 Task: Find and compare the NEET coaching fees of different institutes.
Action: Mouse pressed left at (135, 57)
Screenshot: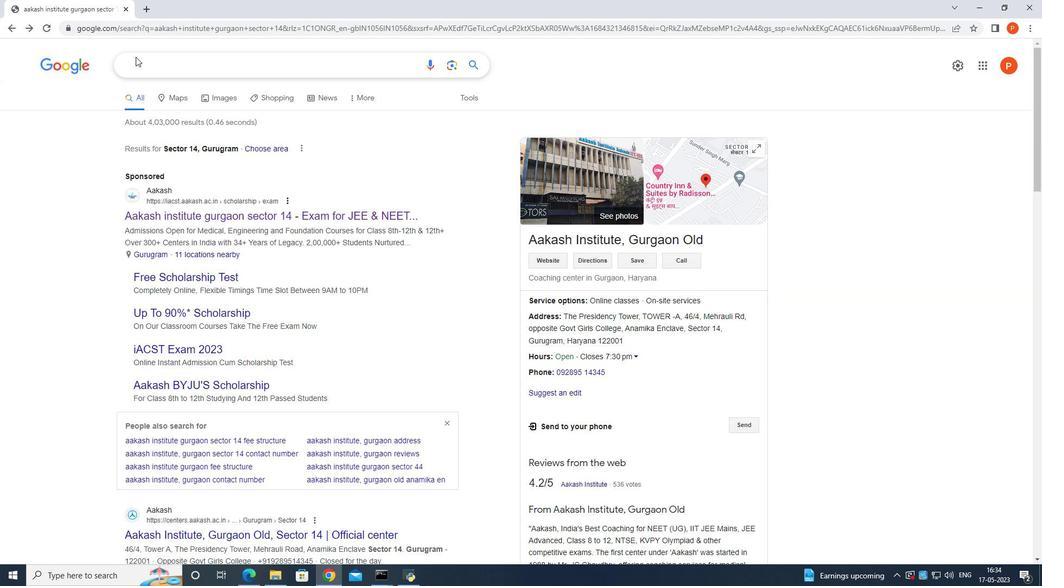 
Action: Mouse moved to (156, 59)
Screenshot: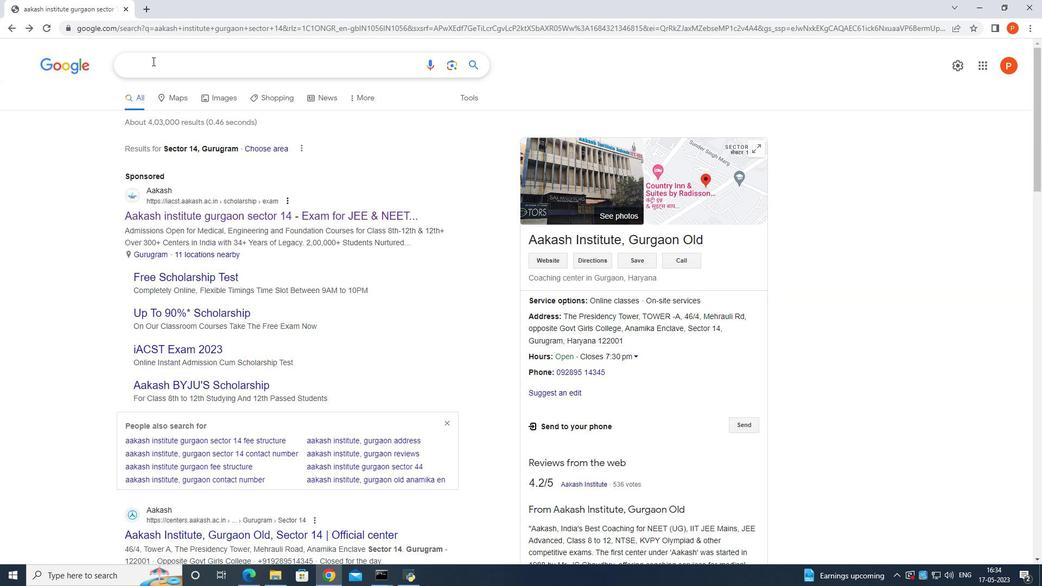 
Action: Mouse pressed left at (156, 59)
Screenshot: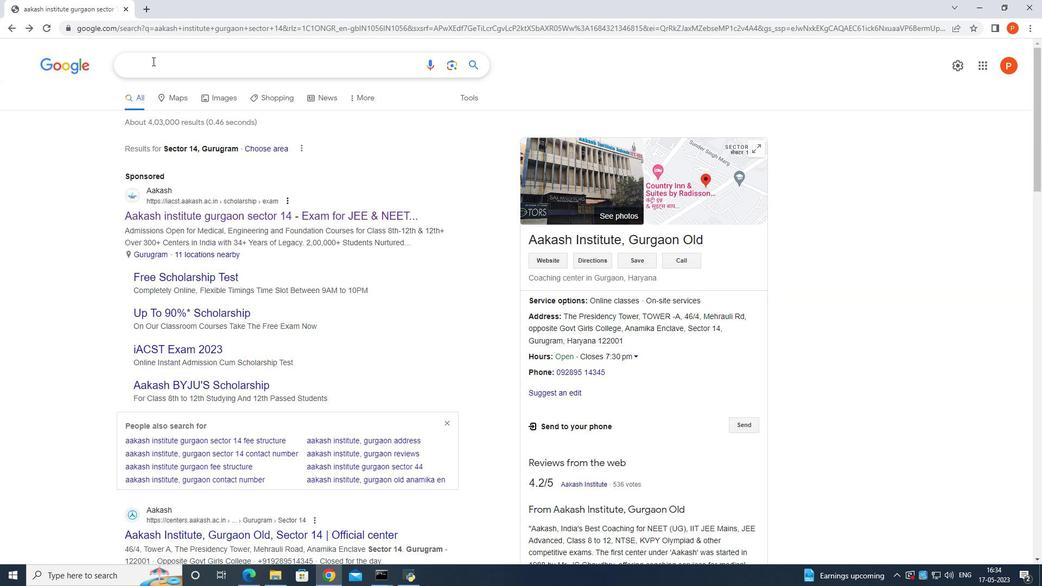 
Action: Mouse moved to (157, 59)
Screenshot: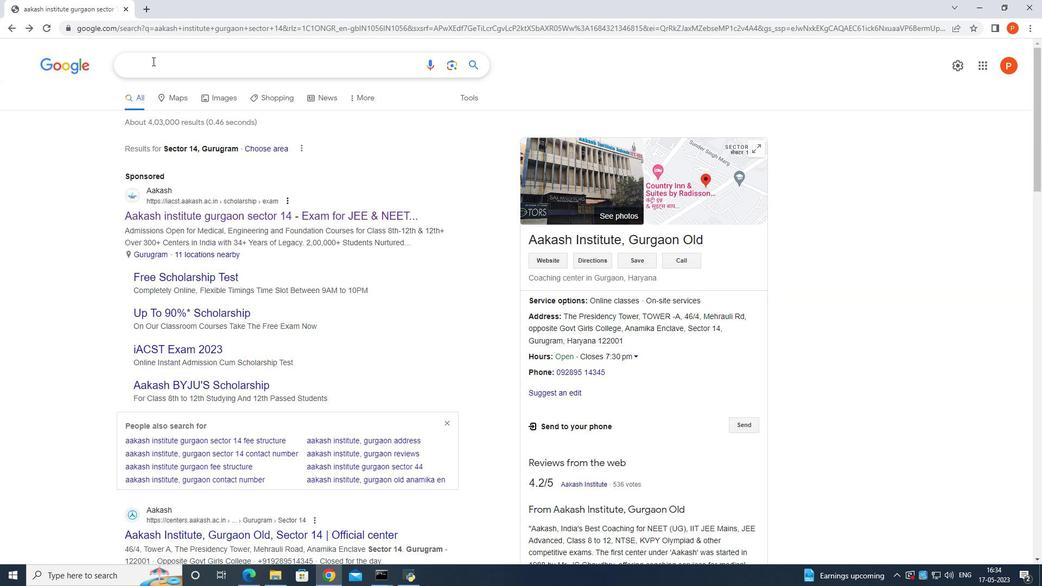 
Action: Key pressed <Key.shift>Aaksah<Key.backspace><Key.backspace><Key.backspace>ash<Key.space>institute<Key.space>neet<Key.space>fee<Key.enter>
Screenshot: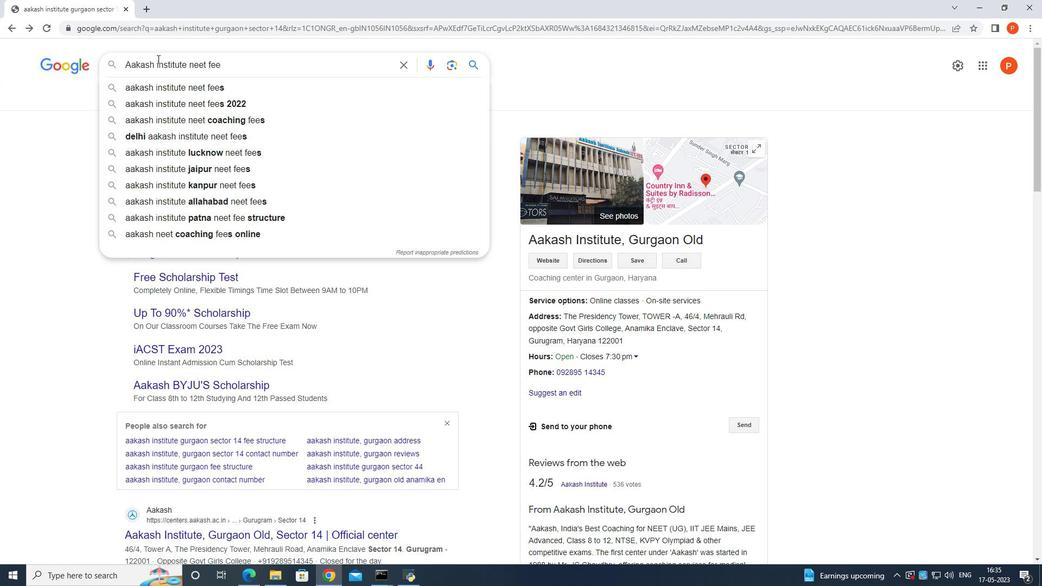 
Action: Mouse moved to (205, 178)
Screenshot: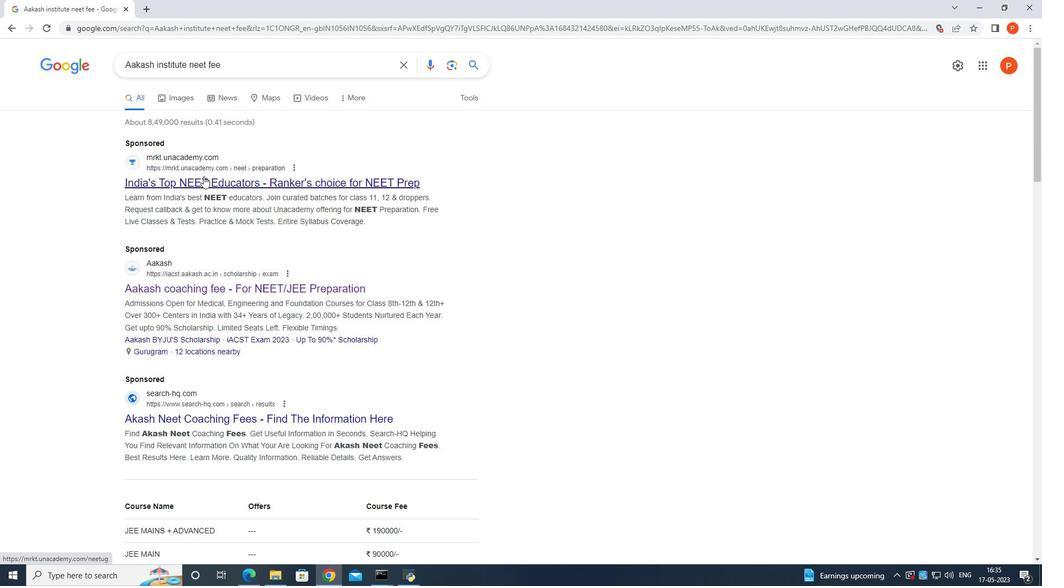 
Action: Mouse pressed left at (205, 178)
Screenshot: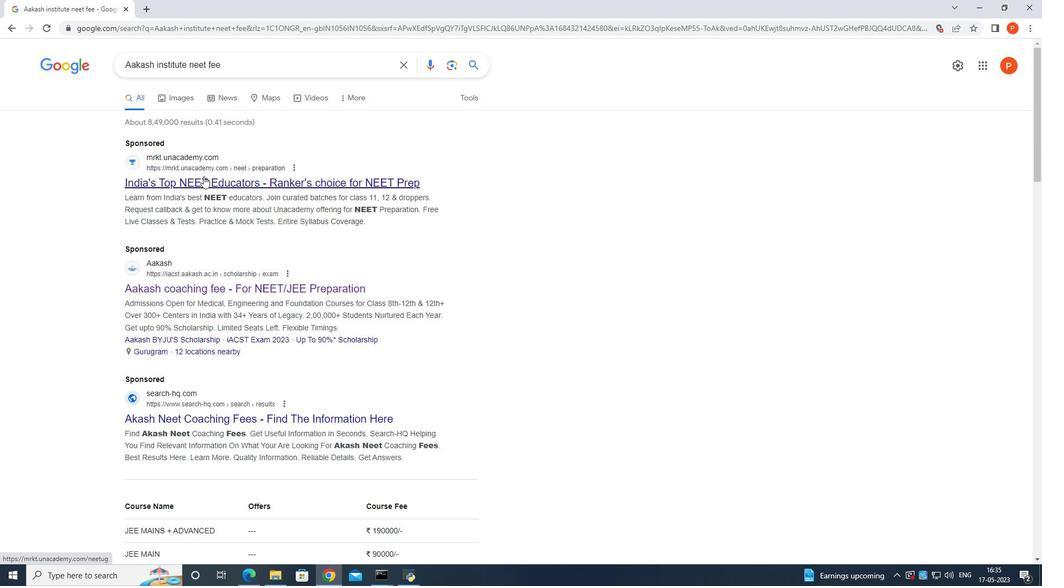 
Action: Mouse moved to (210, 183)
Screenshot: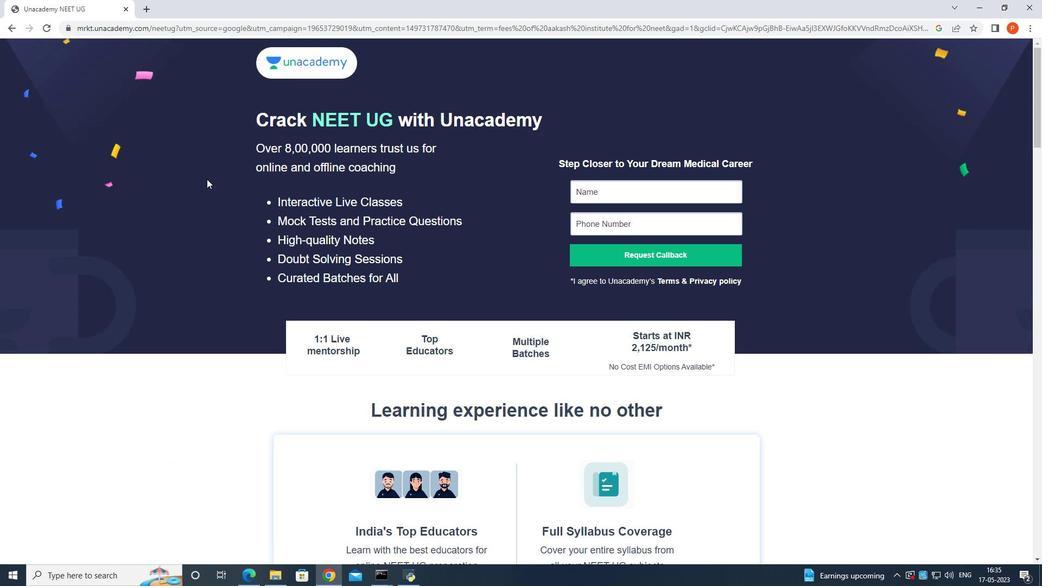 
Action: Mouse scrolled (210, 182) with delta (0, 0)
Screenshot: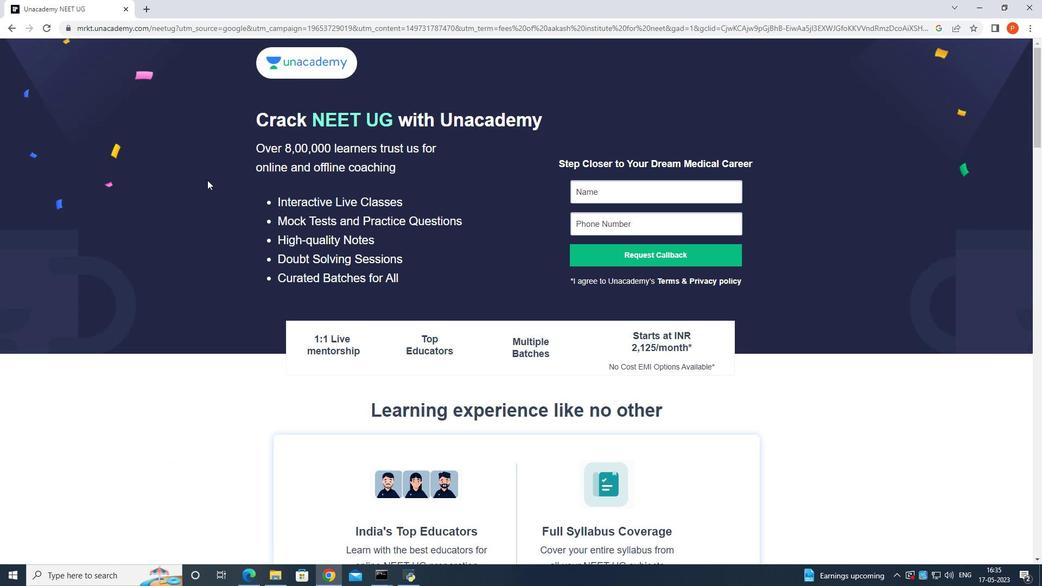 
Action: Mouse scrolled (210, 182) with delta (0, 0)
Screenshot: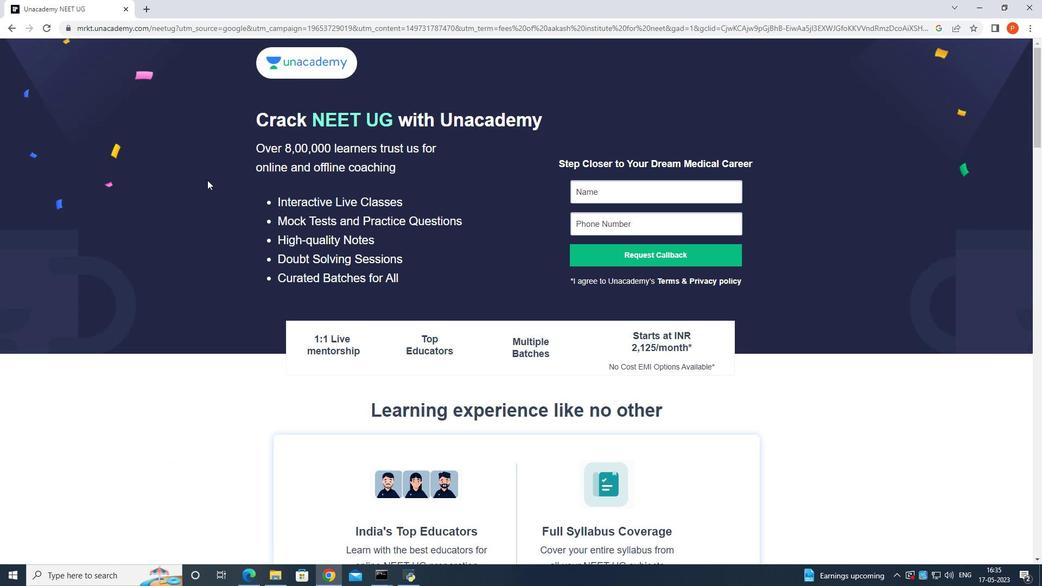 
Action: Mouse scrolled (210, 182) with delta (0, 0)
Screenshot: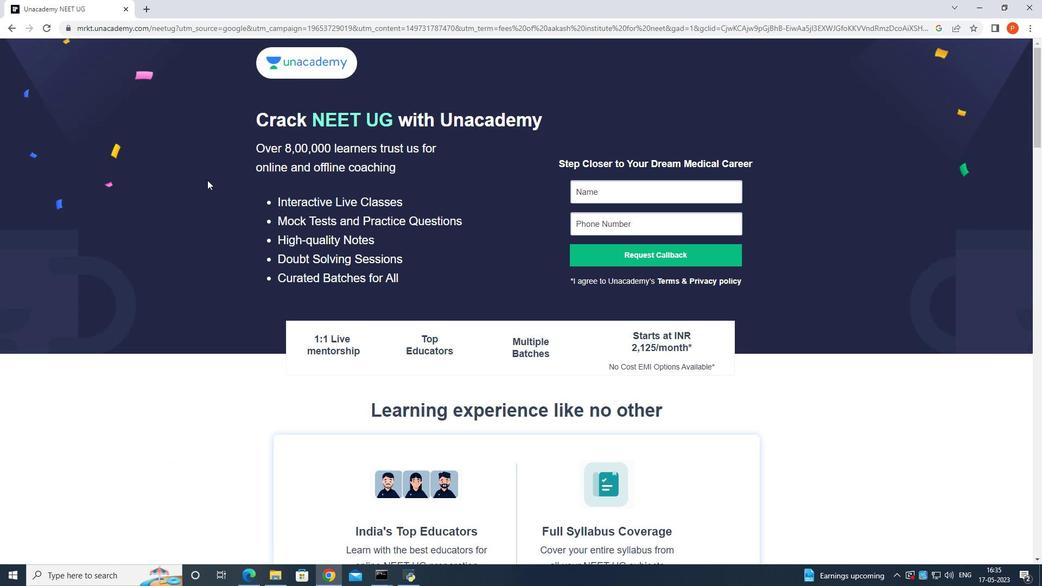 
Action: Mouse scrolled (210, 182) with delta (0, 0)
Screenshot: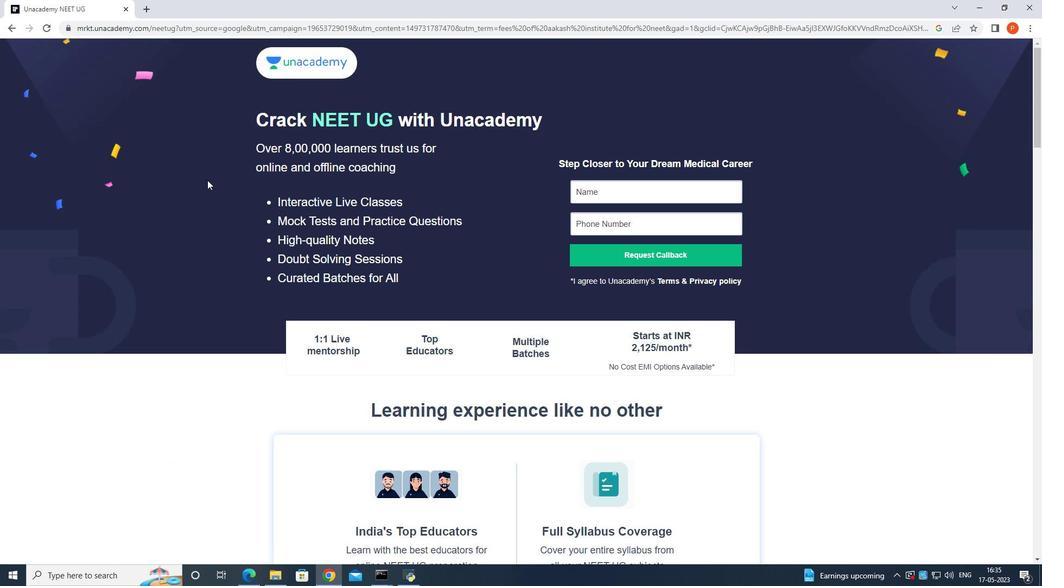 
Action: Mouse moved to (211, 183)
Screenshot: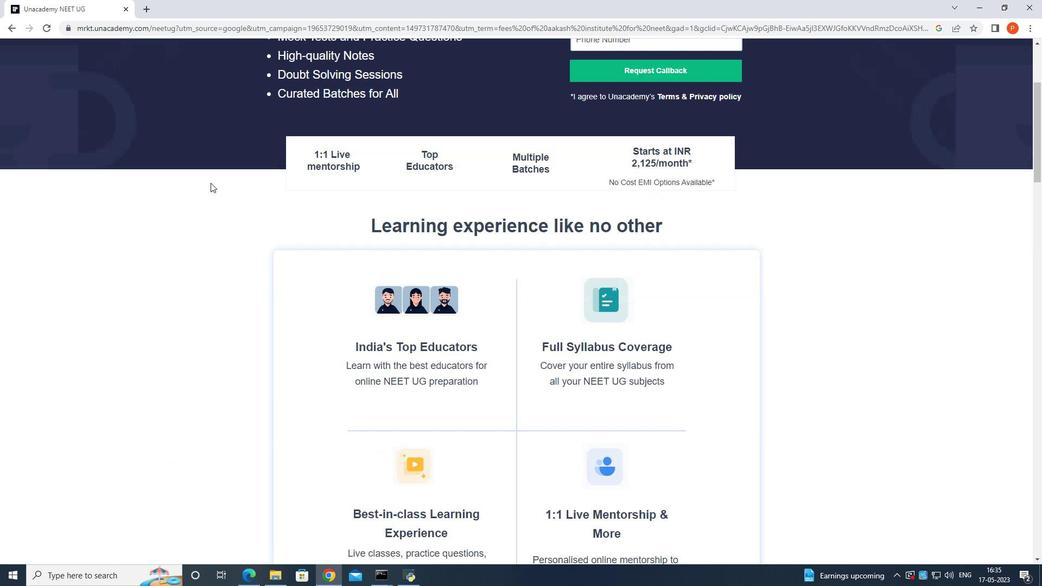 
Action: Mouse scrolled (211, 183) with delta (0, 0)
Screenshot: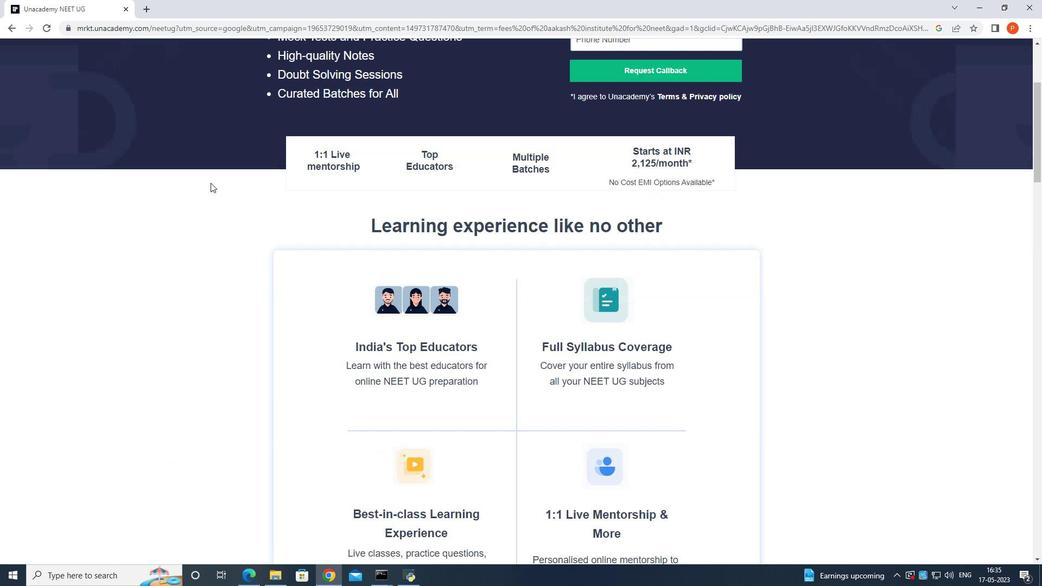 
Action: Mouse scrolled (211, 183) with delta (0, 0)
Screenshot: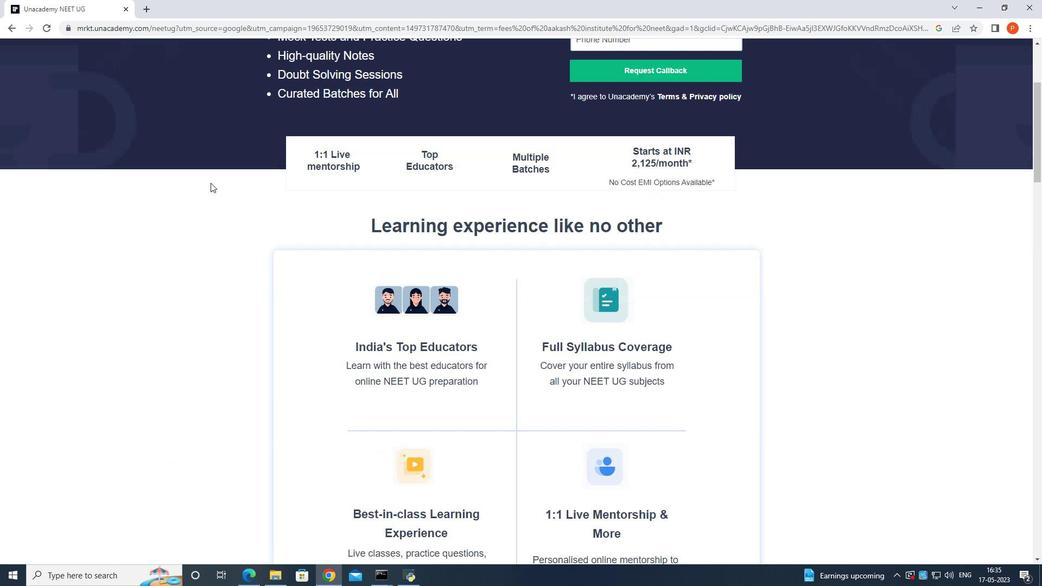 
Action: Mouse scrolled (211, 183) with delta (0, 0)
Screenshot: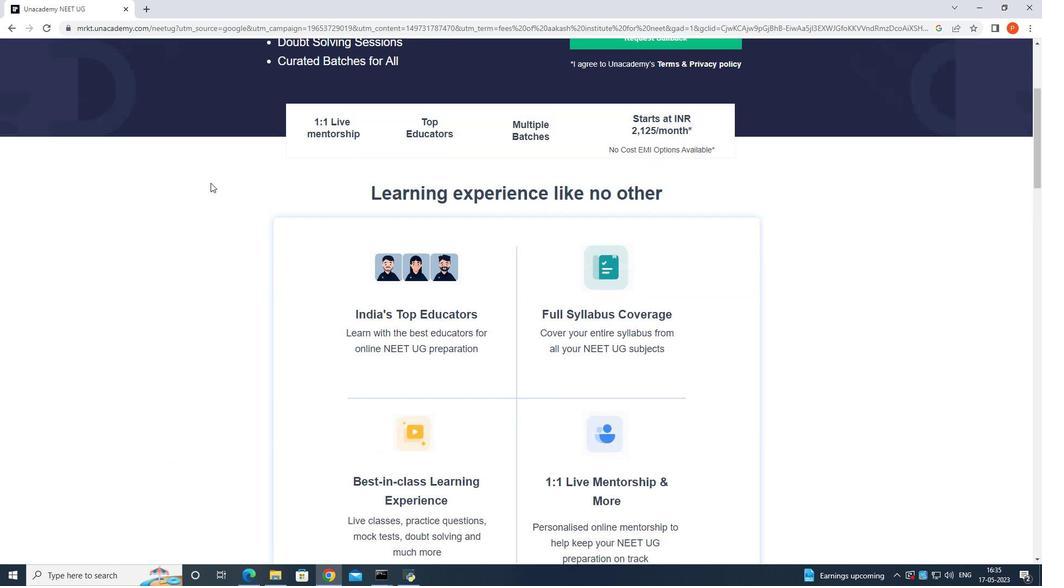 
Action: Mouse scrolled (211, 183) with delta (0, 0)
Screenshot: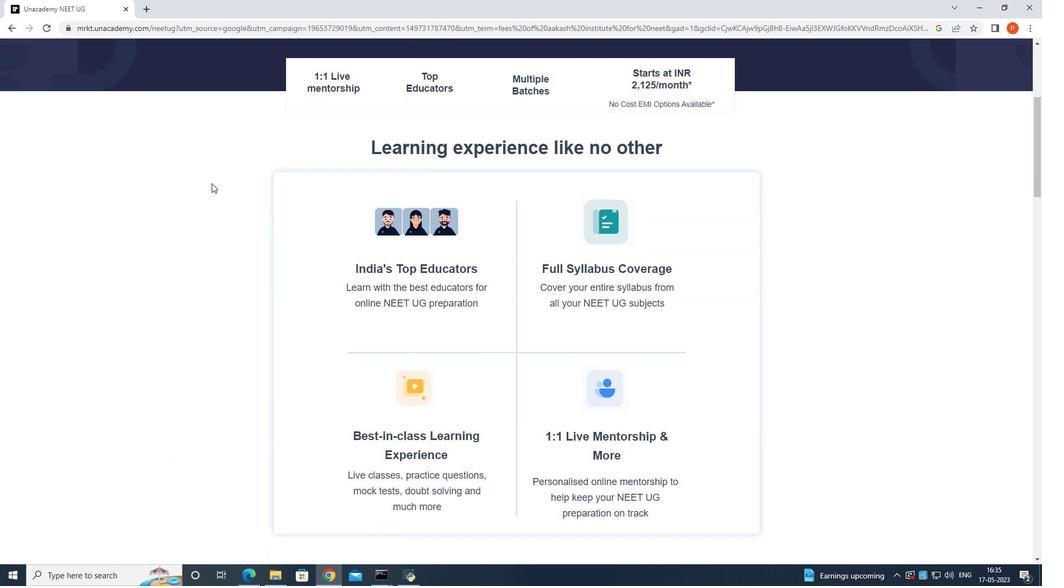
Action: Mouse scrolled (211, 183) with delta (0, 0)
Screenshot: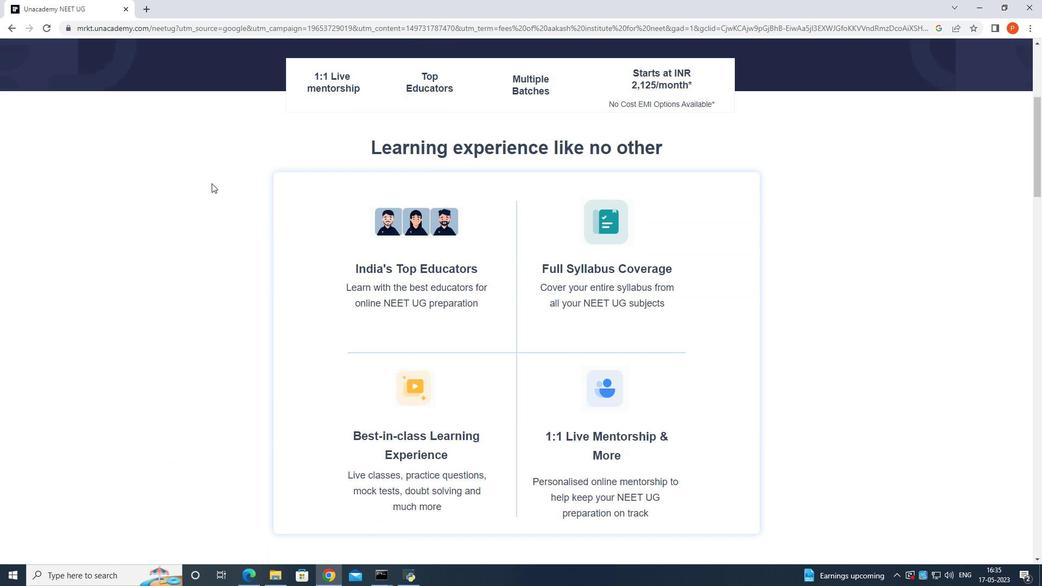
Action: Mouse scrolled (211, 183) with delta (0, 0)
Screenshot: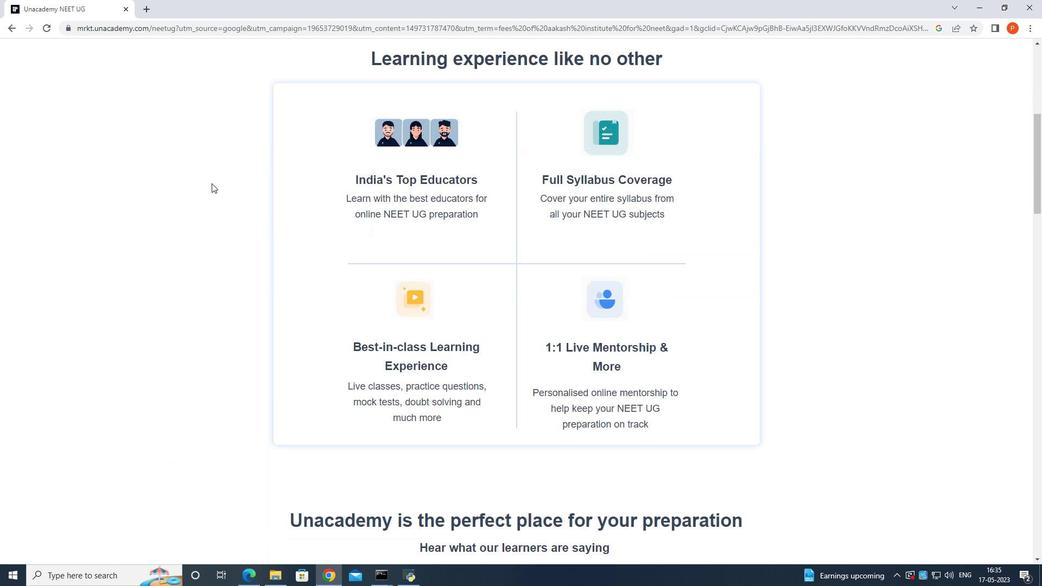 
Action: Mouse scrolled (211, 183) with delta (0, 0)
Screenshot: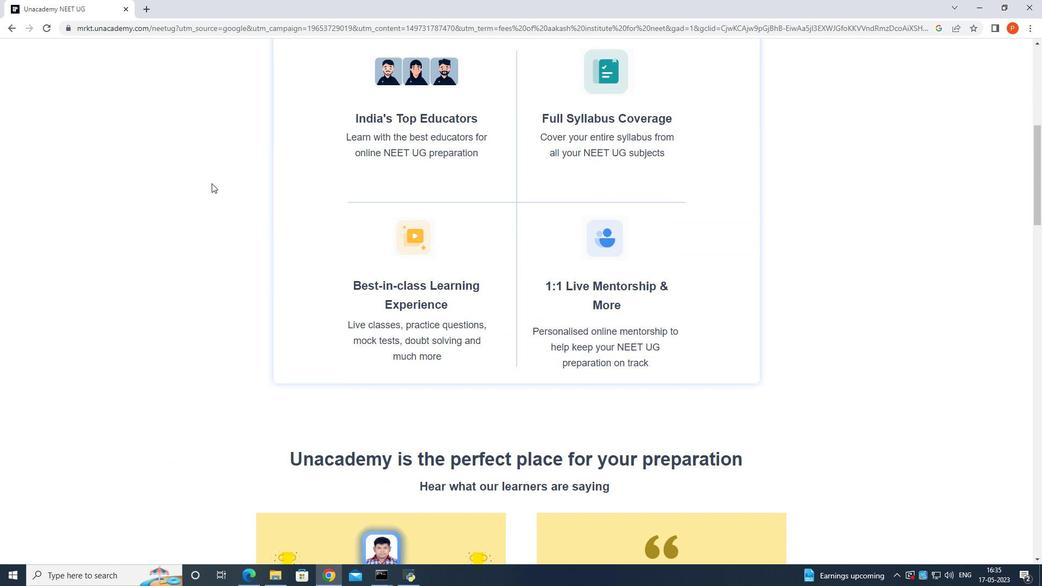 
Action: Mouse scrolled (211, 183) with delta (0, 0)
Screenshot: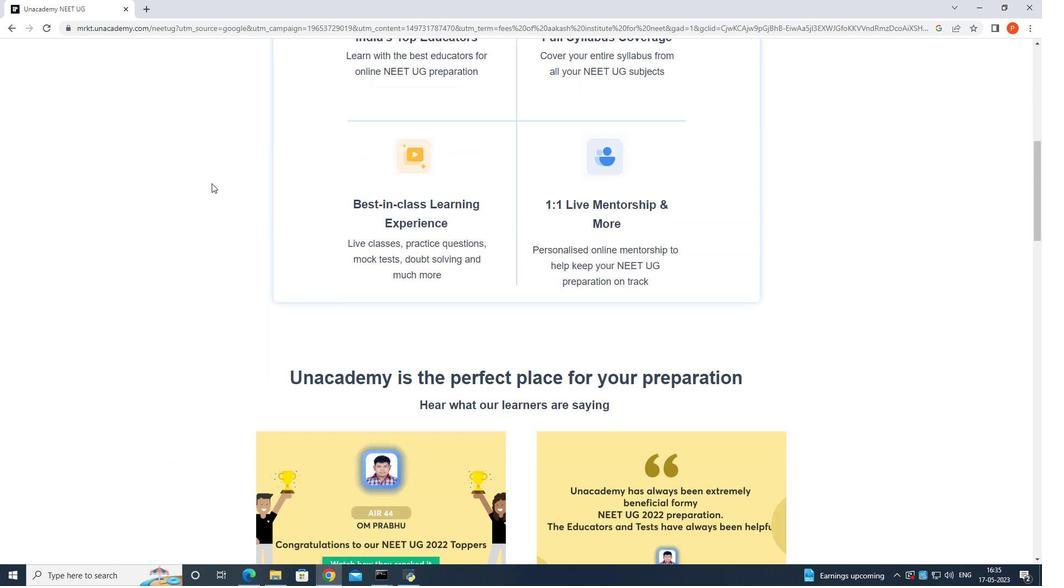 
Action: Mouse moved to (398, 223)
Screenshot: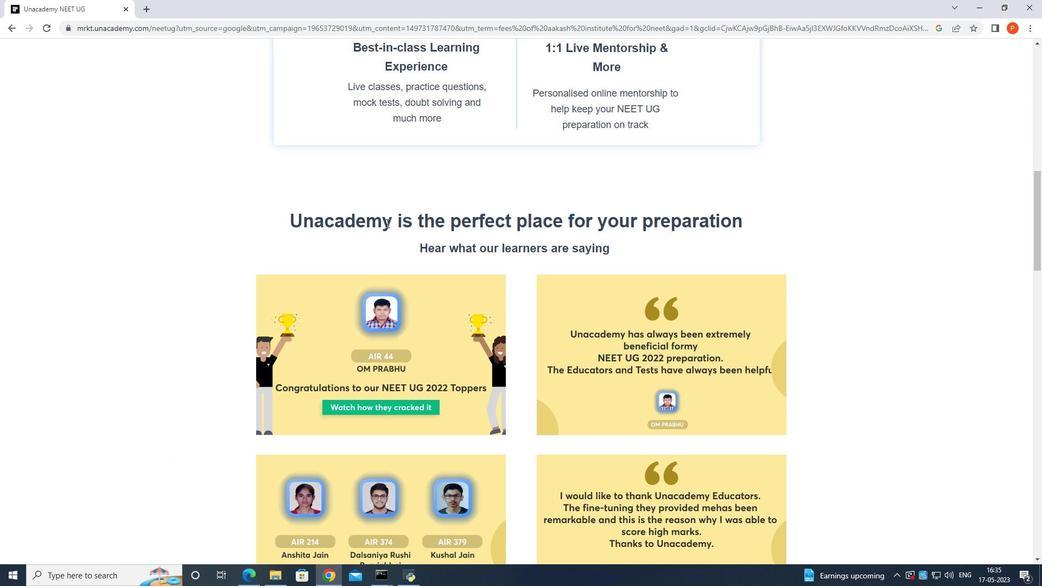 
Action: Mouse scrolled (398, 223) with delta (0, 0)
Screenshot: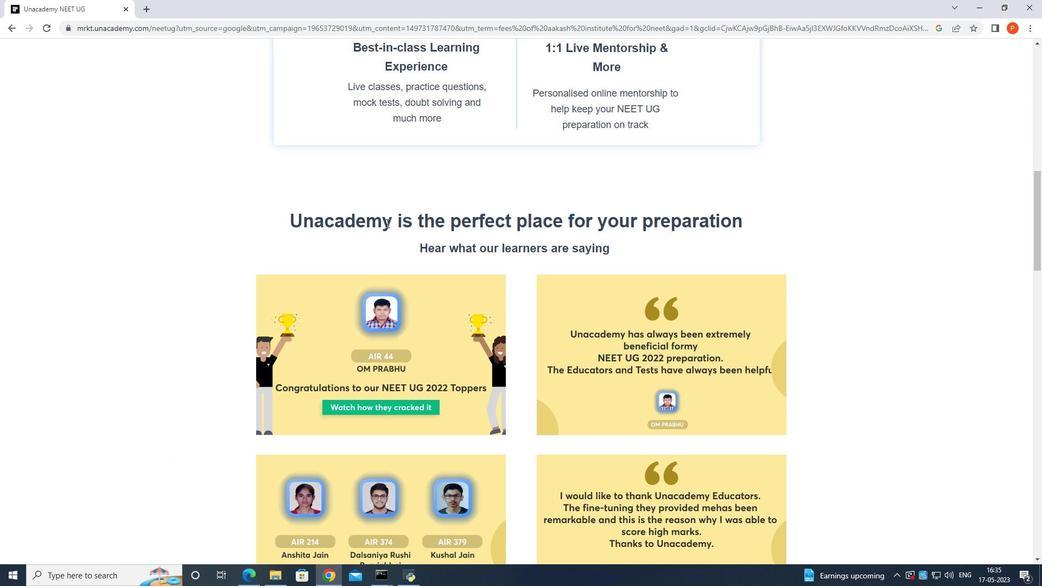 
Action: Mouse moved to (399, 223)
Screenshot: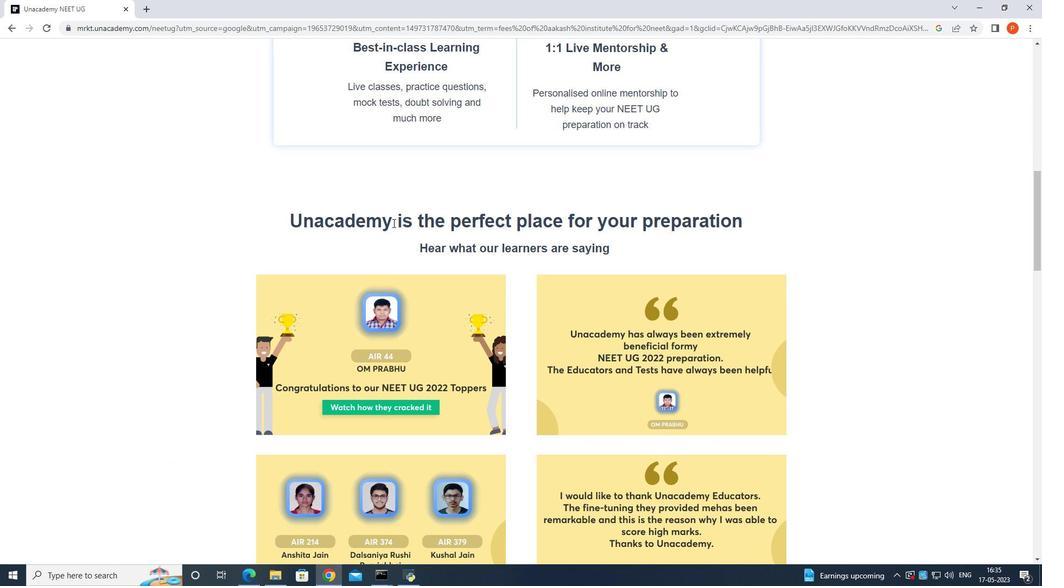 
Action: Mouse scrolled (399, 223) with delta (0, 0)
Screenshot: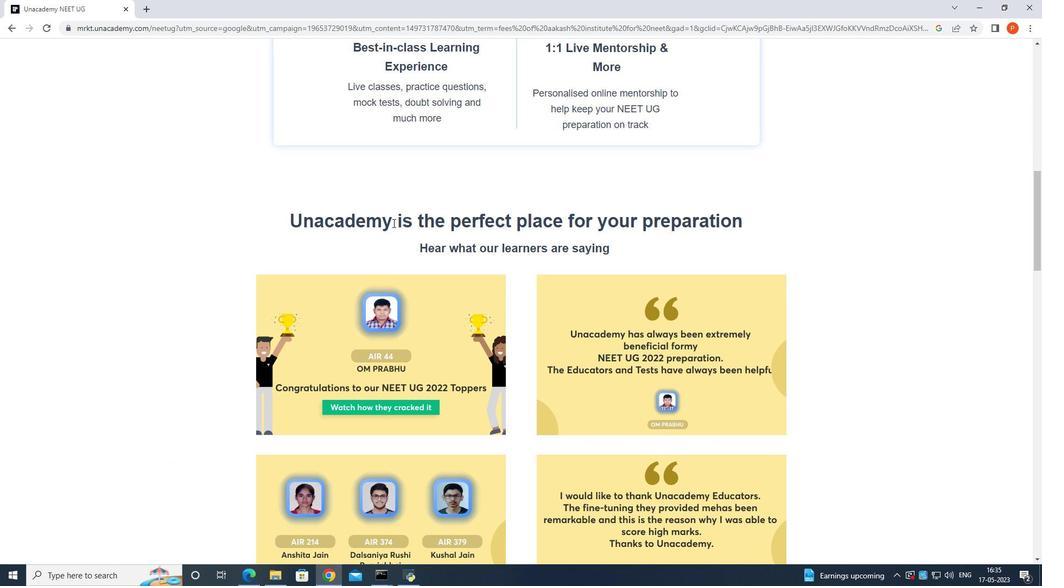 
Action: Mouse moved to (401, 222)
Screenshot: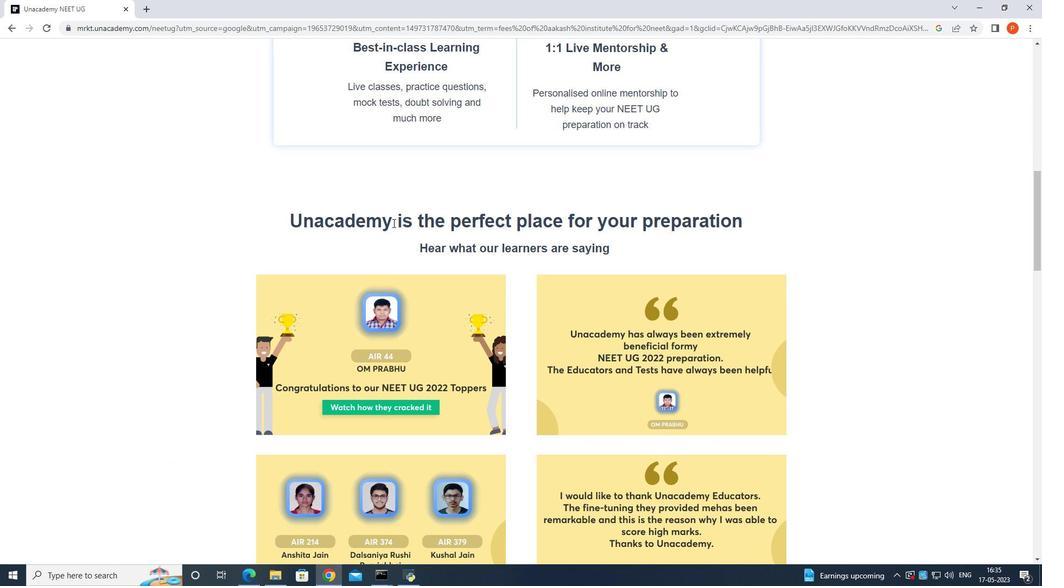 
Action: Mouse scrolled (401, 222) with delta (0, 0)
Screenshot: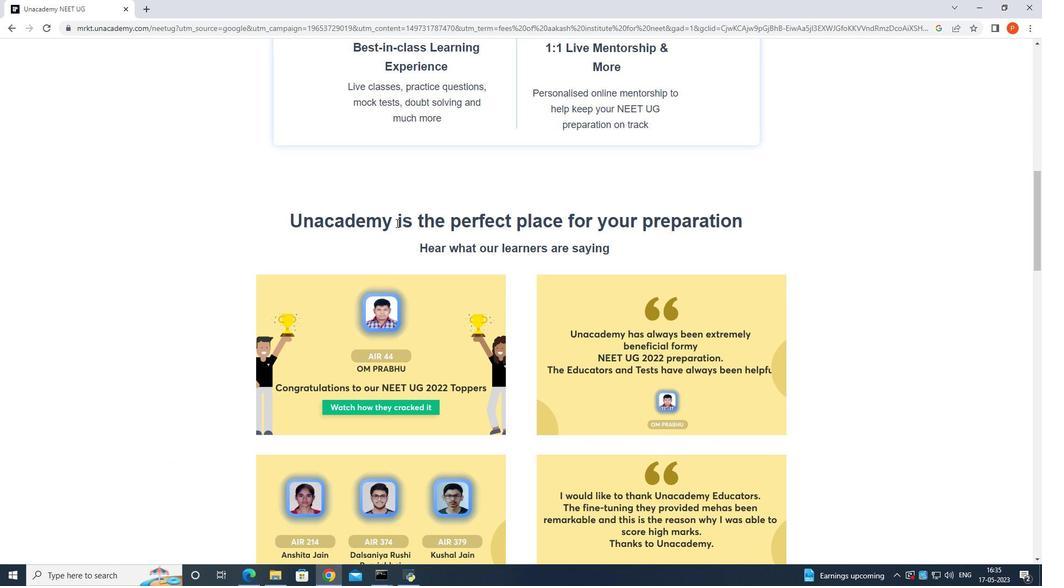 
Action: Mouse moved to (403, 221)
Screenshot: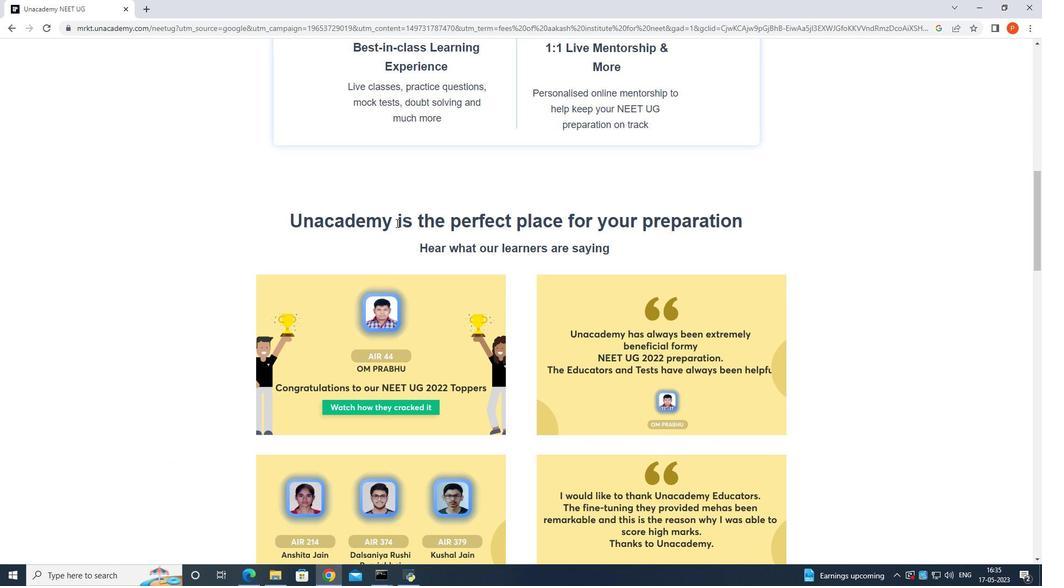 
Action: Mouse scrolled (402, 222) with delta (0, 0)
Screenshot: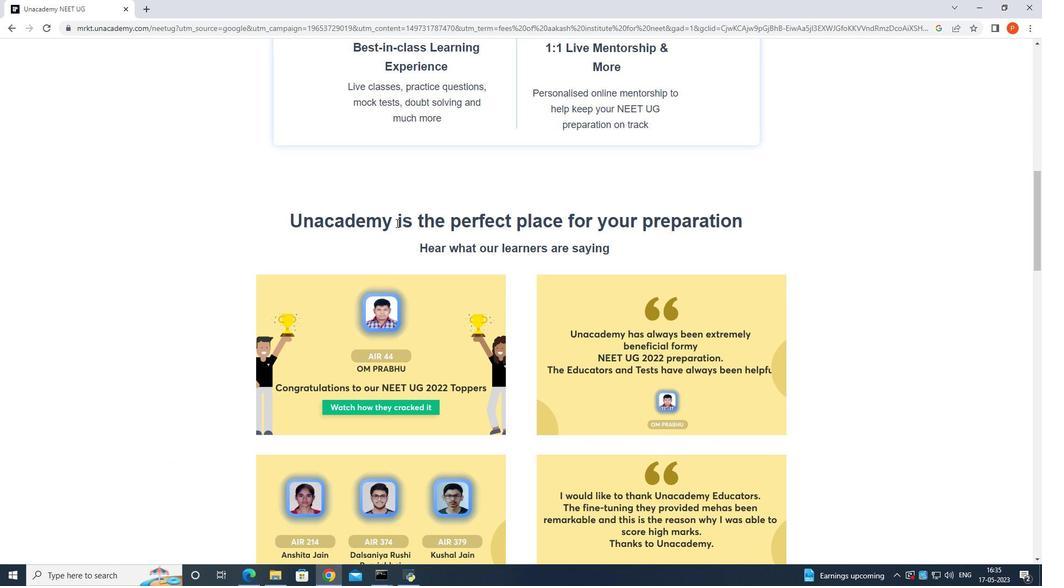 
Action: Mouse moved to (404, 221)
Screenshot: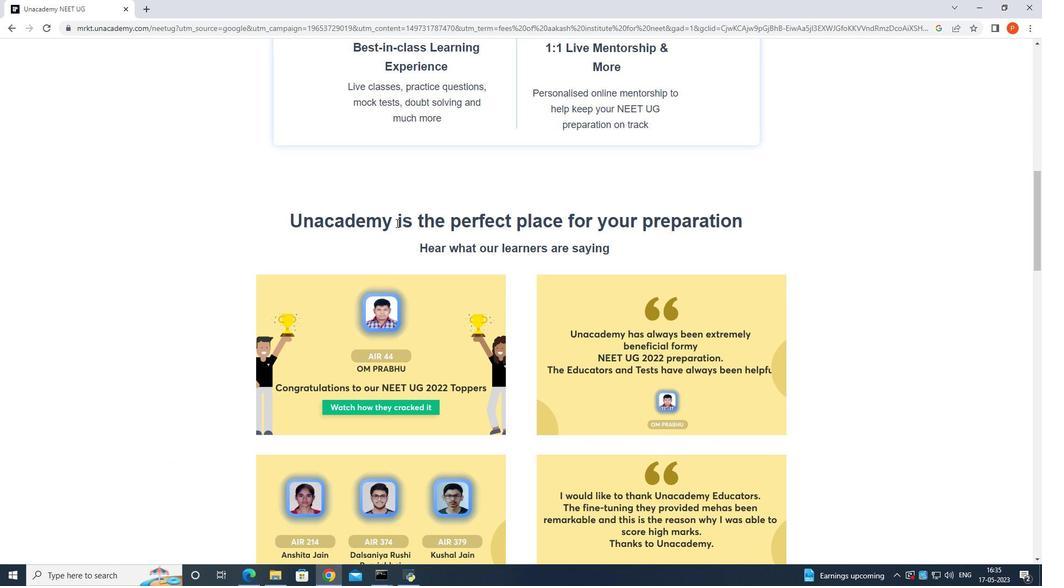 
Action: Mouse scrolled (404, 221) with delta (0, 0)
Screenshot: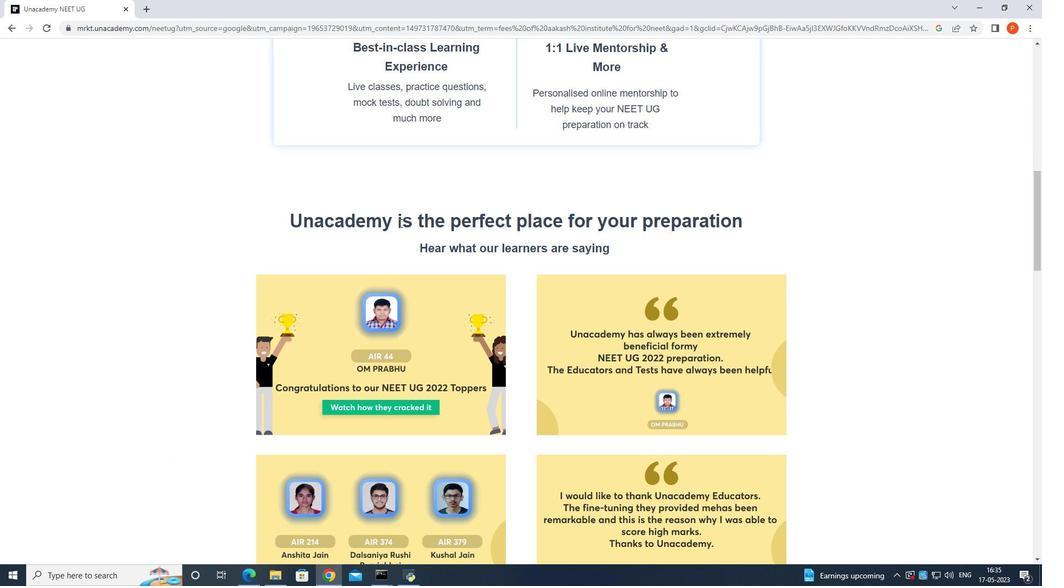 
Action: Mouse moved to (435, 133)
Screenshot: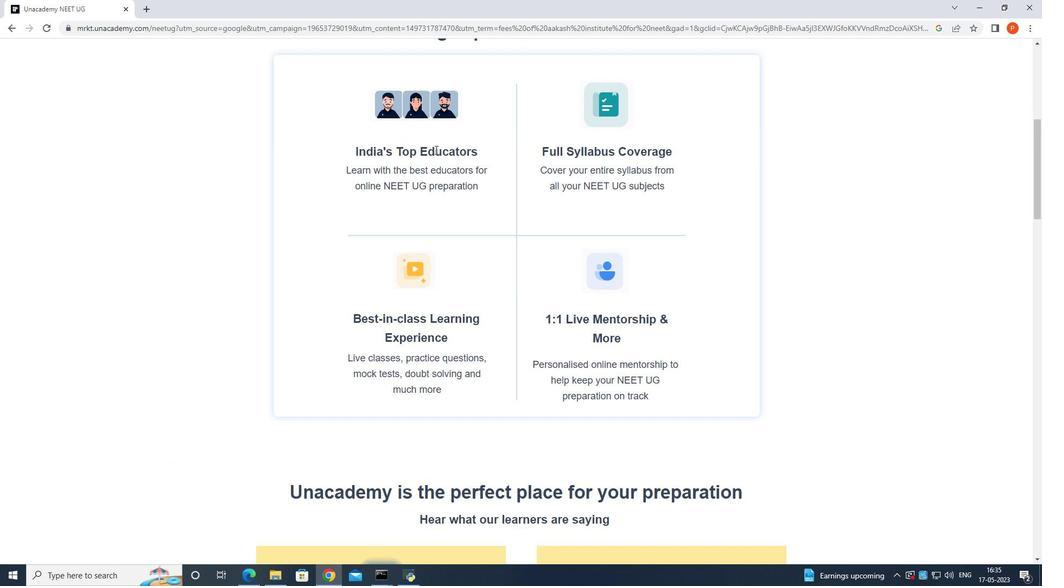 
Action: Mouse pressed left at (435, 133)
Screenshot: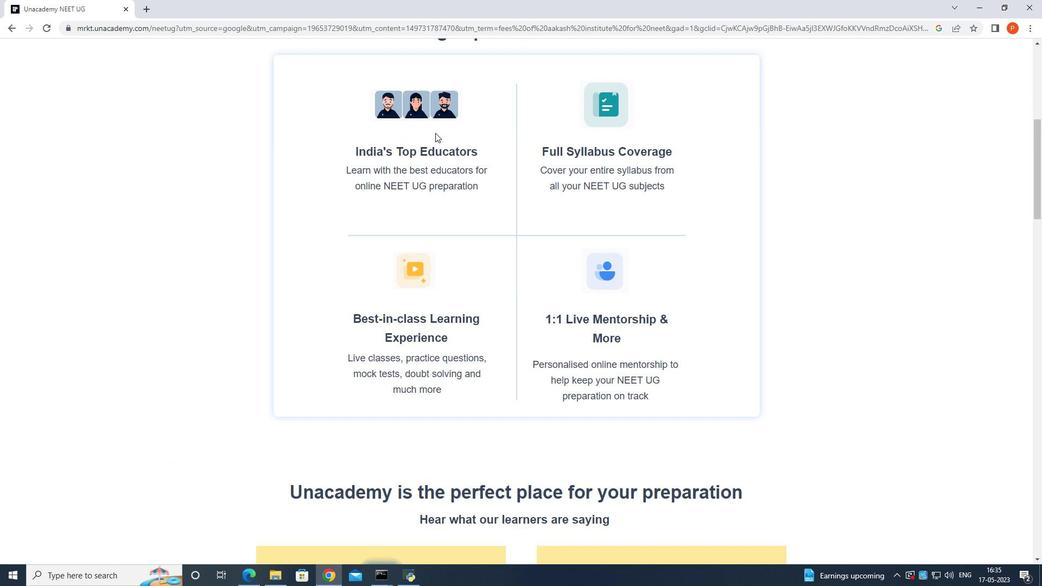 
Action: Mouse moved to (435, 131)
Screenshot: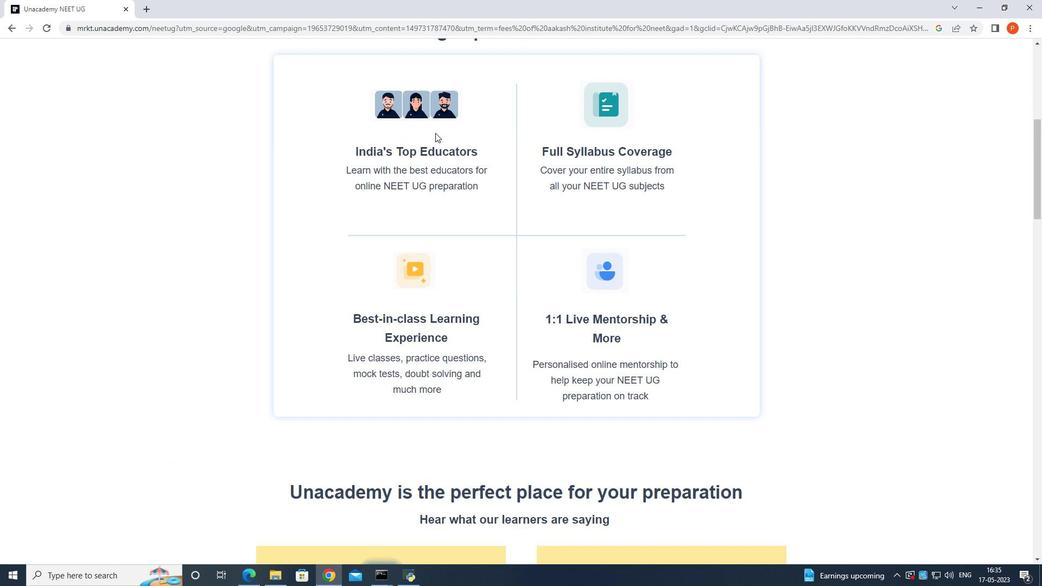 
Action: Mouse pressed left at (435, 131)
Screenshot: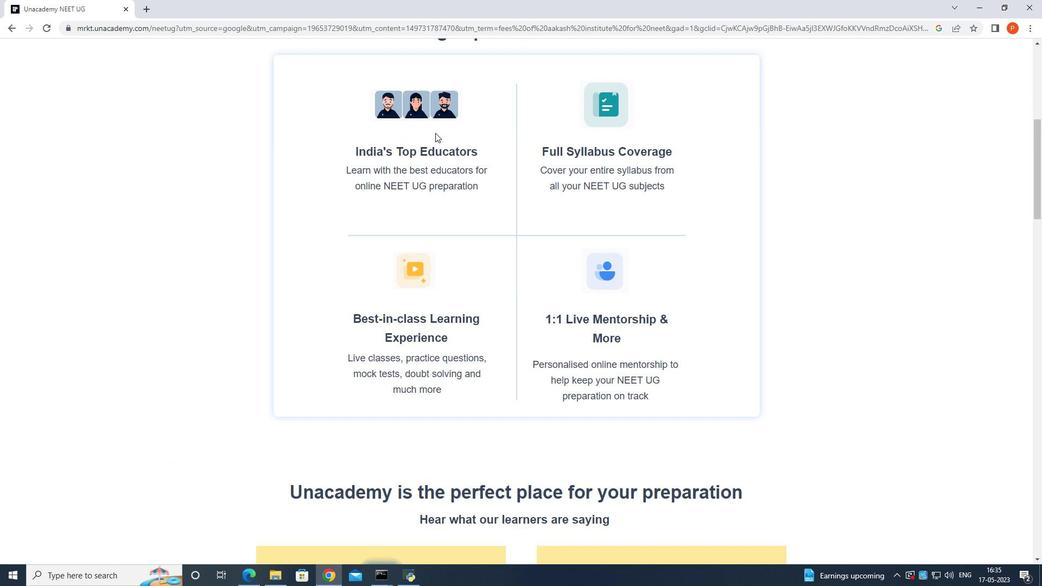
Action: Mouse moved to (438, 137)
Screenshot: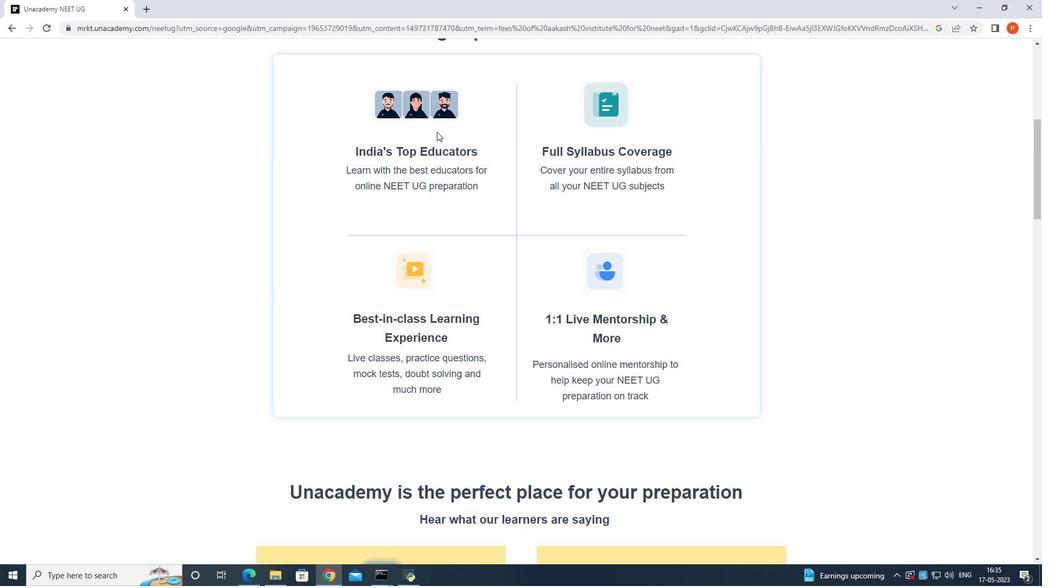 
Action: Mouse pressed left at (438, 137)
Screenshot: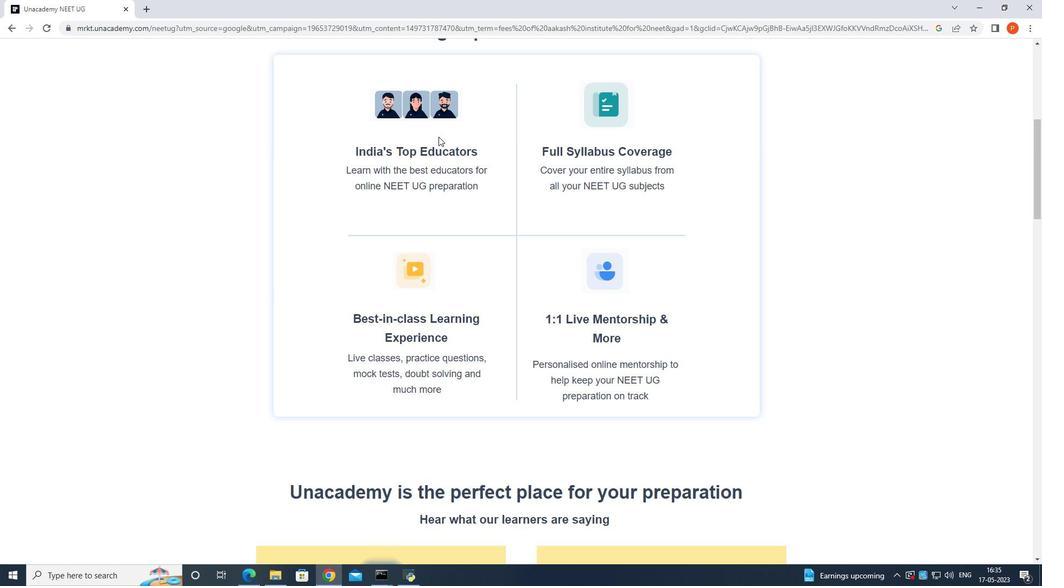 
Action: Mouse moved to (439, 137)
Screenshot: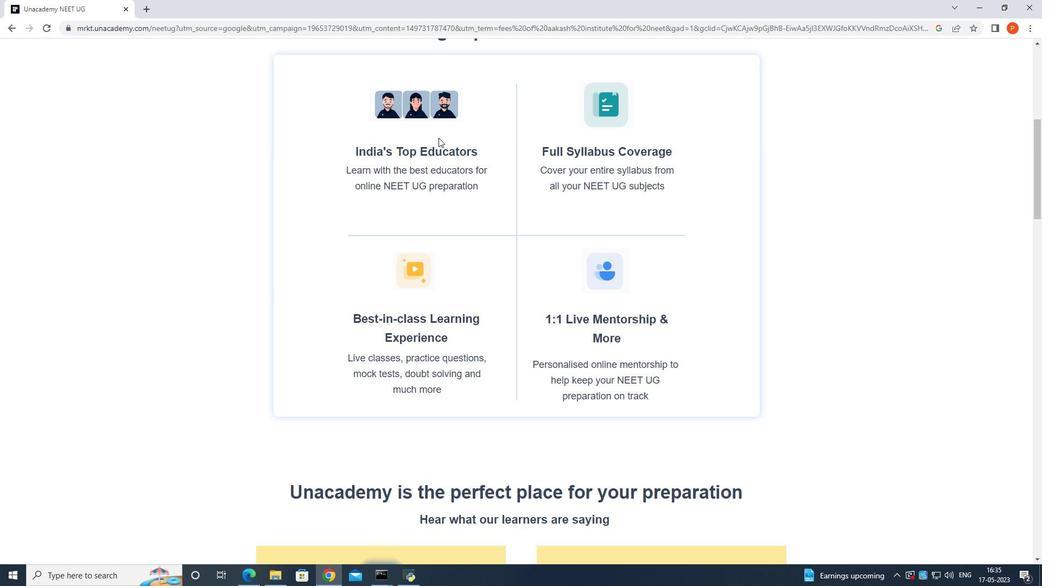 
Action: Mouse pressed left at (439, 137)
Screenshot: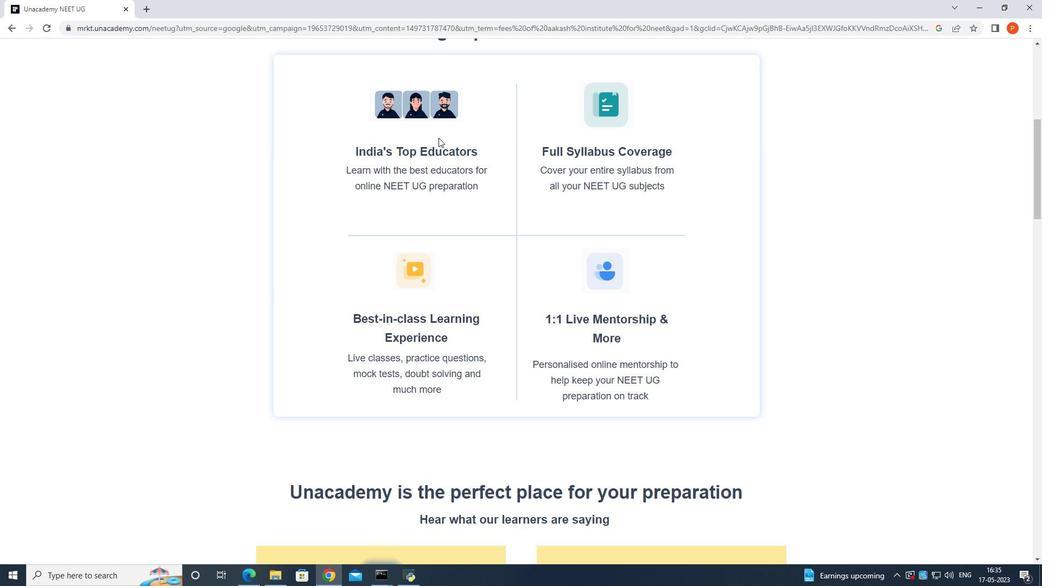 
Action: Mouse moved to (525, 312)
Screenshot: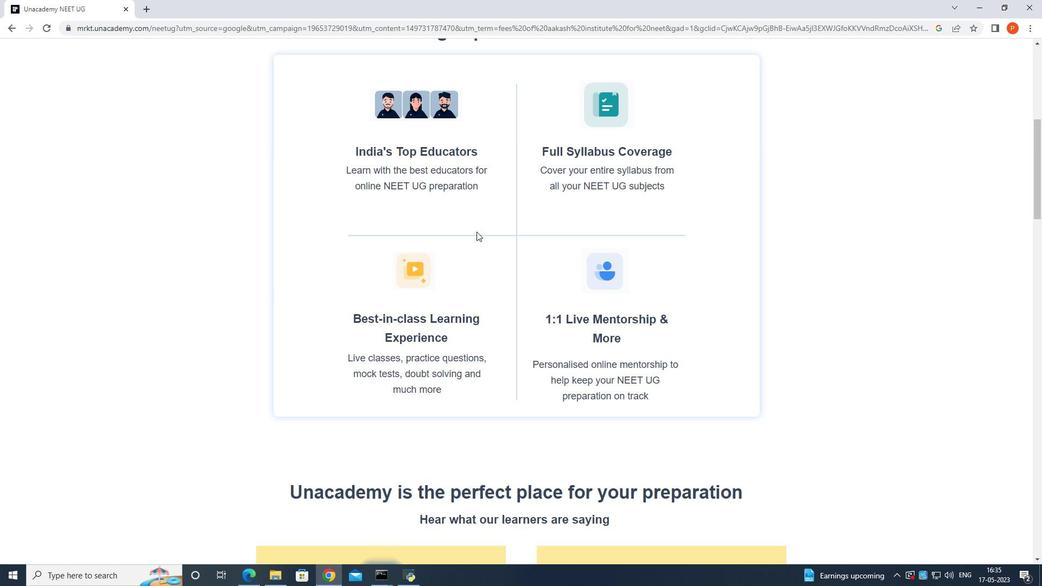 
Action: Mouse scrolled (525, 312) with delta (0, 0)
Screenshot: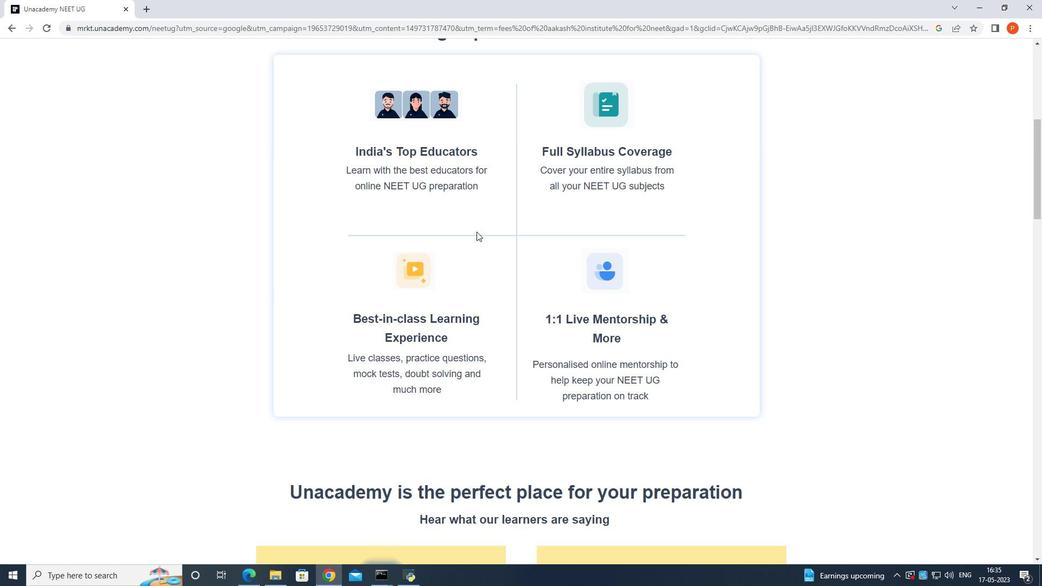 
Action: Mouse moved to (529, 318)
Screenshot: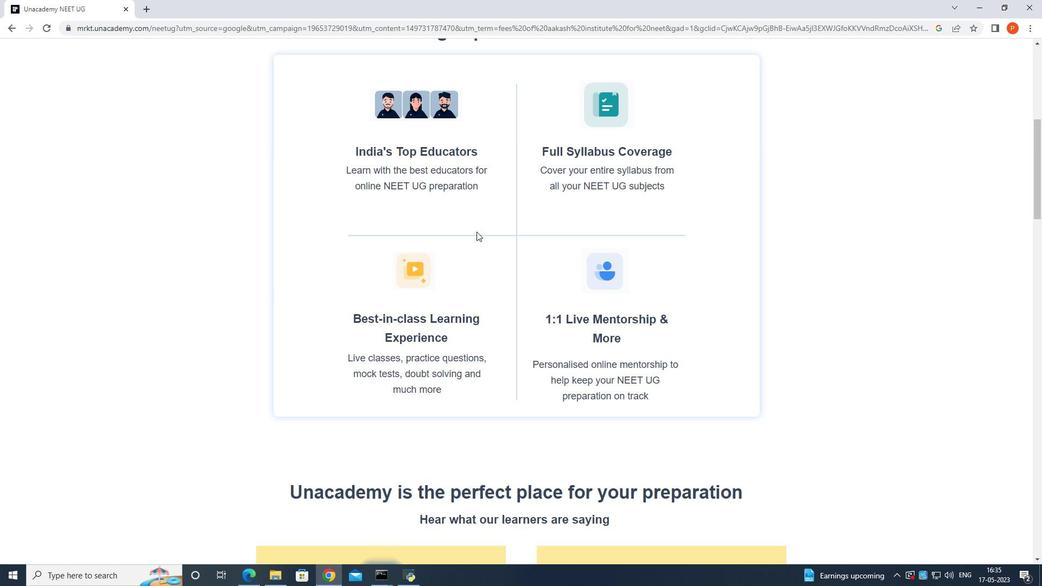 
Action: Mouse scrolled (529, 318) with delta (0, 0)
Screenshot: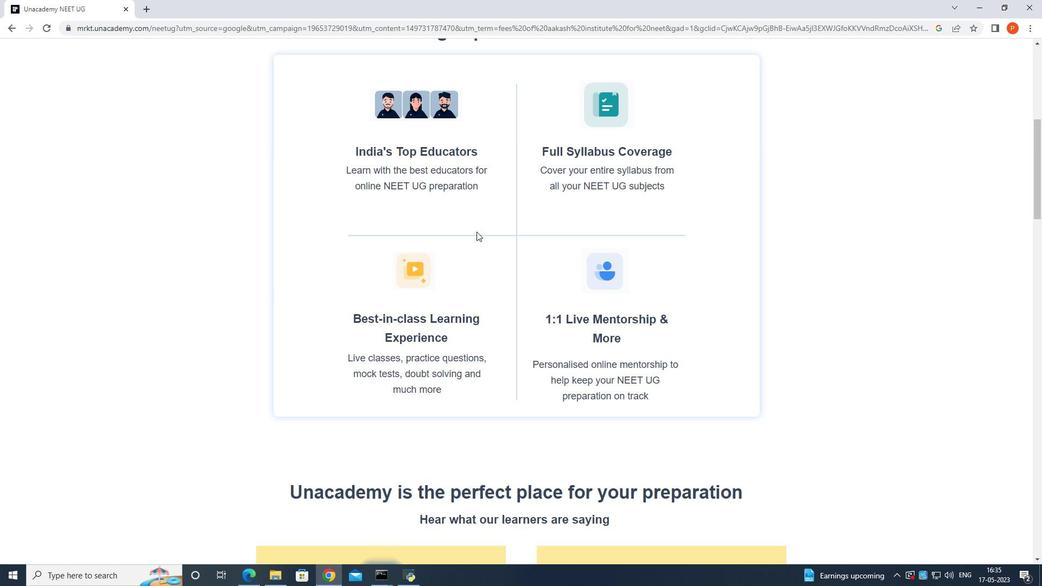 
Action: Mouse scrolled (529, 318) with delta (0, 0)
Screenshot: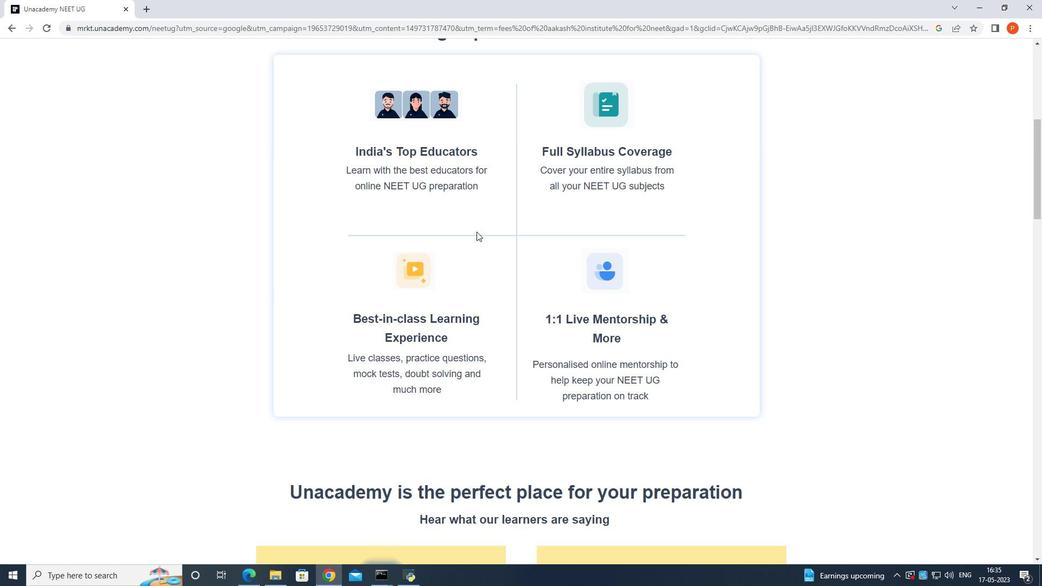 
Action: Mouse scrolled (529, 318) with delta (0, 0)
Screenshot: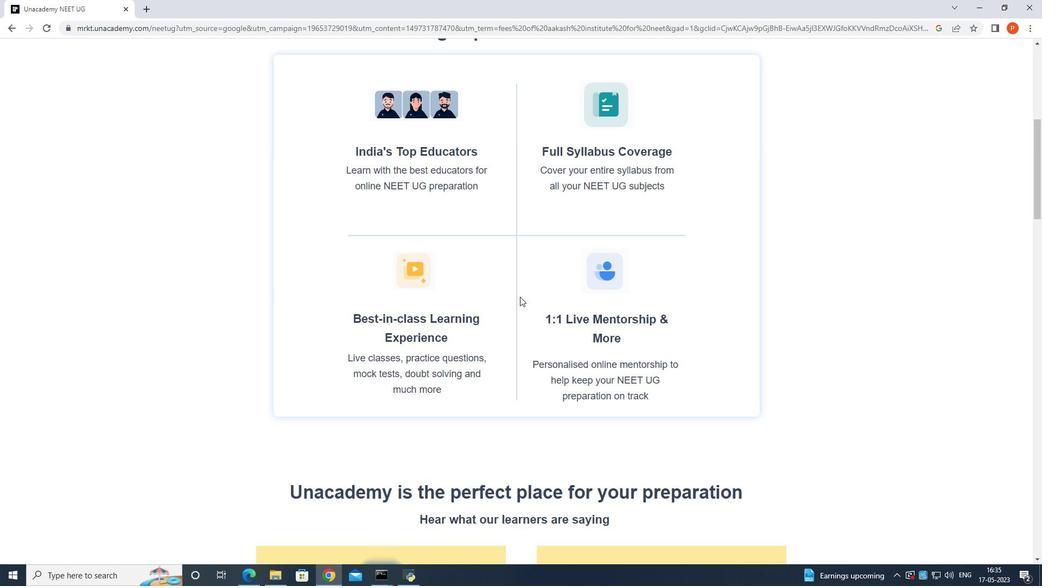 
Action: Mouse moved to (529, 319)
Screenshot: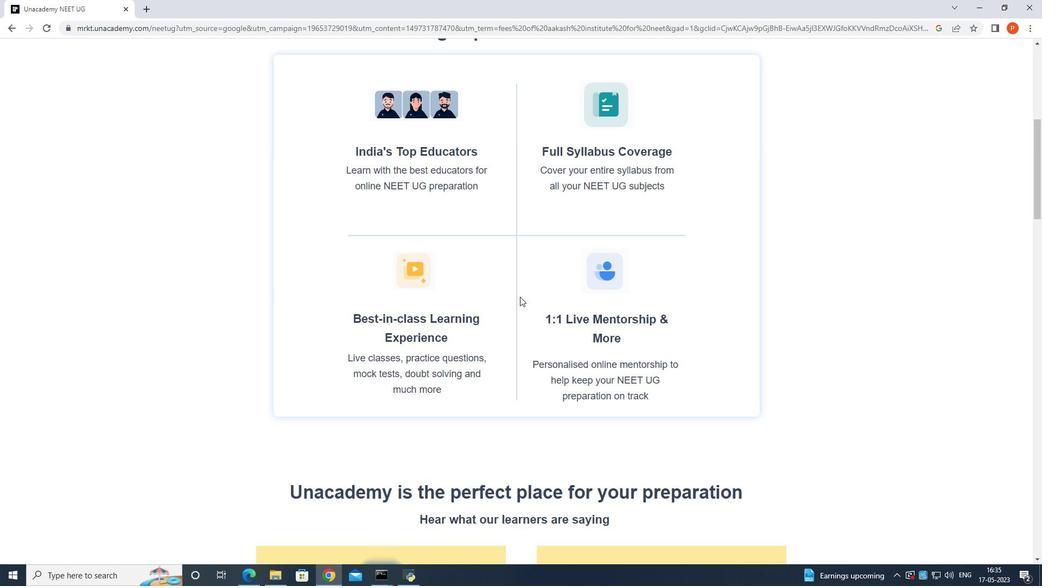 
Action: Mouse scrolled (529, 318) with delta (0, 0)
Screenshot: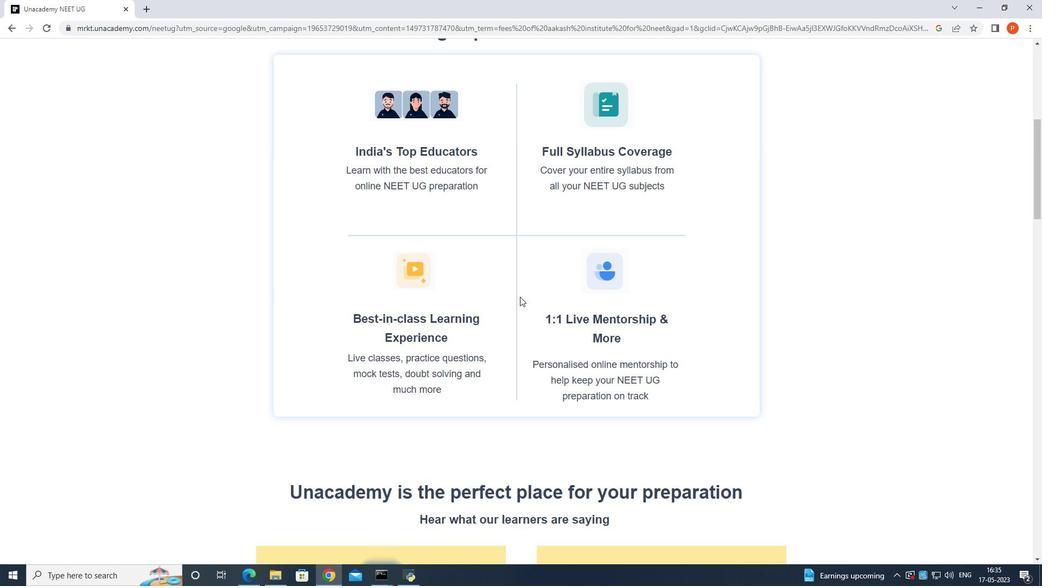 
Action: Mouse scrolled (529, 318) with delta (0, 0)
Screenshot: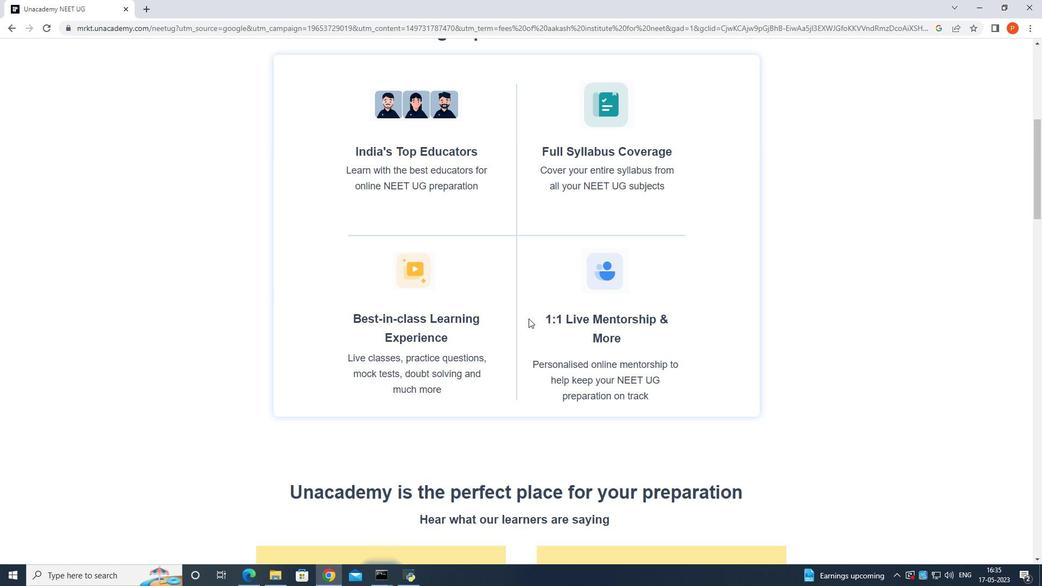 
Action: Mouse scrolled (529, 318) with delta (0, 0)
Screenshot: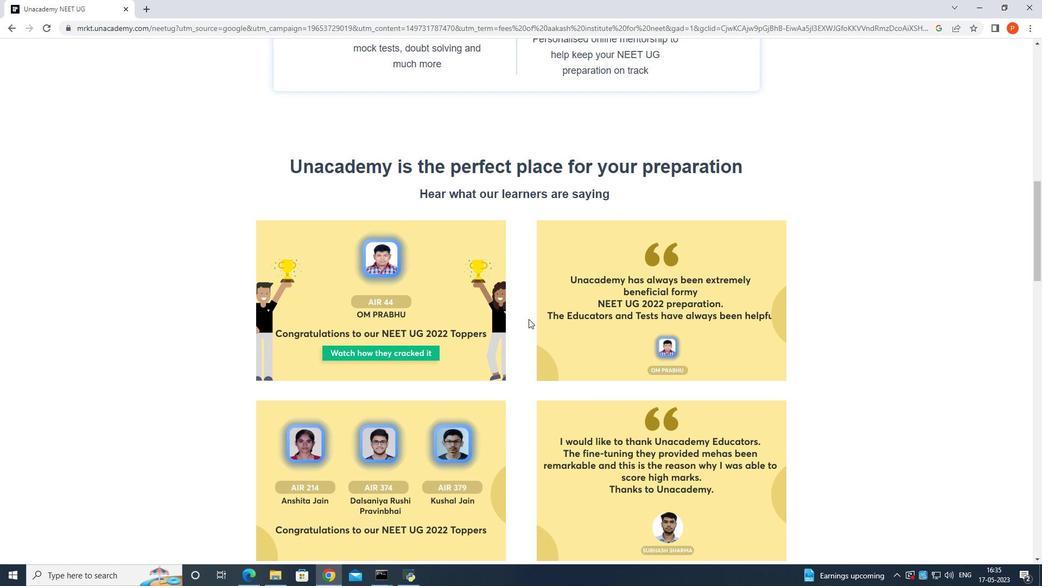 
Action: Mouse scrolled (529, 318) with delta (0, 0)
Screenshot: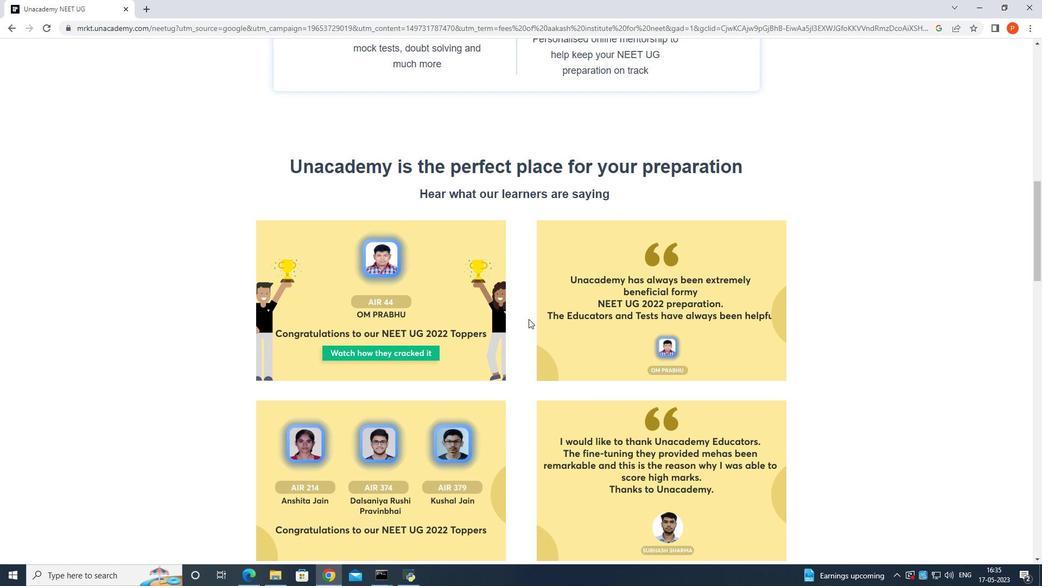 
Action: Mouse moved to (442, 269)
Screenshot: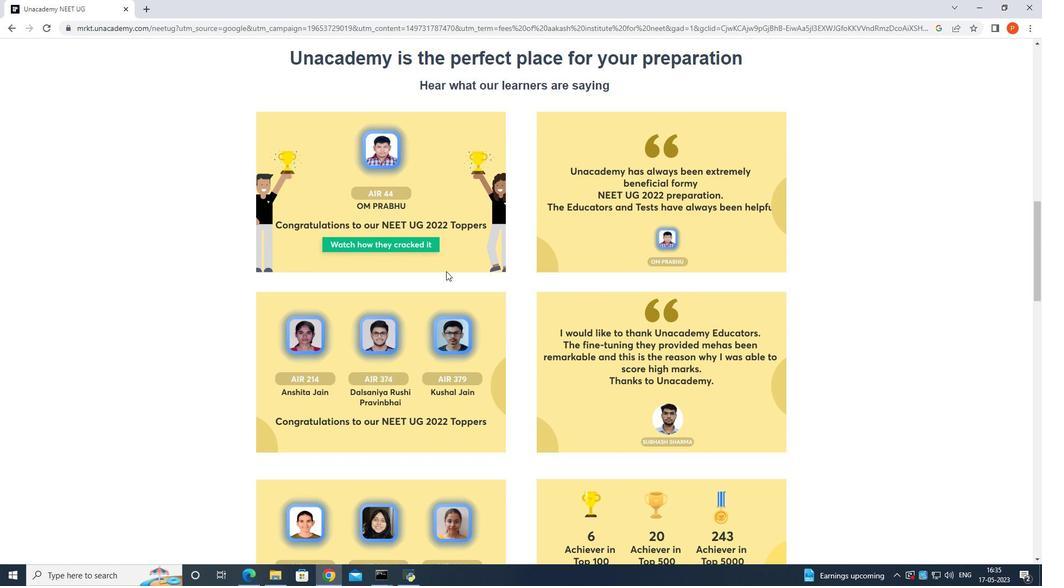 
Action: Mouse scrolled (442, 269) with delta (0, 0)
Screenshot: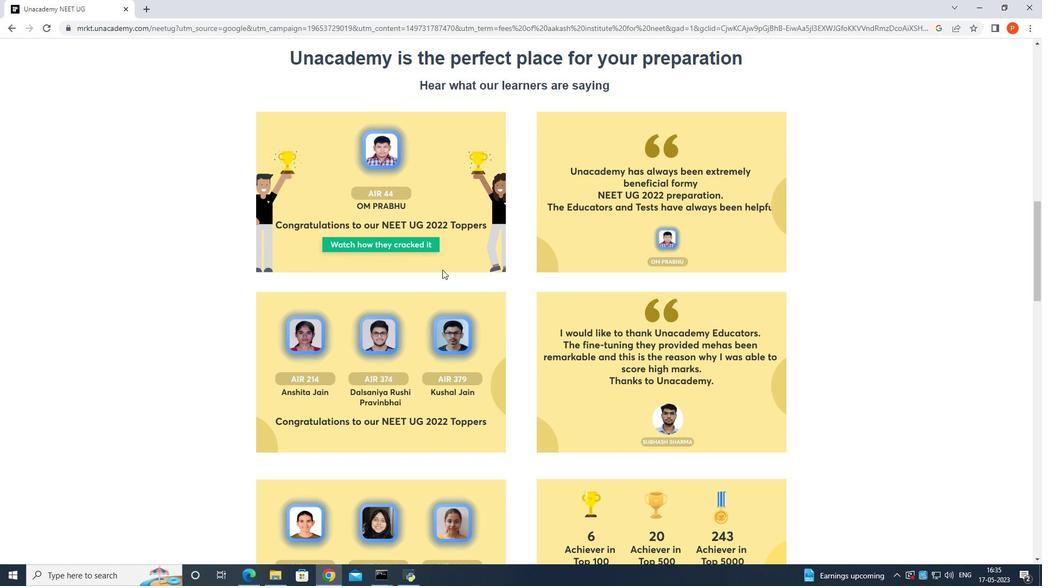 
Action: Mouse scrolled (442, 269) with delta (0, 0)
Screenshot: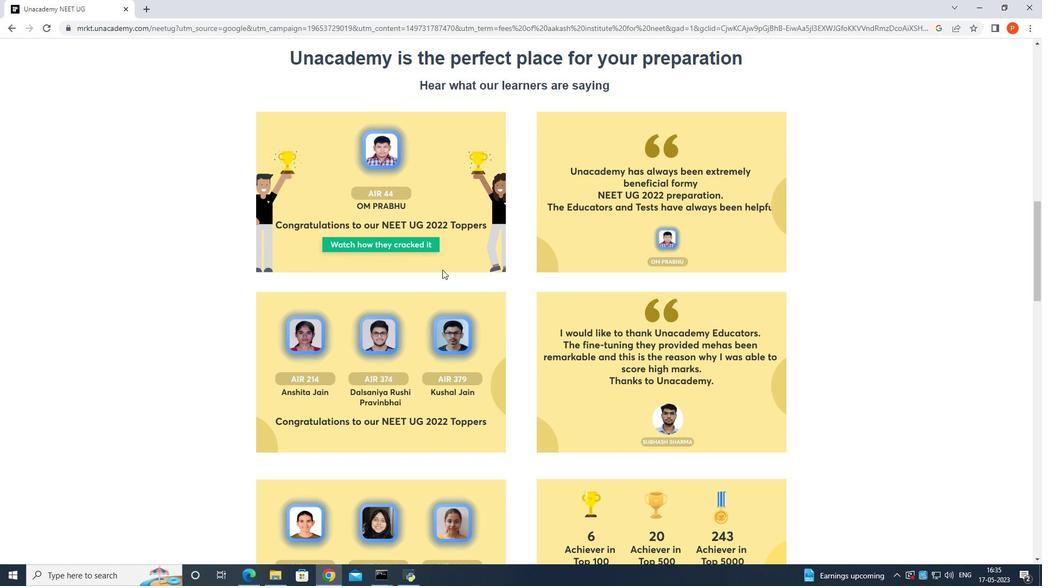 
Action: Mouse scrolled (442, 269) with delta (0, 0)
Screenshot: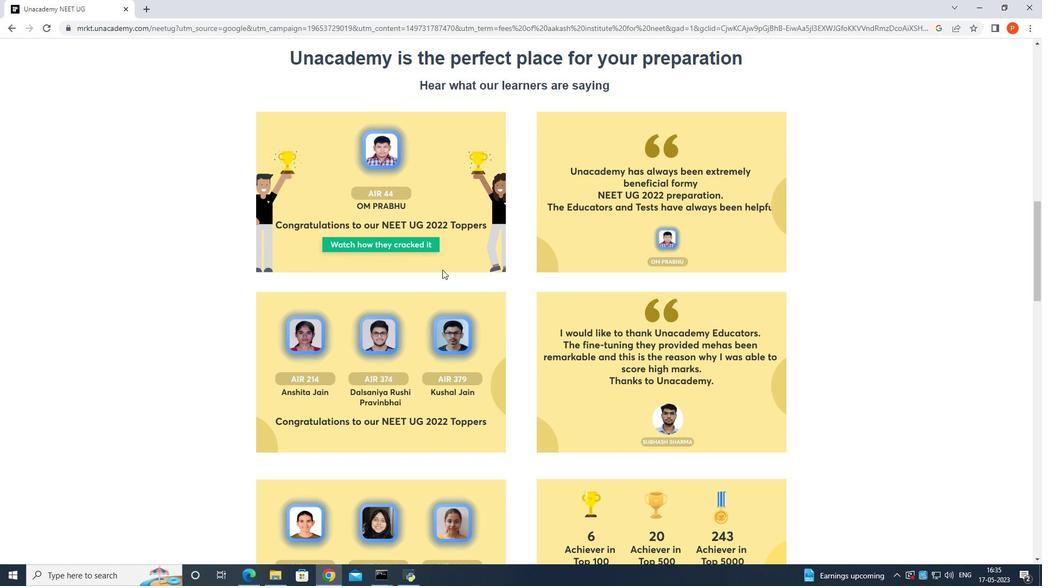 
Action: Mouse scrolled (442, 269) with delta (0, 0)
Screenshot: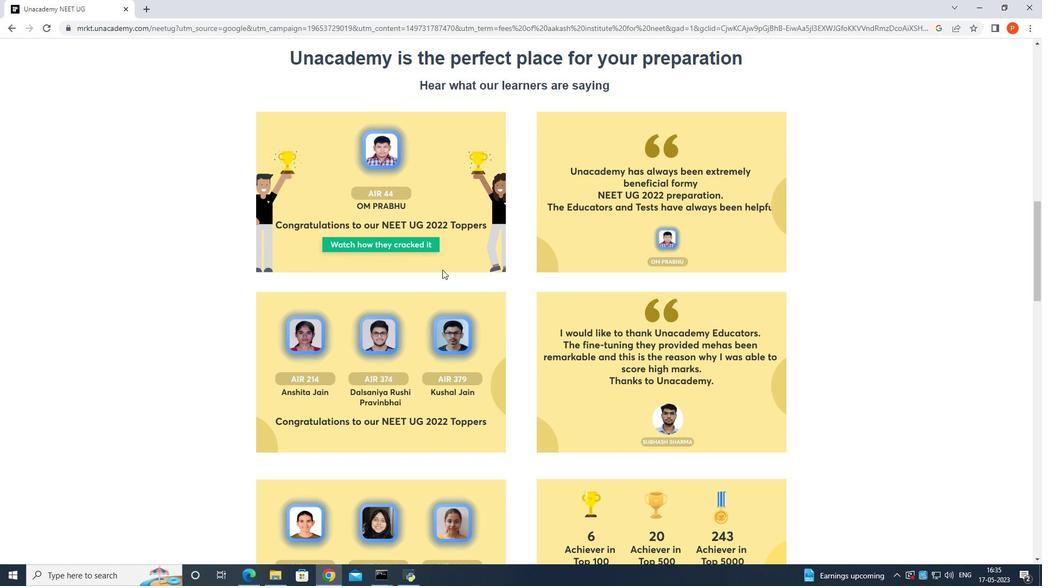 
Action: Mouse scrolled (442, 269) with delta (0, 0)
Screenshot: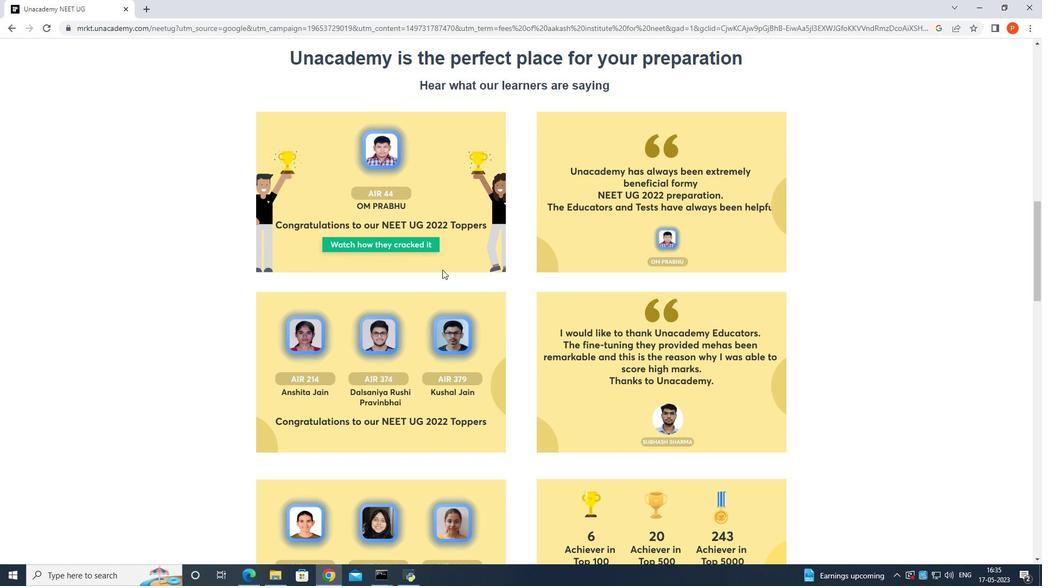 
Action: Mouse scrolled (442, 269) with delta (0, 0)
Screenshot: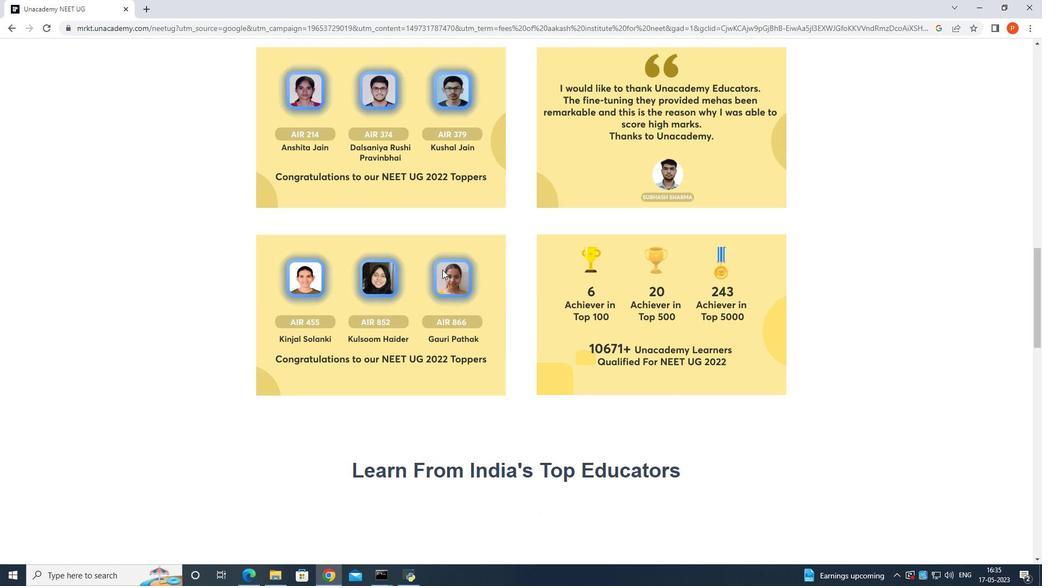 
Action: Mouse scrolled (442, 269) with delta (0, 0)
Screenshot: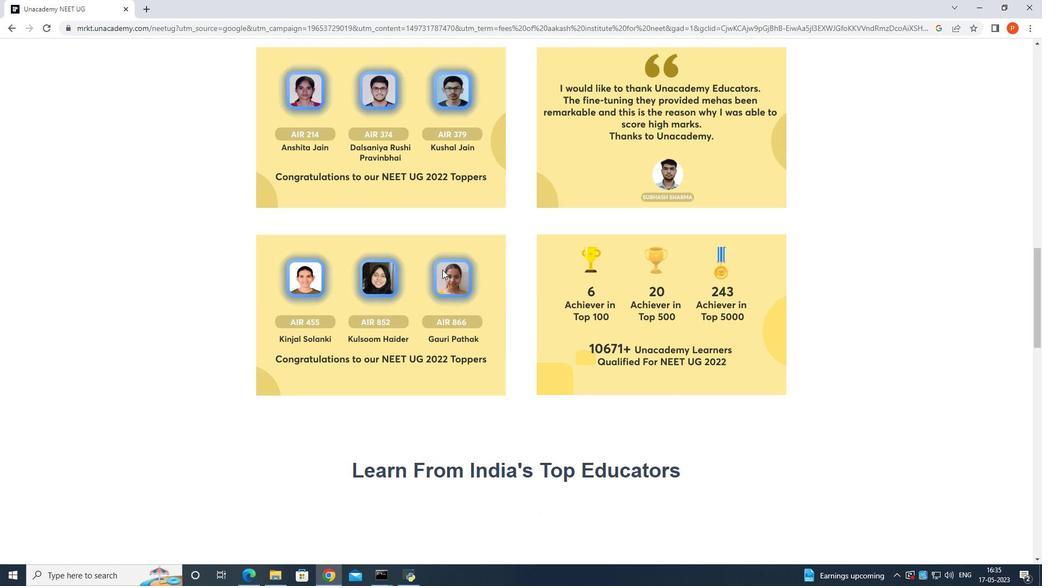 
Action: Mouse scrolled (442, 269) with delta (0, 0)
Screenshot: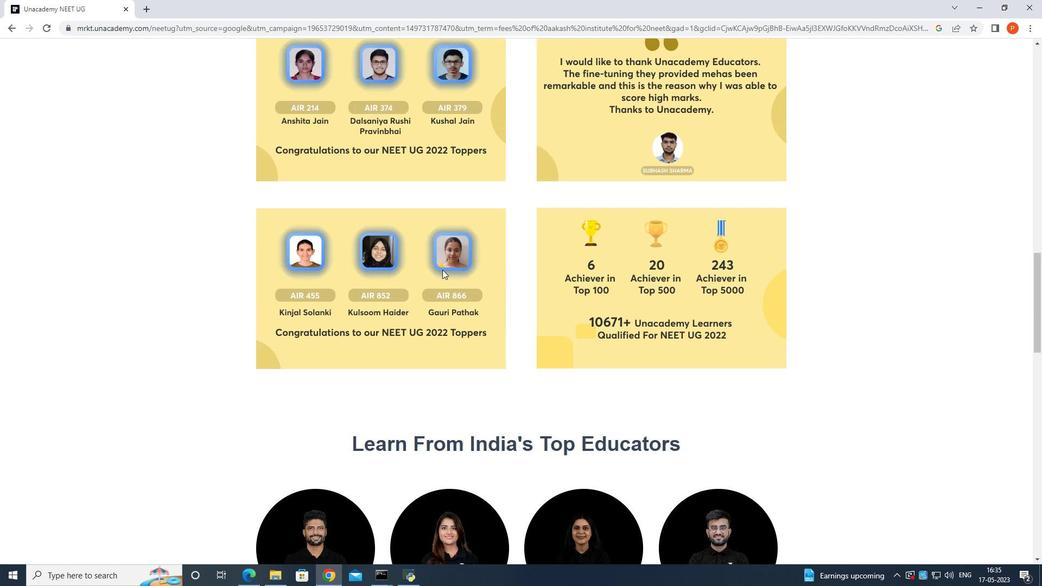 
Action: Mouse scrolled (442, 269) with delta (0, 0)
Screenshot: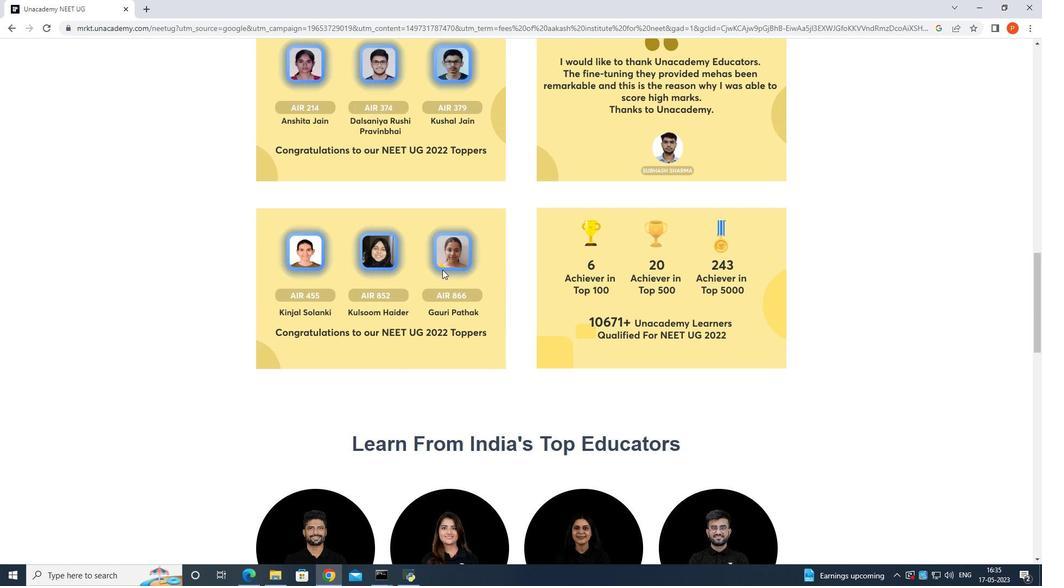 
Action: Mouse scrolled (442, 269) with delta (0, 0)
Screenshot: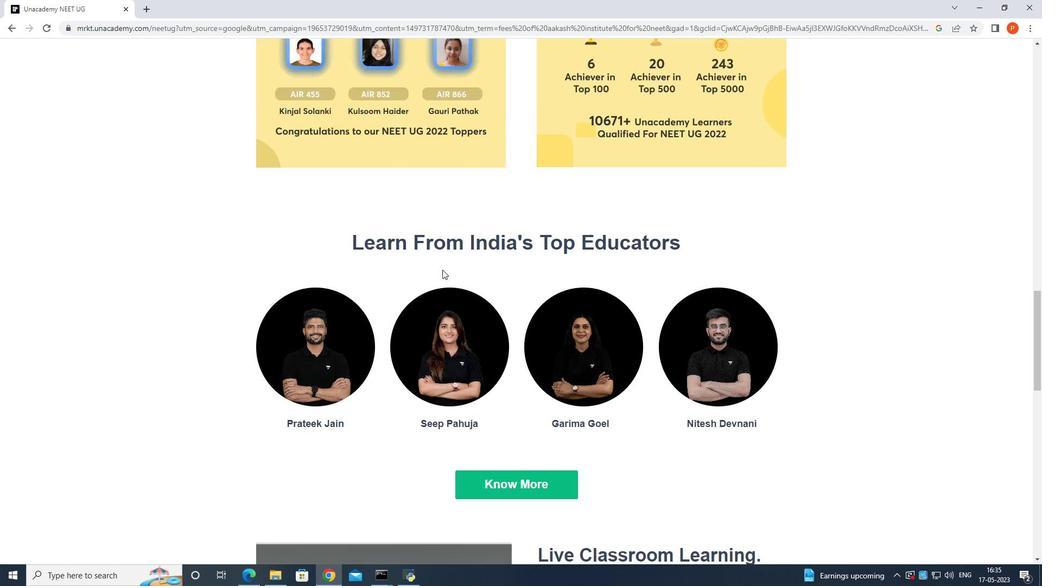 
Action: Mouse scrolled (442, 269) with delta (0, 0)
Screenshot: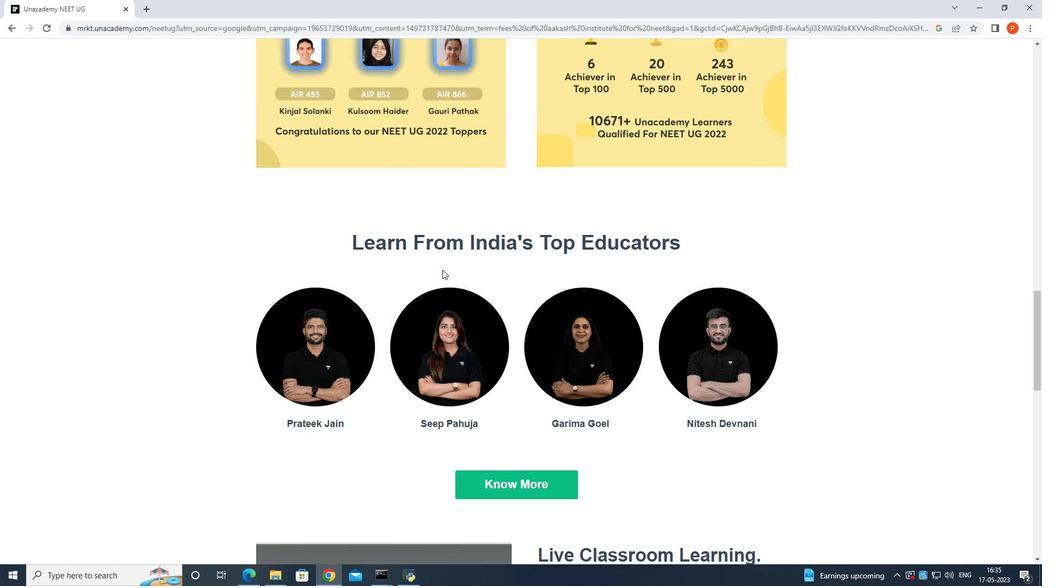 
Action: Mouse scrolled (442, 269) with delta (0, 0)
Screenshot: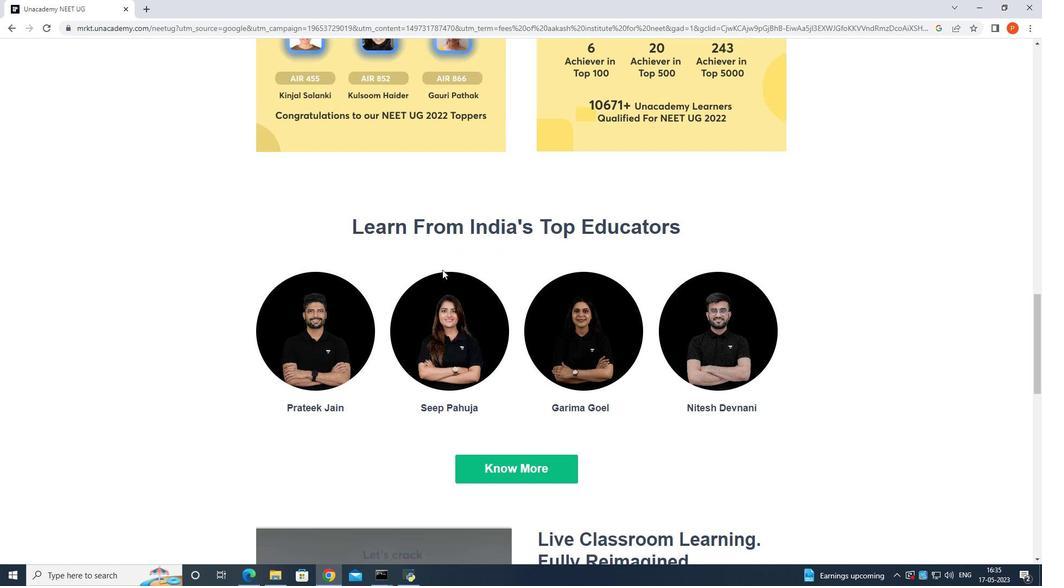 
Action: Mouse scrolled (442, 269) with delta (0, 0)
Screenshot: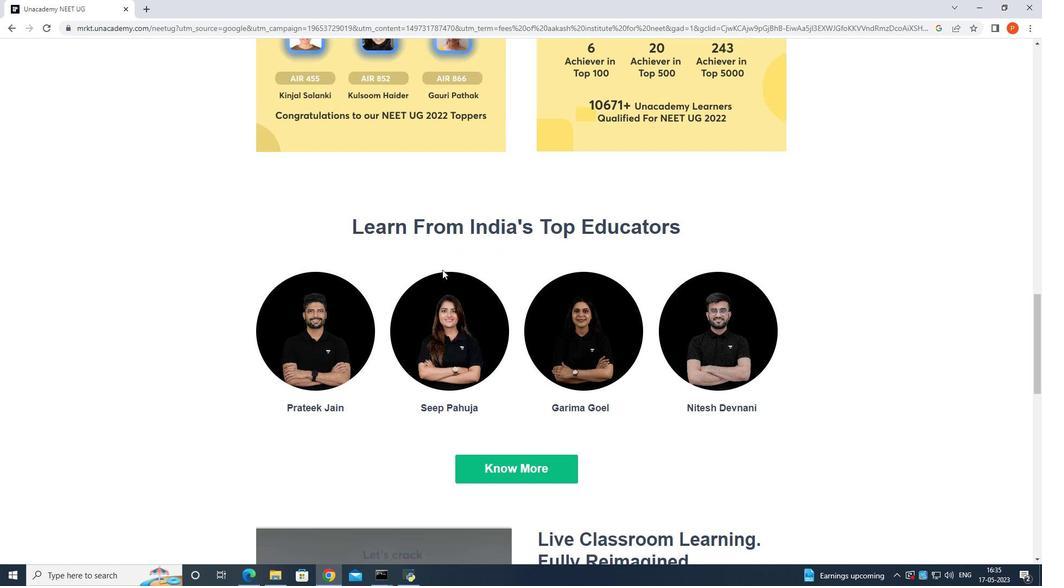 
Action: Mouse scrolled (442, 269) with delta (0, 0)
Screenshot: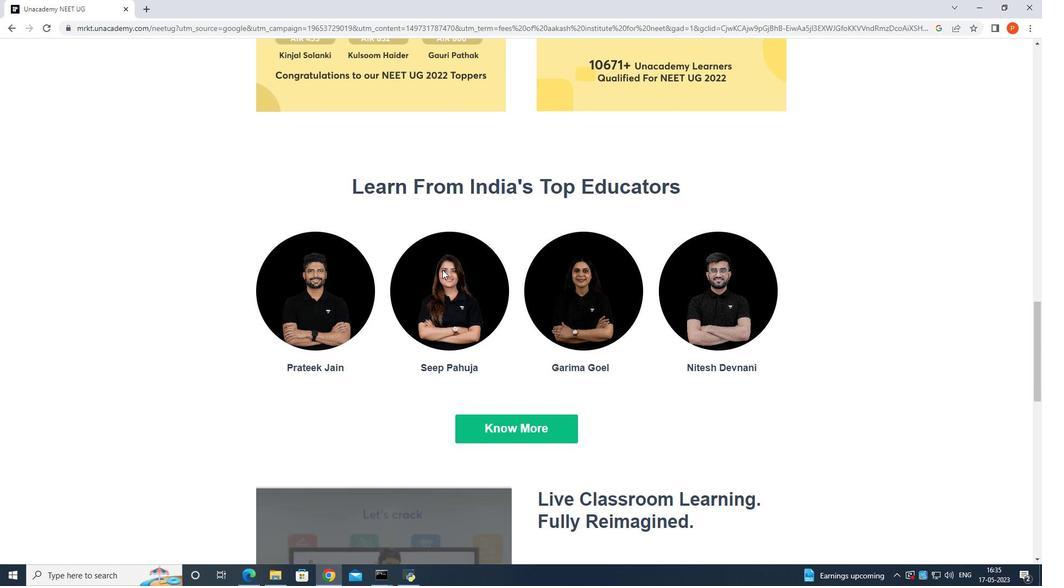 
Action: Mouse scrolled (442, 269) with delta (0, 0)
Screenshot: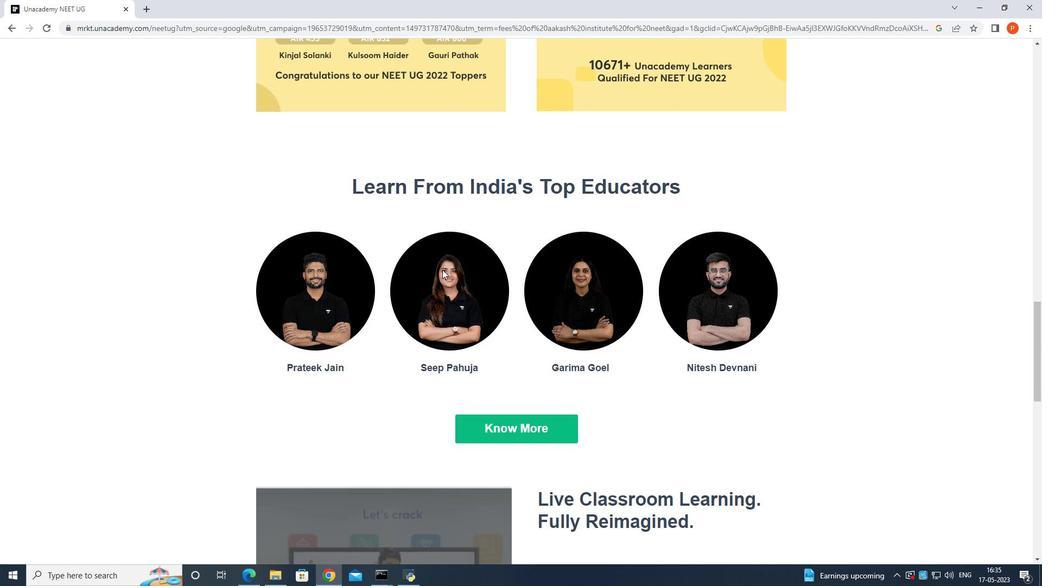 
Action: Mouse scrolled (442, 269) with delta (0, 0)
Screenshot: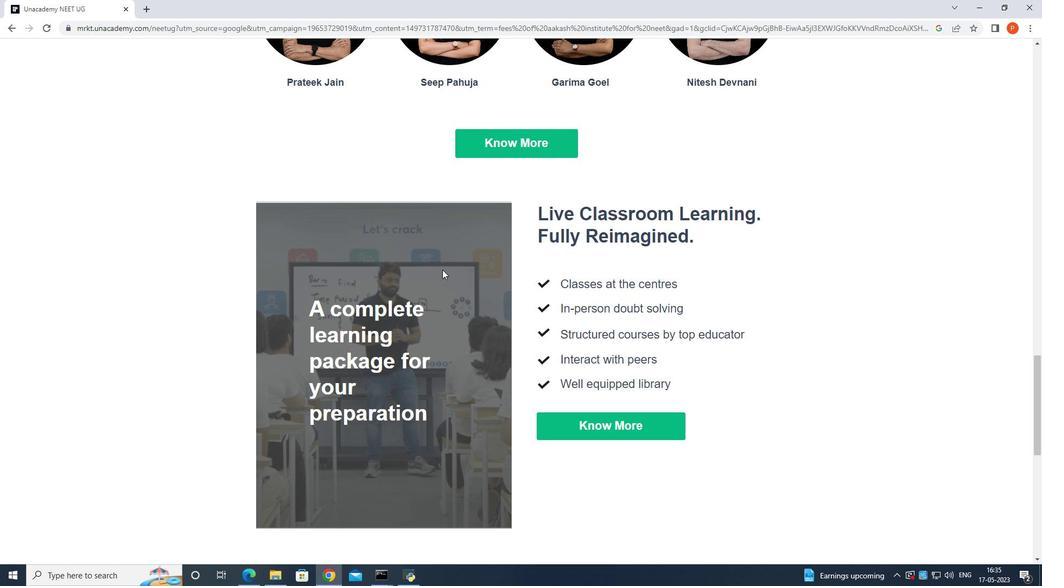 
Action: Mouse scrolled (442, 269) with delta (0, 0)
Screenshot: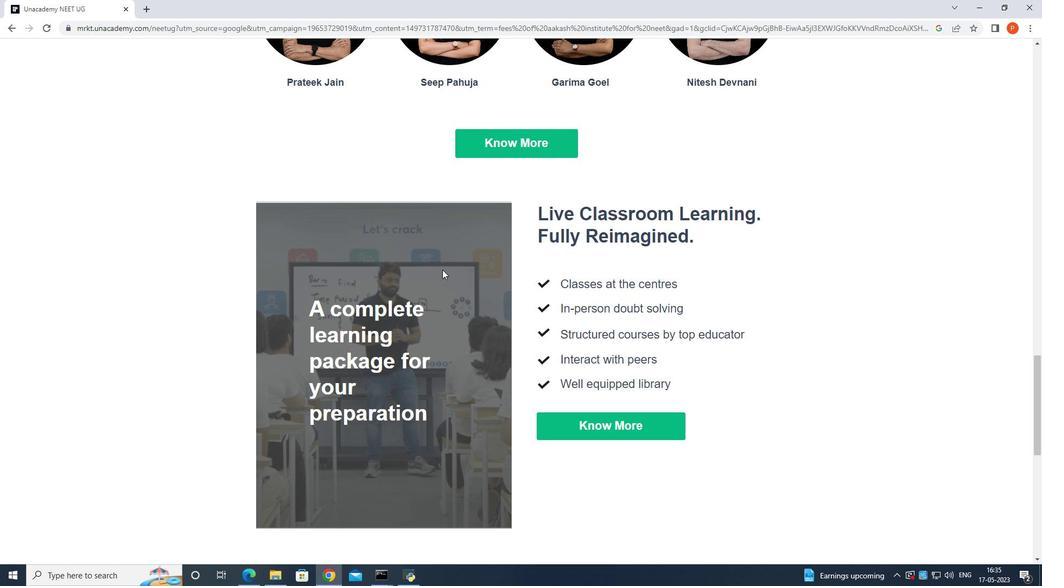 
Action: Mouse scrolled (442, 269) with delta (0, 0)
Screenshot: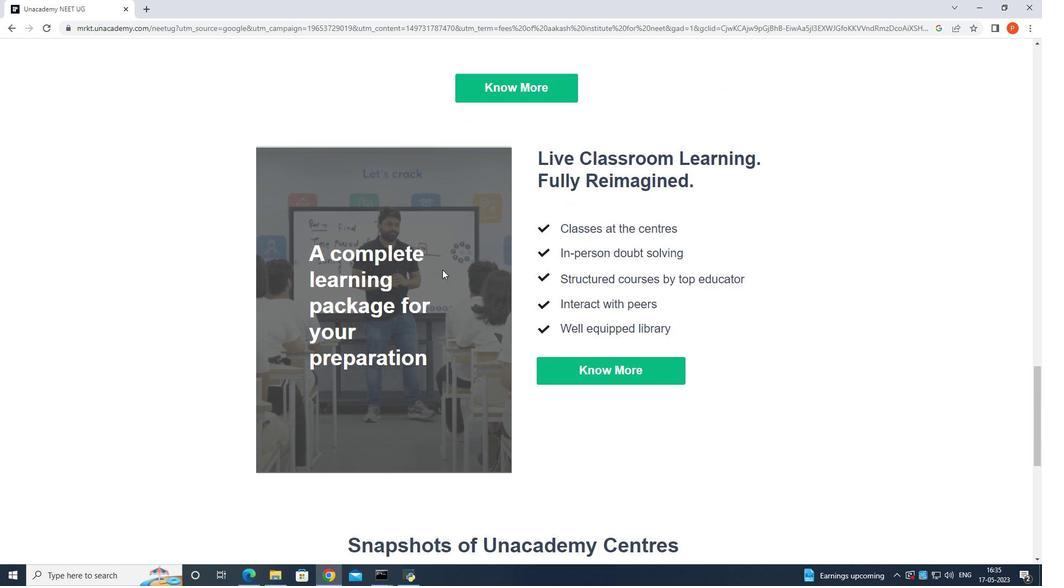 
Action: Mouse scrolled (442, 269) with delta (0, 0)
Screenshot: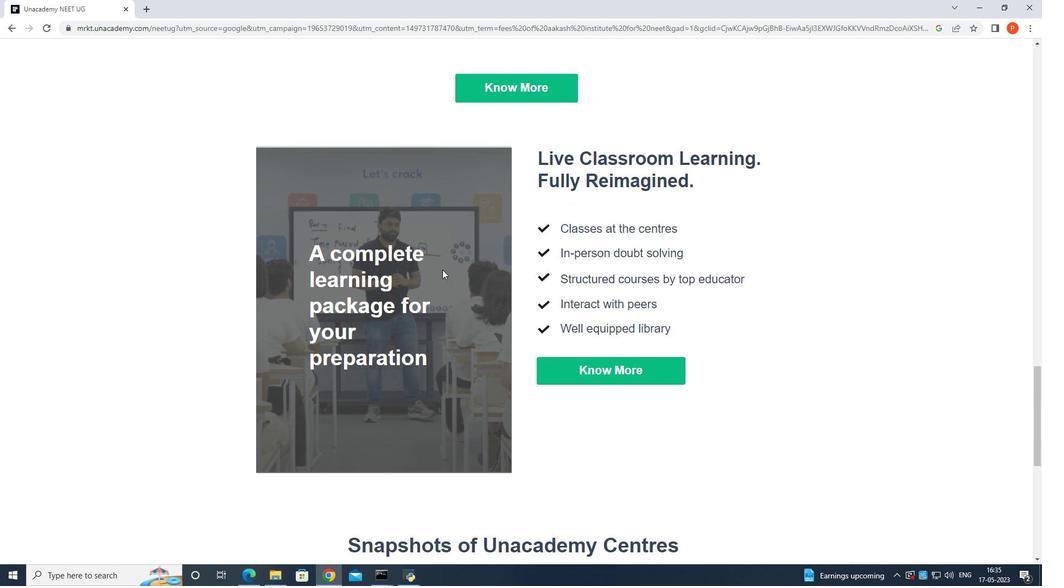 
Action: Mouse scrolled (442, 269) with delta (0, 0)
Screenshot: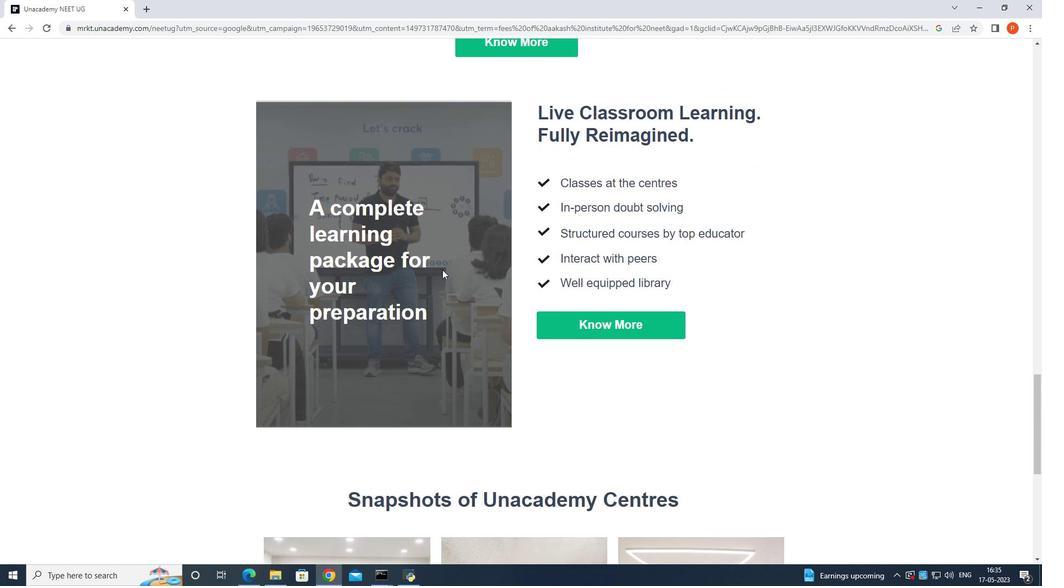 
Action: Mouse scrolled (442, 269) with delta (0, 0)
Screenshot: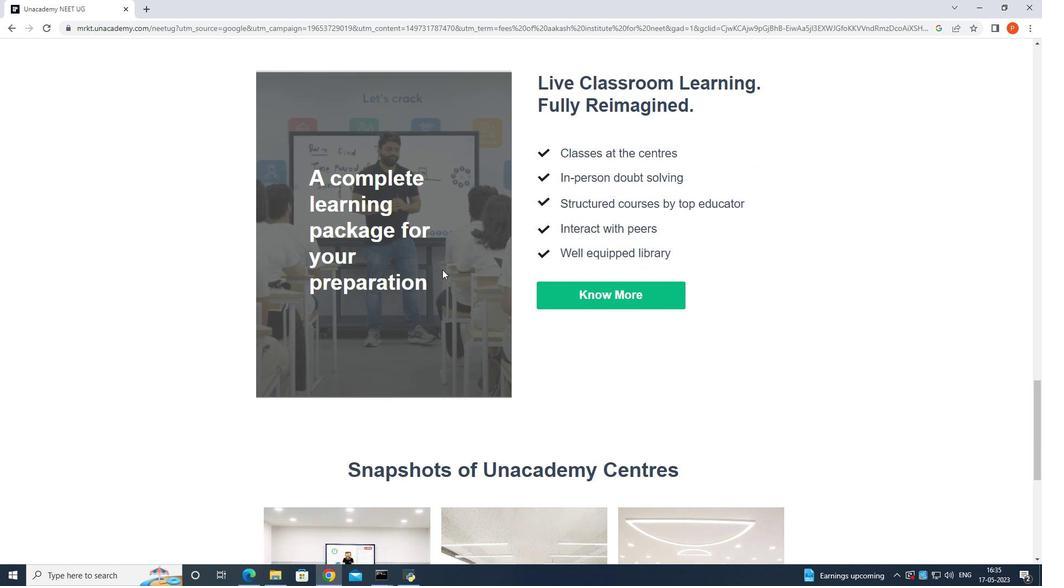 
Action: Mouse scrolled (442, 269) with delta (0, 0)
Screenshot: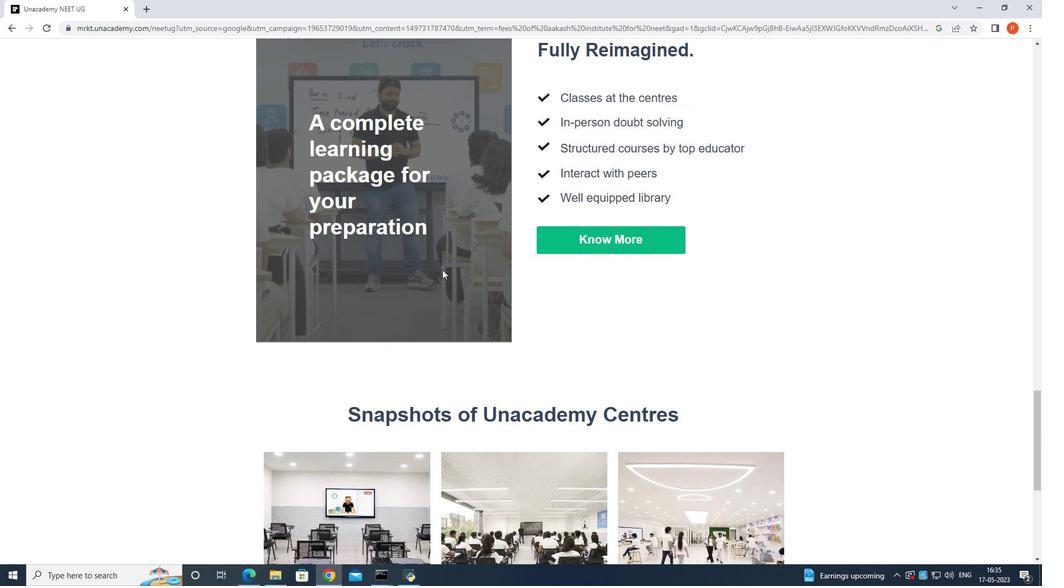 
Action: Mouse moved to (442, 269)
Screenshot: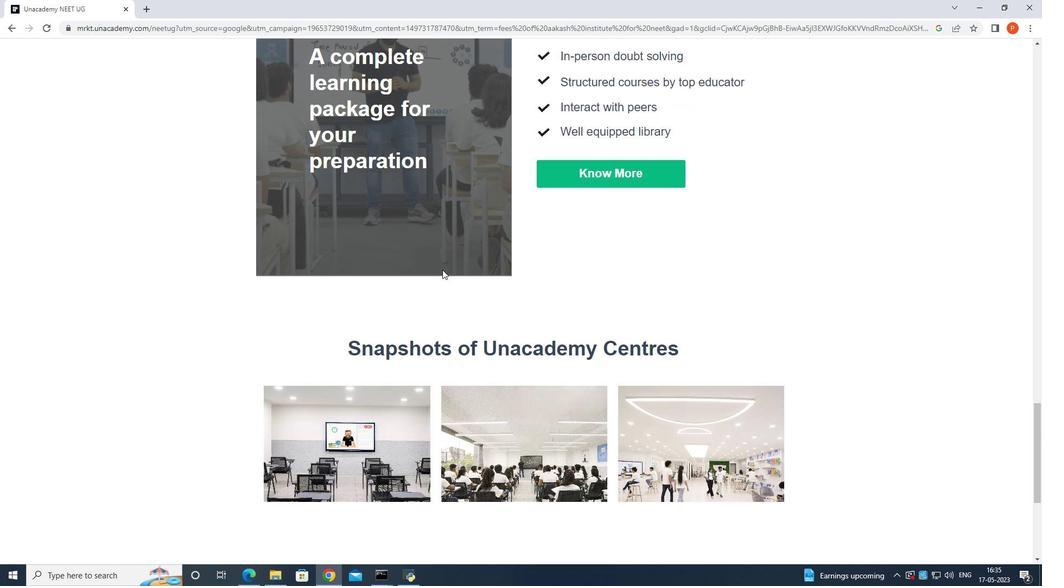 
Action: Mouse scrolled (442, 268) with delta (0, 0)
Screenshot: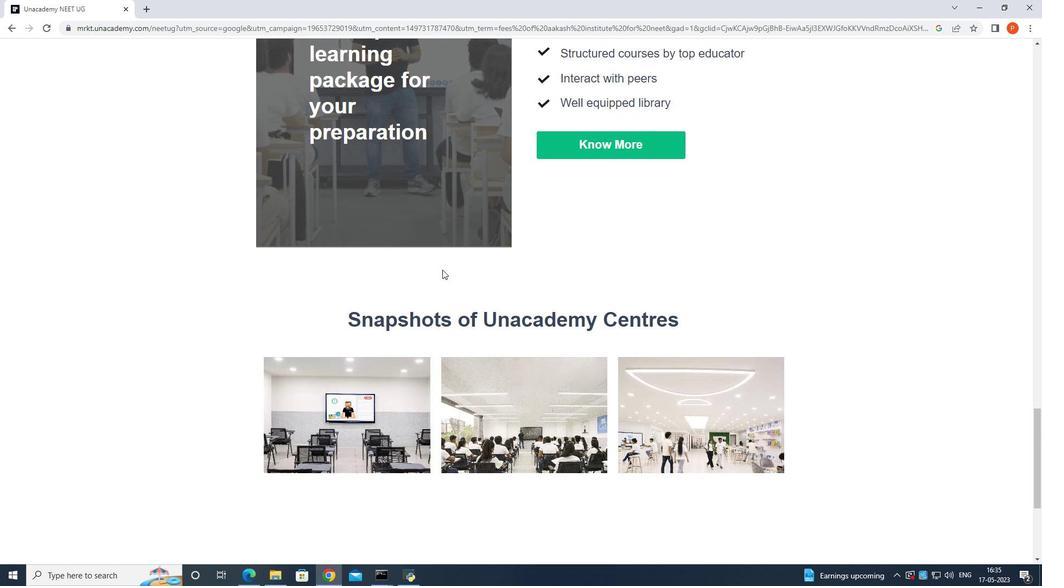 
Action: Mouse scrolled (442, 268) with delta (0, 0)
Screenshot: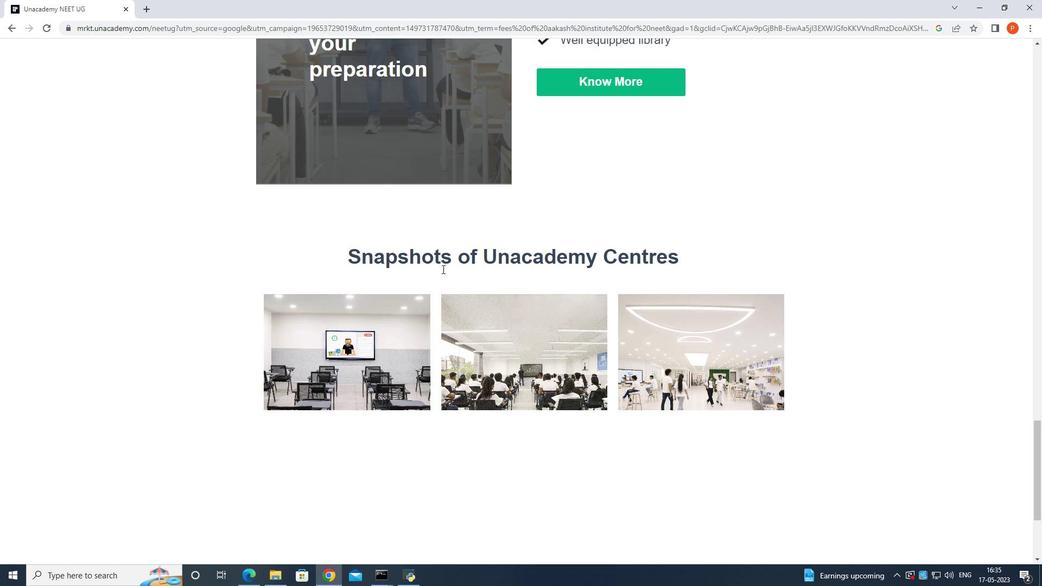 
Action: Mouse scrolled (442, 268) with delta (0, 0)
Screenshot: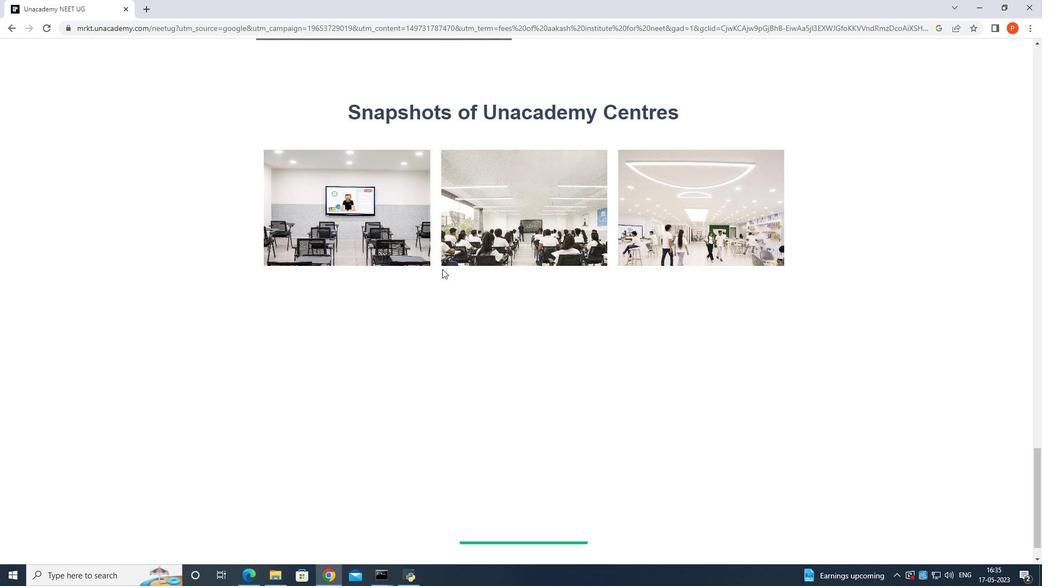 
Action: Mouse scrolled (442, 268) with delta (0, 0)
Screenshot: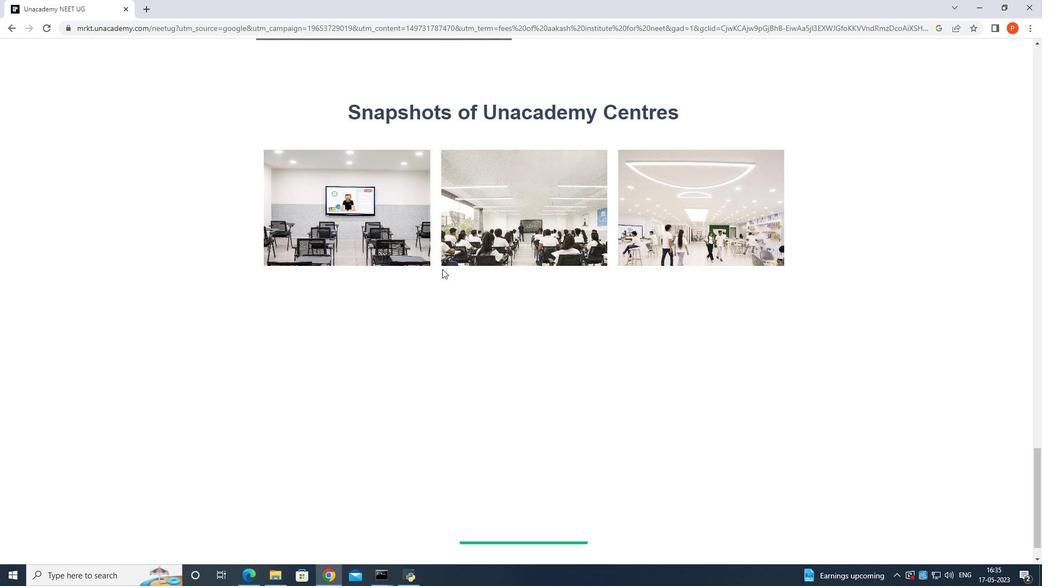 
Action: Mouse scrolled (442, 268) with delta (0, 0)
Screenshot: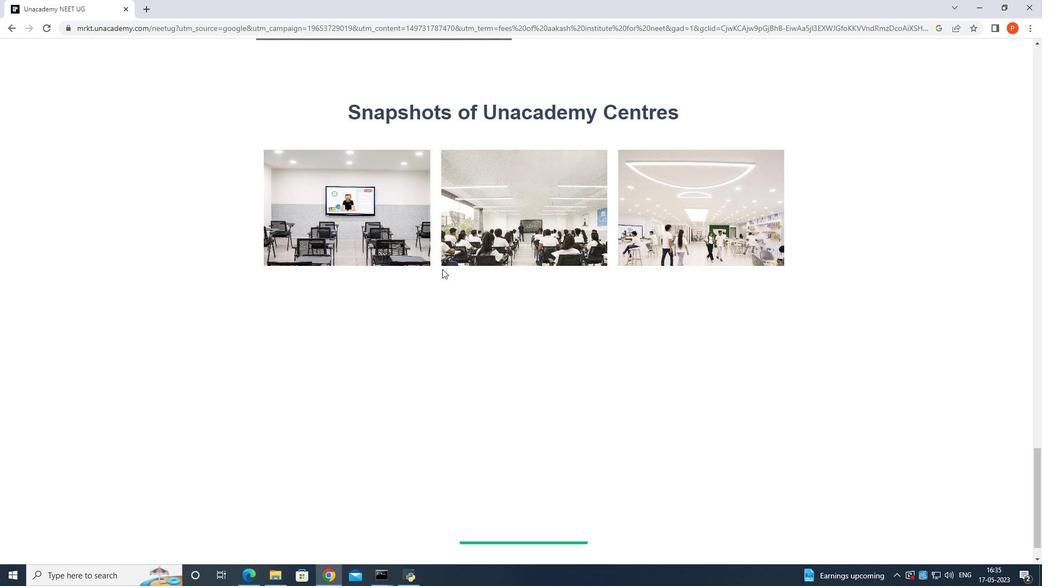 
Action: Mouse scrolled (442, 268) with delta (0, 0)
Screenshot: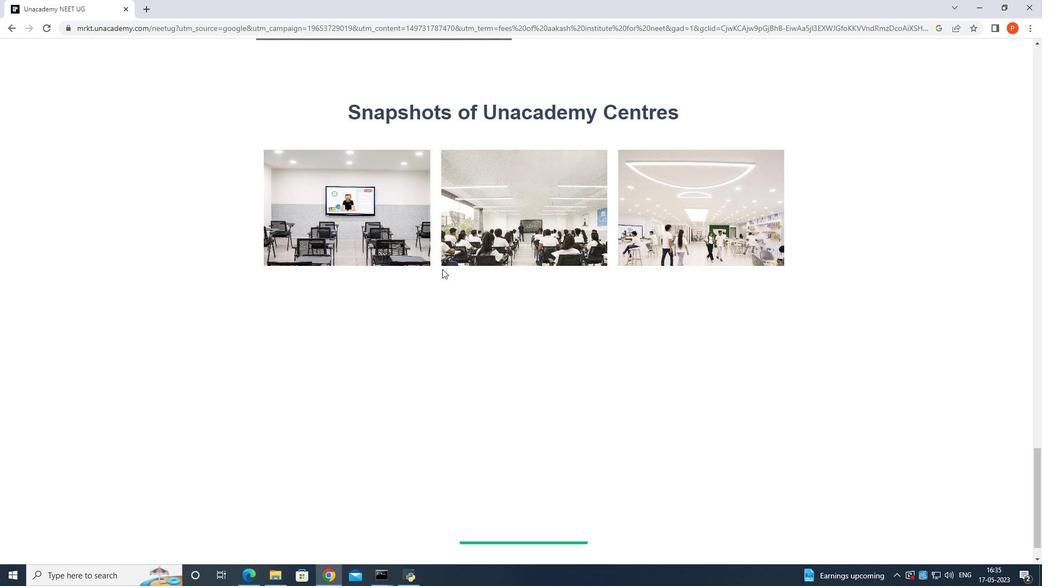 
Action: Mouse scrolled (442, 268) with delta (0, 0)
Screenshot: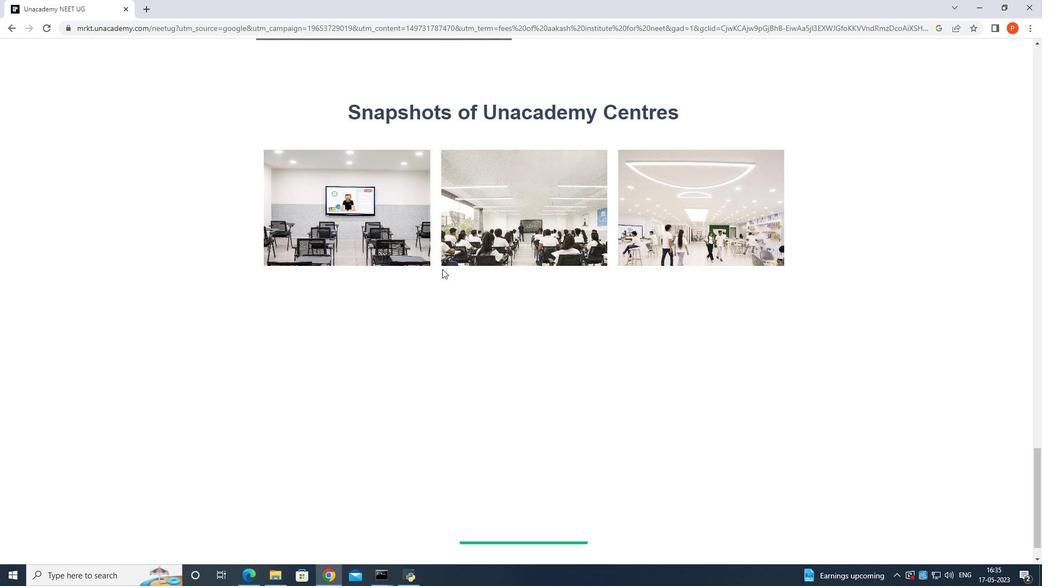 
Action: Mouse scrolled (442, 268) with delta (0, 0)
Screenshot: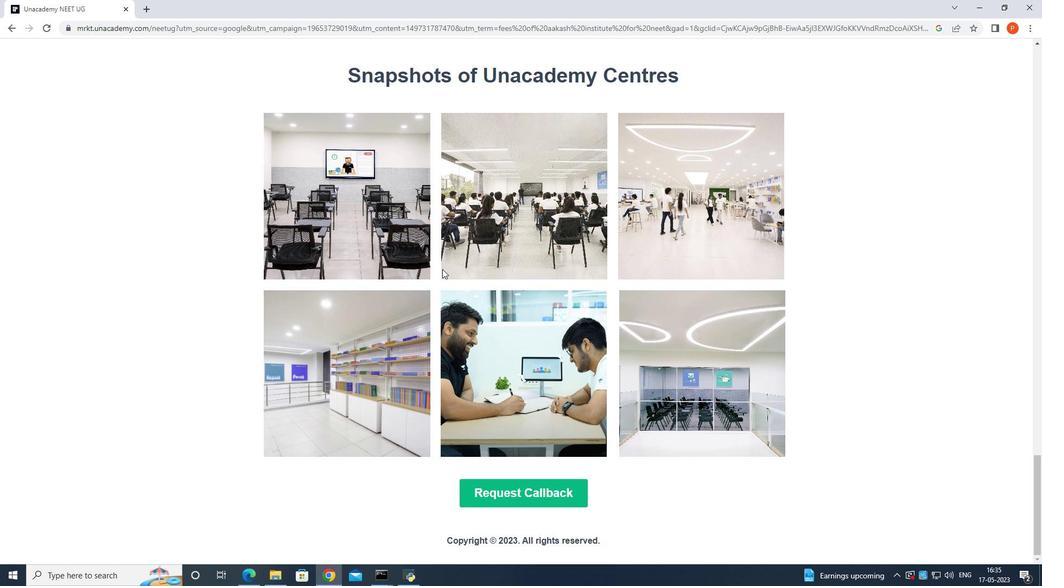 
Action: Mouse scrolled (442, 268) with delta (0, 0)
Screenshot: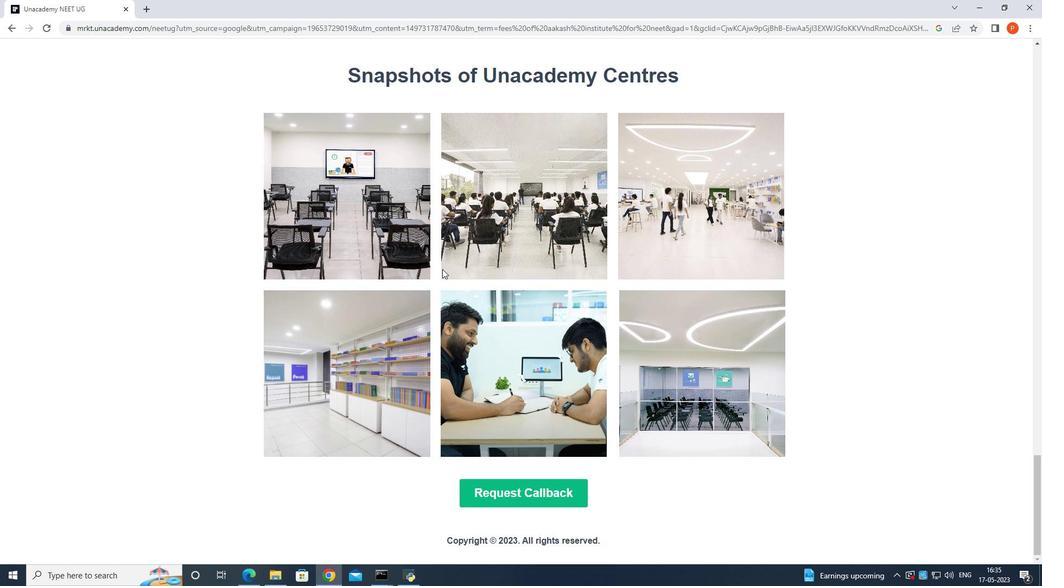 
Action: Mouse scrolled (442, 268) with delta (0, 0)
Screenshot: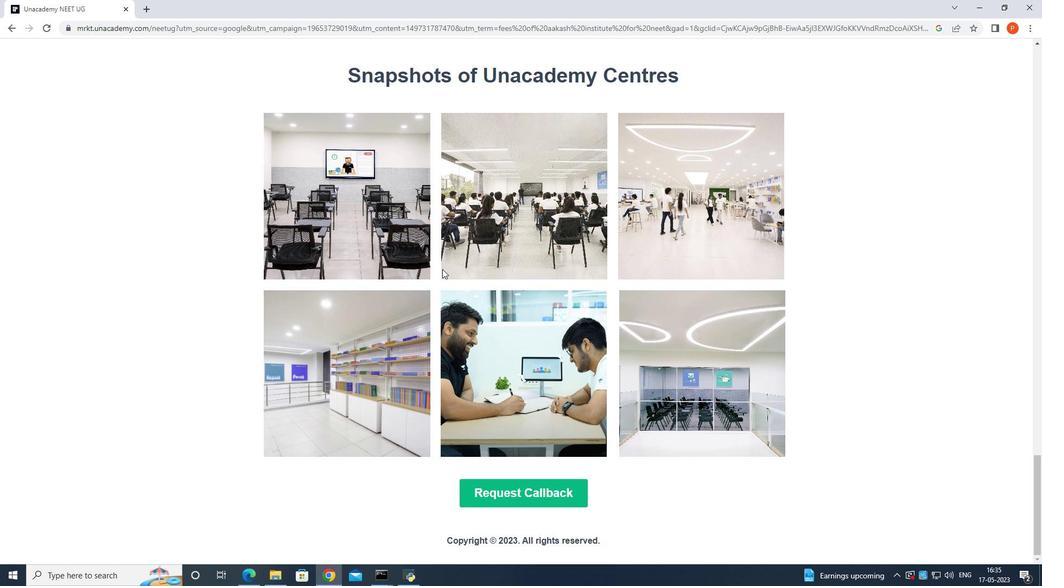 
Action: Mouse scrolled (442, 268) with delta (0, 0)
Screenshot: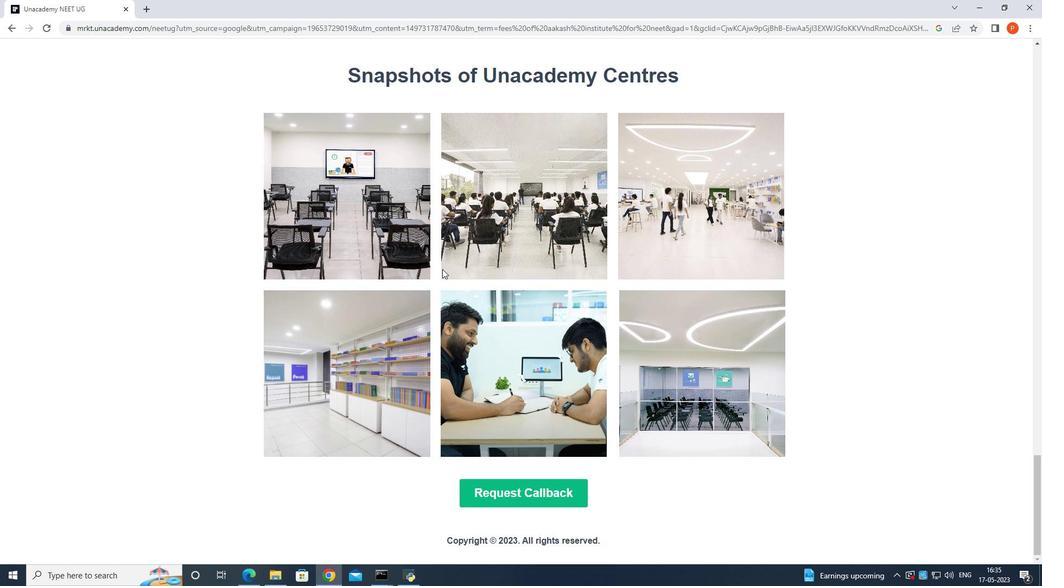 
Action: Mouse scrolled (442, 268) with delta (0, 0)
Screenshot: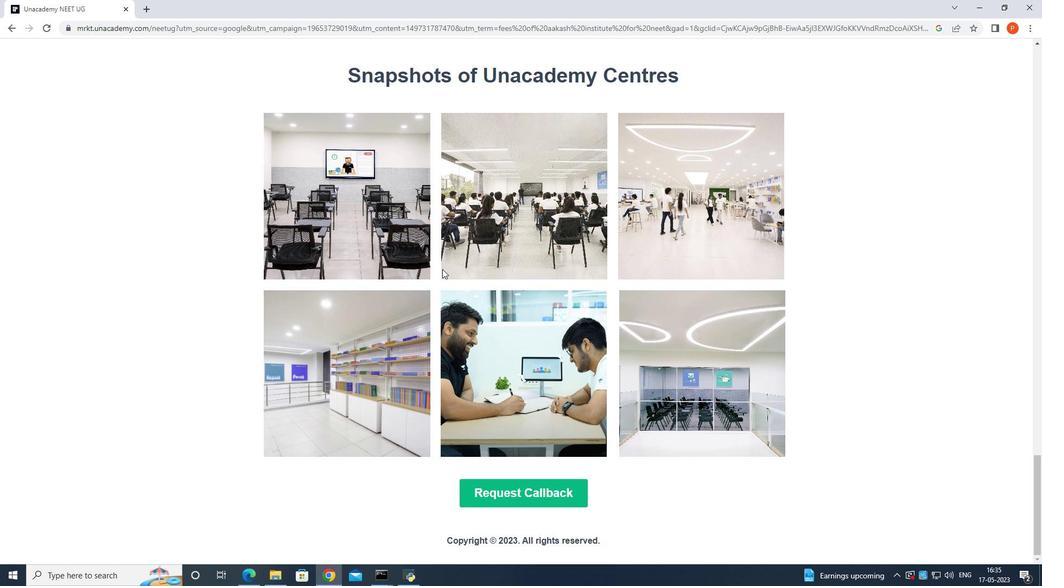 
Action: Mouse scrolled (442, 268) with delta (0, 0)
Screenshot: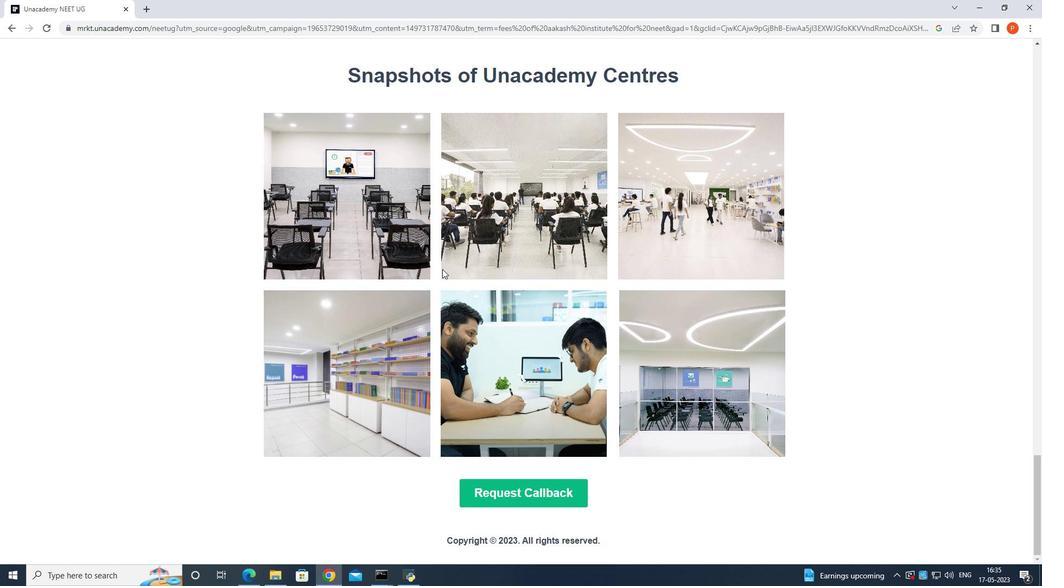 
Action: Mouse scrolled (442, 268) with delta (0, 0)
Screenshot: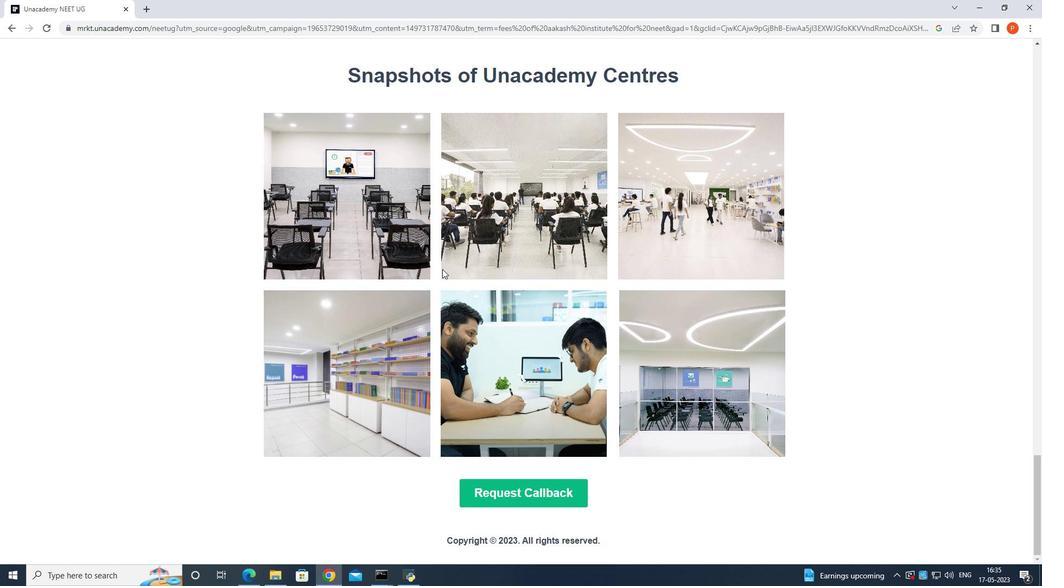 
Action: Mouse scrolled (442, 268) with delta (0, 0)
Screenshot: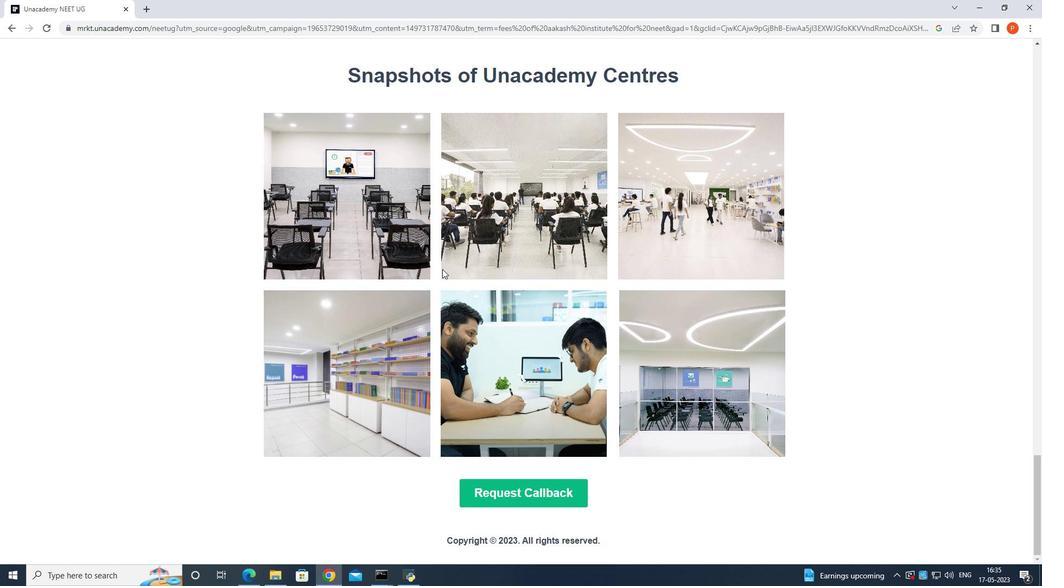 
Action: Mouse scrolled (442, 268) with delta (0, 0)
Screenshot: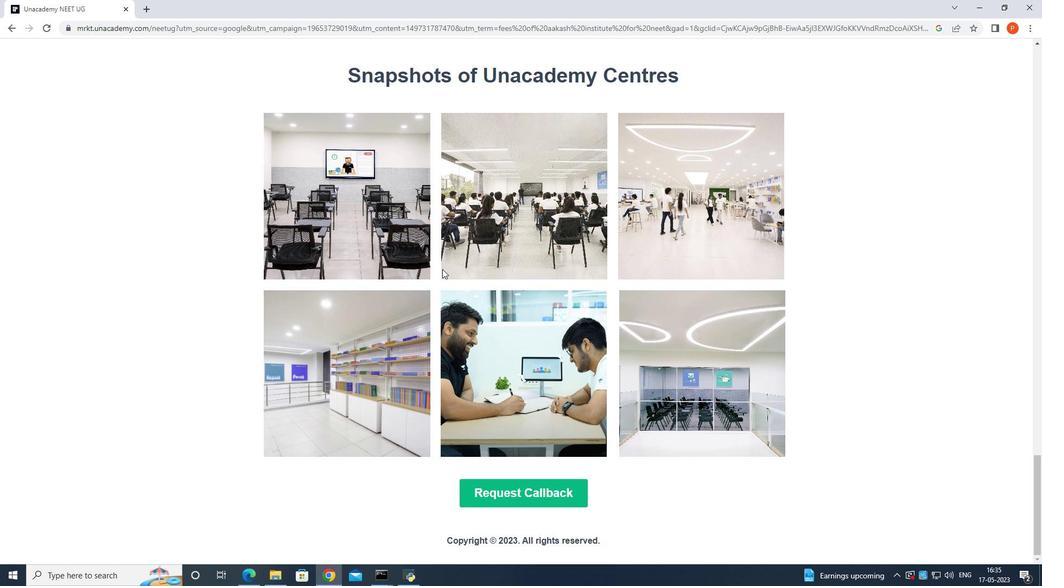 
Action: Mouse scrolled (442, 269) with delta (0, 0)
Screenshot: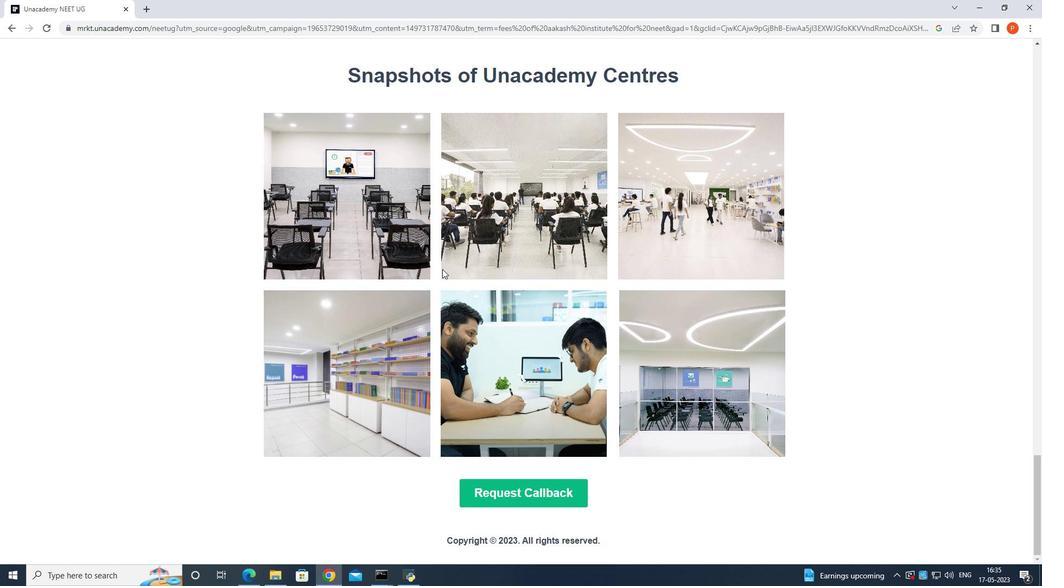 
Action: Mouse scrolled (442, 269) with delta (0, 0)
Screenshot: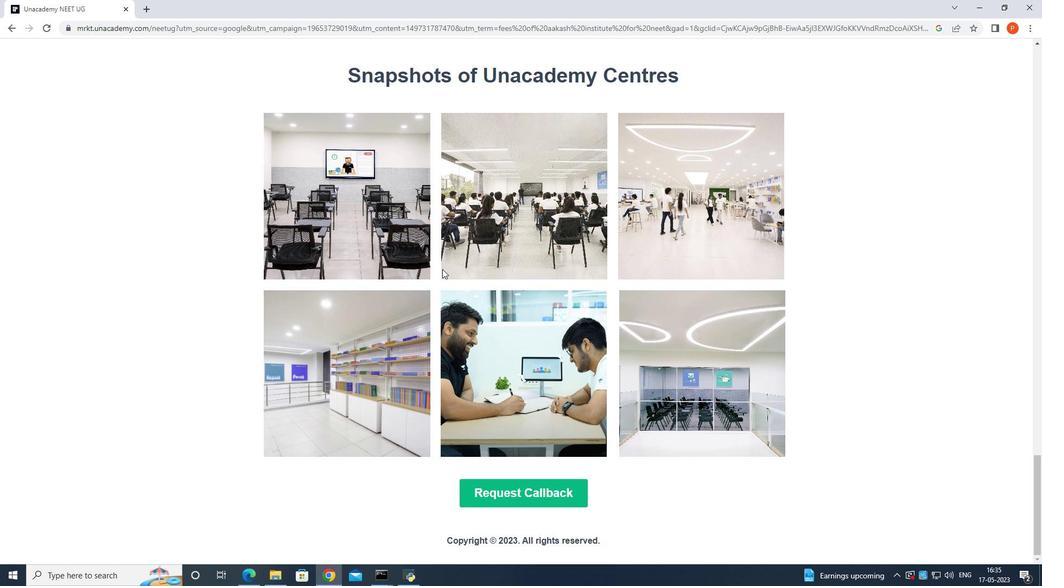 
Action: Mouse scrolled (442, 269) with delta (0, 0)
Screenshot: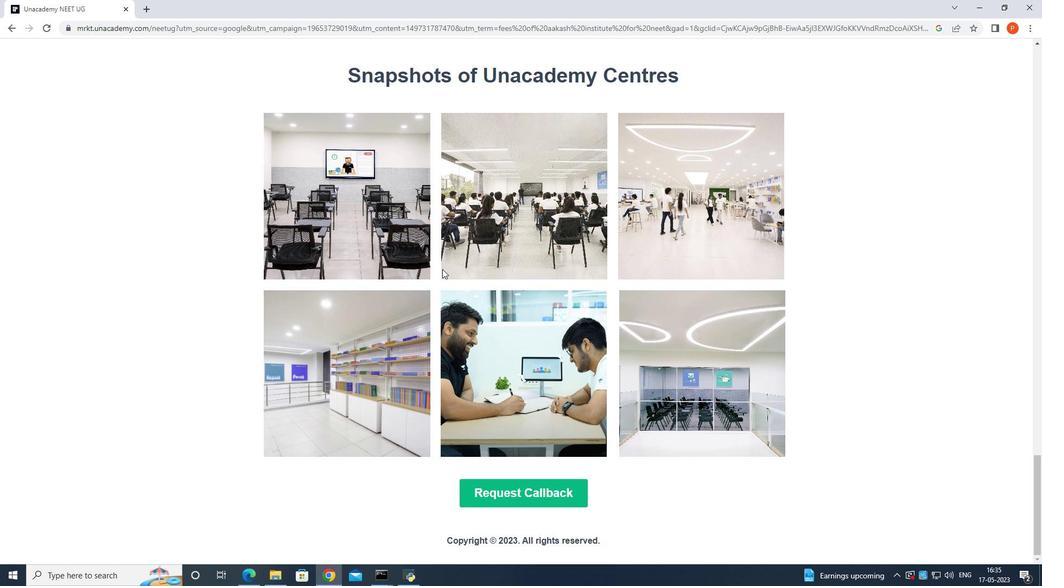 
Action: Mouse scrolled (442, 269) with delta (0, 0)
Screenshot: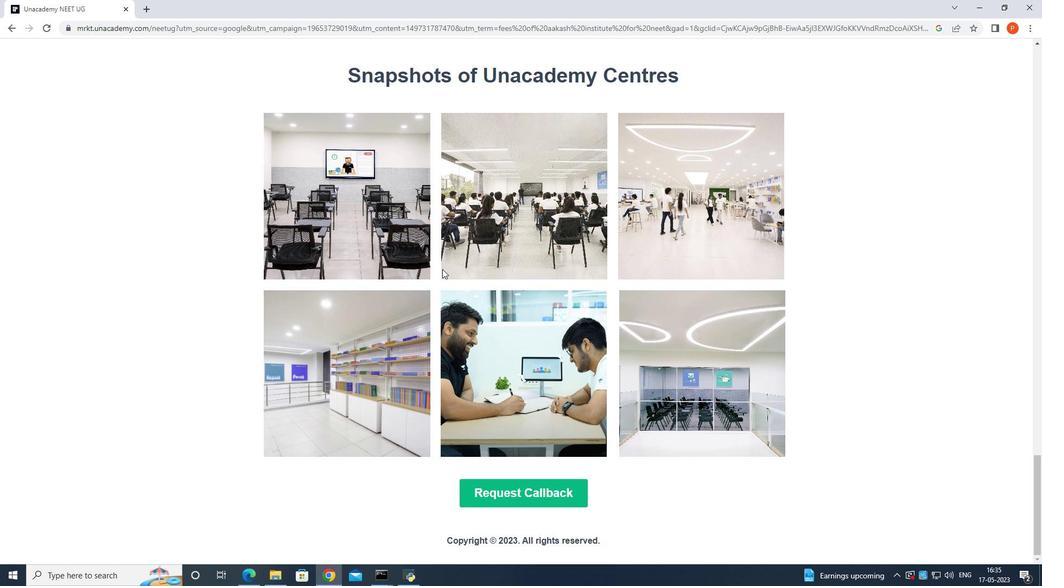 
Action: Mouse moved to (442, 268)
Screenshot: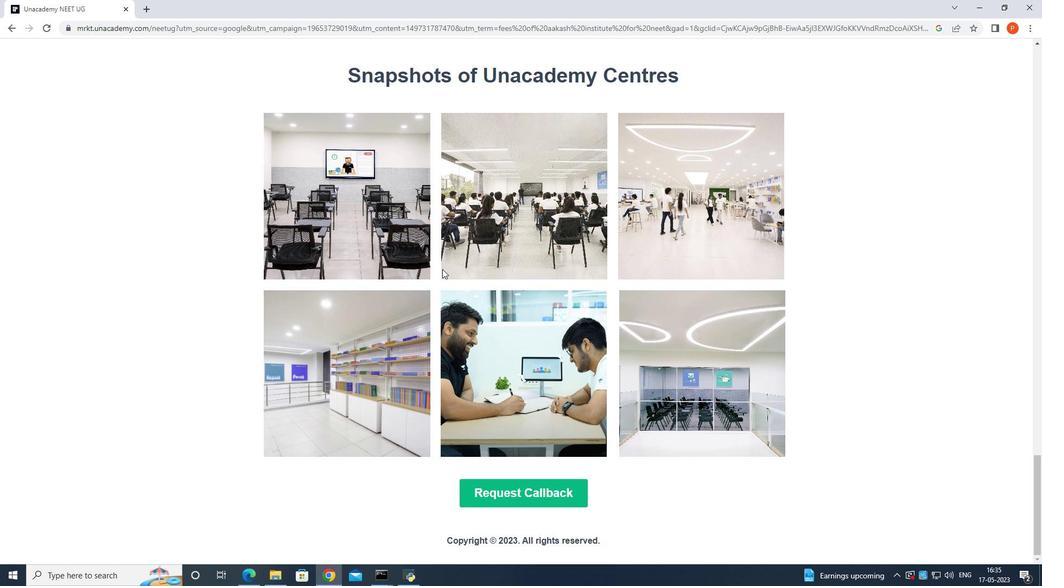
Action: Mouse scrolled (442, 268) with delta (0, 0)
Screenshot: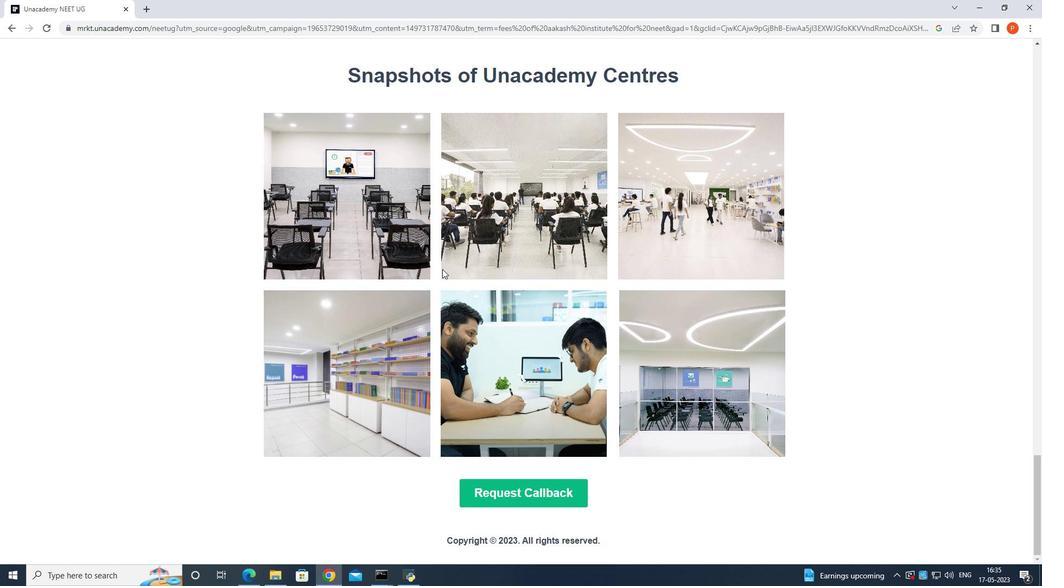 
Action: Mouse moved to (443, 268)
Screenshot: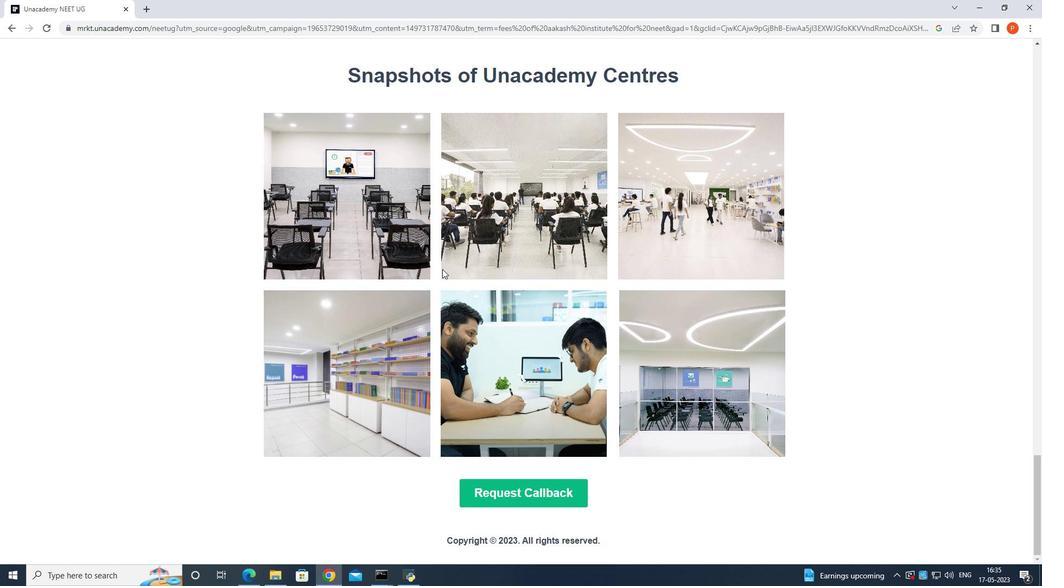 
Action: Mouse scrolled (443, 268) with delta (0, 0)
Screenshot: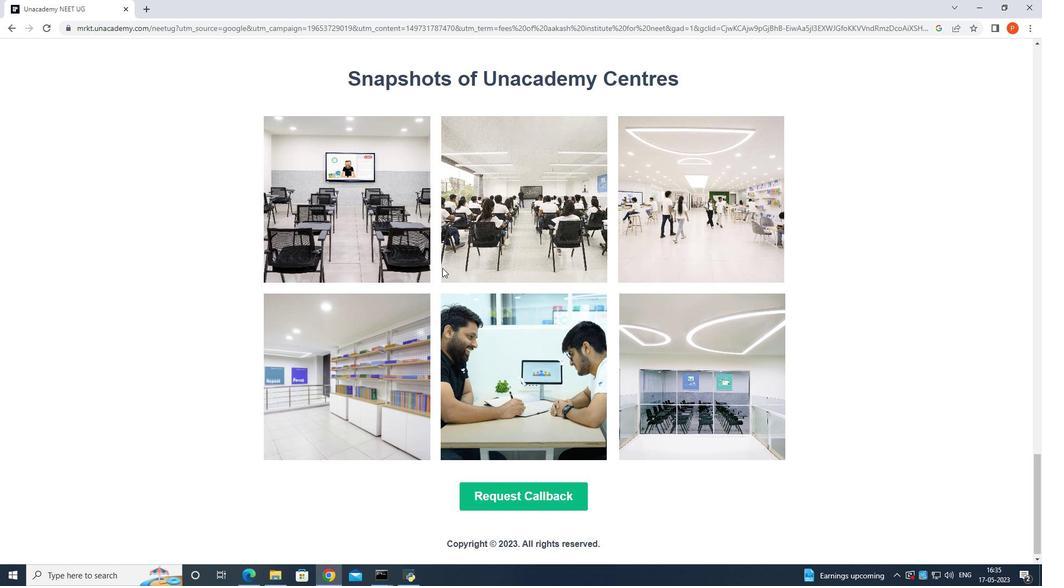 
Action: Mouse moved to (444, 267)
Screenshot: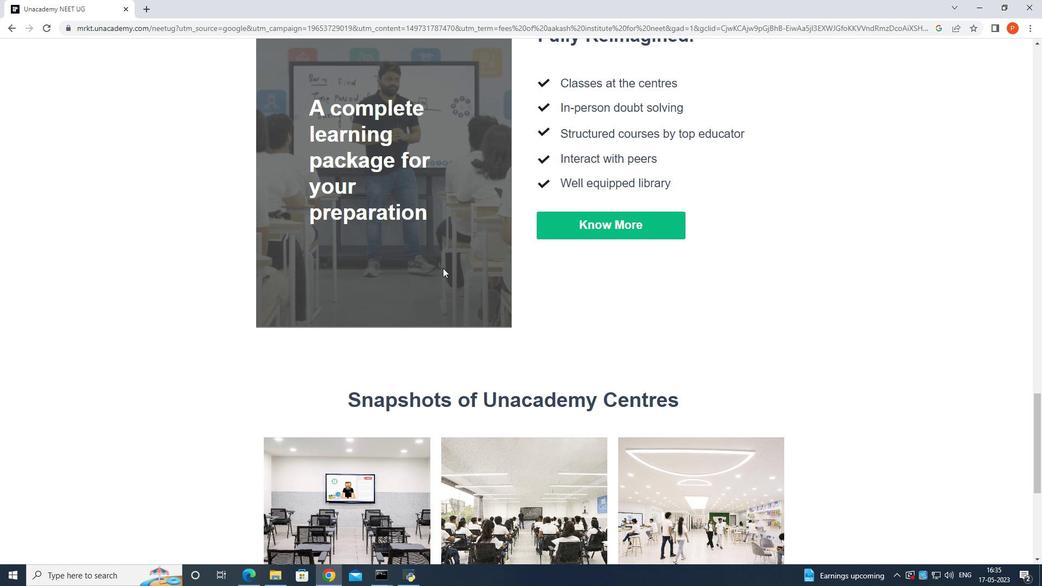 
Action: Mouse scrolled (444, 268) with delta (0, 0)
Screenshot: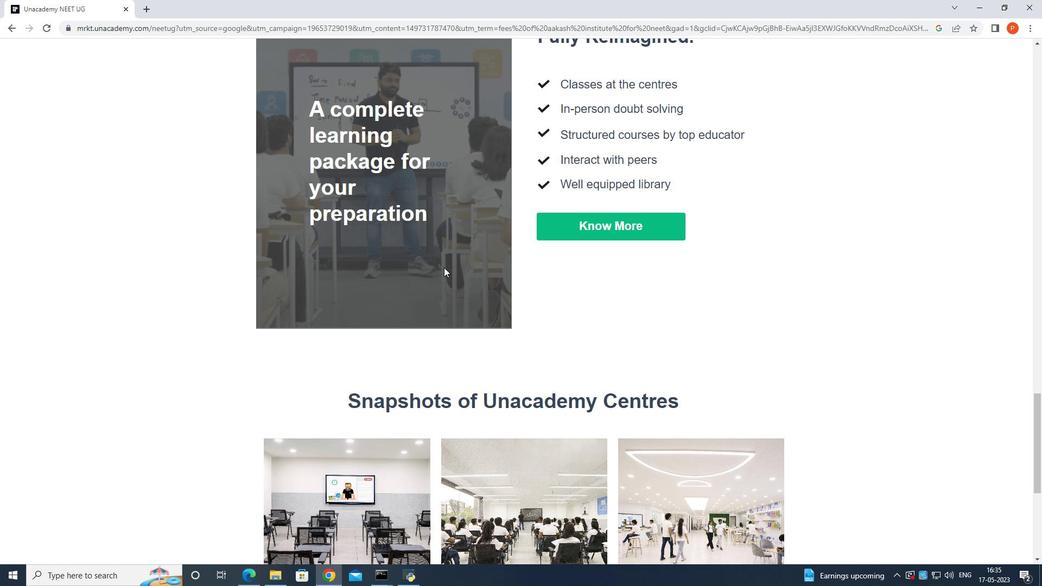 
Action: Mouse scrolled (444, 268) with delta (0, 0)
Screenshot: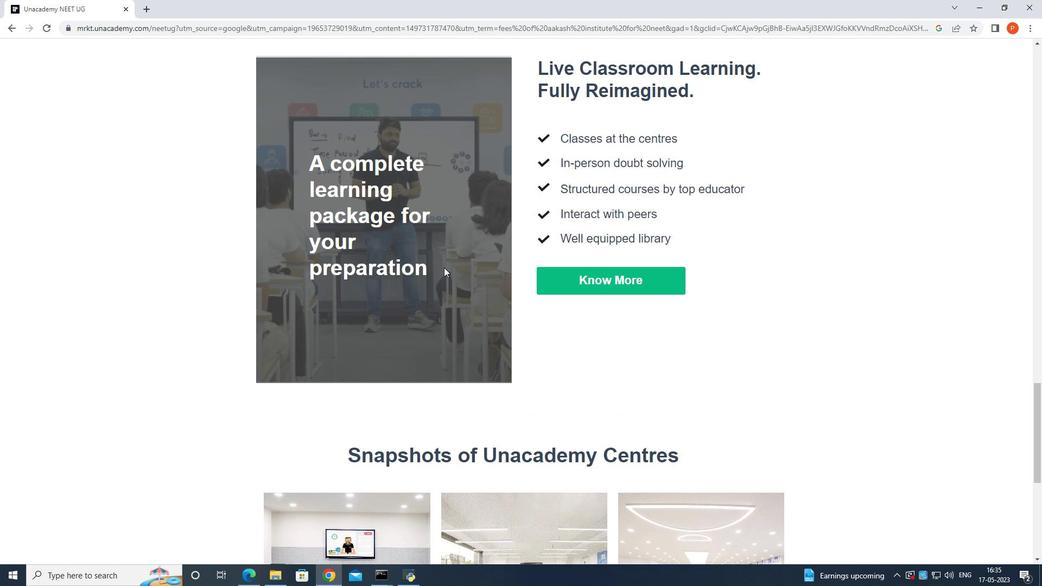 
Action: Mouse scrolled (444, 268) with delta (0, 0)
Screenshot: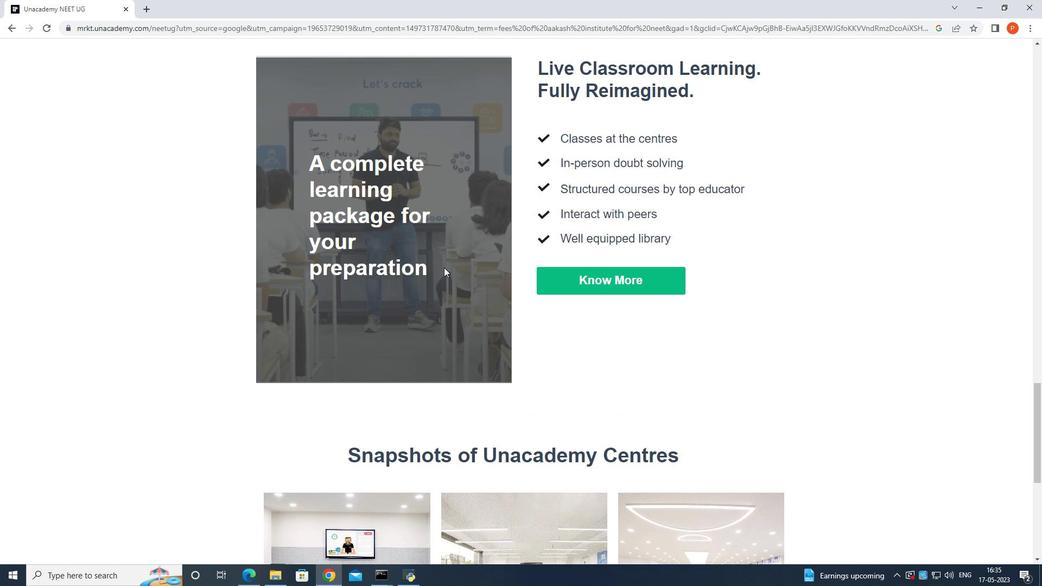 
Action: Mouse scrolled (444, 268) with delta (0, 0)
Screenshot: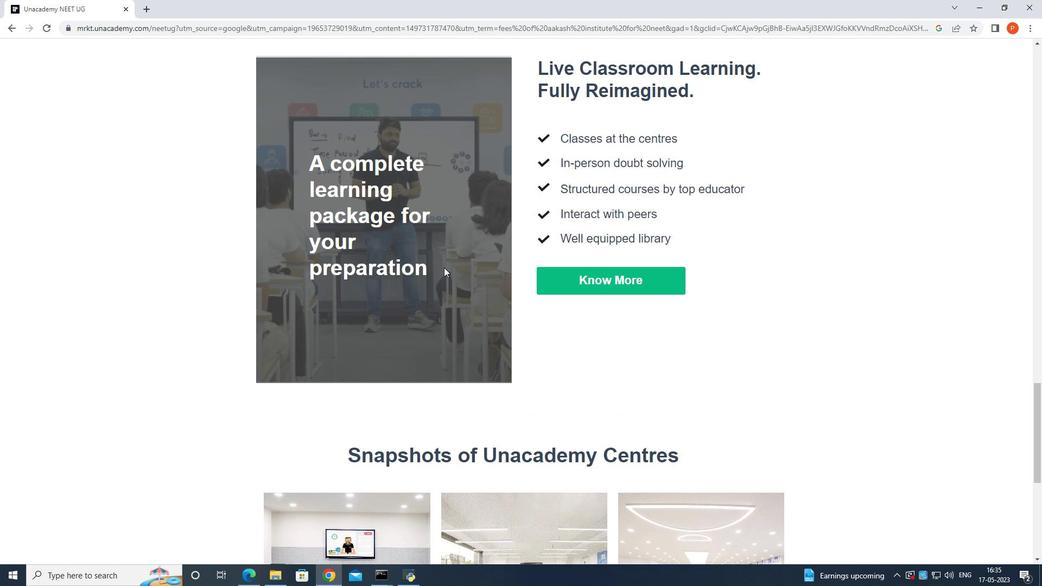 
Action: Mouse scrolled (444, 268) with delta (0, 0)
Screenshot: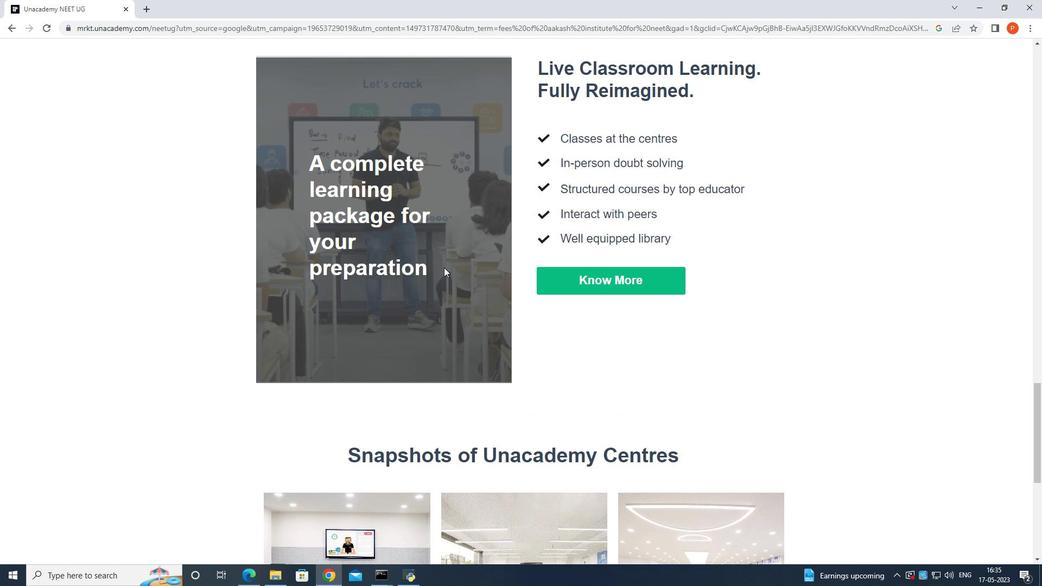 
Action: Mouse moved to (640, 504)
Screenshot: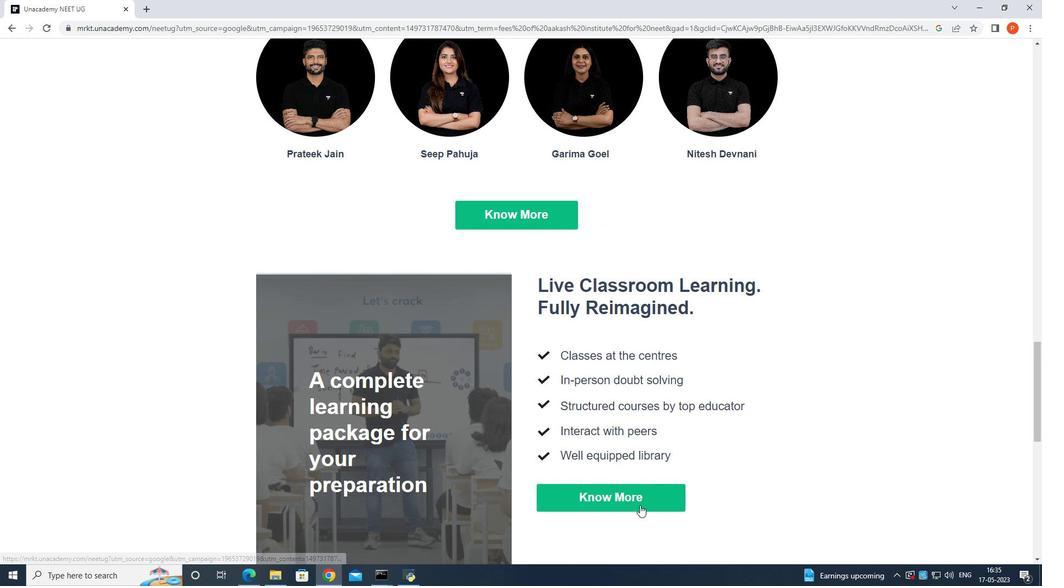 
Action: Mouse pressed left at (640, 504)
Screenshot: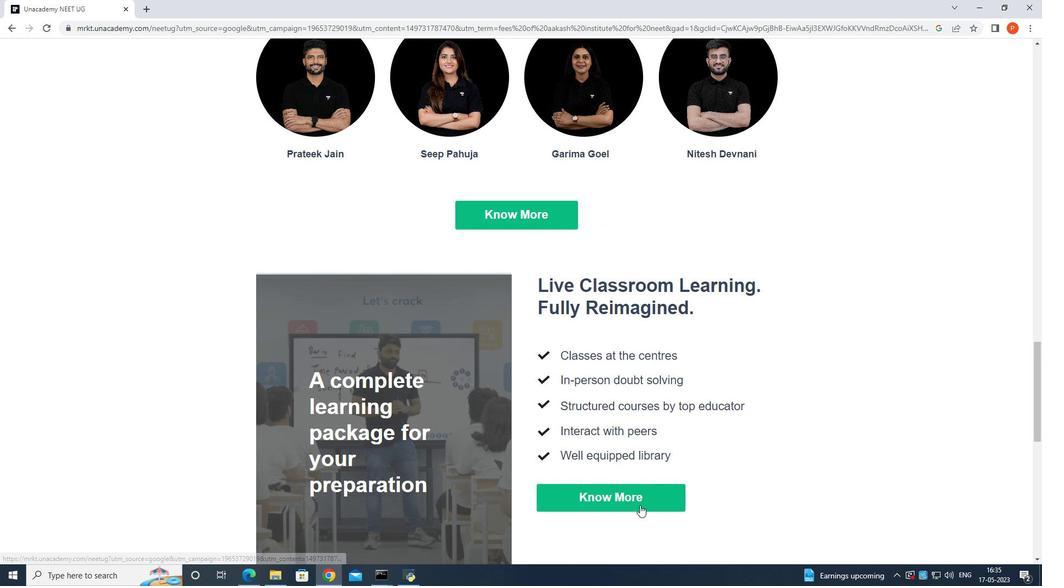 
Action: Mouse moved to (425, 351)
Screenshot: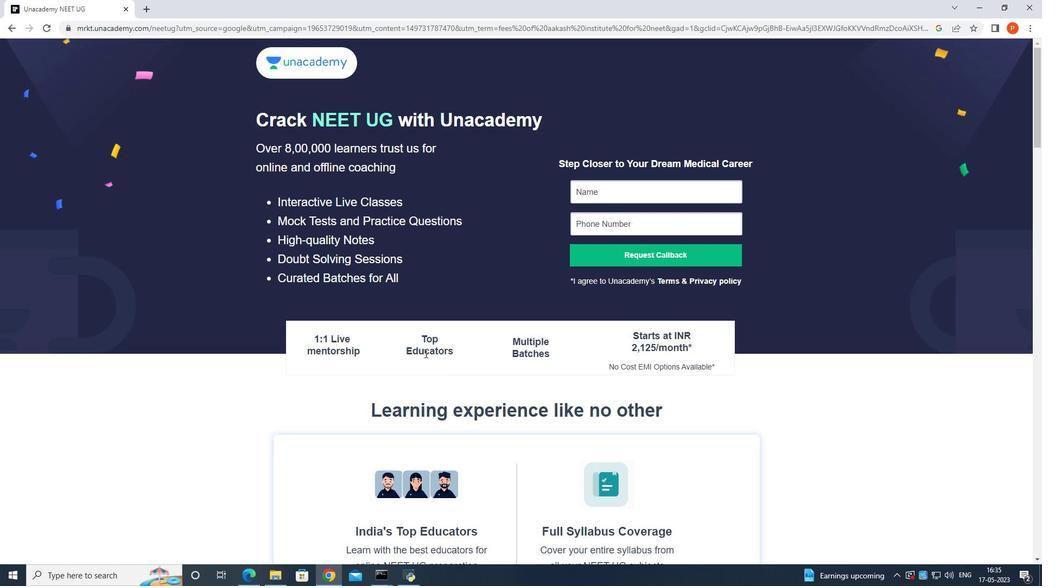 
Action: Mouse pressed left at (425, 351)
Screenshot: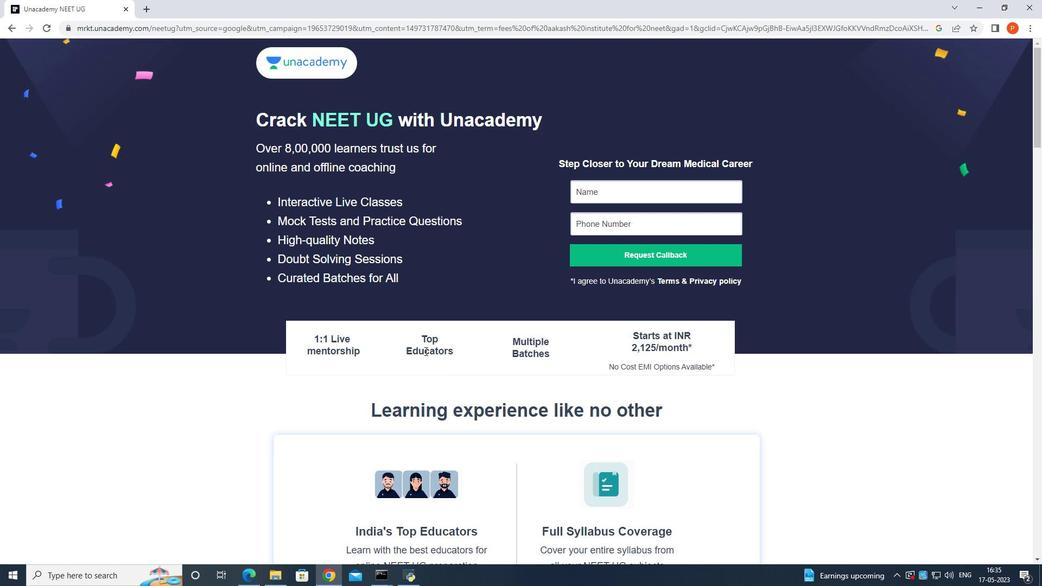 
Action: Mouse moved to (654, 344)
Screenshot: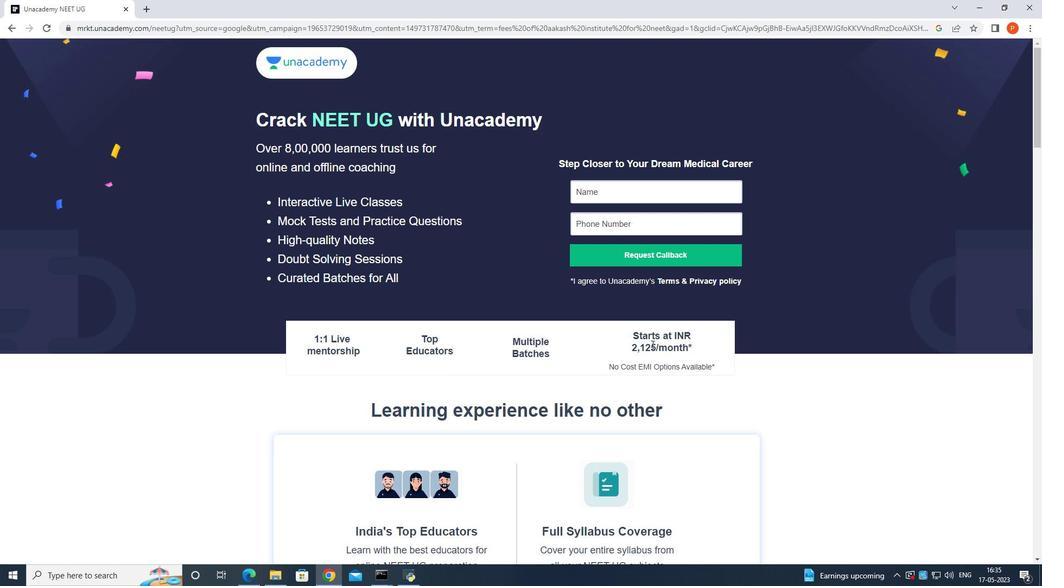 
Action: Mouse pressed left at (654, 344)
Screenshot: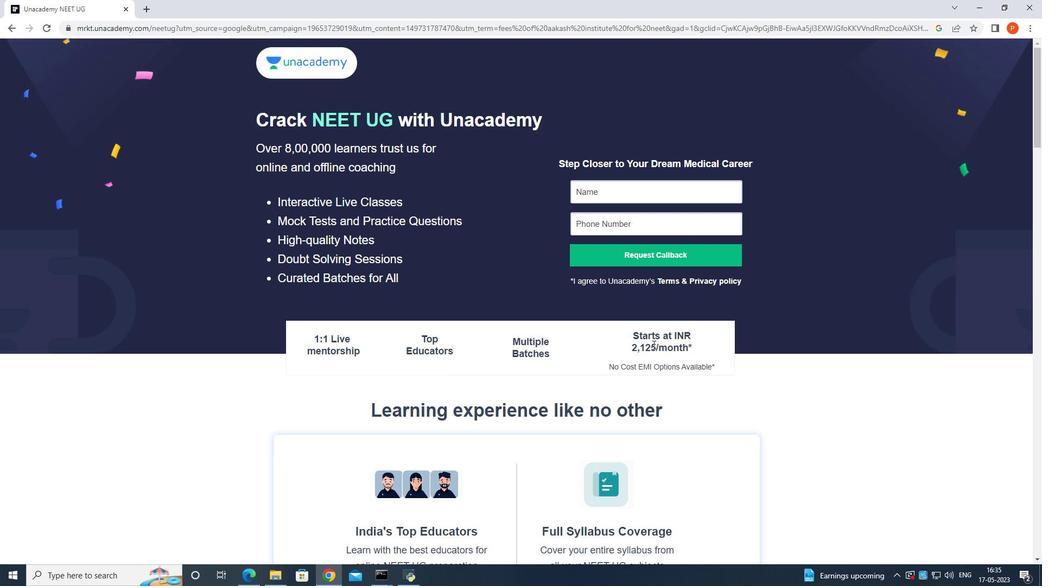 
Action: Mouse moved to (660, 339)
Screenshot: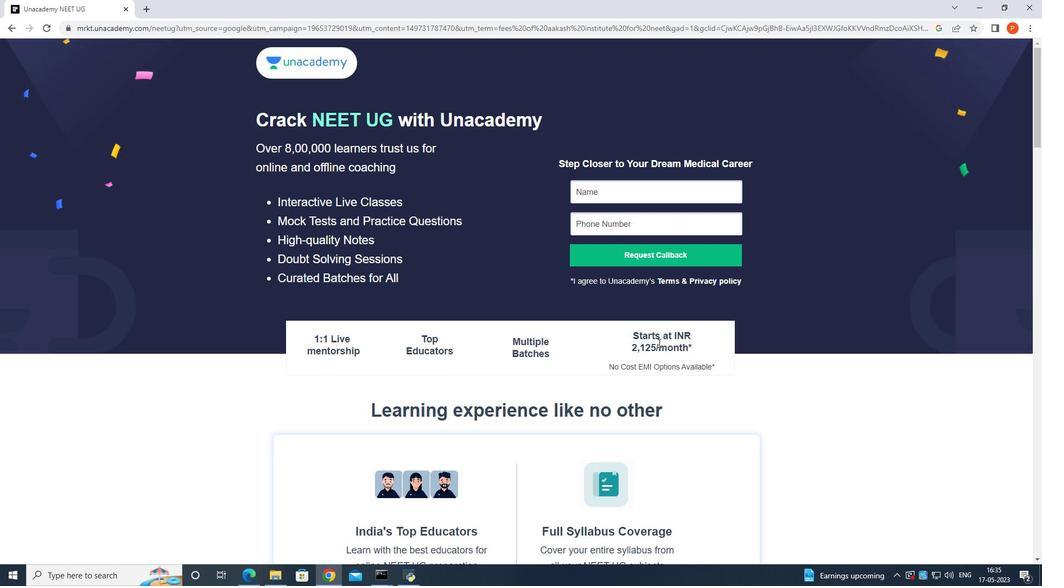 
Action: Mouse pressed left at (660, 339)
Screenshot: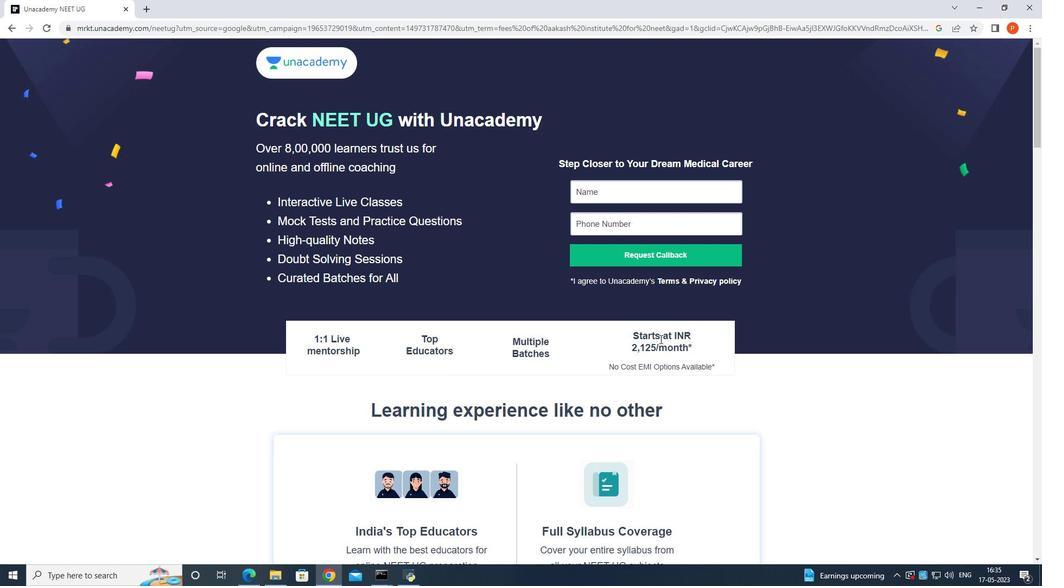 
Action: Mouse moved to (661, 339)
Screenshot: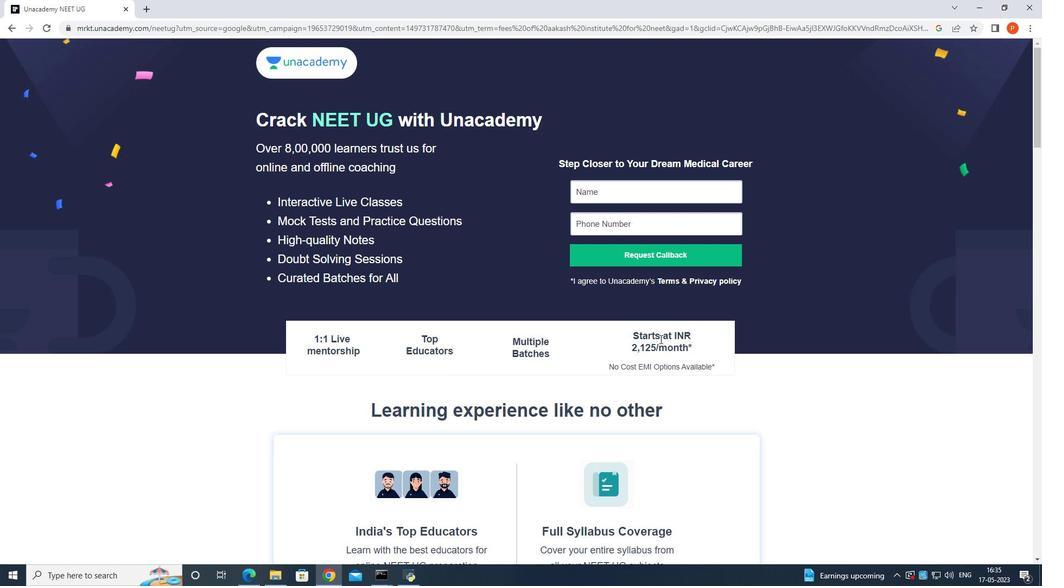 
Action: Mouse pressed left at (661, 339)
Screenshot: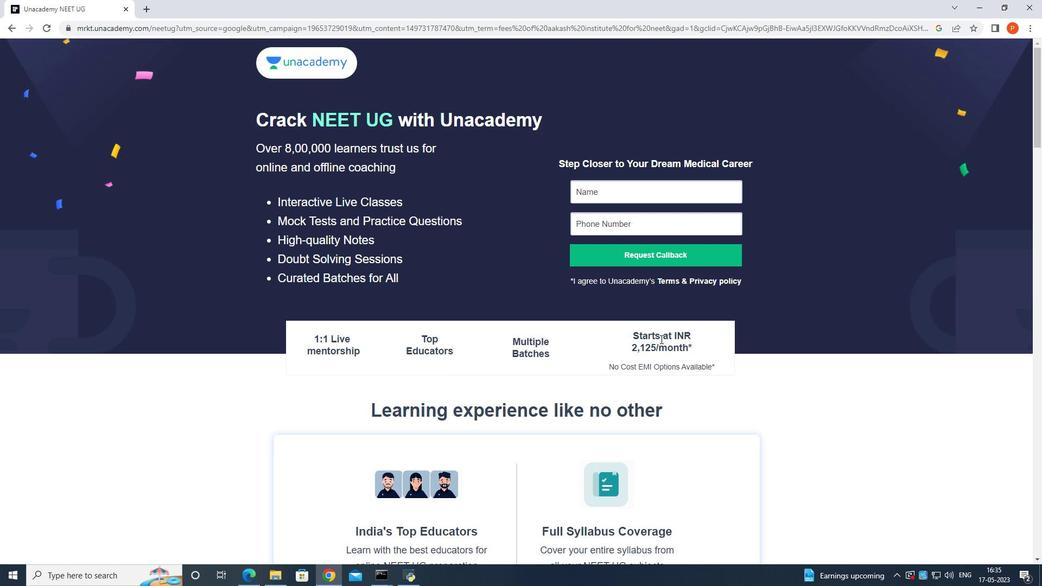 
Action: Mouse moved to (665, 366)
Screenshot: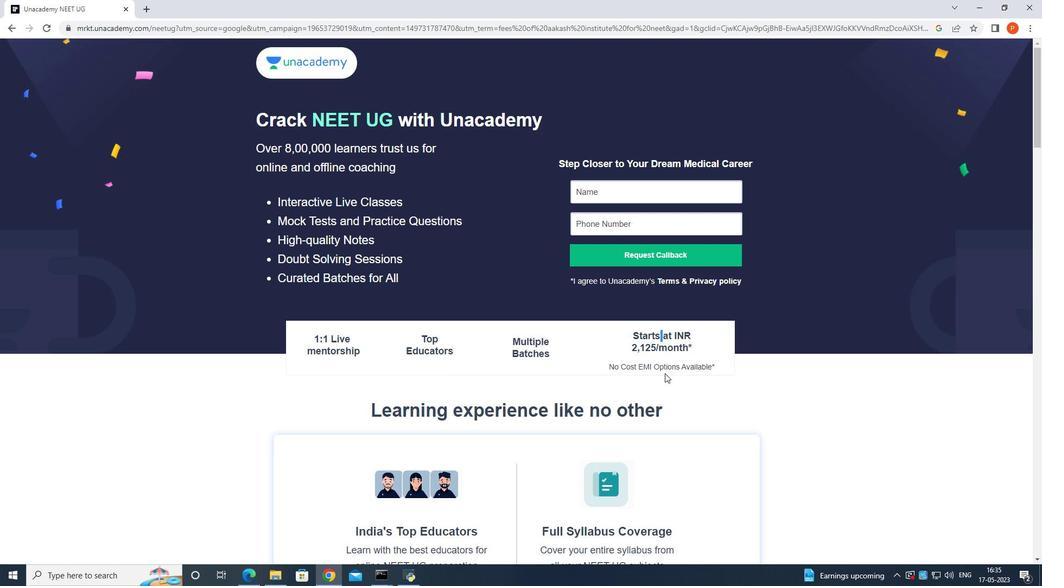 
Action: Mouse pressed left at (665, 366)
Screenshot: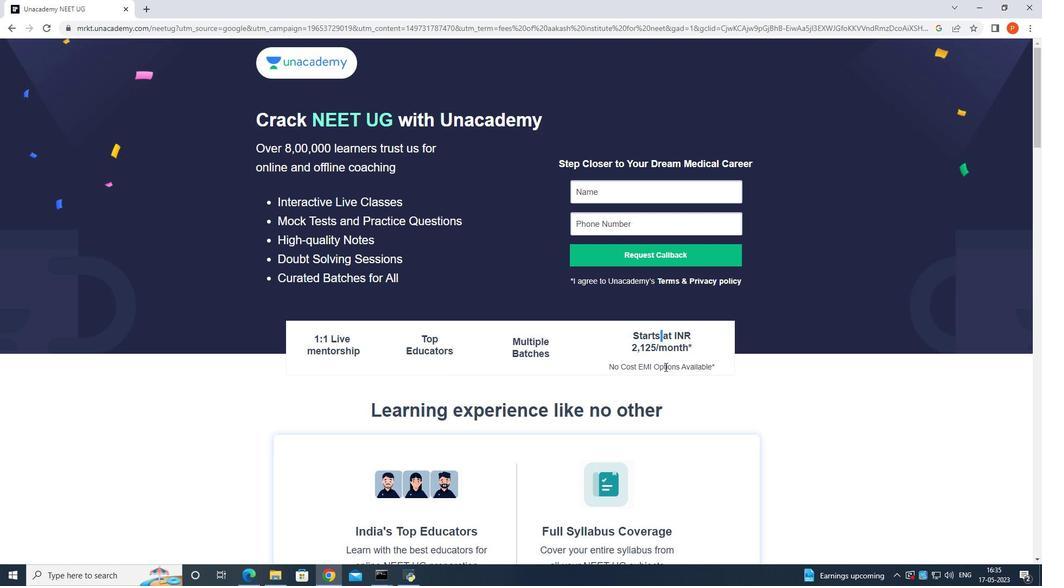
Action: Mouse moved to (525, 348)
Screenshot: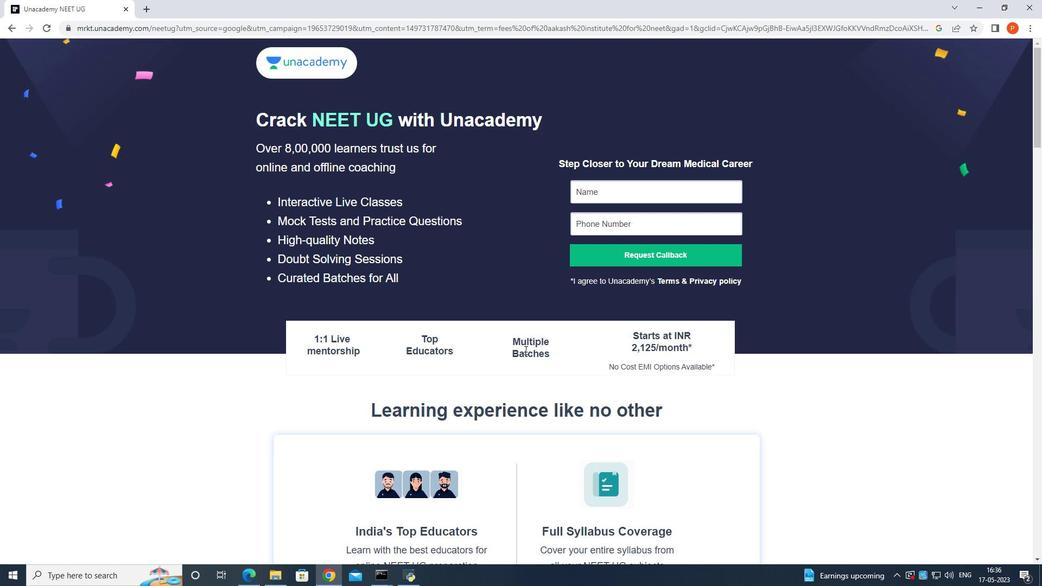 
Action: Mouse pressed left at (525, 348)
Screenshot: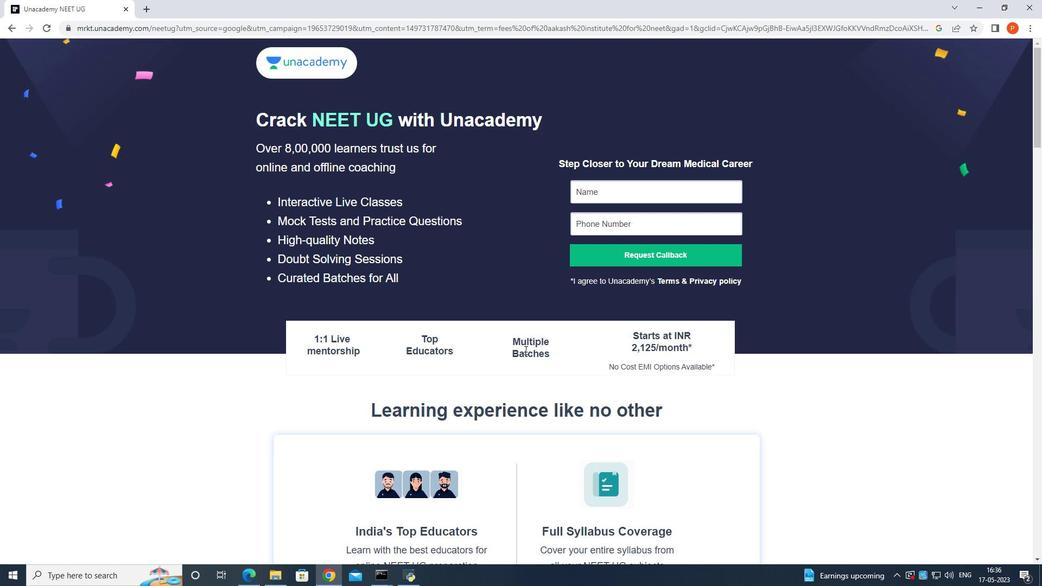 
Action: Mouse moved to (526, 344)
Screenshot: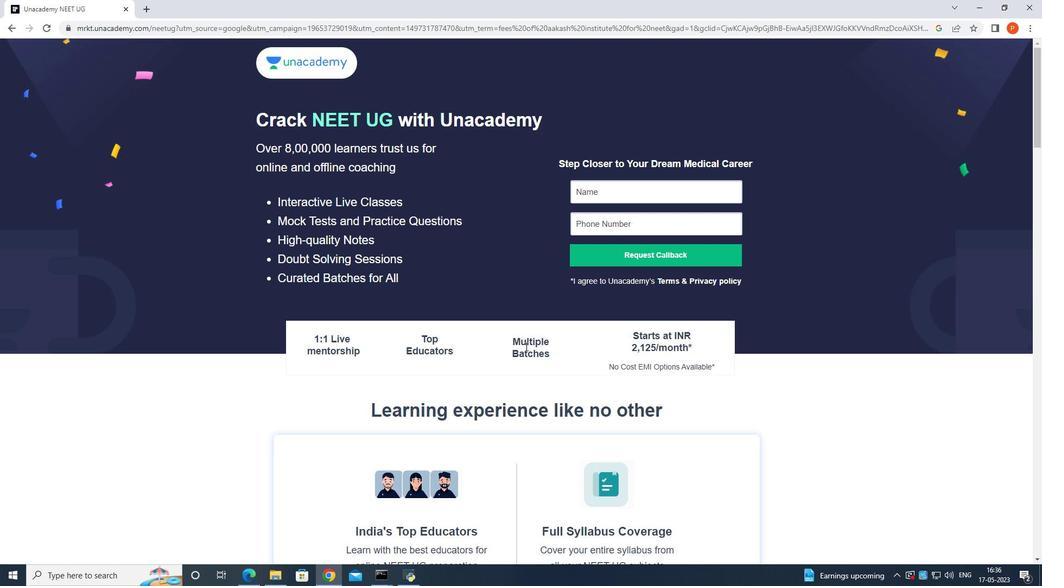 
Action: Mouse scrolled (526, 343) with delta (0, 0)
Screenshot: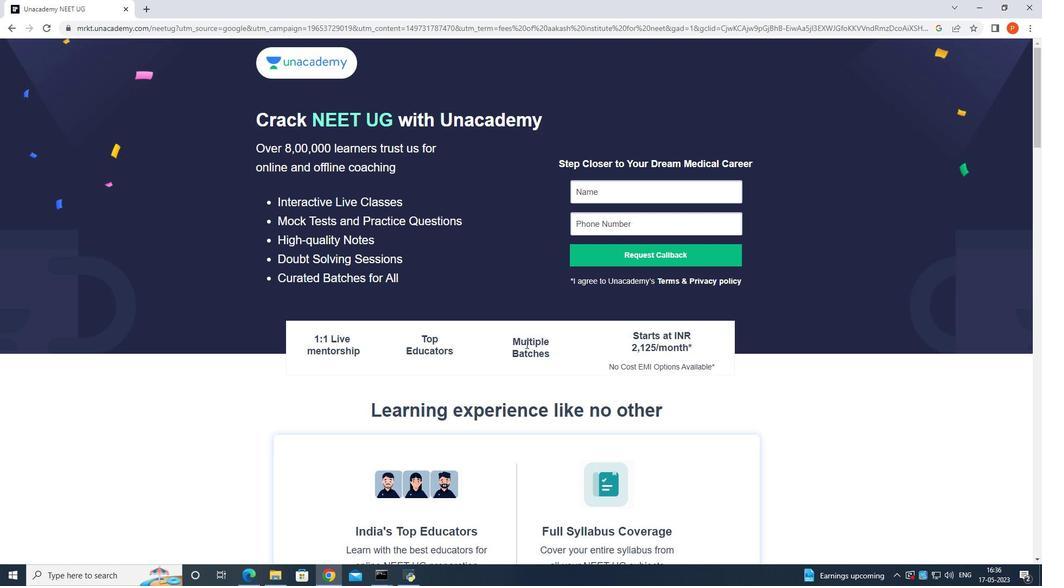 
Action: Mouse scrolled (526, 343) with delta (0, 0)
Screenshot: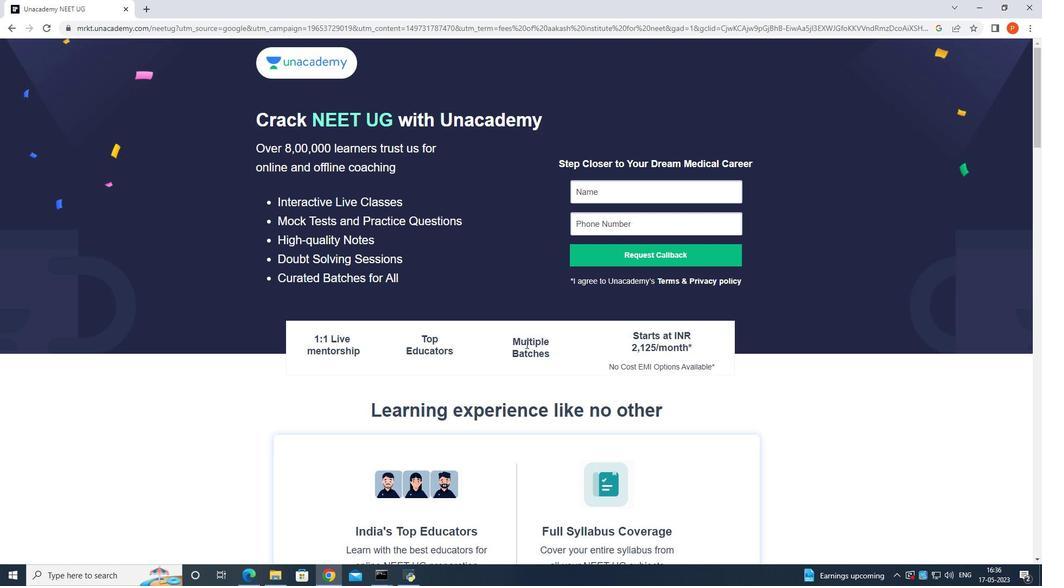 
Action: Mouse scrolled (526, 343) with delta (0, 0)
Screenshot: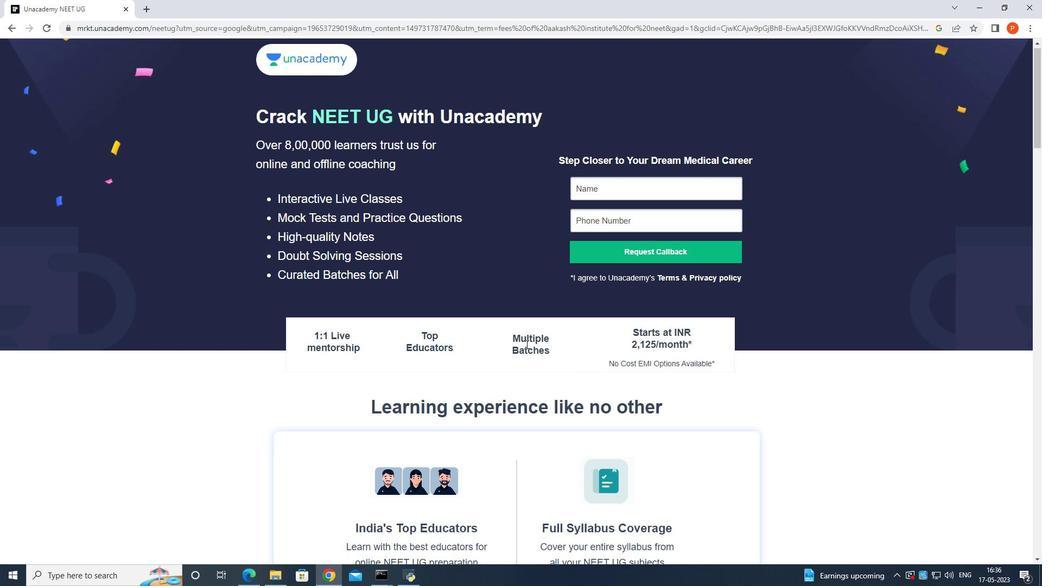
Action: Mouse scrolled (526, 344) with delta (0, 0)
Screenshot: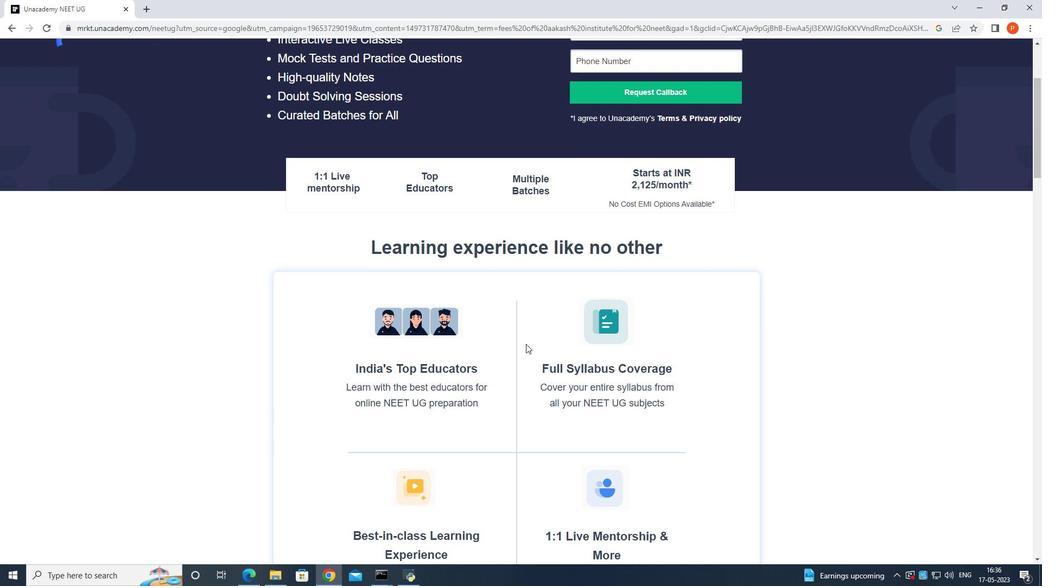 
Action: Mouse scrolled (526, 344) with delta (0, 0)
Screenshot: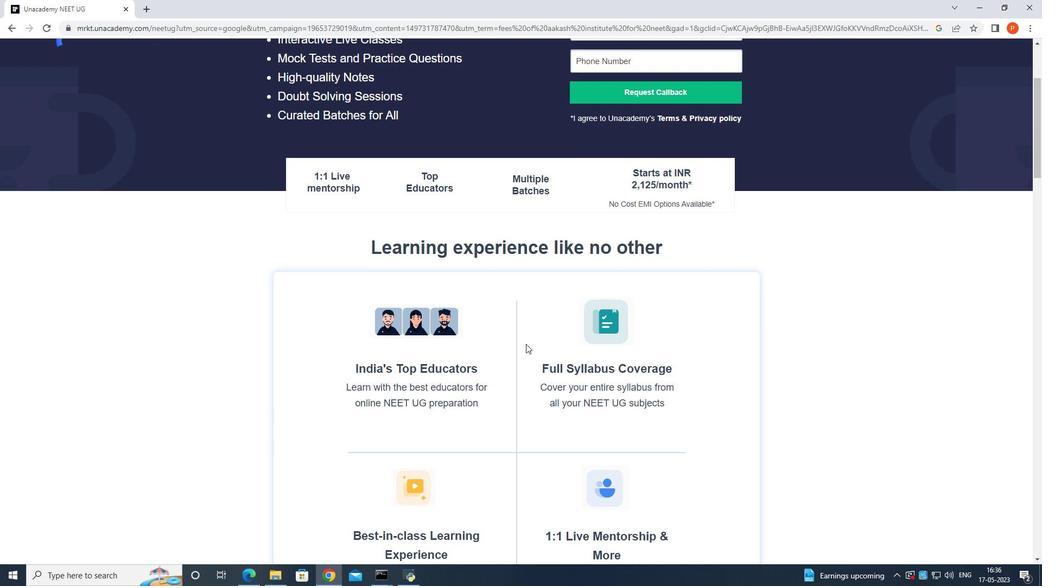 
Action: Mouse scrolled (526, 343) with delta (0, 0)
Screenshot: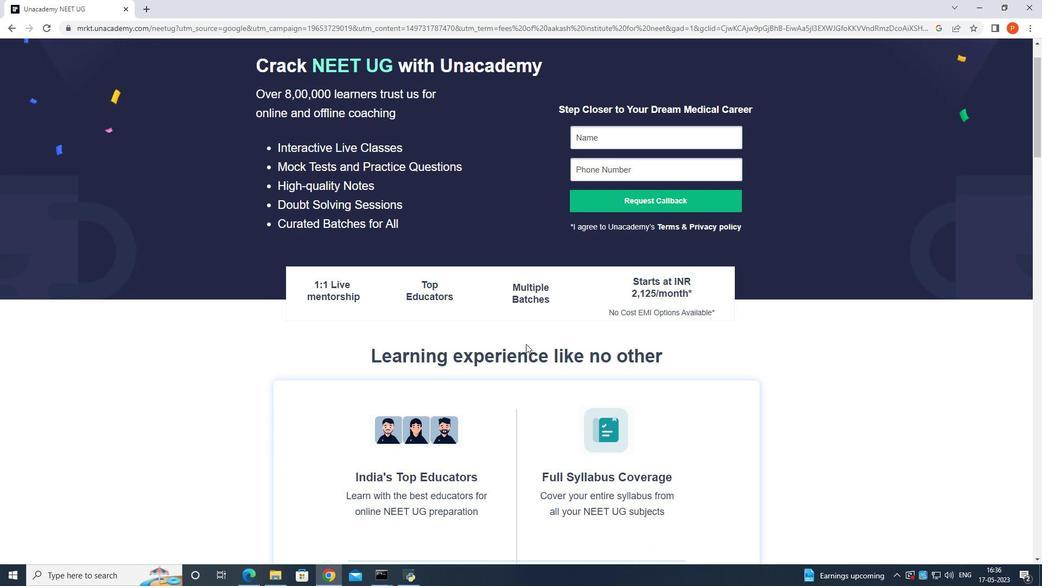 
Action: Mouse scrolled (526, 343) with delta (0, 0)
Screenshot: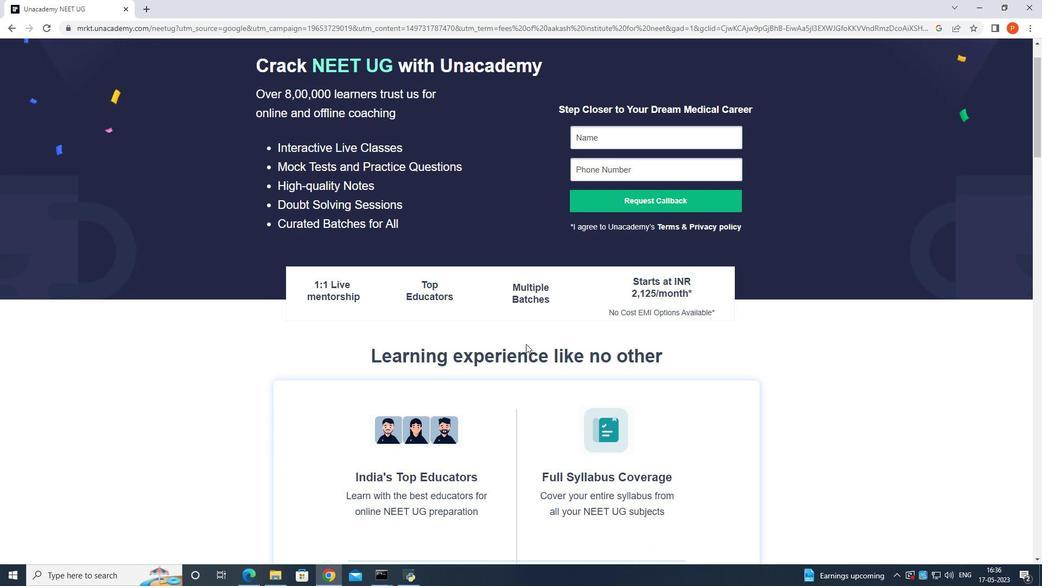 
Action: Mouse scrolled (526, 343) with delta (0, 0)
Screenshot: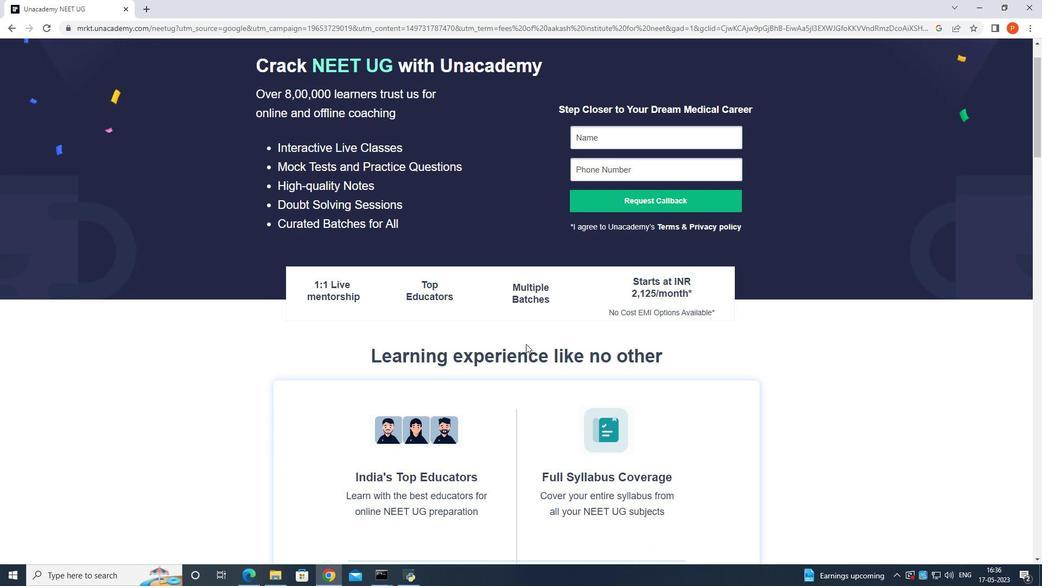 
Action: Mouse moved to (596, 291)
Screenshot: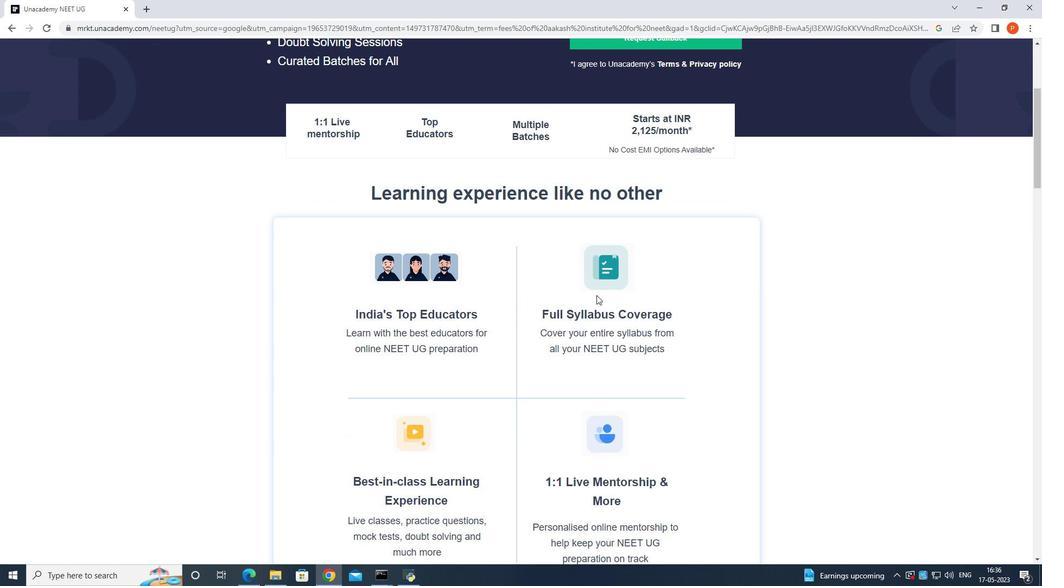 
Action: Mouse pressed left at (596, 291)
Screenshot: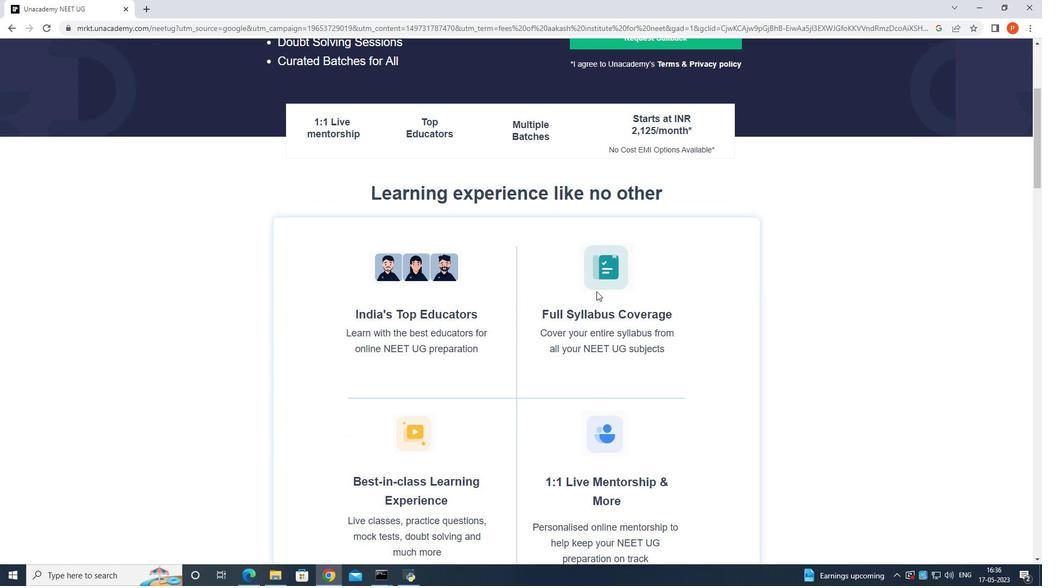 
Action: Mouse moved to (600, 288)
Screenshot: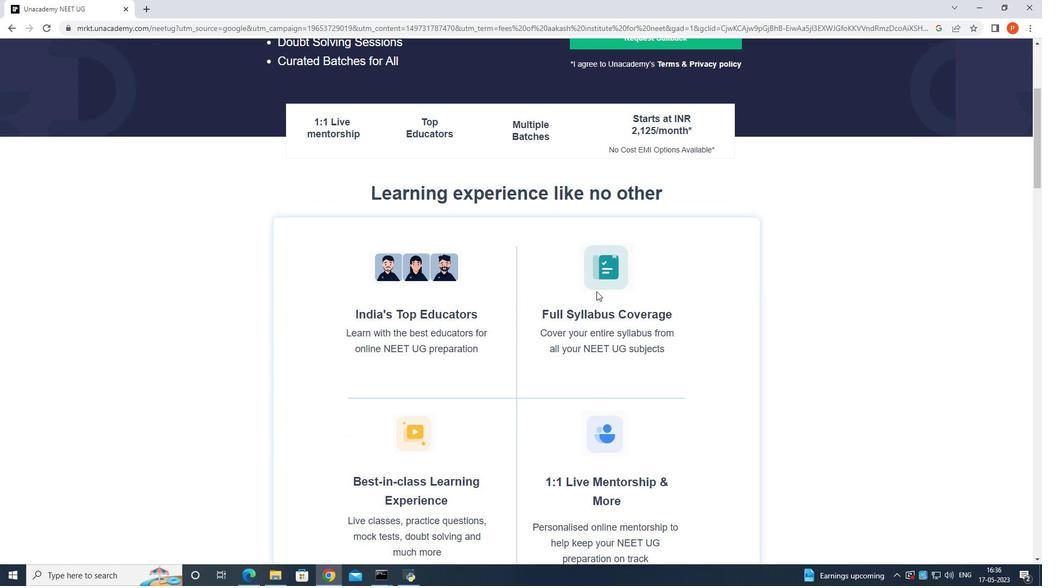 
Action: Mouse scrolled (600, 287) with delta (0, 0)
Screenshot: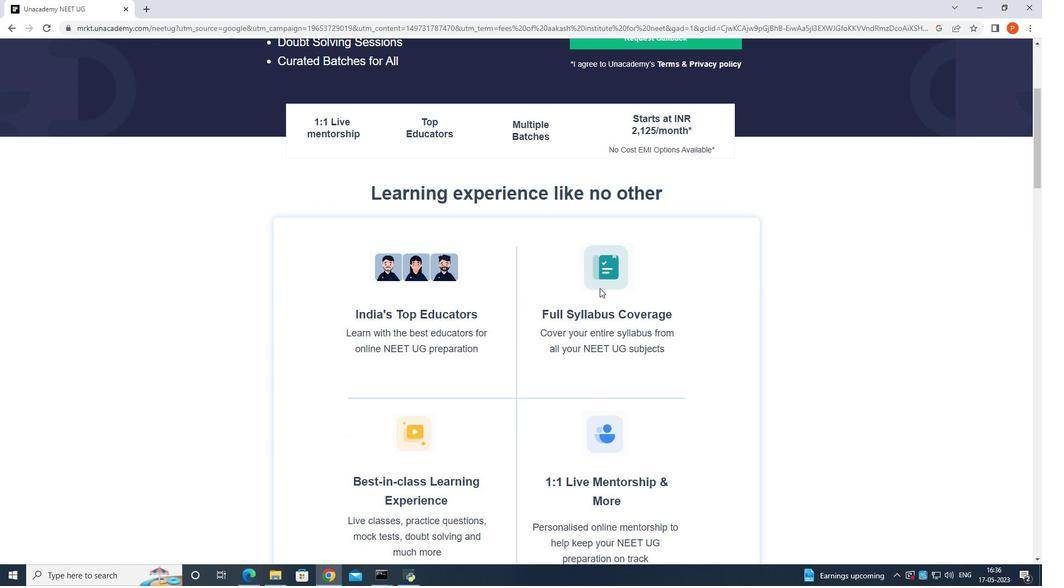 
Action: Mouse scrolled (600, 287) with delta (0, 0)
Screenshot: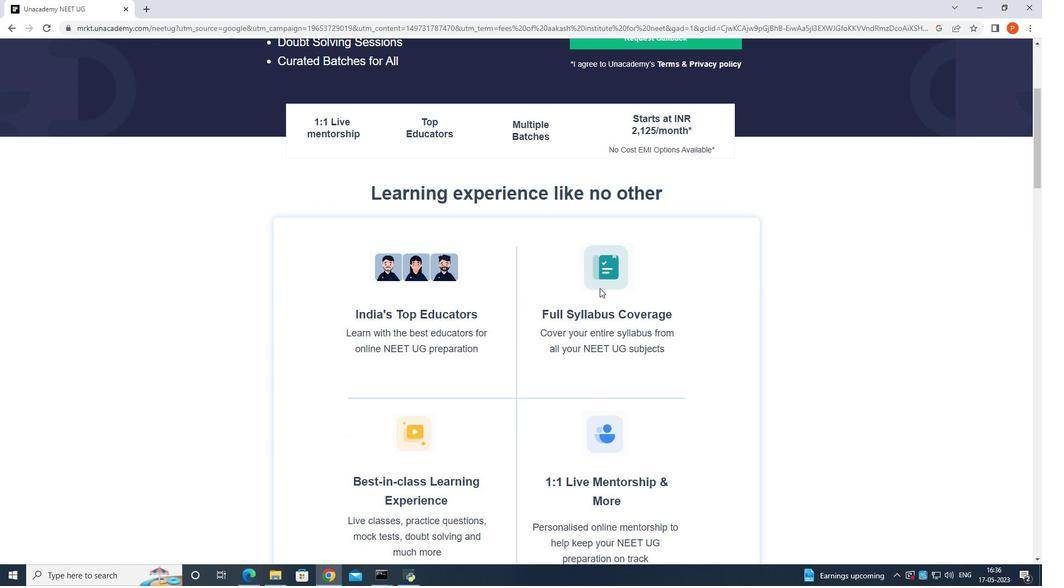 
Action: Mouse scrolled (600, 287) with delta (0, 0)
Screenshot: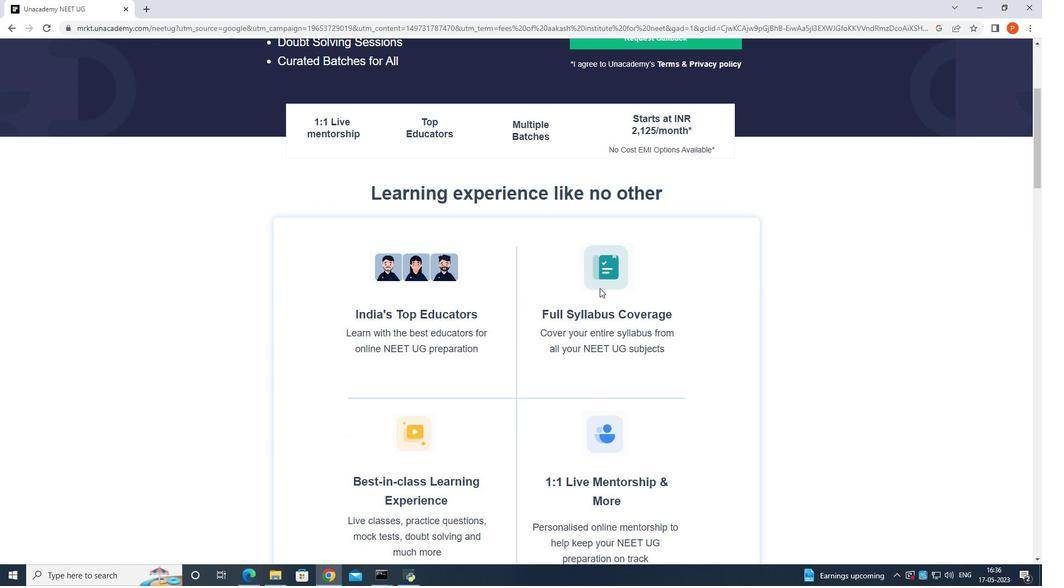
Action: Mouse scrolled (600, 287) with delta (0, 0)
Screenshot: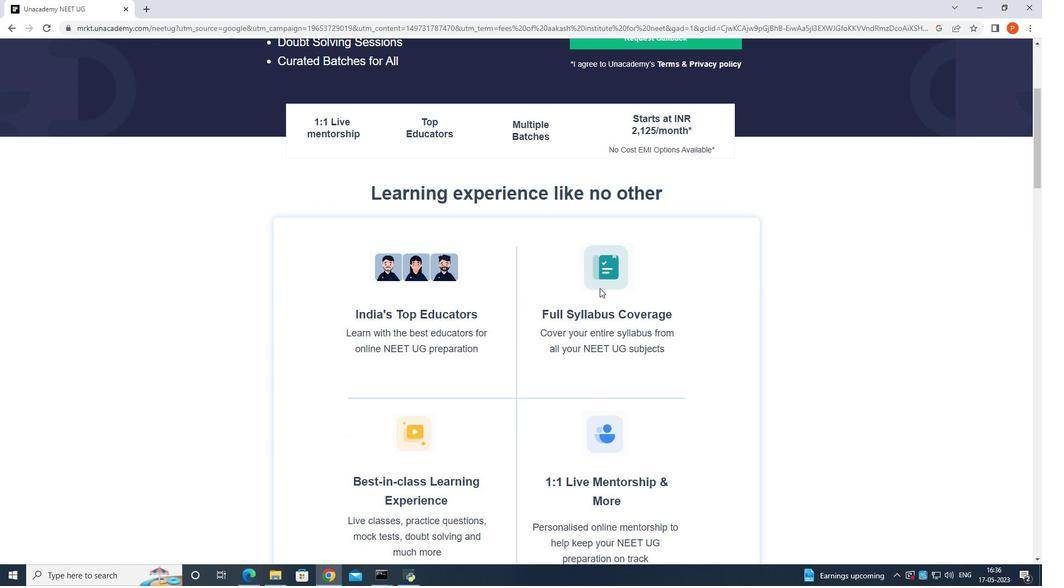 
Action: Mouse moved to (601, 287)
Screenshot: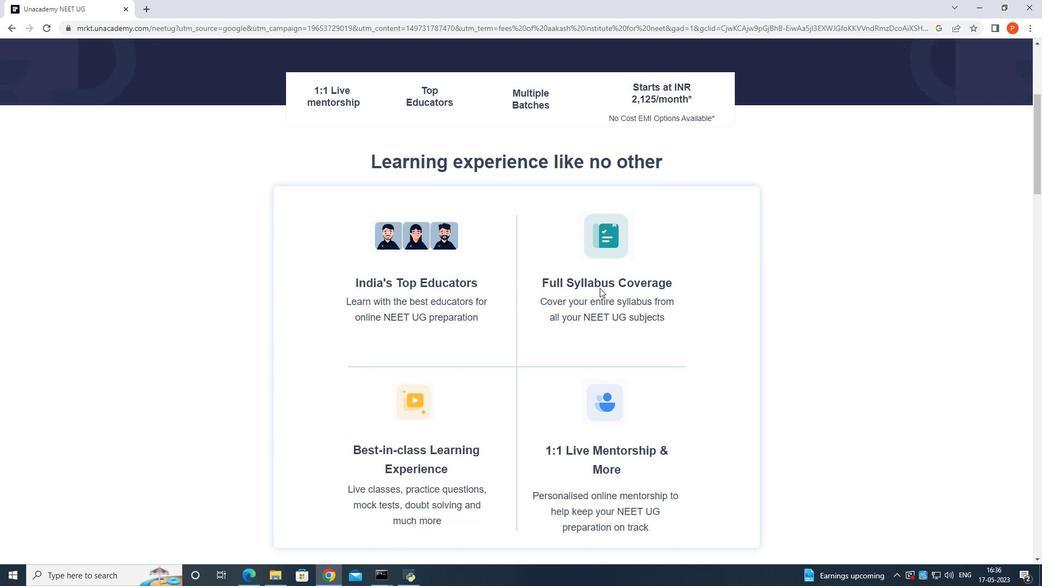 
Action: Mouse scrolled (601, 287) with delta (0, 0)
Screenshot: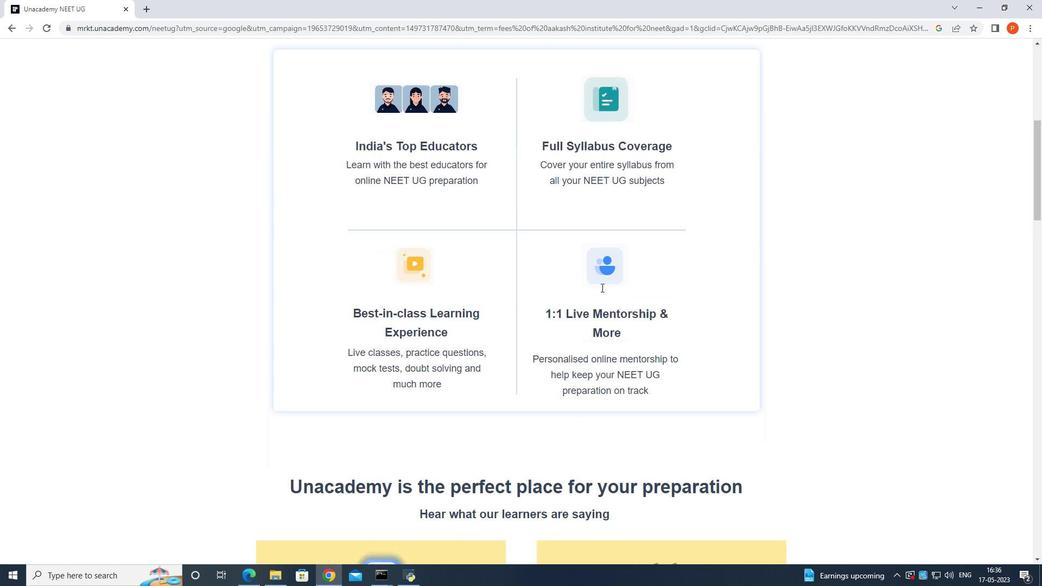 
Action: Mouse scrolled (601, 287) with delta (0, 0)
Screenshot: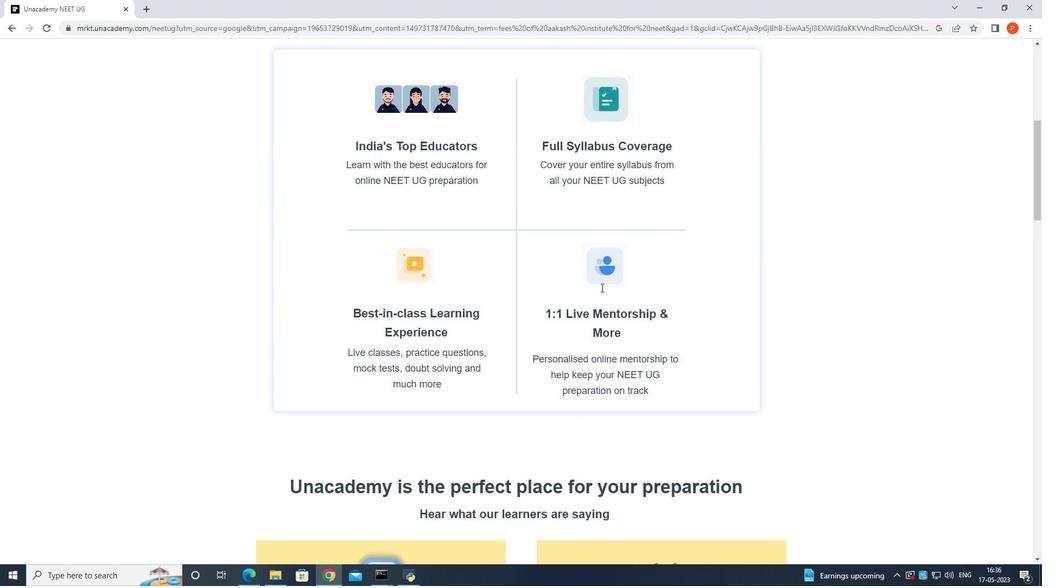 
Action: Mouse scrolled (601, 287) with delta (0, 0)
Screenshot: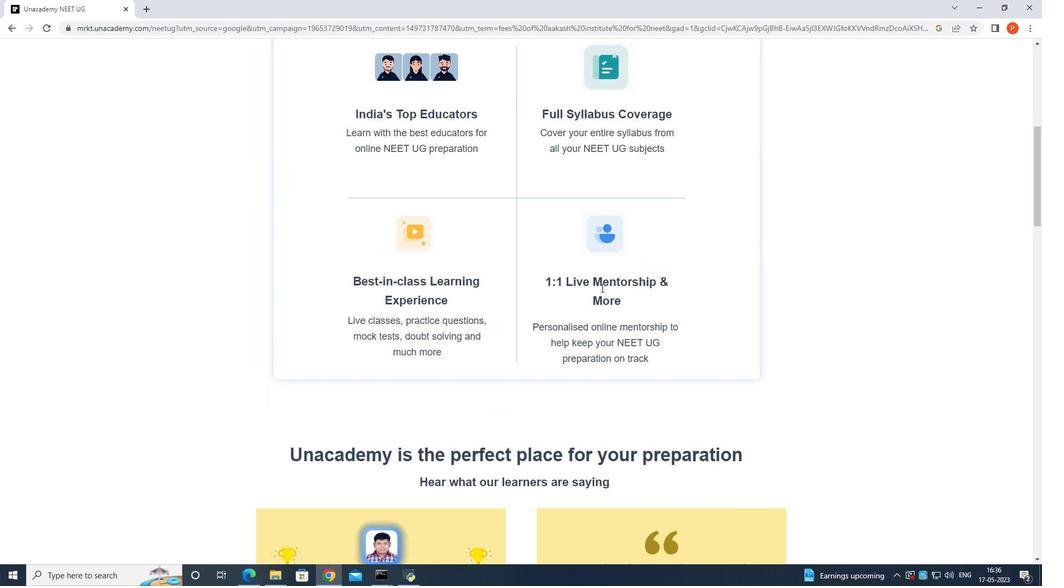 
Action: Mouse scrolled (601, 287) with delta (0, 0)
Screenshot: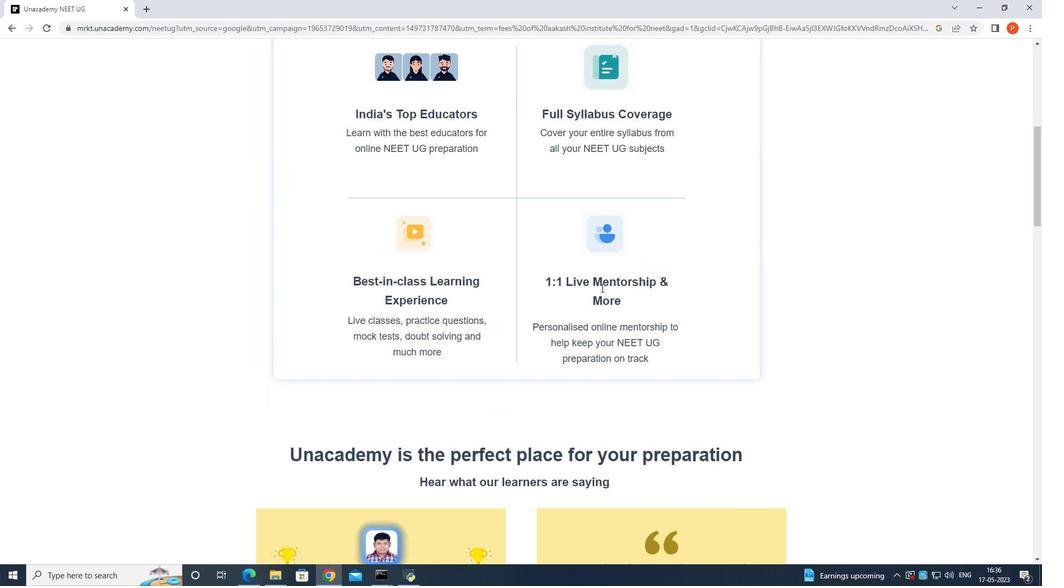 
Action: Mouse scrolled (601, 287) with delta (0, 0)
Screenshot: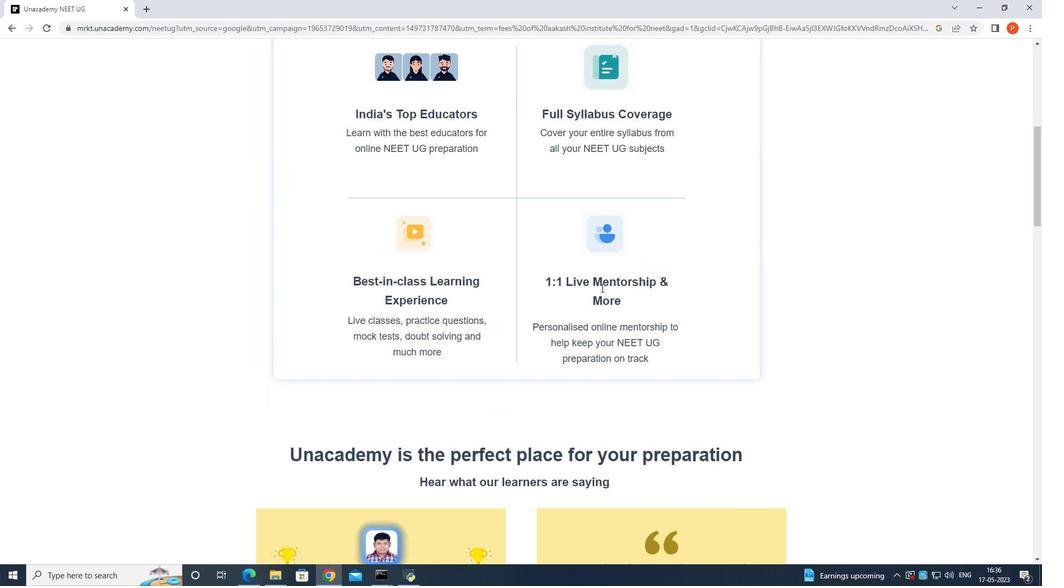 
Action: Mouse moved to (602, 287)
Screenshot: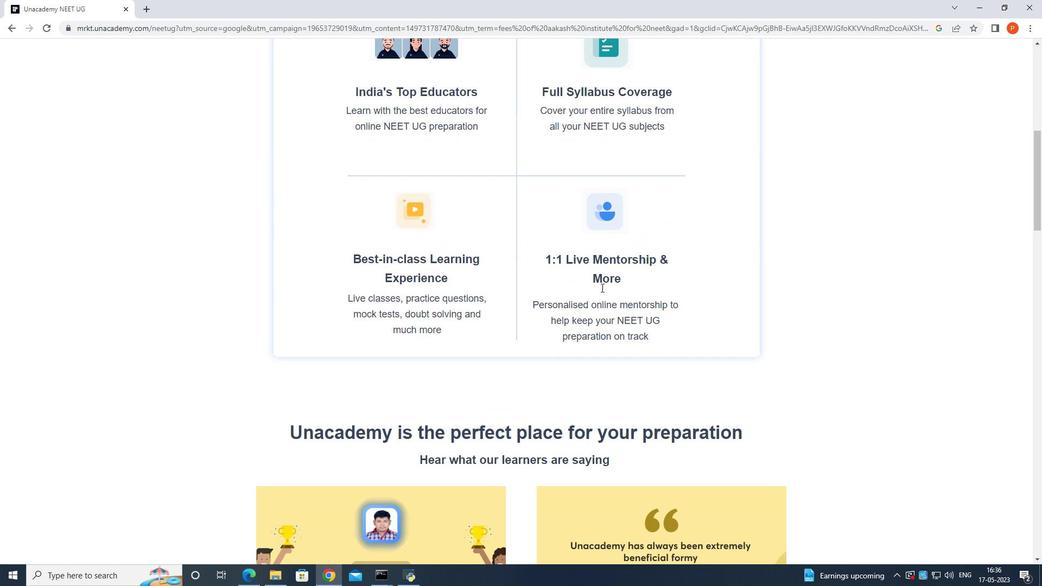 
Action: Mouse scrolled (602, 287) with delta (0, 0)
Screenshot: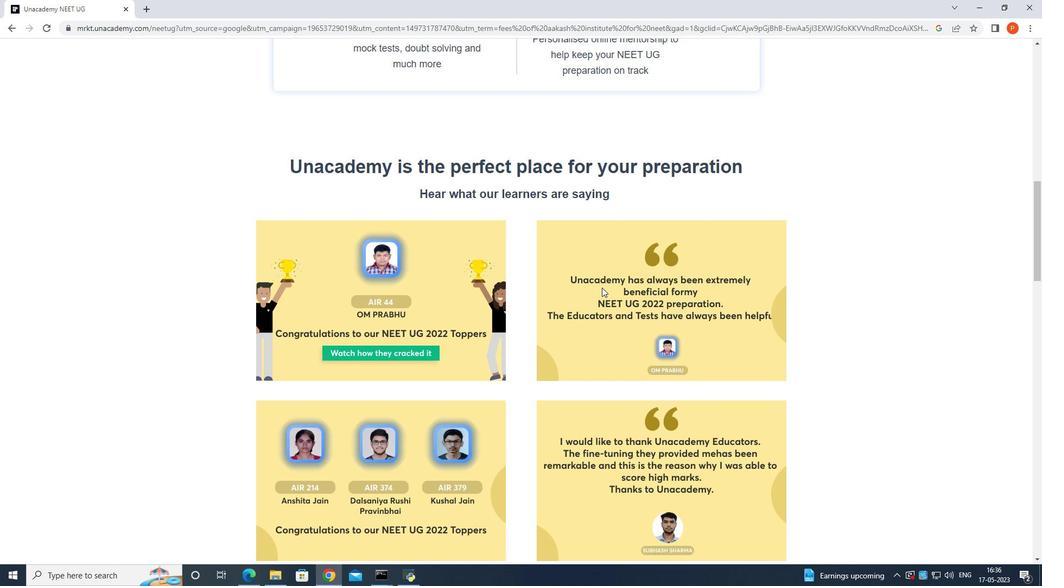 
Action: Mouse scrolled (602, 287) with delta (0, 0)
Screenshot: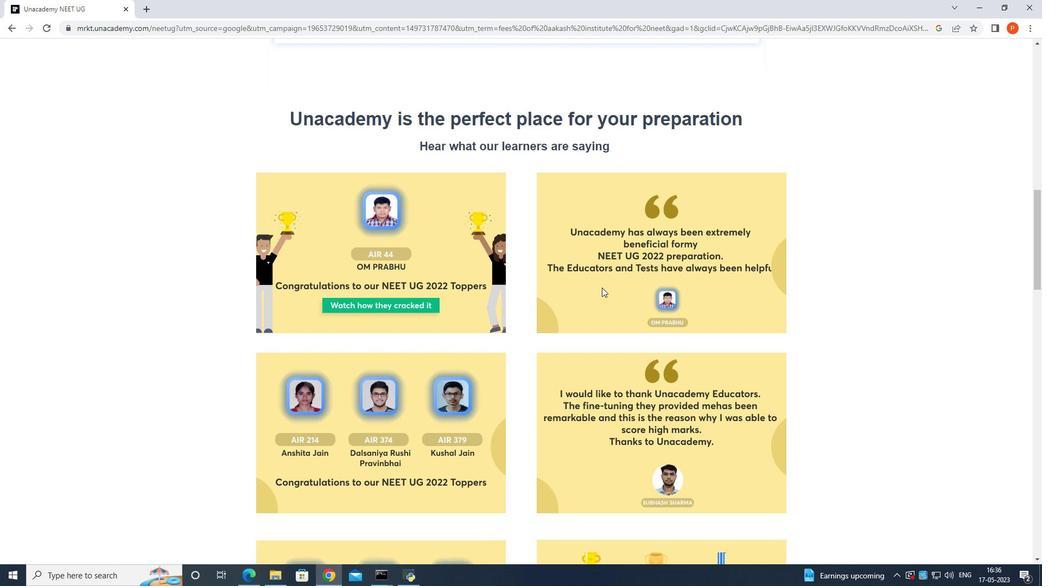 
Action: Mouse scrolled (602, 287) with delta (0, 0)
Screenshot: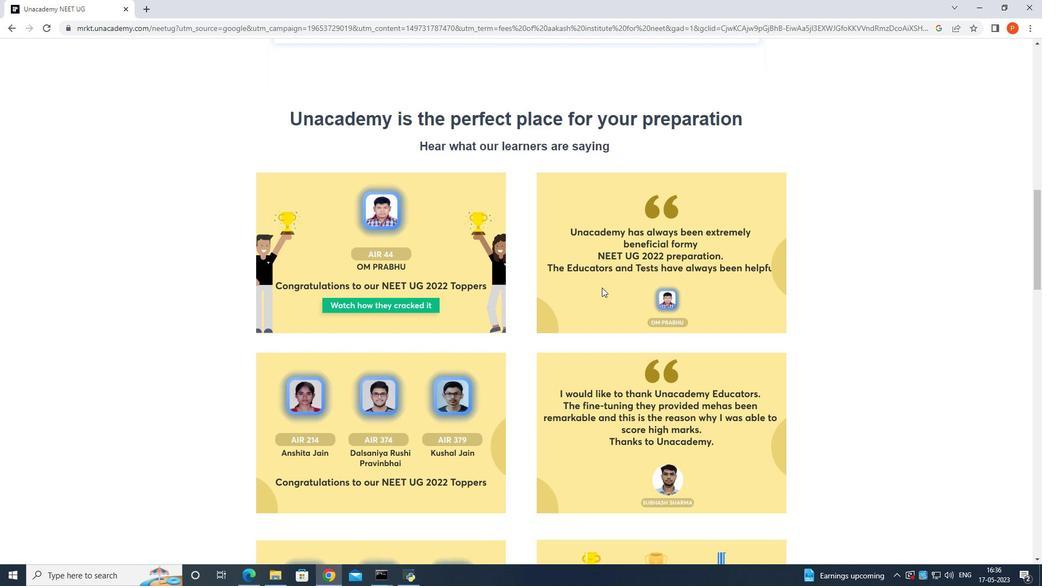 
Action: Mouse scrolled (602, 287) with delta (0, 0)
Screenshot: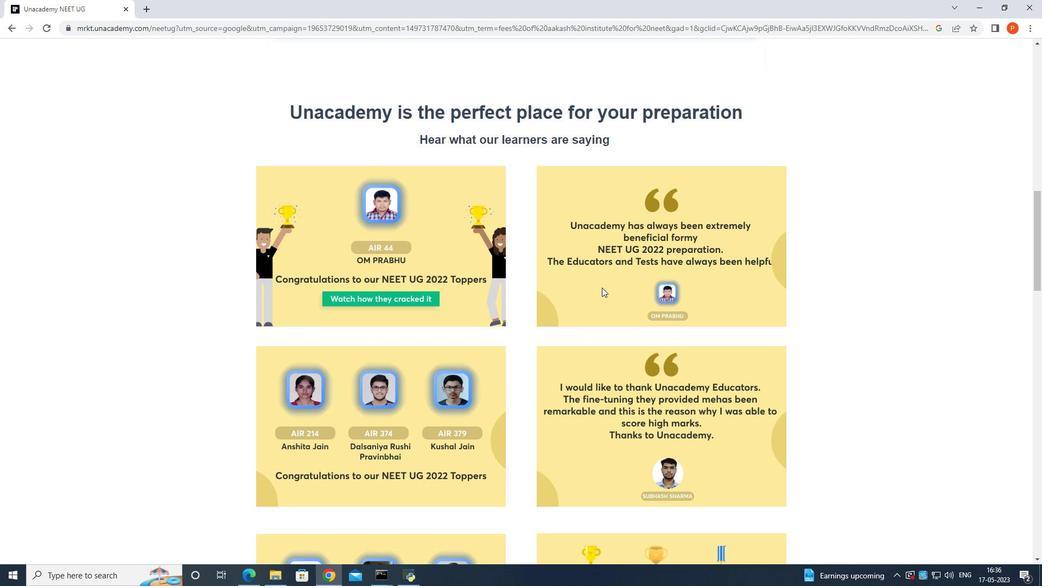 
Action: Mouse scrolled (602, 287) with delta (0, 0)
Screenshot: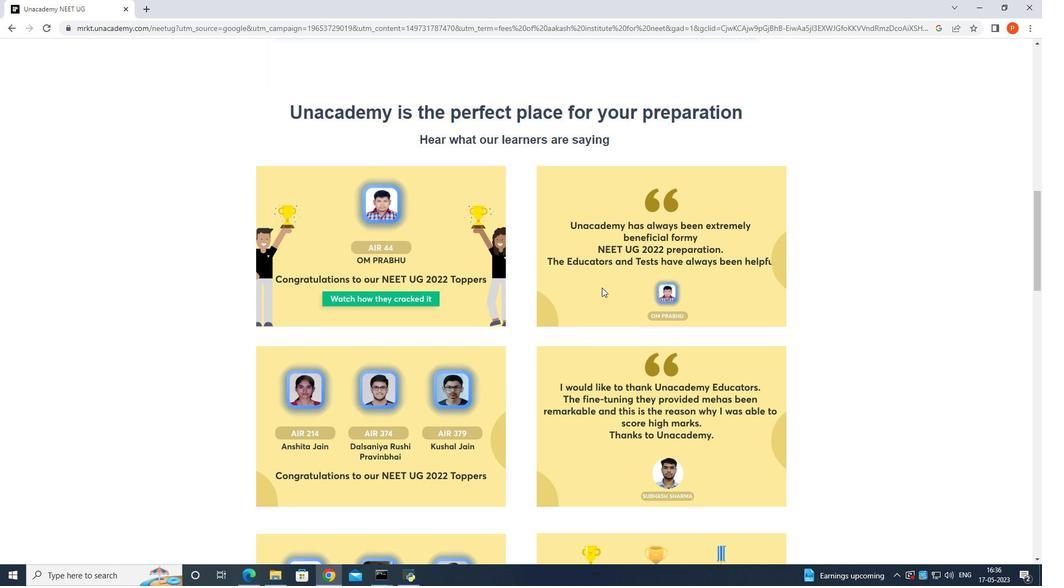 
Action: Mouse moved to (603, 286)
Screenshot: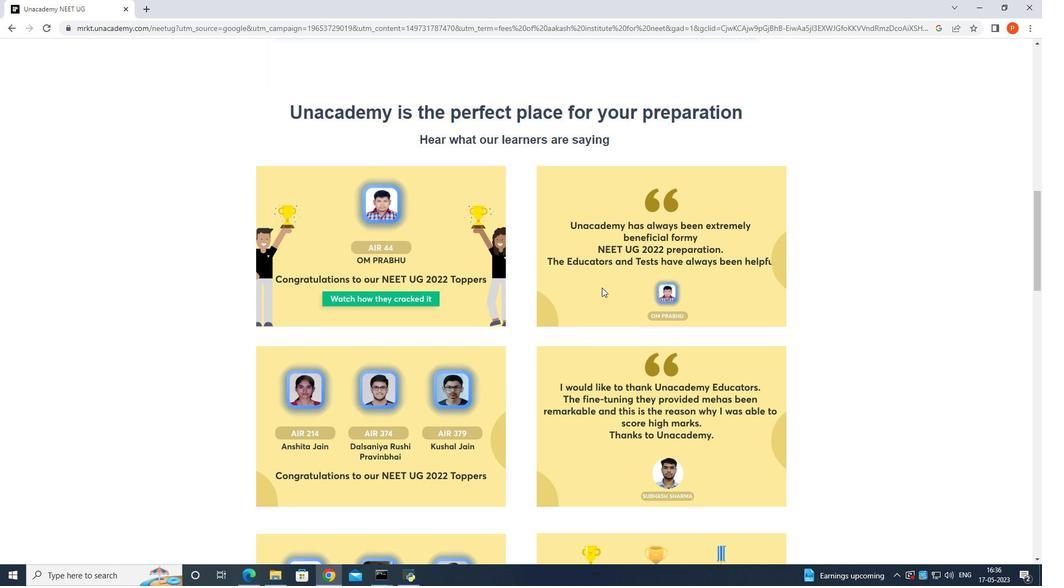 
Action: Mouse scrolled (603, 286) with delta (0, 0)
Screenshot: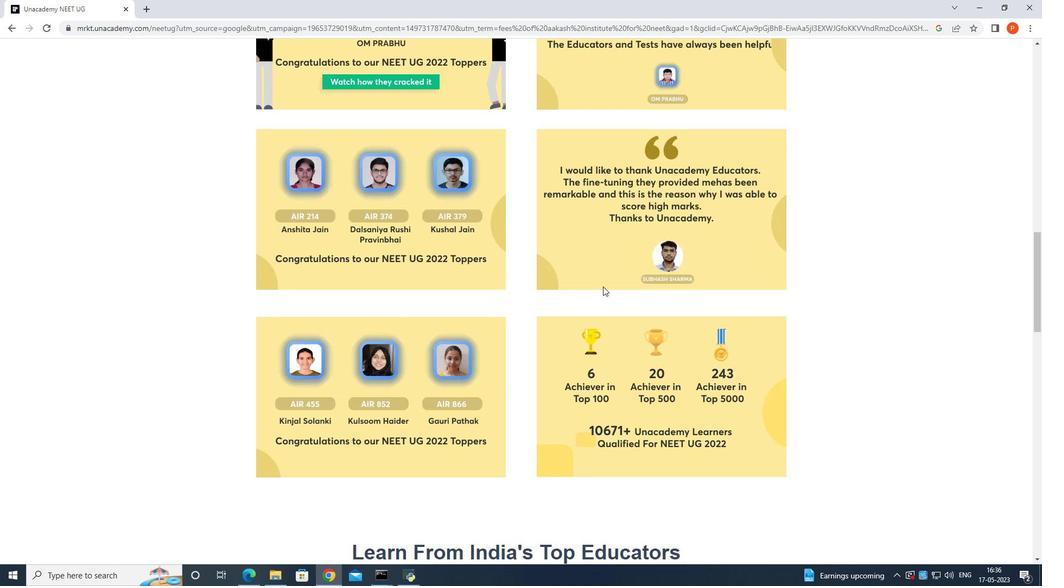 
Action: Mouse scrolled (603, 286) with delta (0, 0)
Screenshot: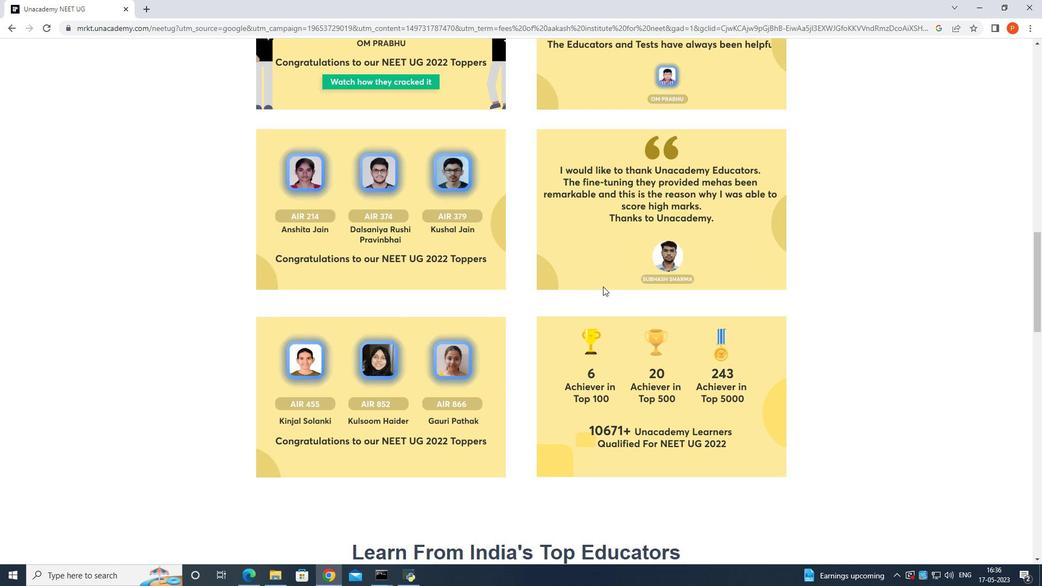 
Action: Mouse scrolled (603, 286) with delta (0, 0)
Screenshot: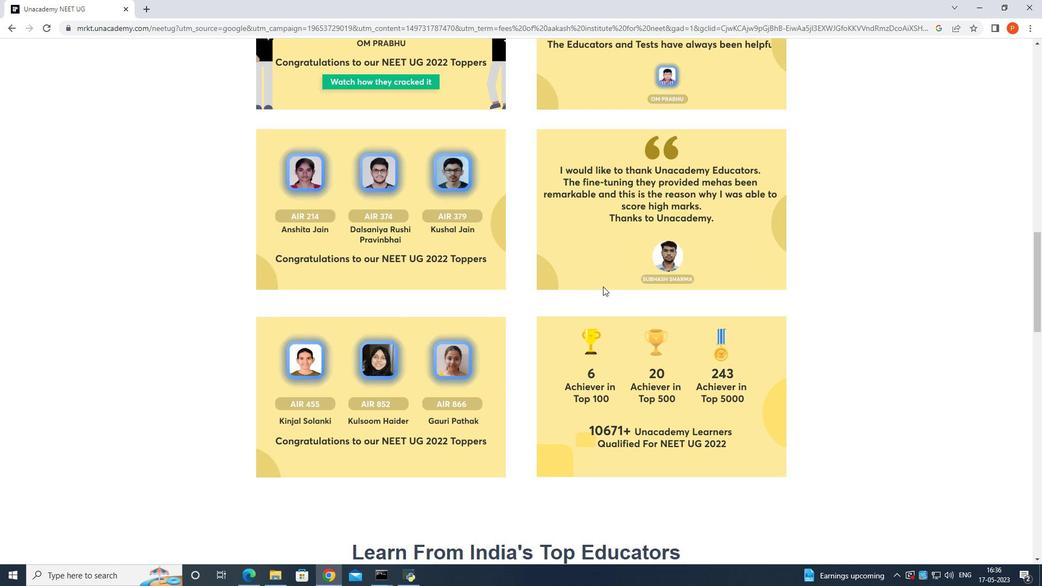 
Action: Mouse scrolled (603, 286) with delta (0, 0)
Screenshot: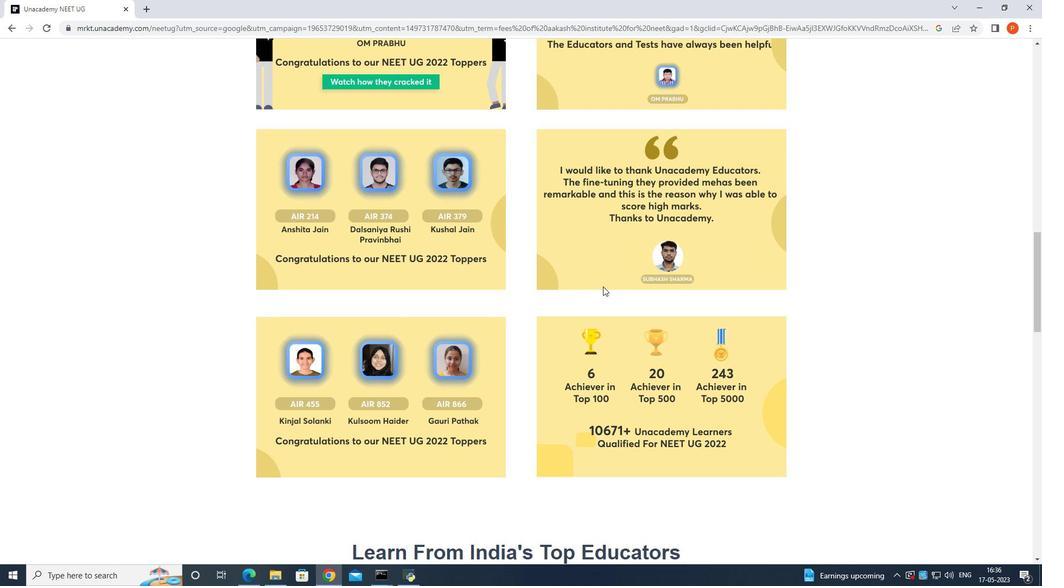 
Action: Mouse moved to (608, 284)
Screenshot: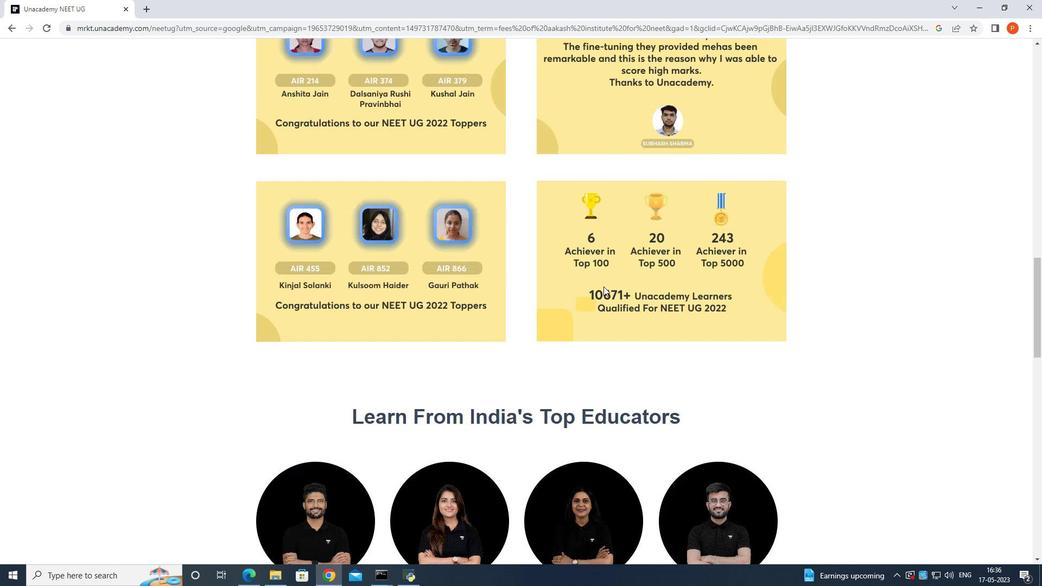 
Action: Mouse scrolled (608, 283) with delta (0, 0)
Screenshot: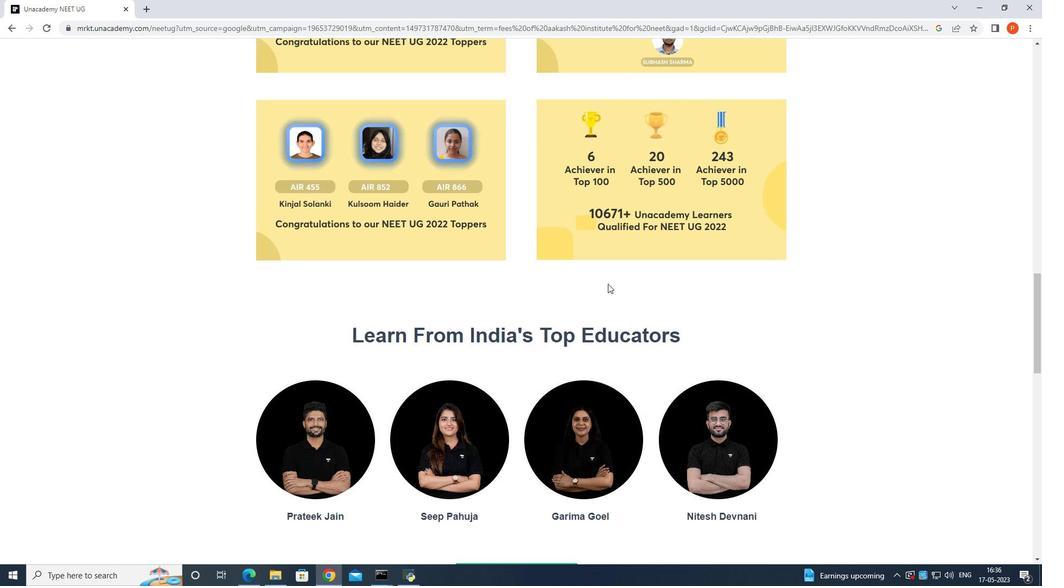 
Action: Mouse scrolled (608, 283) with delta (0, 0)
Screenshot: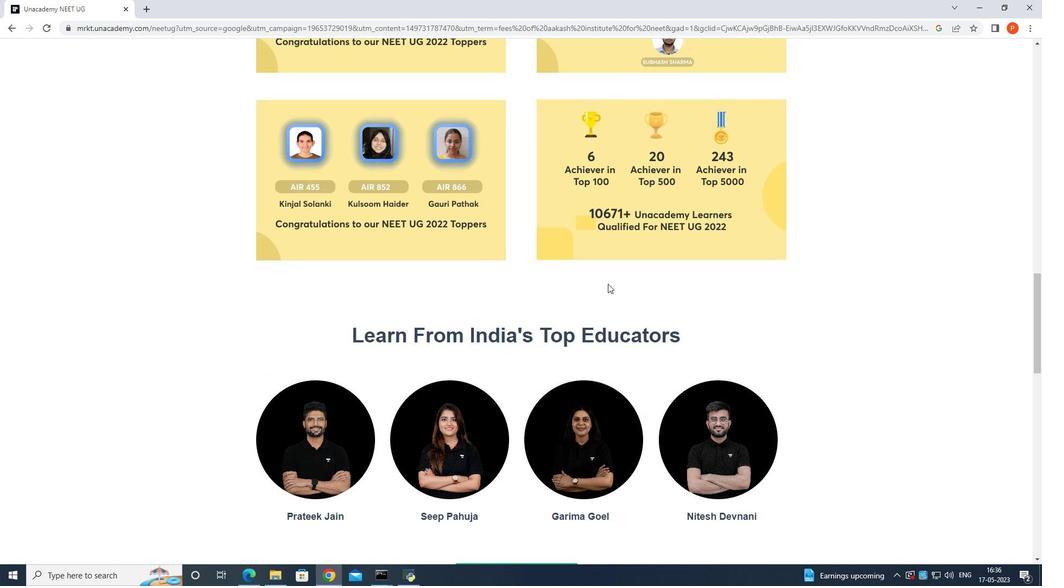 
Action: Mouse scrolled (608, 283) with delta (0, 0)
Screenshot: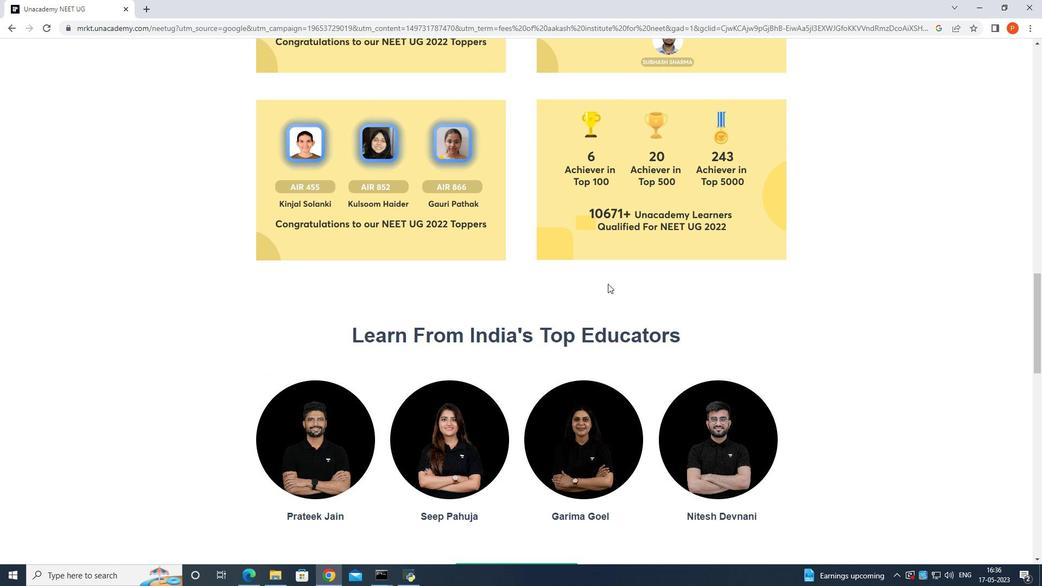 
Action: Mouse moved to (608, 283)
Screenshot: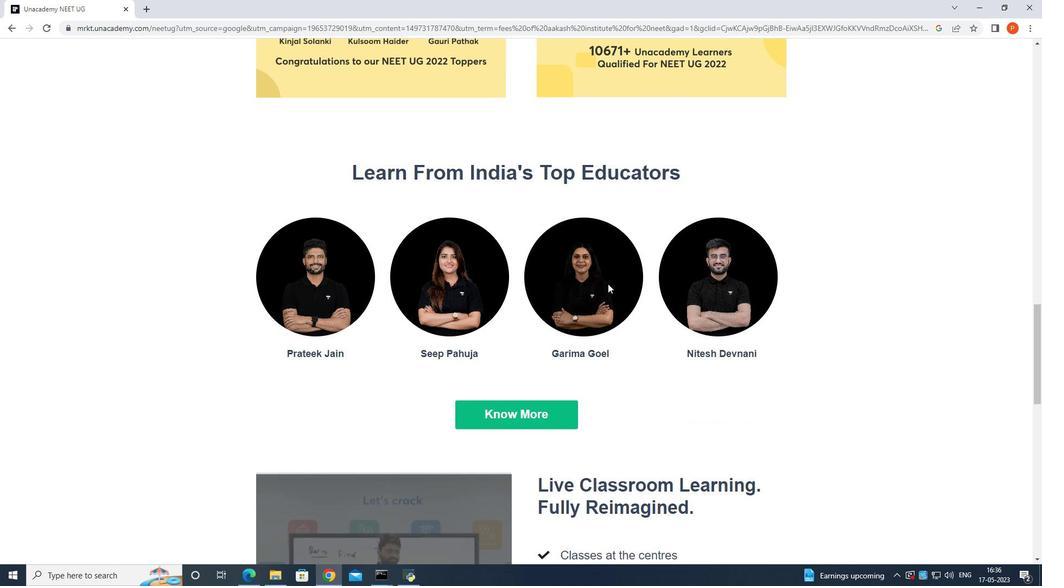 
Action: Mouse scrolled (608, 282) with delta (0, 0)
Screenshot: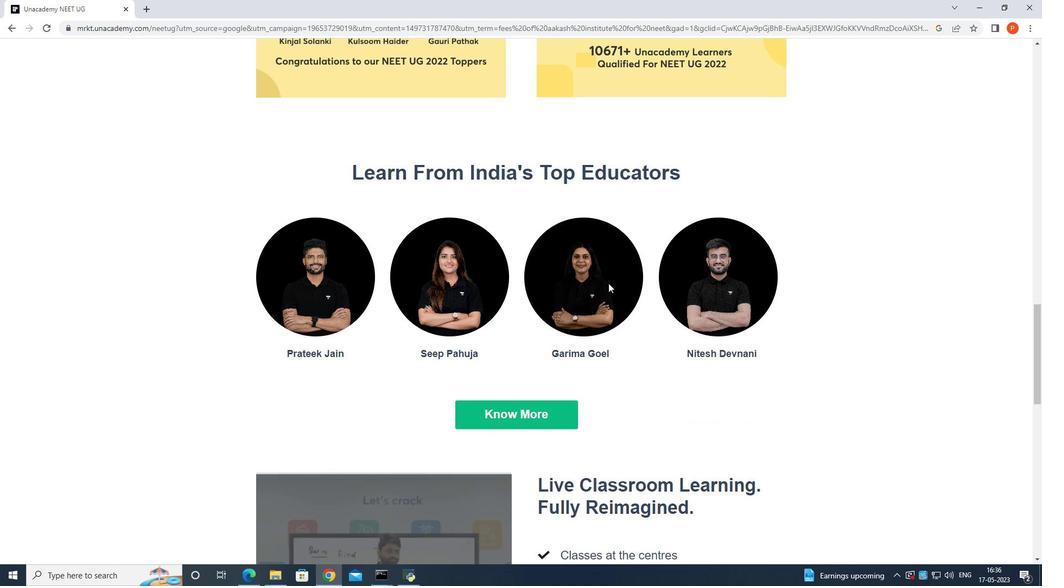 
Action: Mouse scrolled (608, 282) with delta (0, 0)
Screenshot: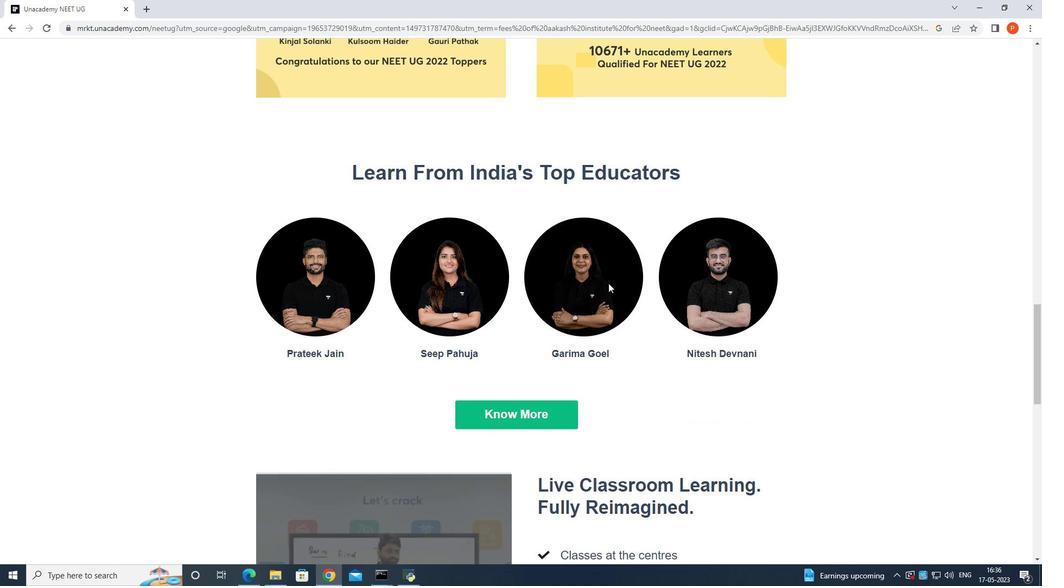 
Action: Mouse scrolled (608, 282) with delta (0, 0)
Screenshot: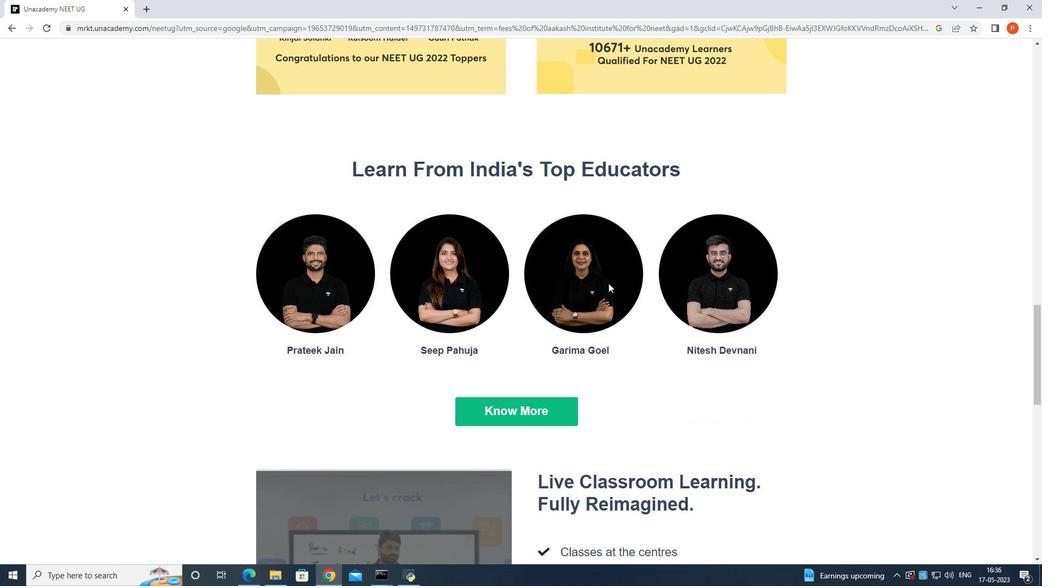 
Action: Mouse scrolled (608, 282) with delta (0, 0)
Screenshot: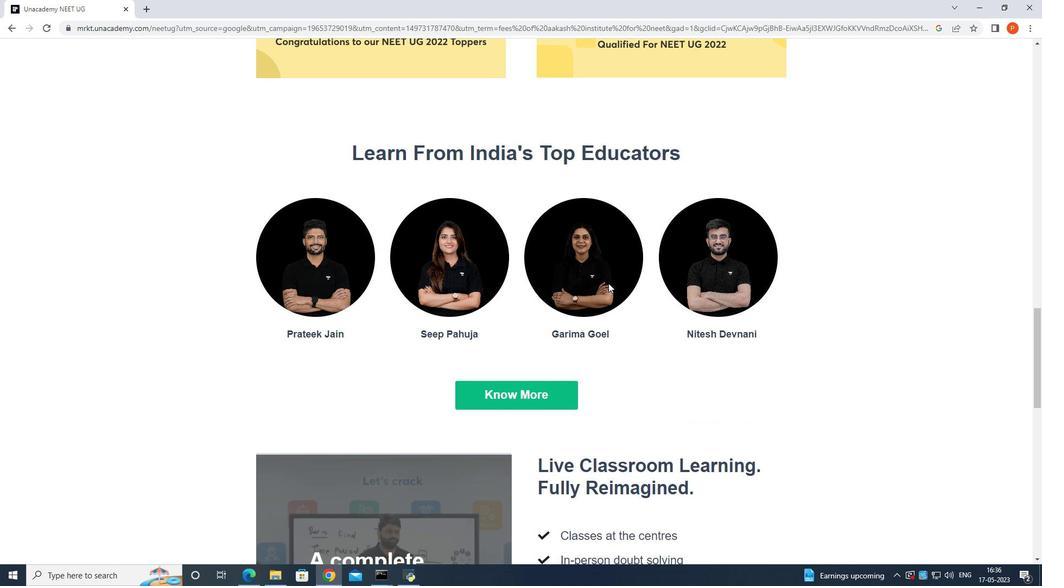 
Action: Mouse scrolled (608, 282) with delta (0, 0)
Screenshot: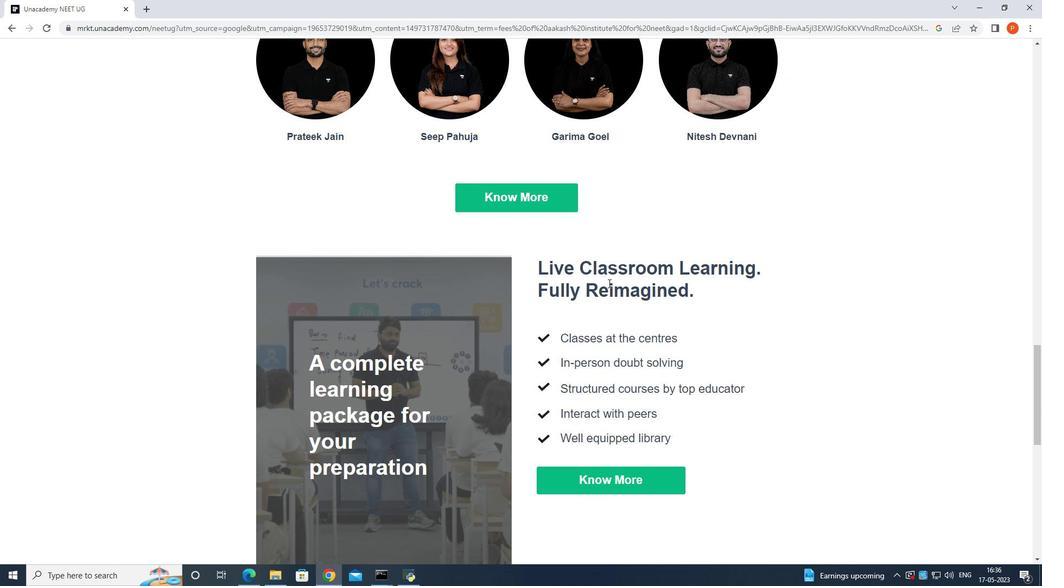 
Action: Mouse scrolled (608, 282) with delta (0, 0)
Screenshot: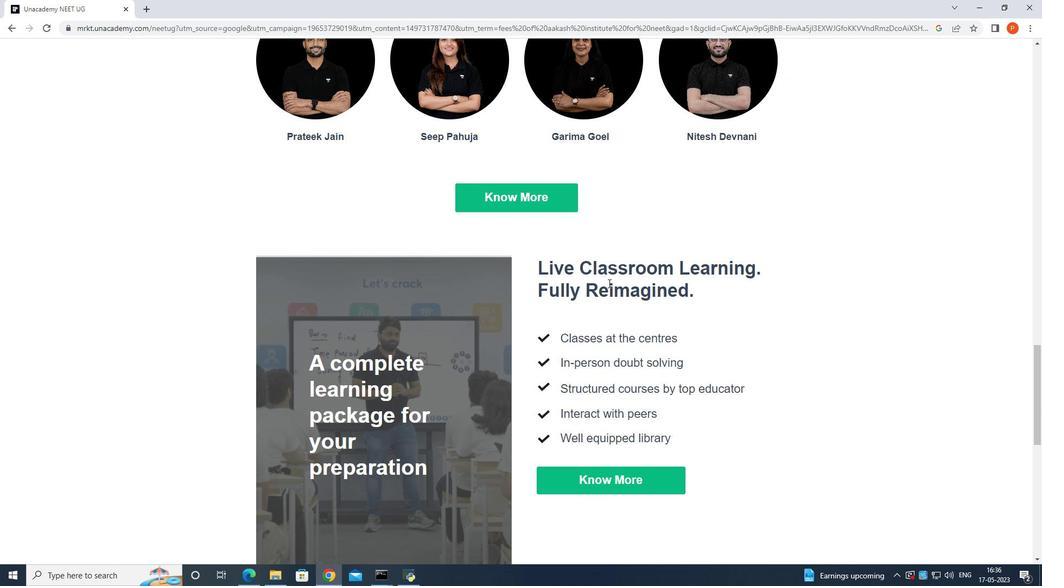 
Action: Mouse scrolled (608, 282) with delta (0, 0)
Screenshot: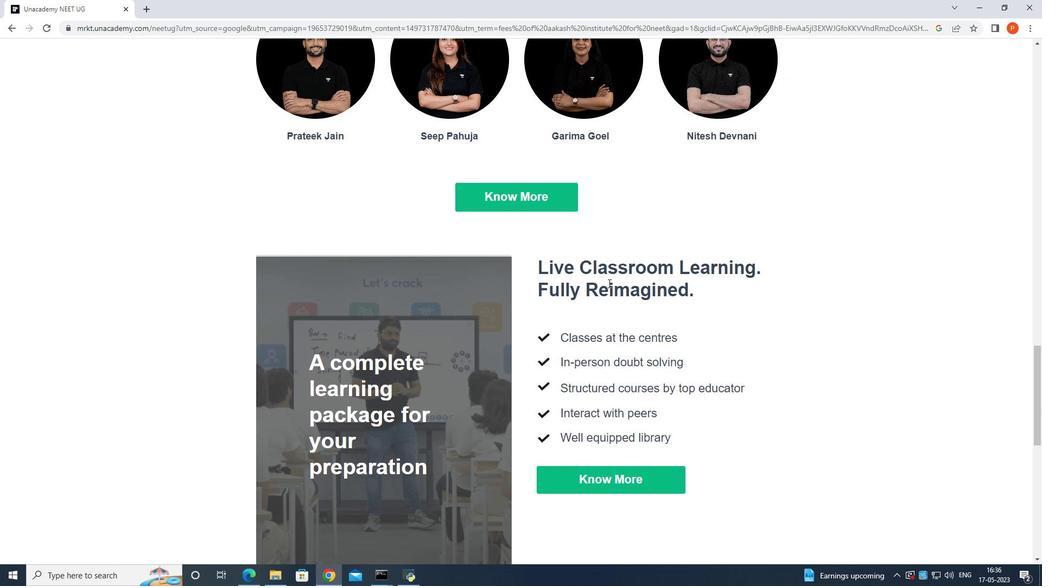 
Action: Mouse scrolled (608, 282) with delta (0, 0)
Screenshot: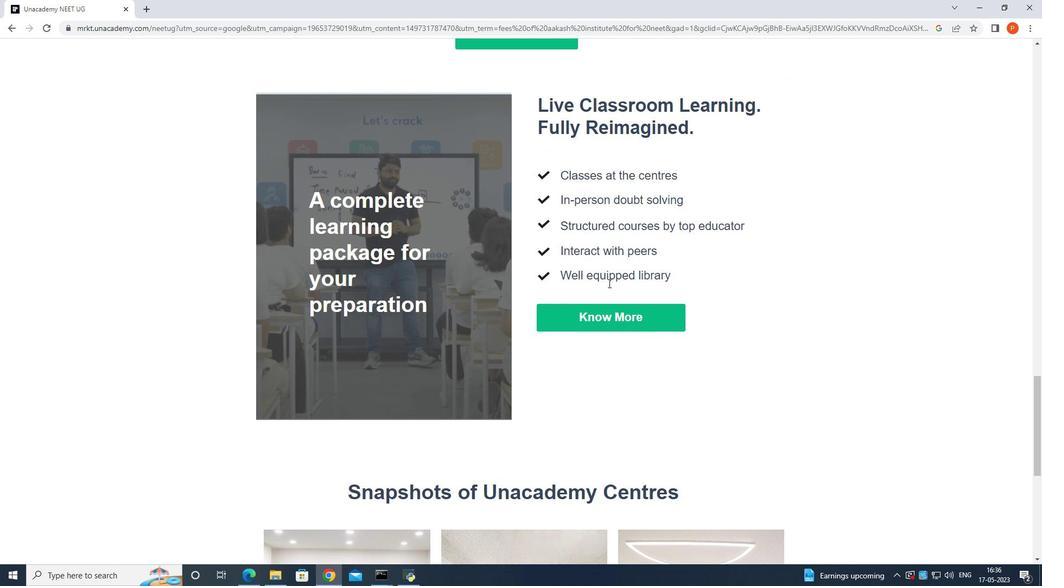 
Action: Mouse scrolled (608, 282) with delta (0, 0)
Screenshot: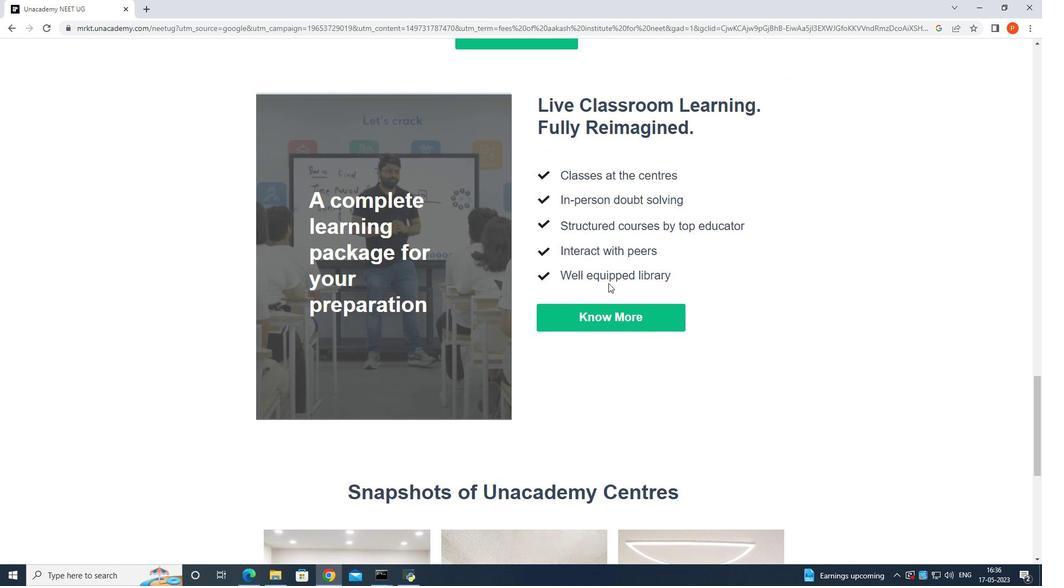 
Action: Mouse scrolled (608, 282) with delta (0, 0)
Screenshot: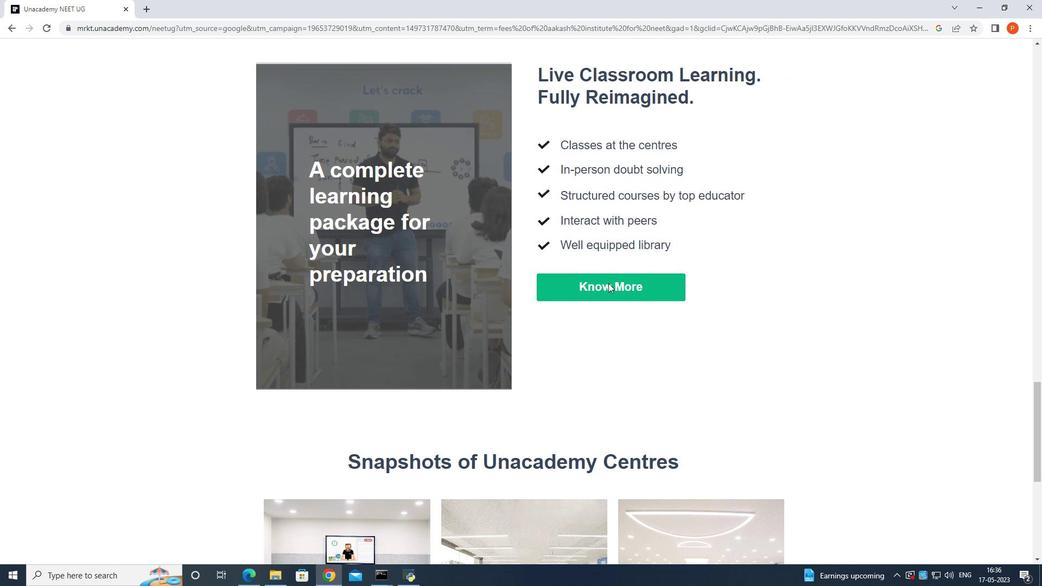 
Action: Mouse moved to (612, 284)
Screenshot: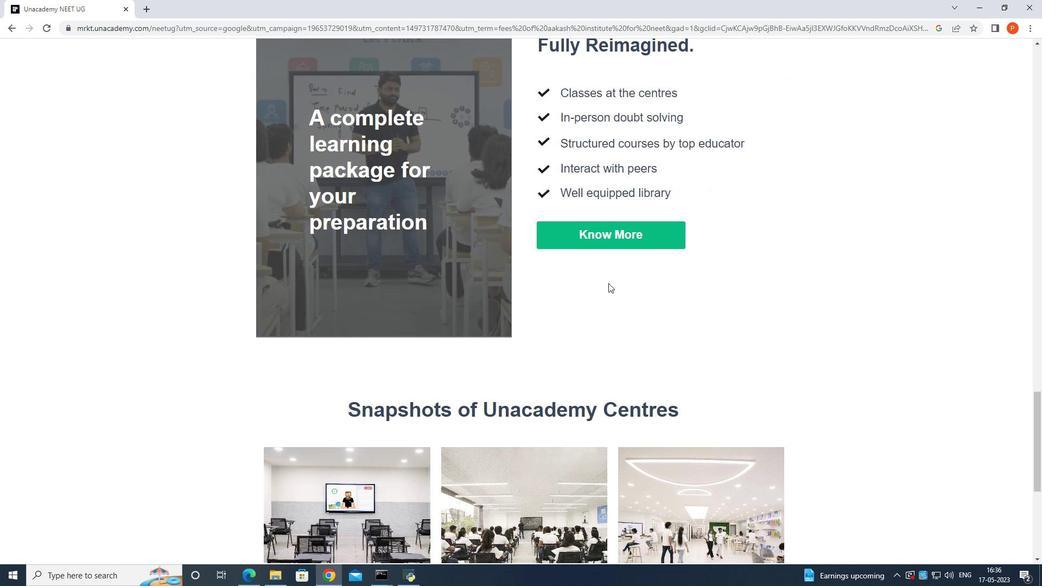 
Action: Mouse scrolled (612, 283) with delta (0, 0)
Screenshot: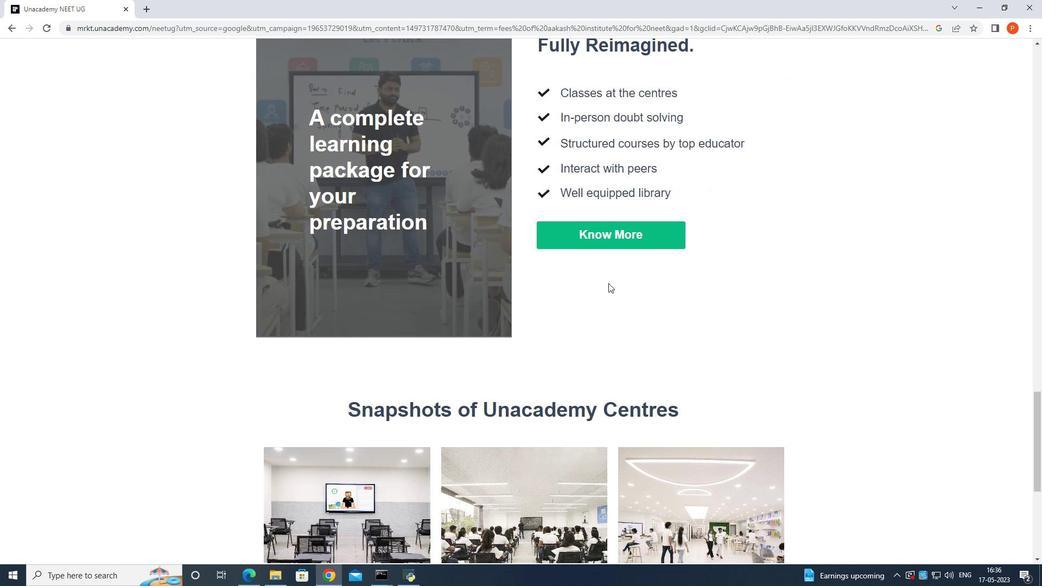 
Action: Mouse moved to (612, 284)
Screenshot: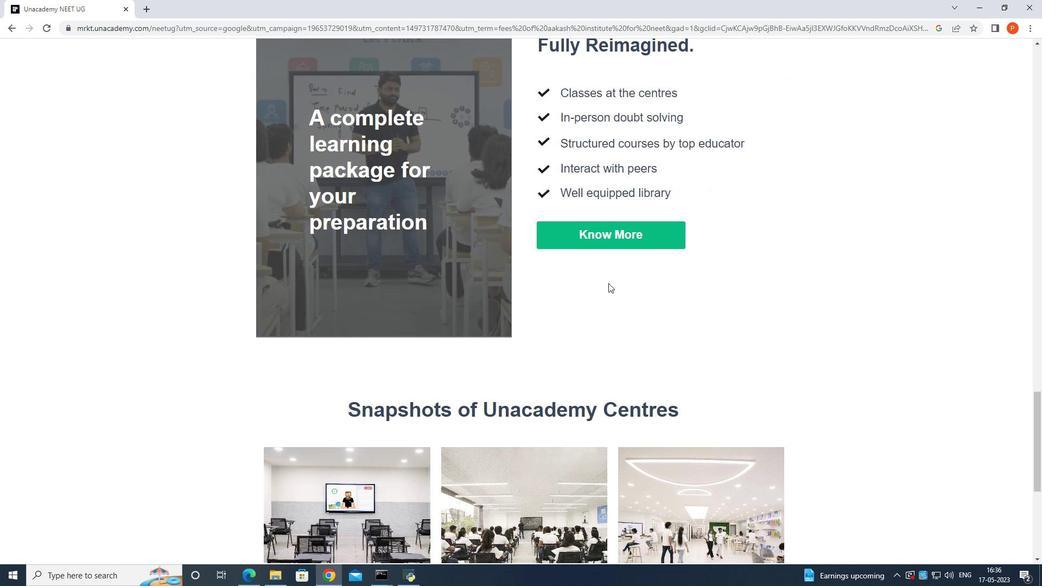 
Action: Mouse scrolled (612, 284) with delta (0, 0)
Screenshot: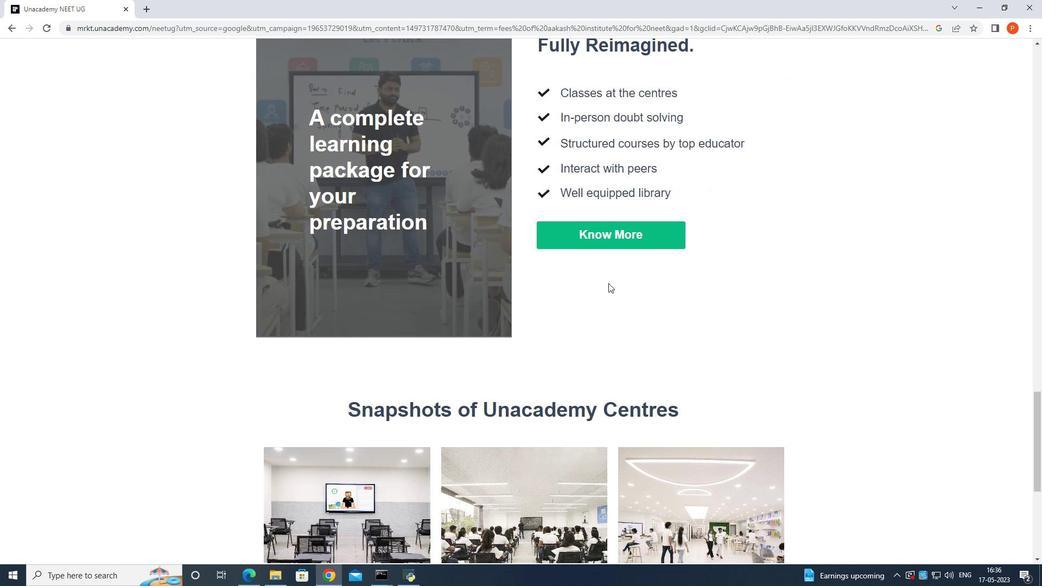 
Action: Mouse moved to (614, 284)
Screenshot: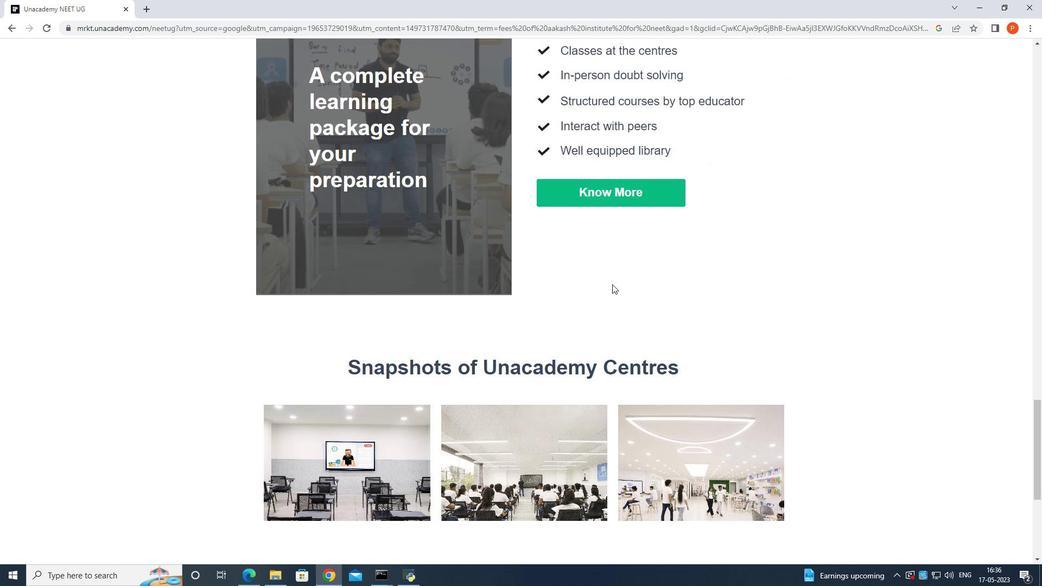 
Action: Mouse scrolled (614, 284) with delta (0, 0)
Screenshot: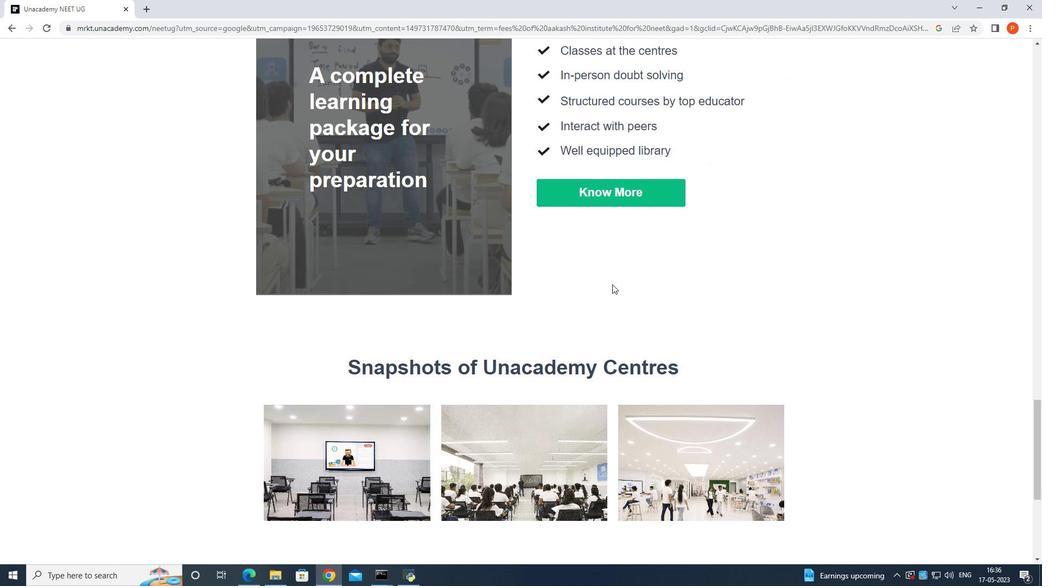 
Action: Mouse moved to (571, 298)
Screenshot: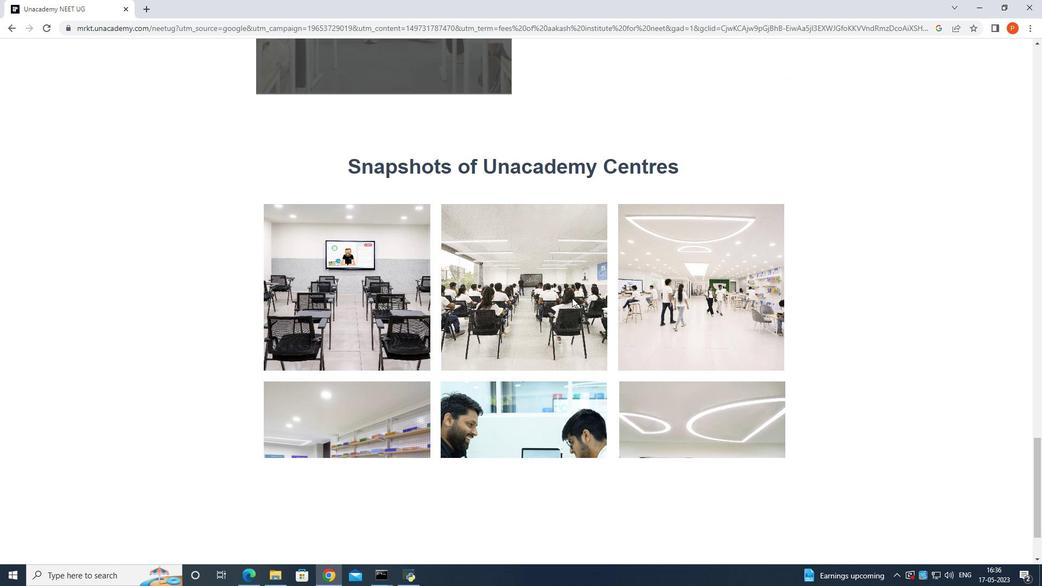 
Action: Mouse scrolled (571, 298) with delta (0, 0)
Screenshot: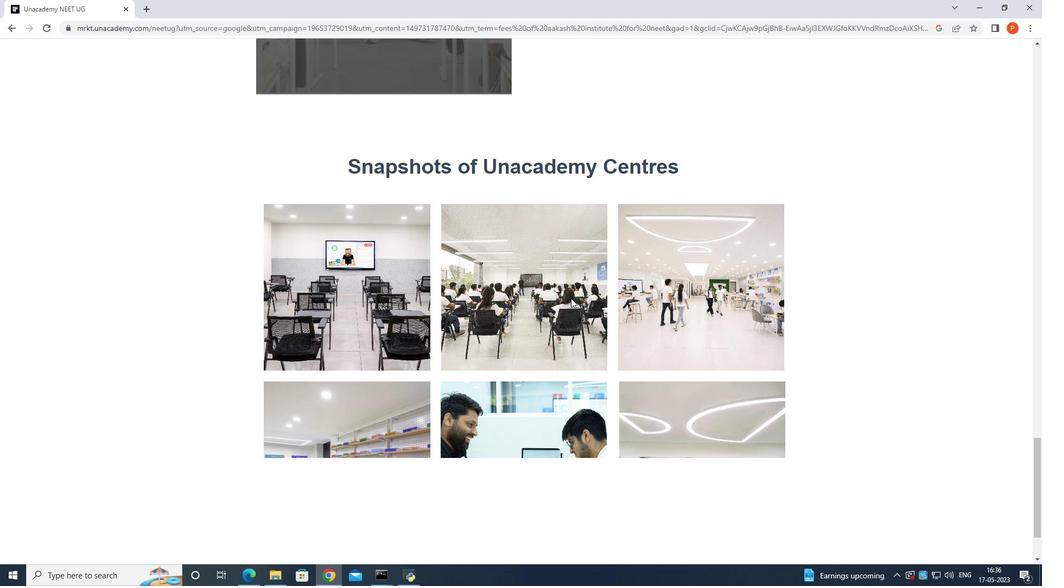 
Action: Mouse scrolled (571, 298) with delta (0, 0)
Screenshot: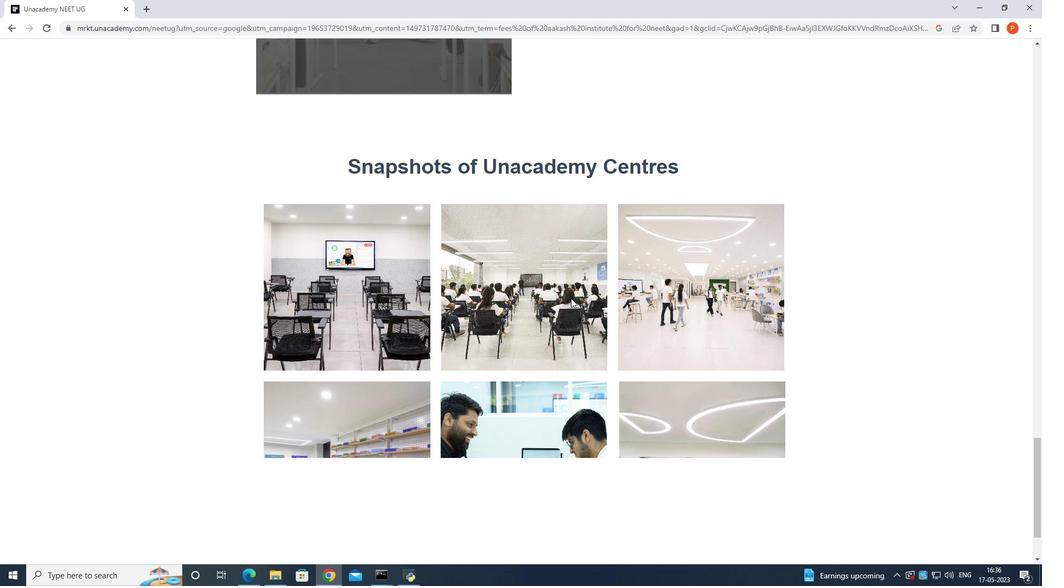 
Action: Mouse scrolled (571, 298) with delta (0, 0)
Screenshot: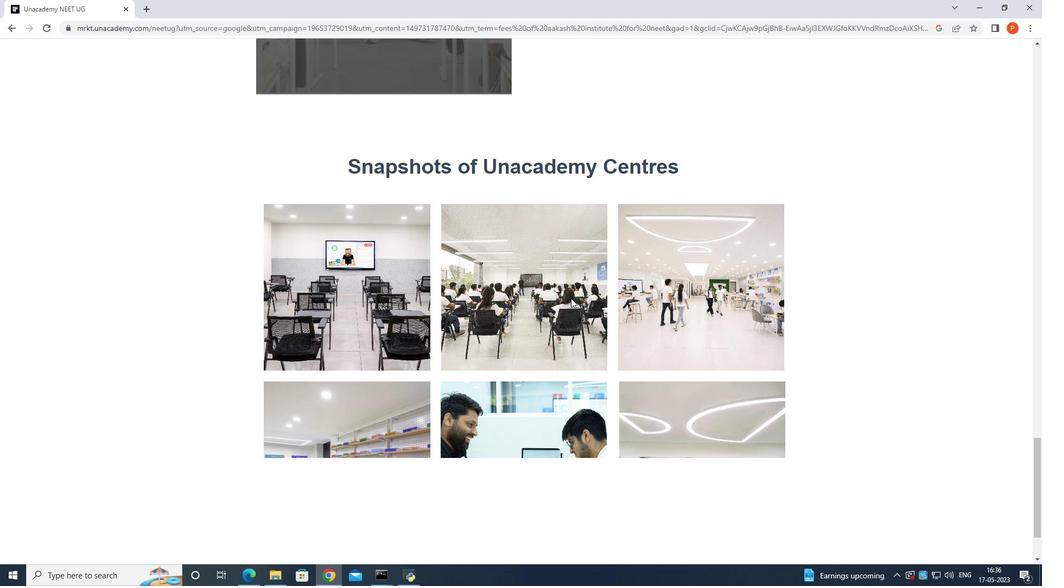 
Action: Mouse scrolled (571, 298) with delta (0, 0)
Screenshot: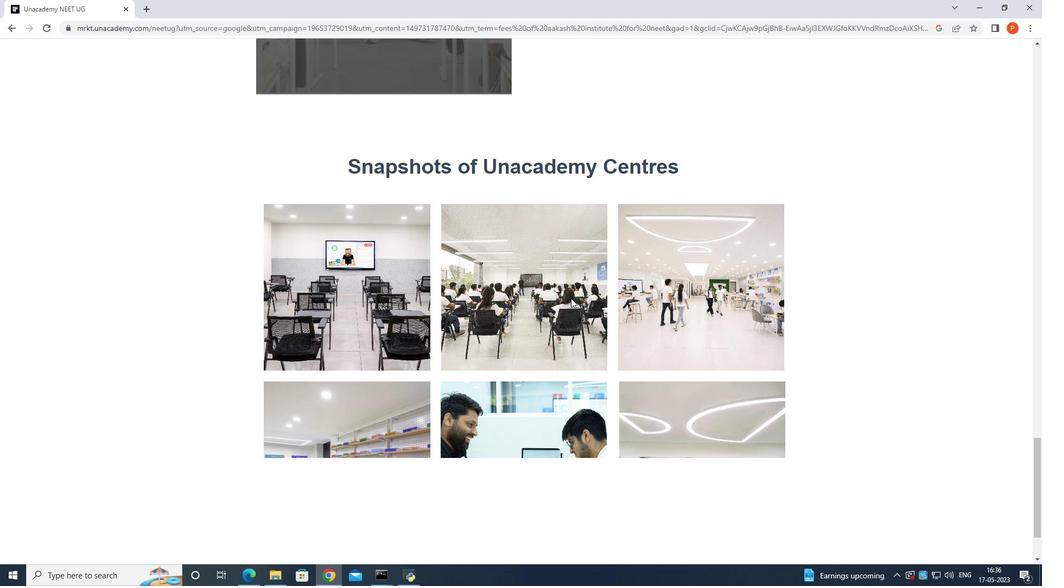 
Action: Mouse scrolled (571, 298) with delta (0, 0)
Screenshot: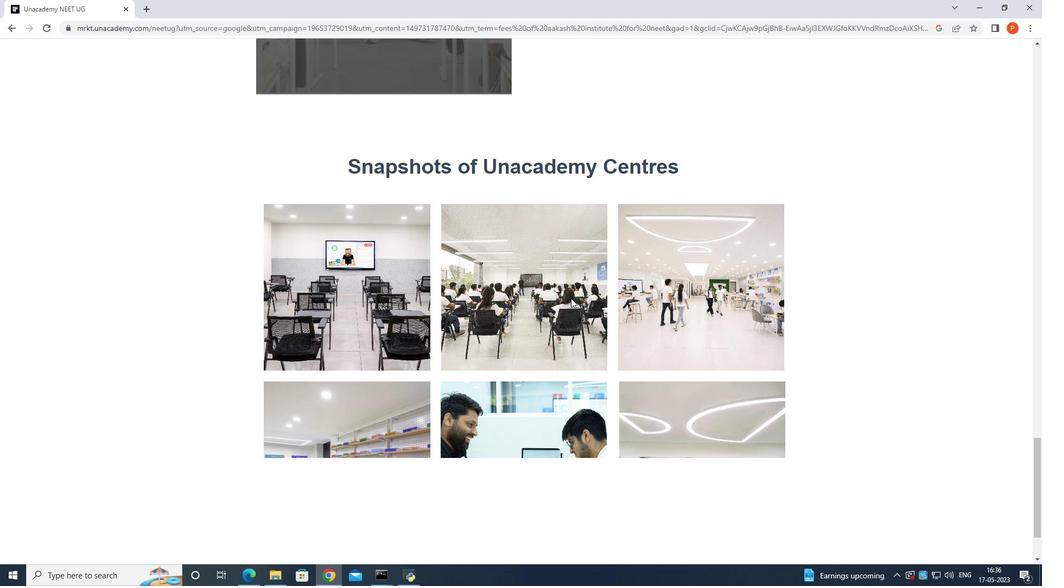 
Action: Mouse moved to (570, 298)
Screenshot: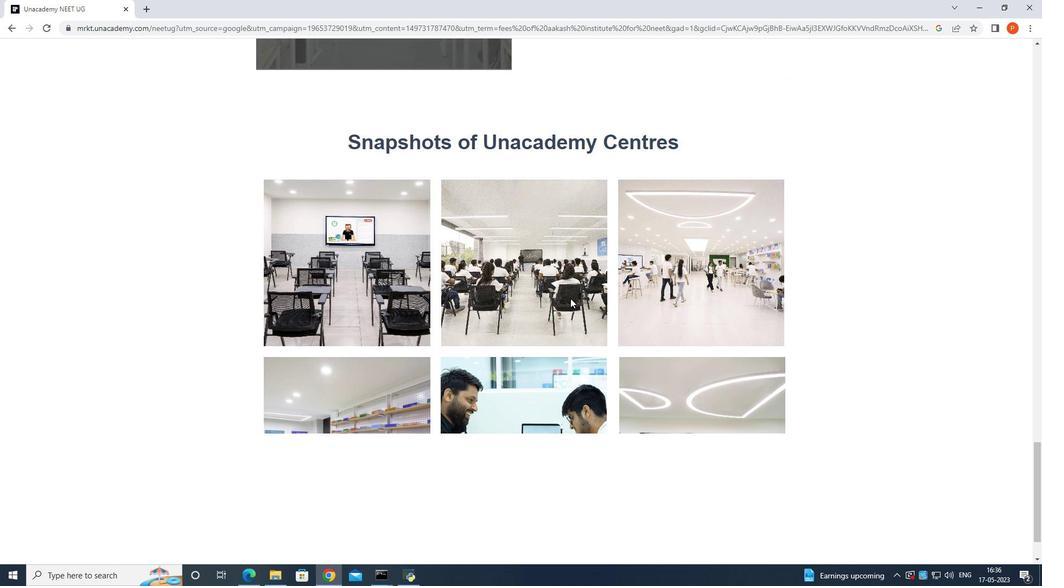 
Action: Mouse scrolled (570, 298) with delta (0, 0)
Screenshot: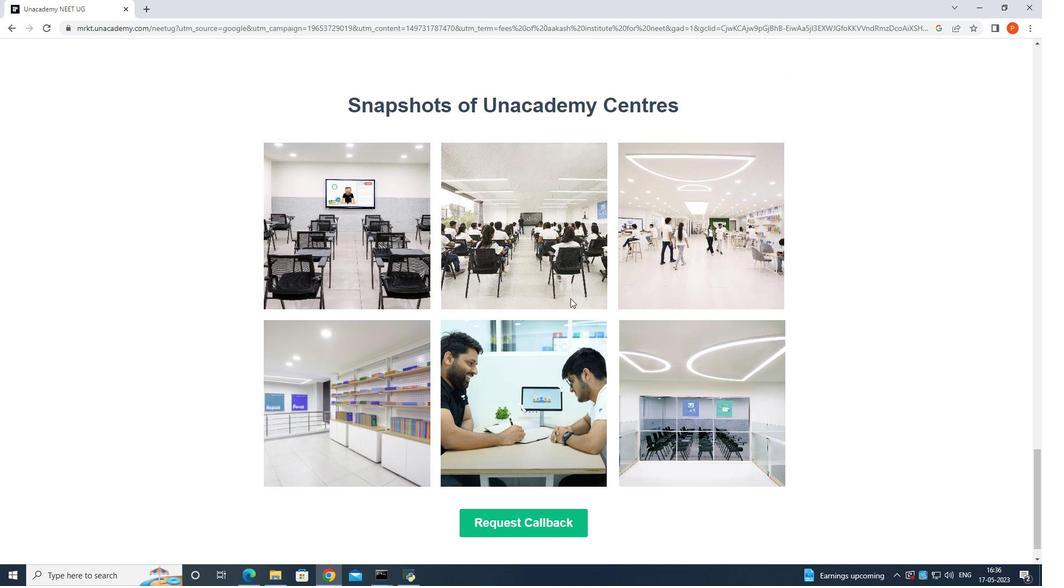 
Action: Mouse scrolled (570, 298) with delta (0, 0)
Screenshot: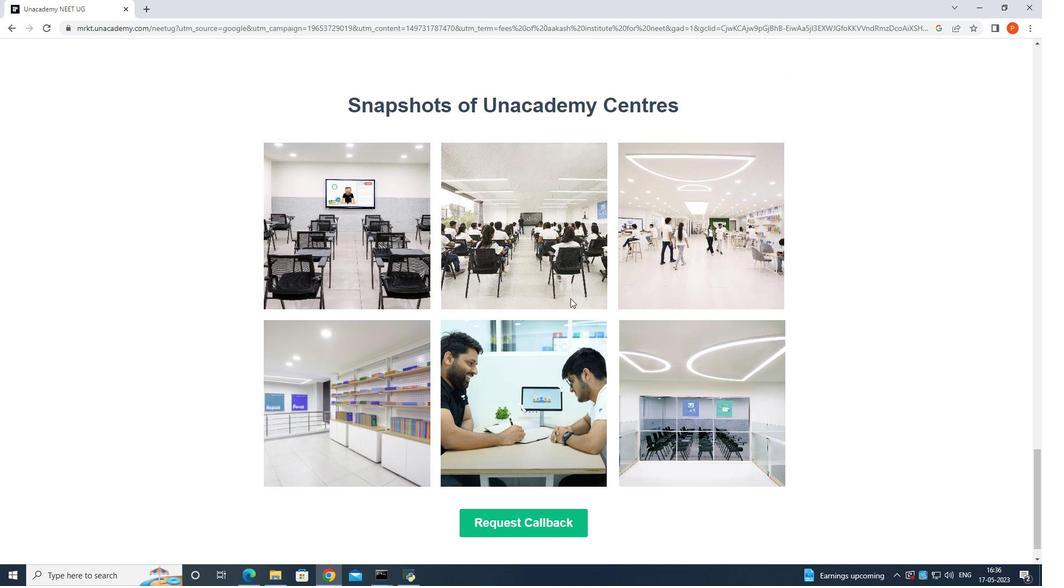
Action: Mouse scrolled (570, 298) with delta (0, 0)
Screenshot: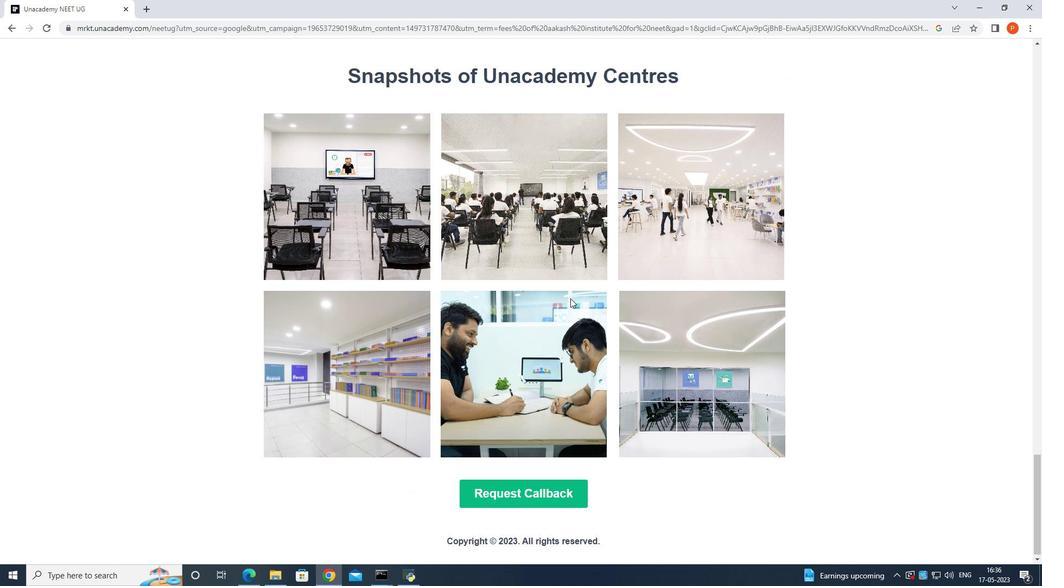 
Action: Mouse scrolled (570, 298) with delta (0, 0)
Screenshot: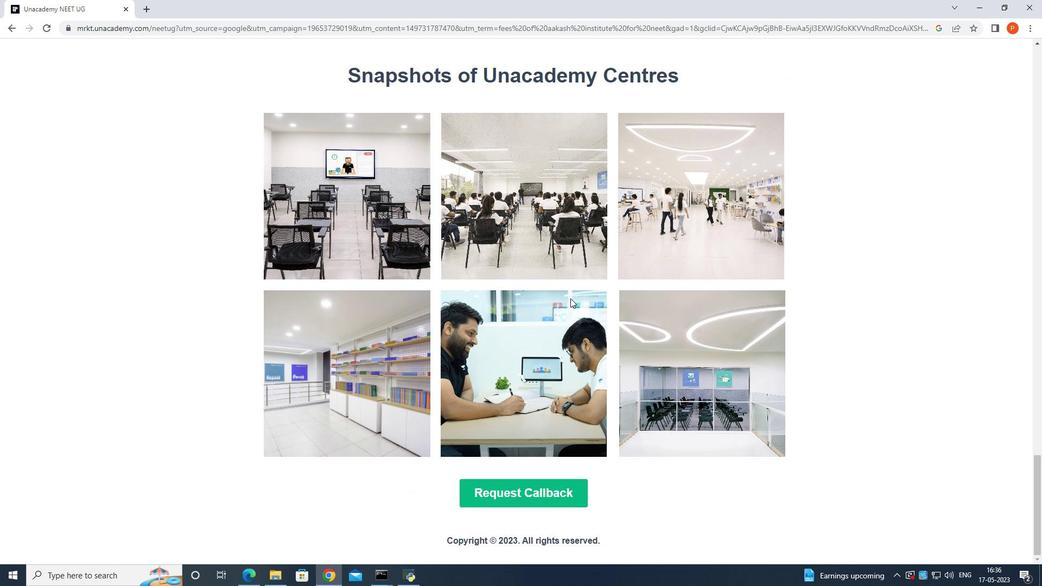 
Action: Mouse scrolled (570, 298) with delta (0, 0)
Screenshot: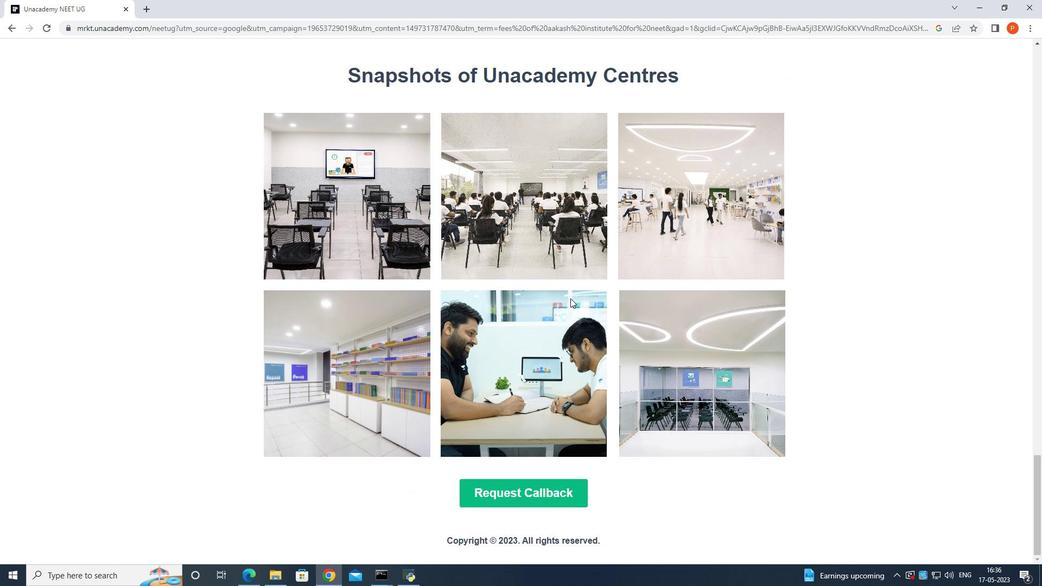 
Action: Mouse scrolled (570, 298) with delta (0, 0)
Screenshot: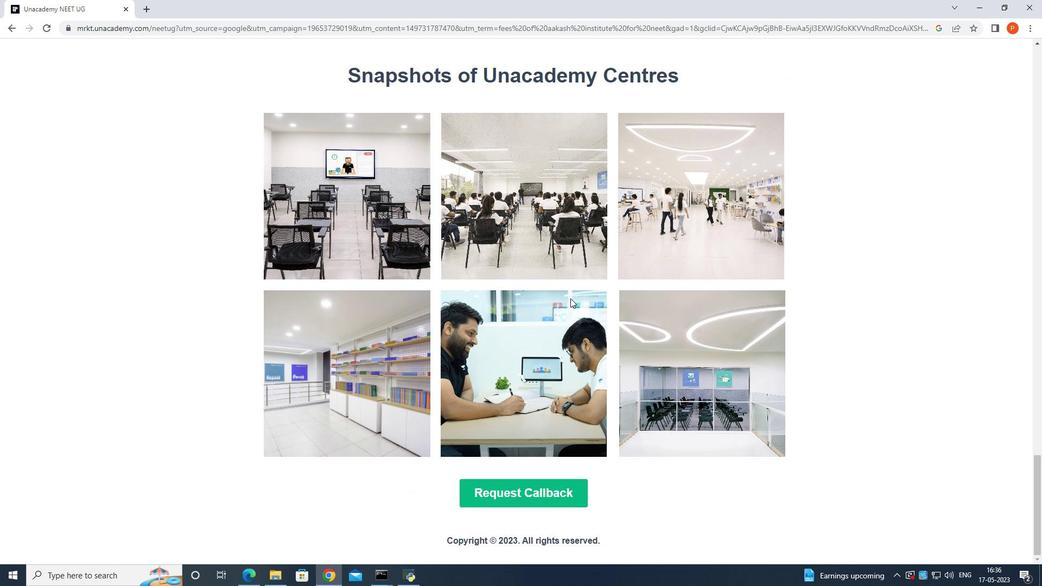 
Action: Mouse moved to (4, 22)
Screenshot: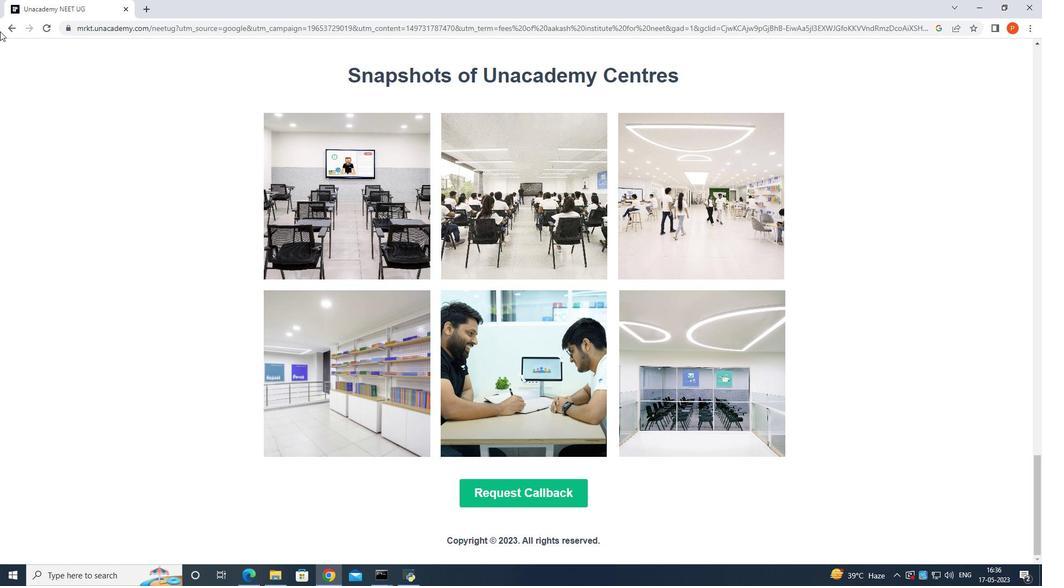 
Action: Mouse pressed left at (4, 22)
Screenshot: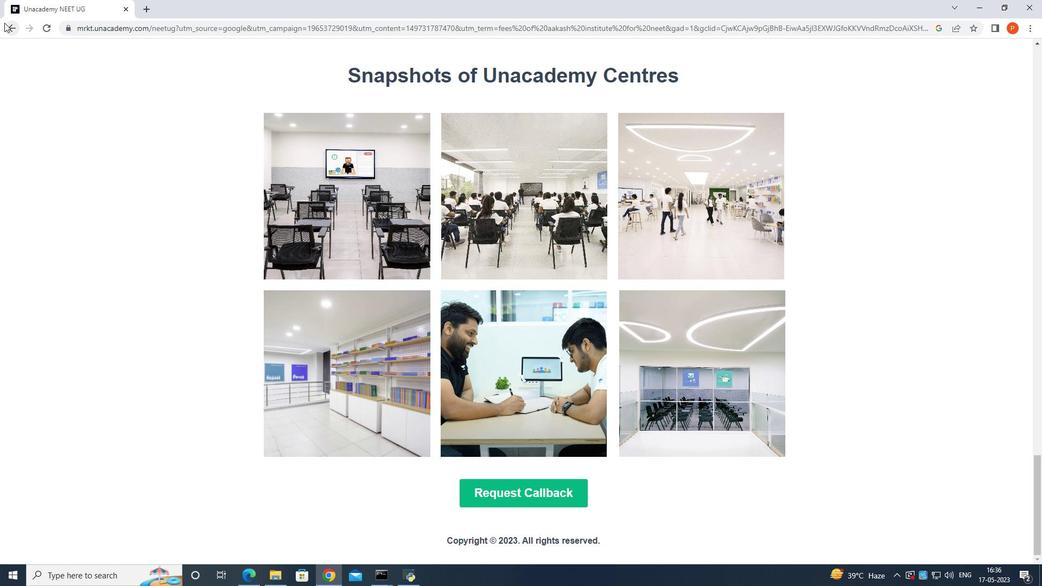 
Action: Mouse moved to (255, 135)
Screenshot: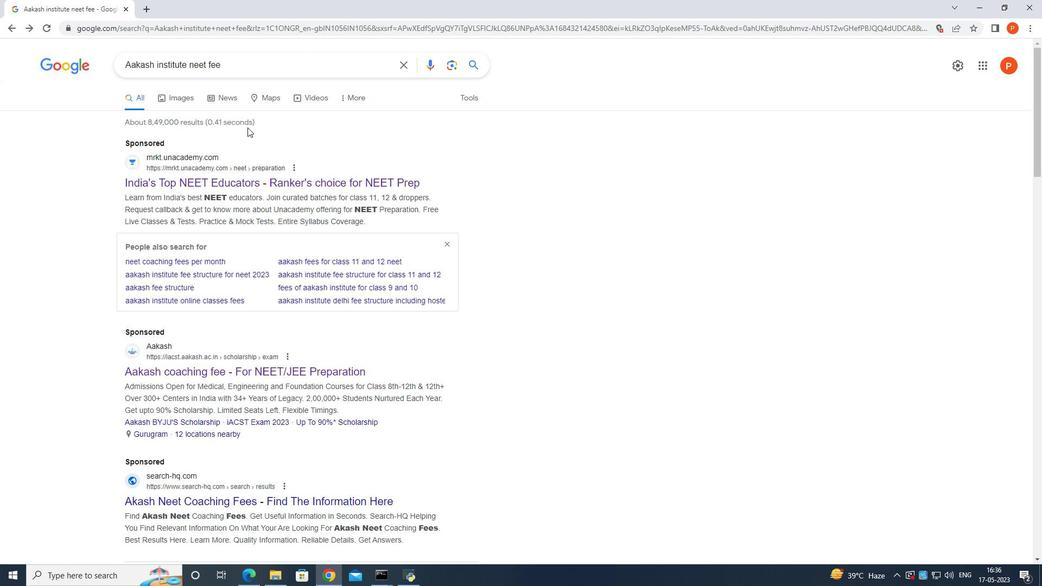 
Action: Mouse scrolled (255, 134) with delta (0, 0)
Screenshot: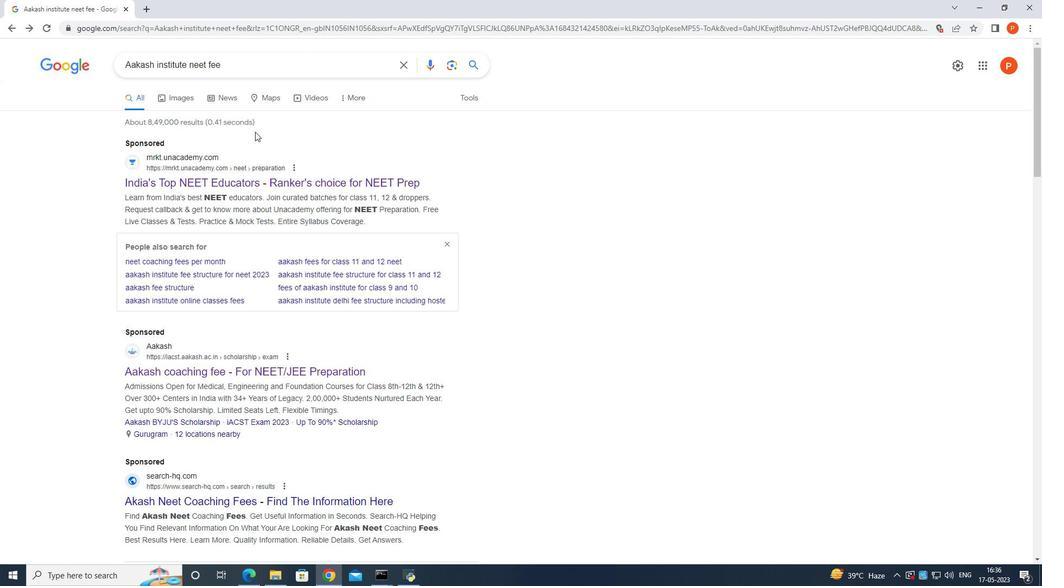 
Action: Mouse moved to (255, 139)
Screenshot: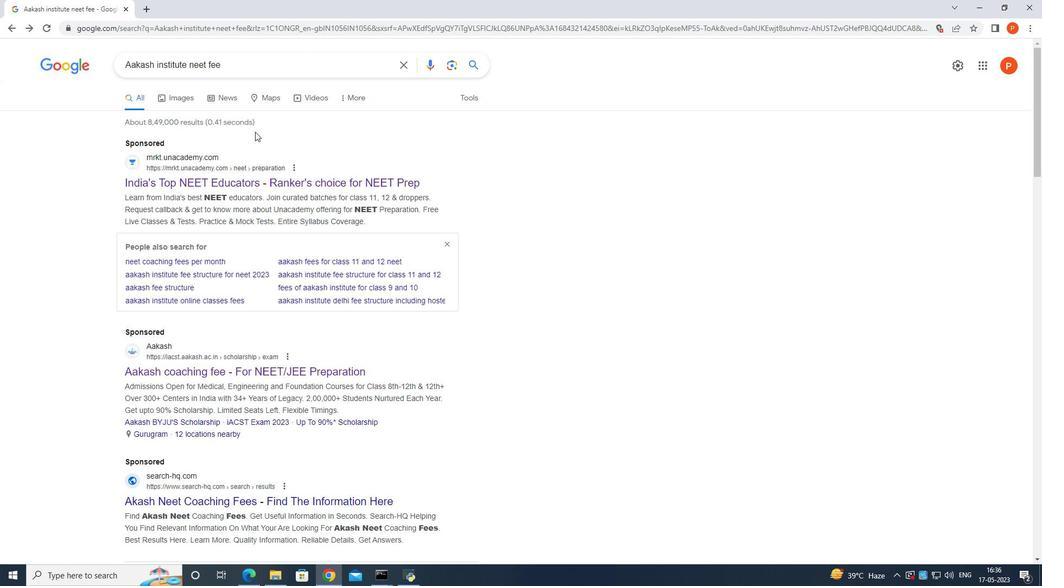 
Action: Mouse scrolled (255, 138) with delta (0, 0)
Screenshot: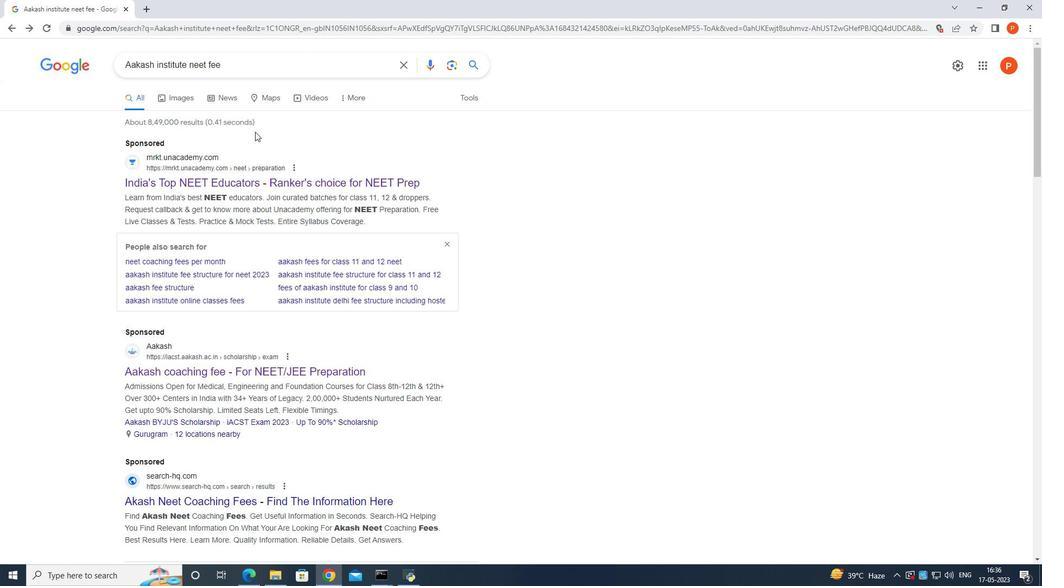 
Action: Mouse moved to (255, 140)
Screenshot: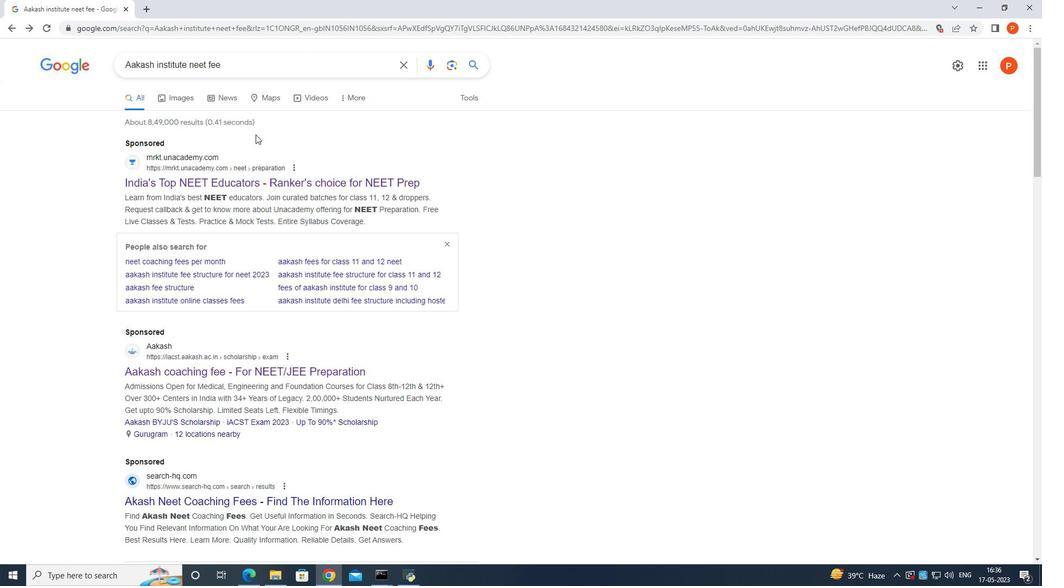 
Action: Mouse scrolled (255, 140) with delta (0, 0)
Screenshot: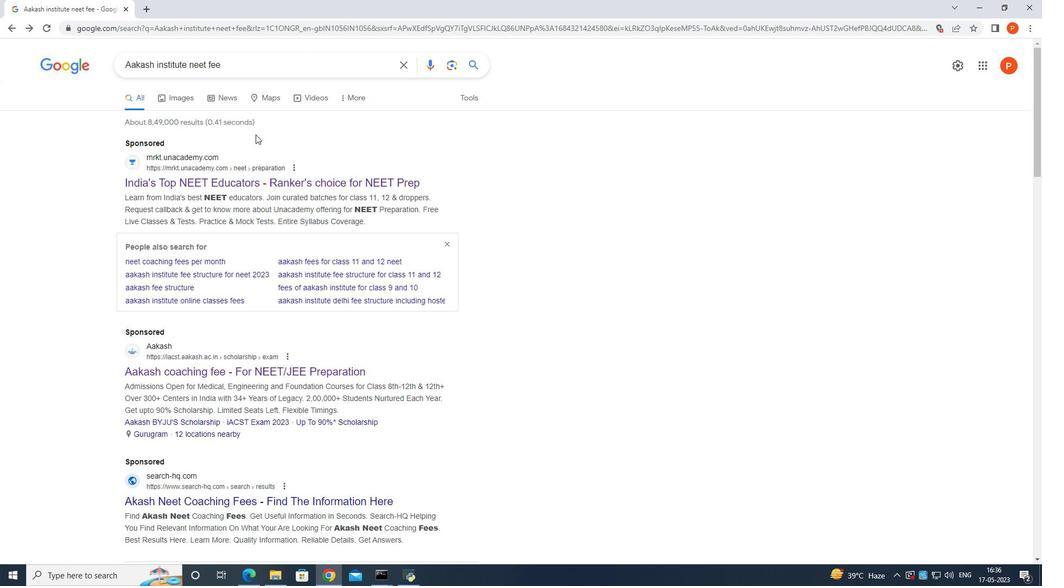 
Action: Mouse moved to (190, 208)
Screenshot: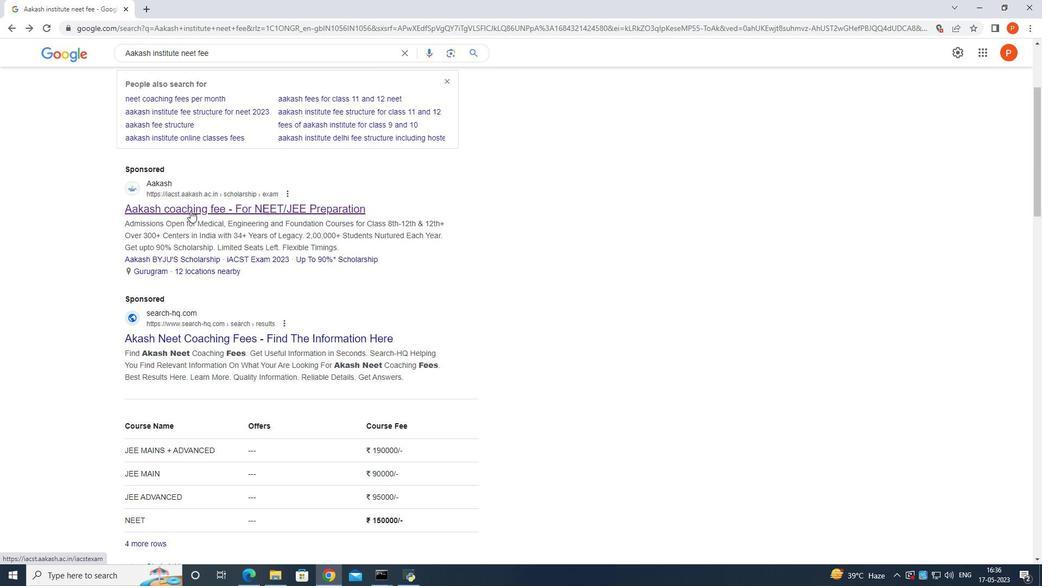 
Action: Mouse pressed left at (190, 208)
Screenshot: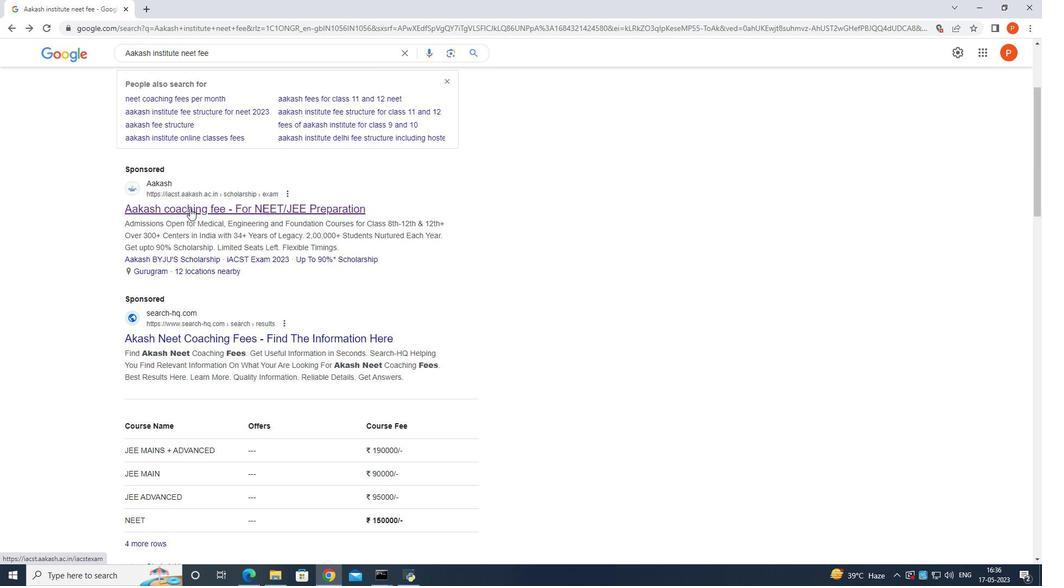 
Action: Mouse moved to (205, 199)
Screenshot: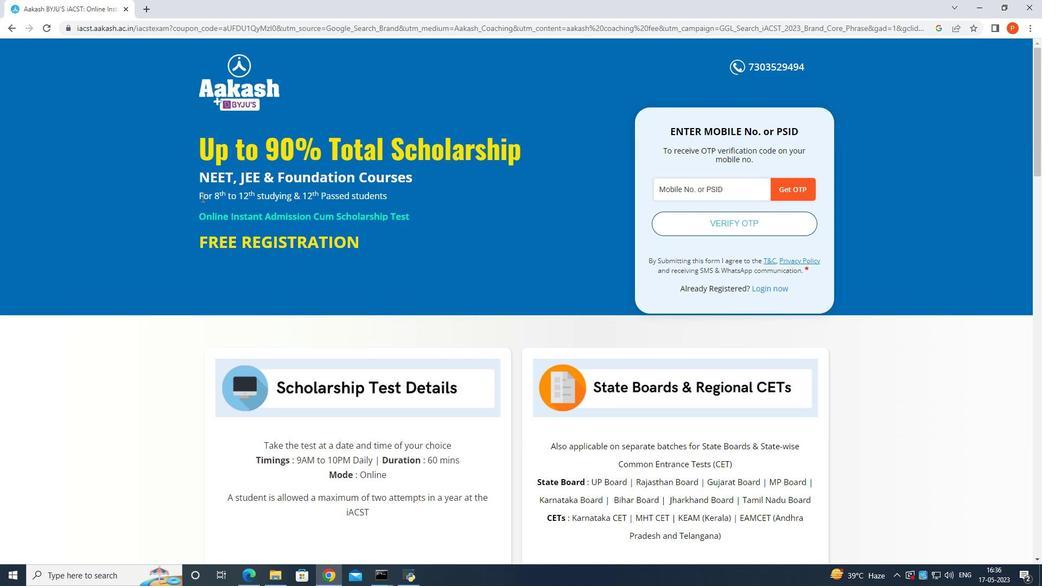 
Action: Mouse scrolled (205, 198) with delta (0, 0)
Screenshot: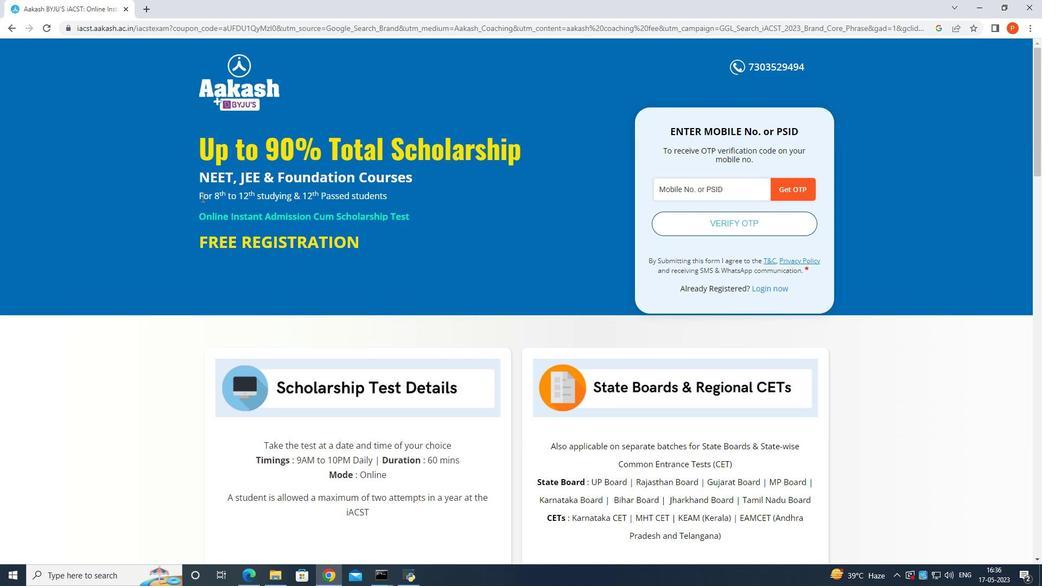
Action: Mouse moved to (206, 200)
Screenshot: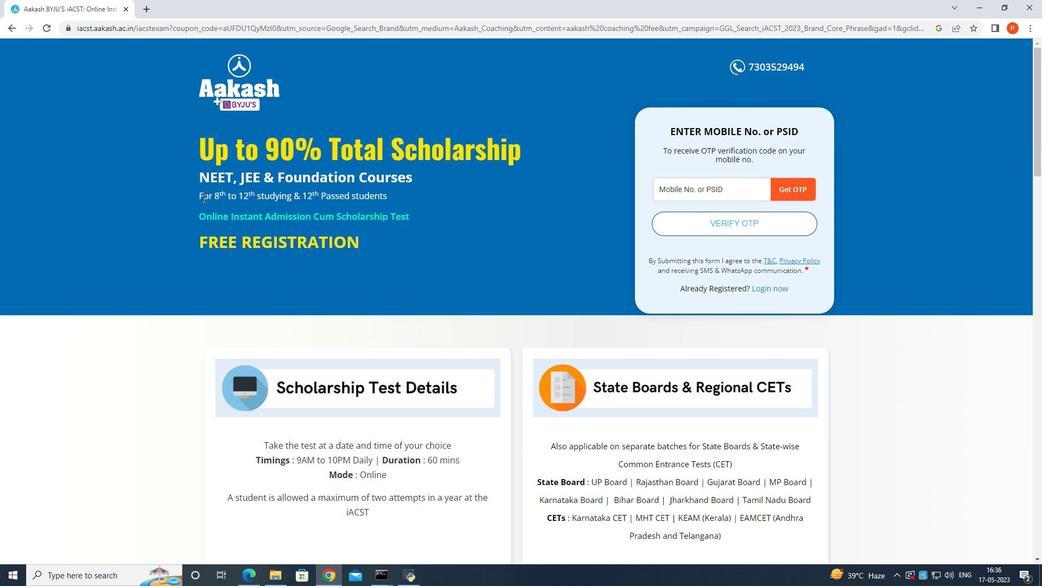 
Action: Mouse scrolled (206, 199) with delta (0, 0)
Screenshot: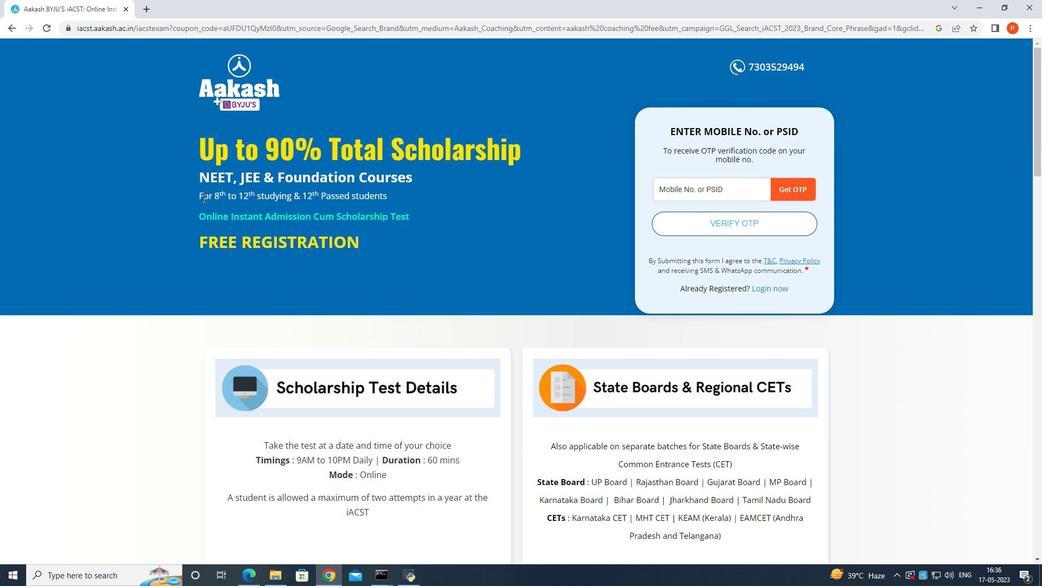 
Action: Mouse moved to (208, 204)
Screenshot: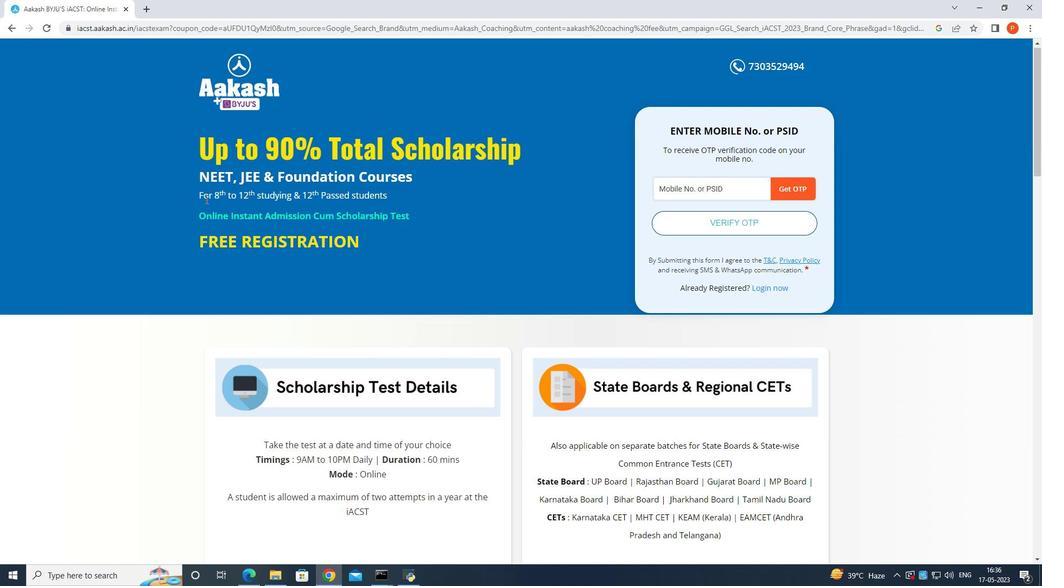
Action: Mouse scrolled (208, 204) with delta (0, 0)
Screenshot: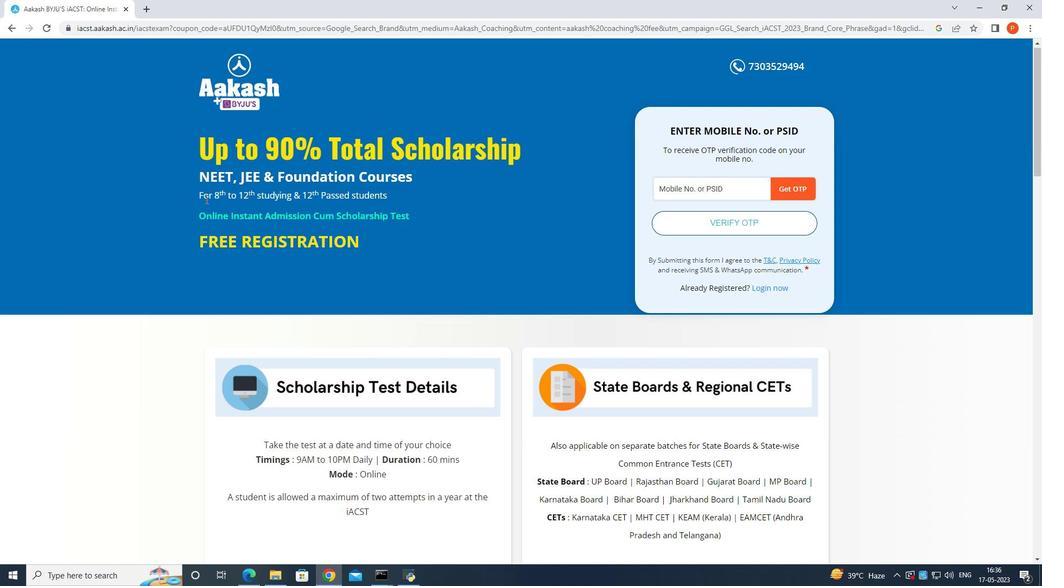 
Action: Mouse moved to (209, 208)
Screenshot: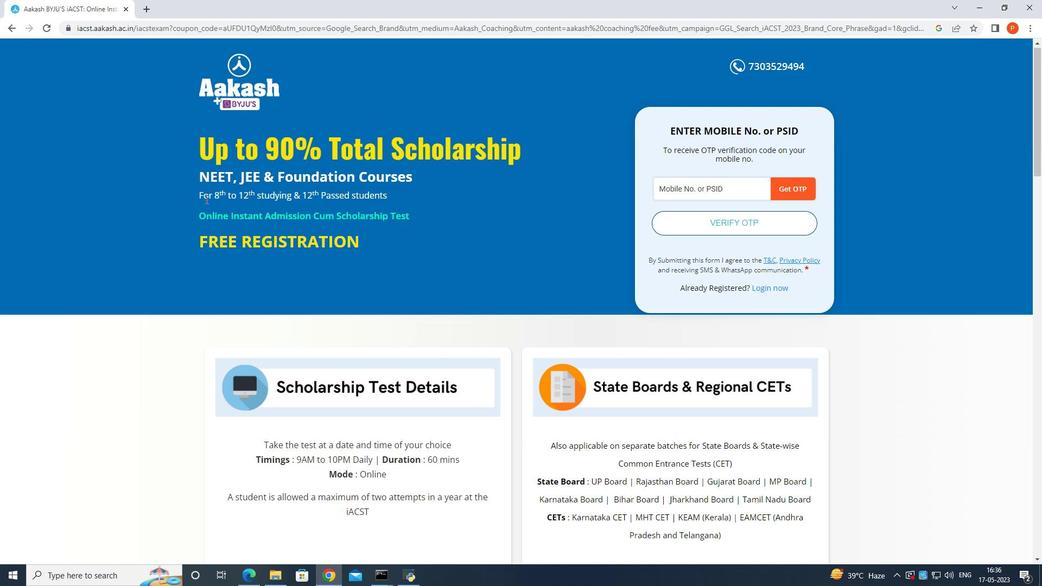 
Action: Mouse scrolled (209, 208) with delta (0, 0)
Screenshot: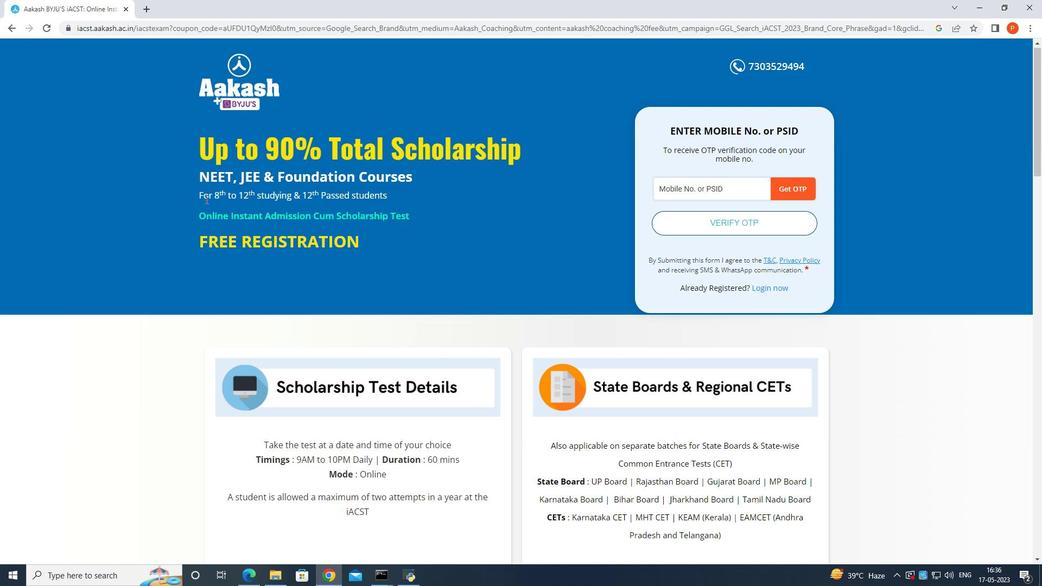 
Action: Mouse scrolled (209, 208) with delta (0, 0)
Screenshot: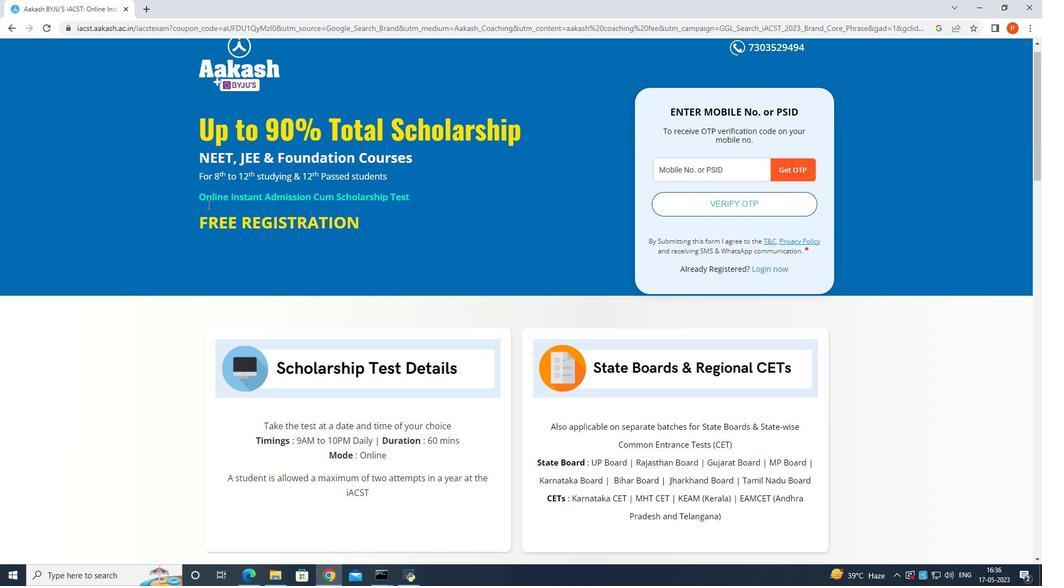 
Action: Mouse moved to (209, 210)
Screenshot: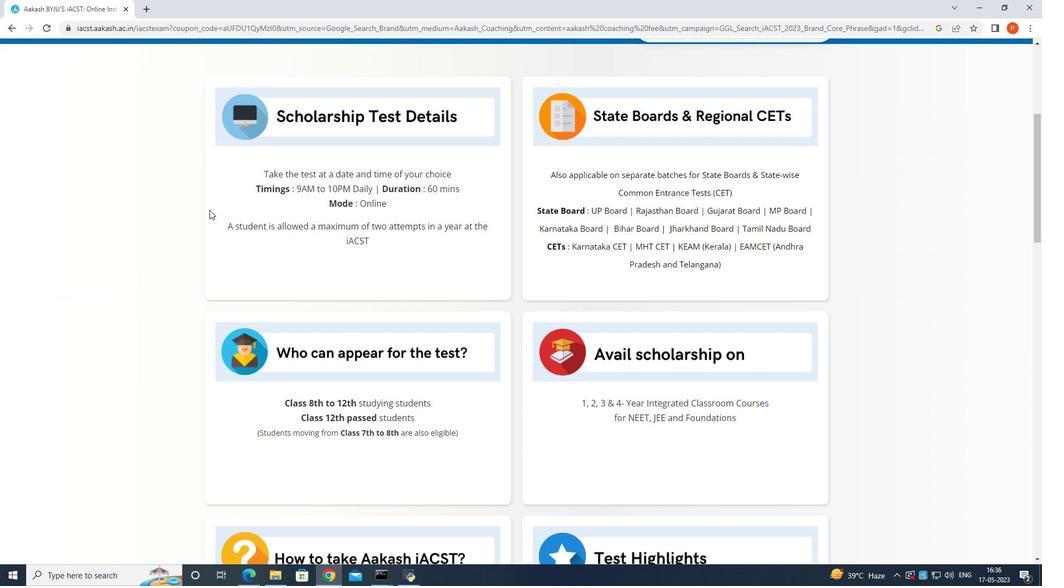 
Action: Mouse scrolled (209, 210) with delta (0, 0)
Screenshot: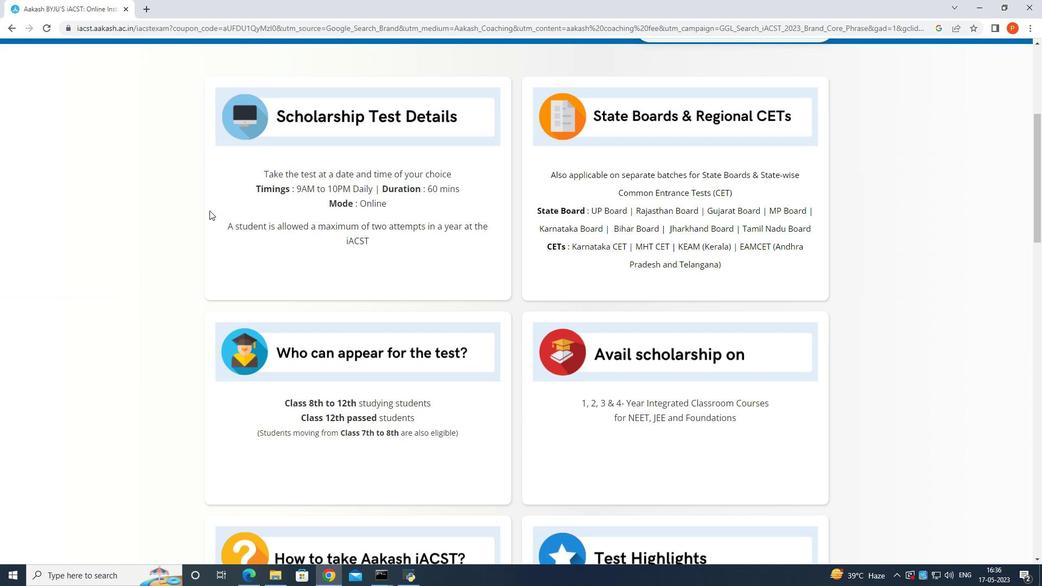 
Action: Mouse scrolled (209, 210) with delta (0, 0)
Screenshot: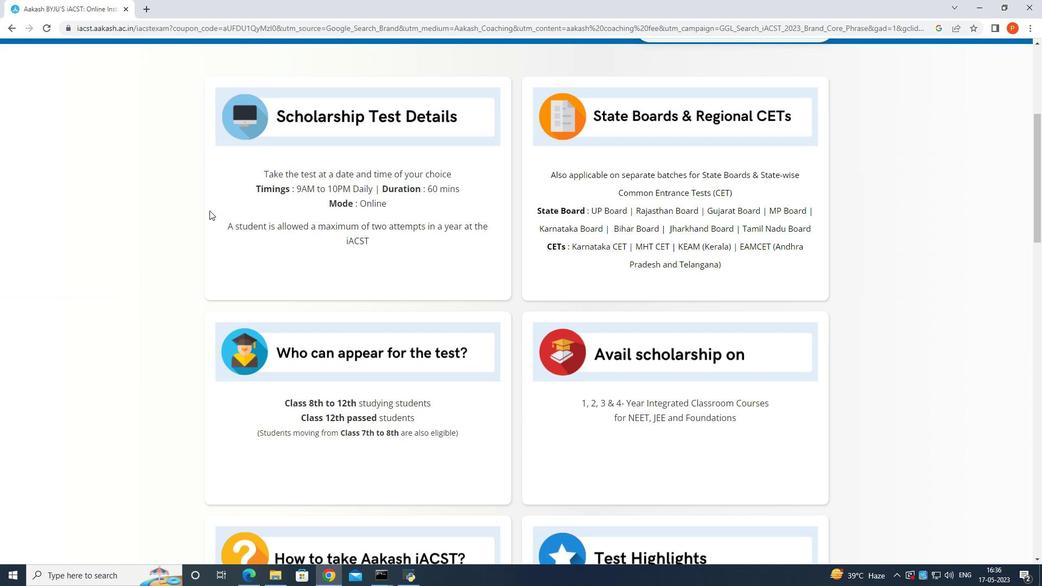 
Action: Mouse scrolled (209, 210) with delta (0, 0)
Screenshot: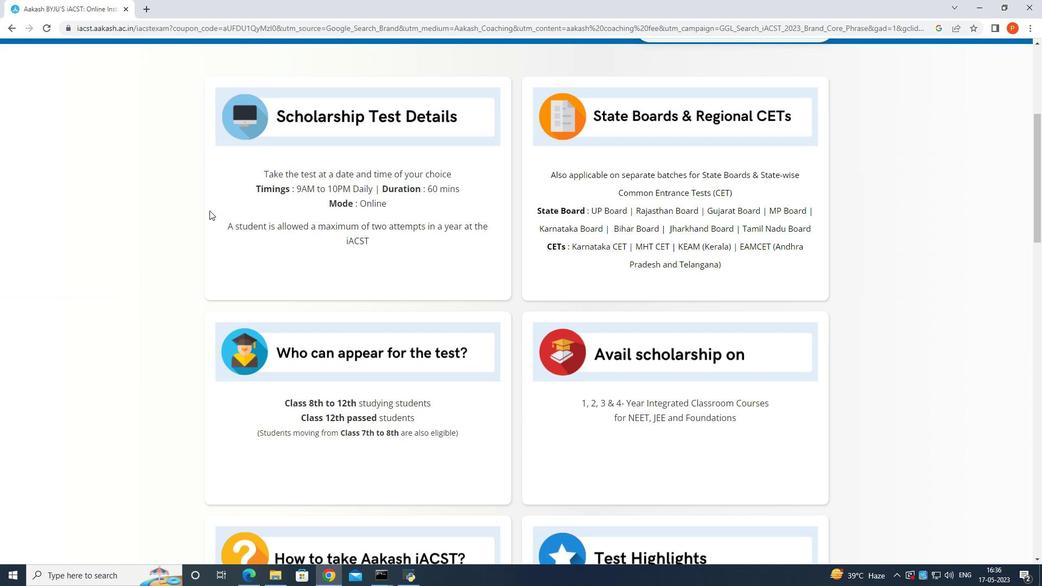
Action: Mouse moved to (601, 184)
Screenshot: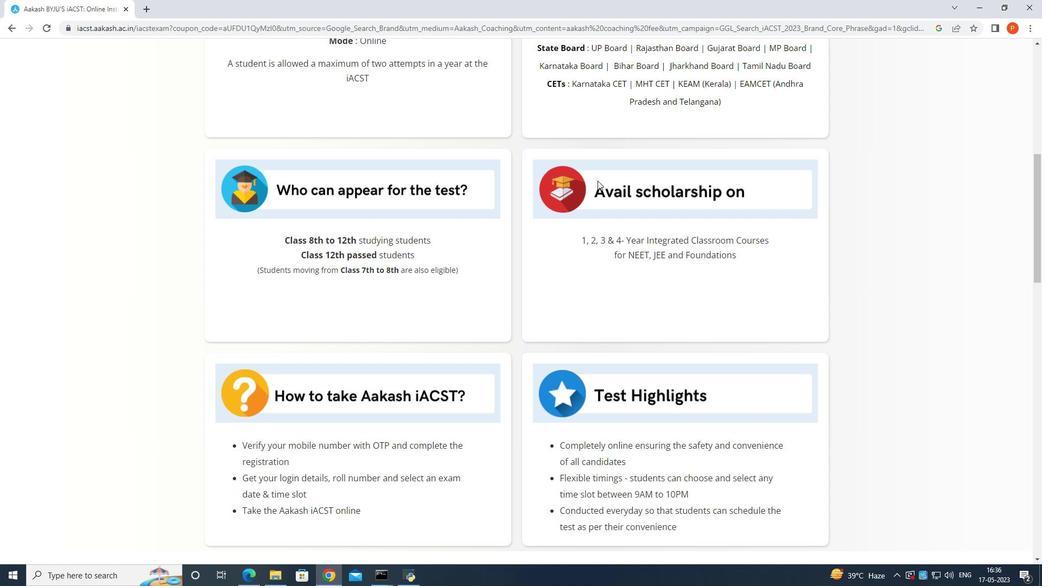 
Action: Mouse pressed left at (601, 184)
Screenshot: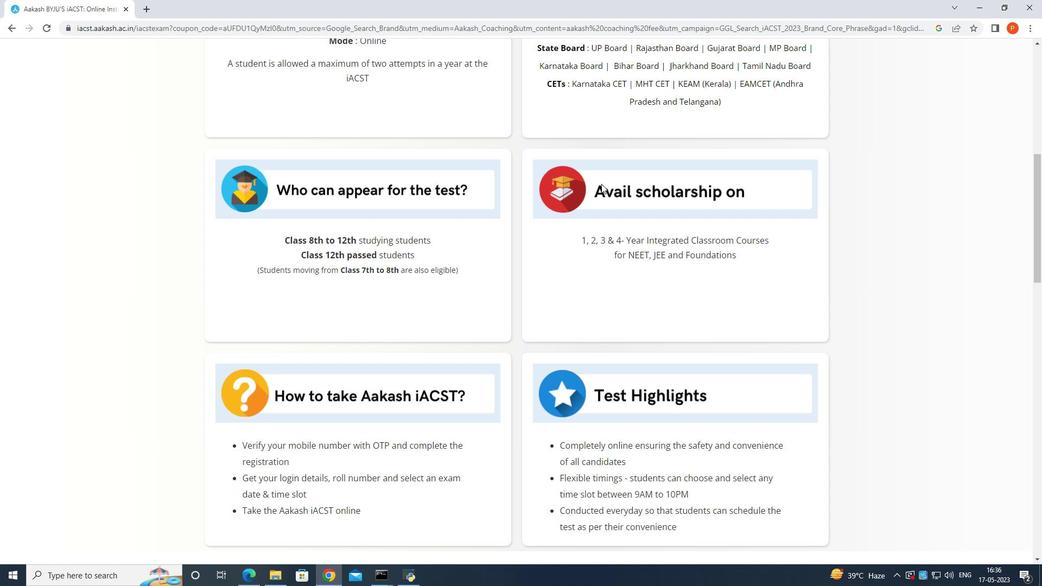 
Action: Mouse moved to (602, 184)
Screenshot: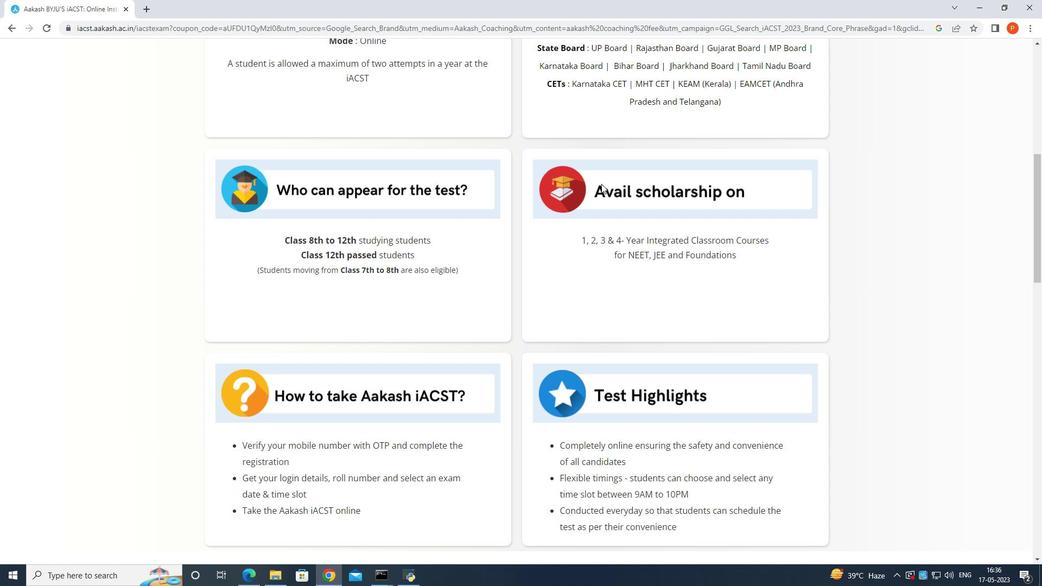 
Action: Mouse pressed left at (602, 184)
Screenshot: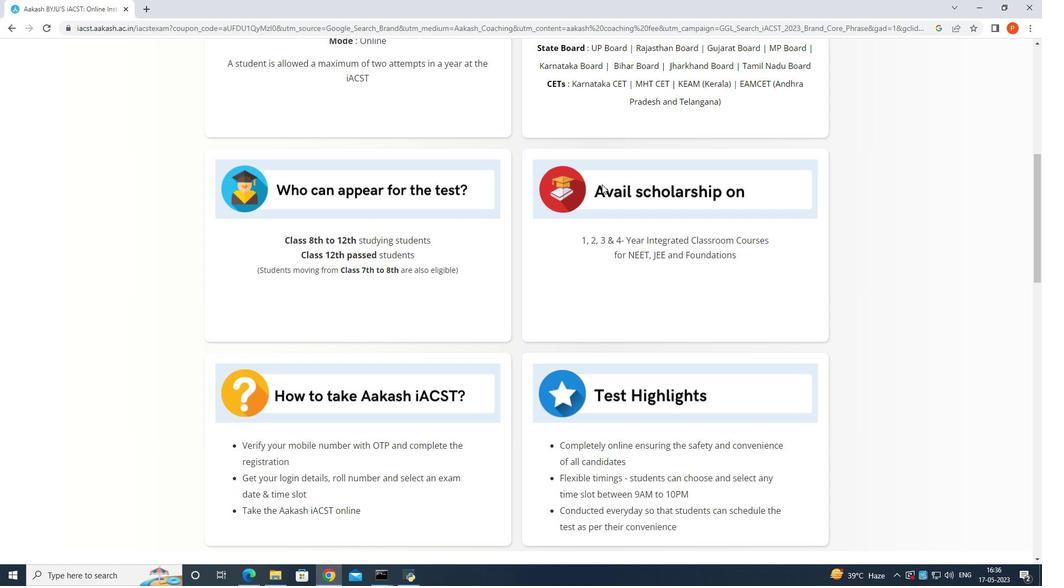 
Action: Mouse moved to (604, 199)
Screenshot: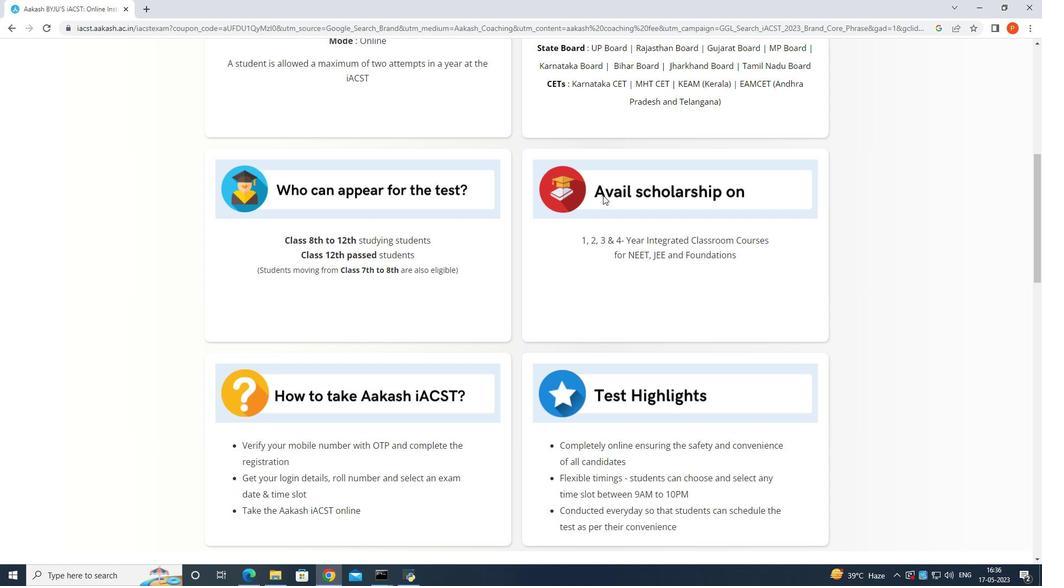 
Action: Mouse pressed left at (604, 199)
Screenshot: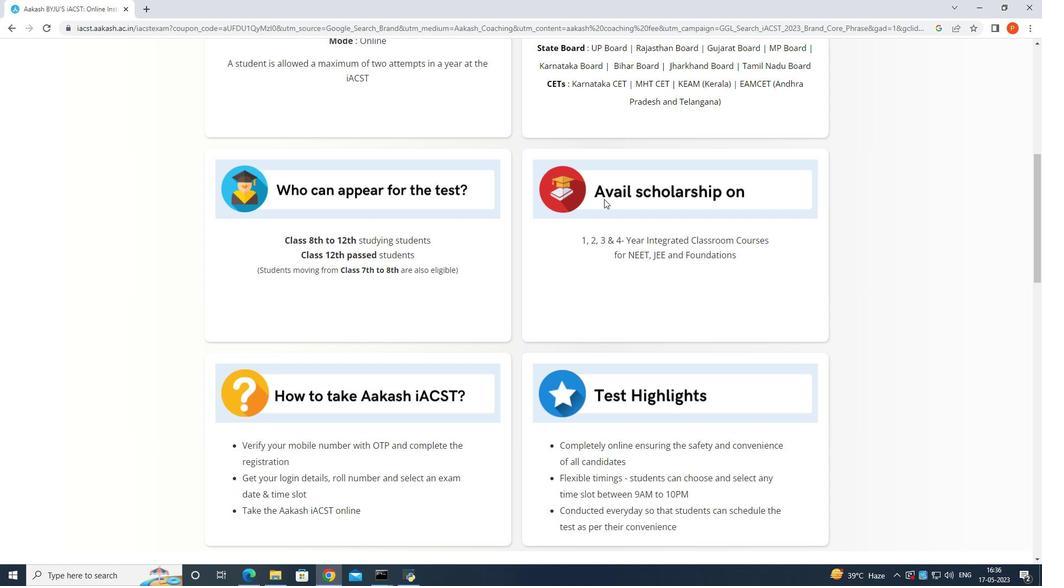 
Action: Mouse pressed left at (604, 199)
Screenshot: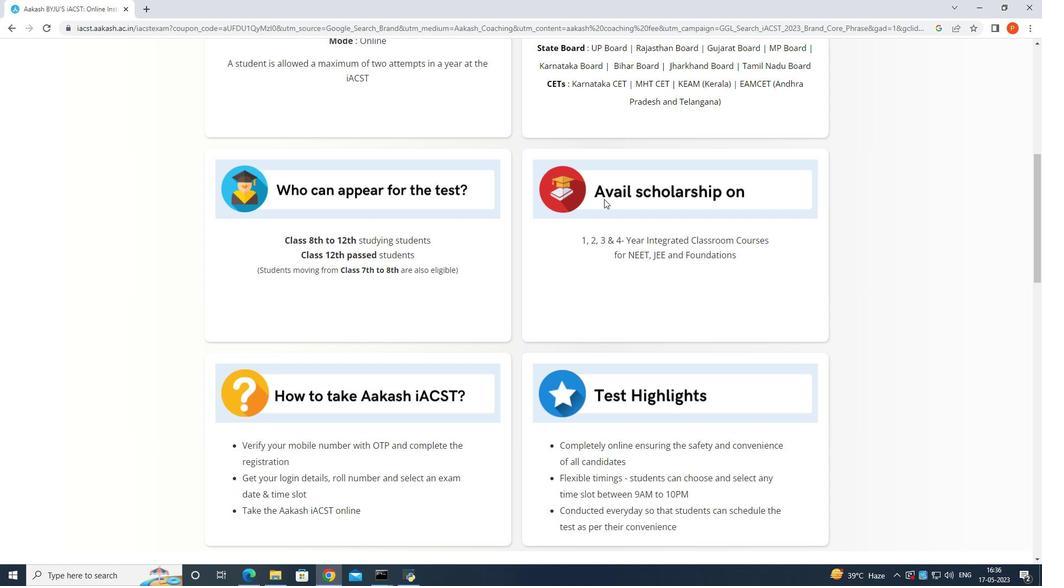 
Action: Mouse moved to (604, 200)
Screenshot: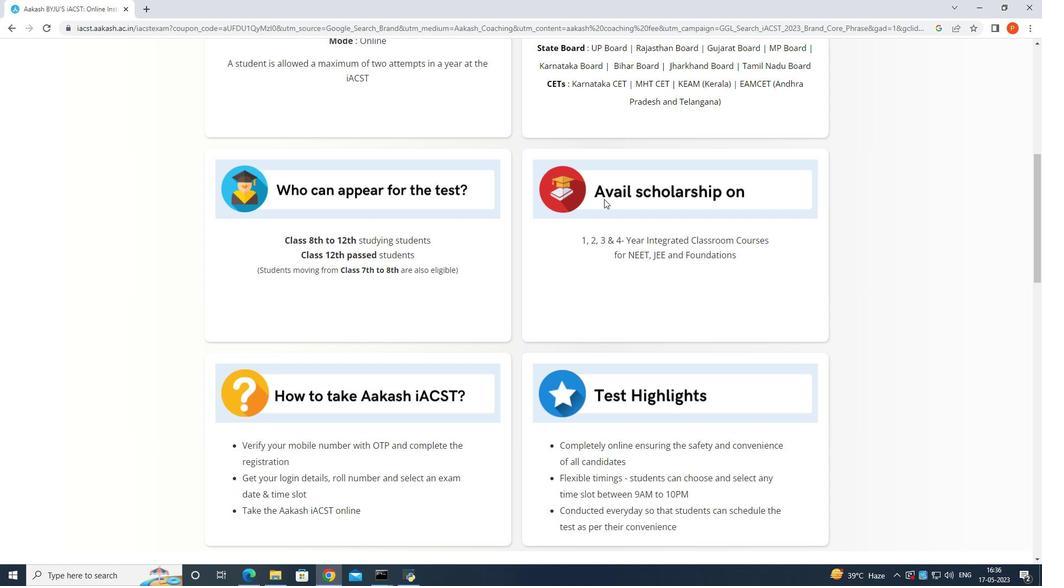 
Action: Mouse scrolled (604, 199) with delta (0, 0)
Screenshot: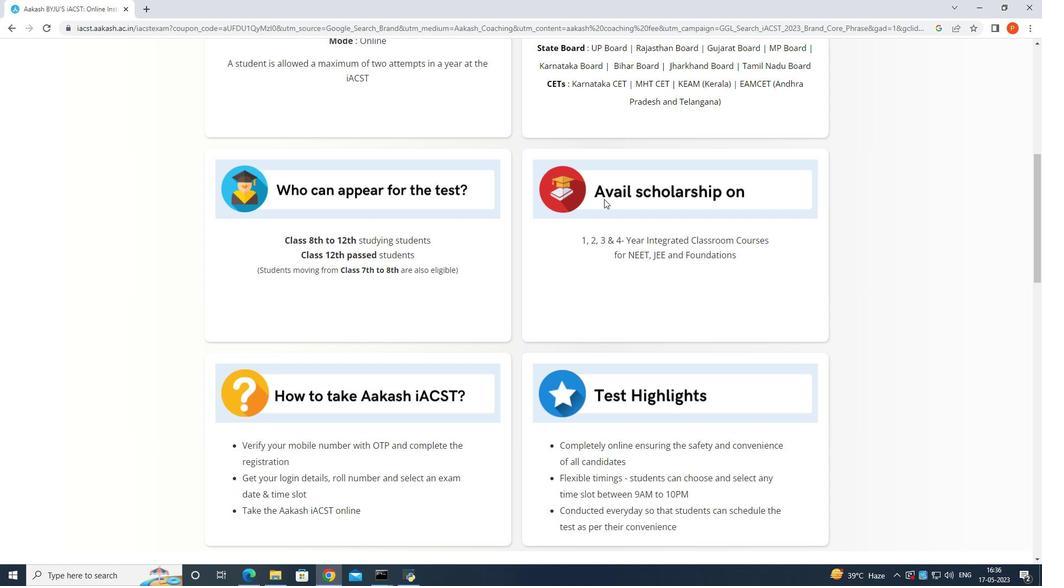 
Action: Mouse moved to (604, 202)
Screenshot: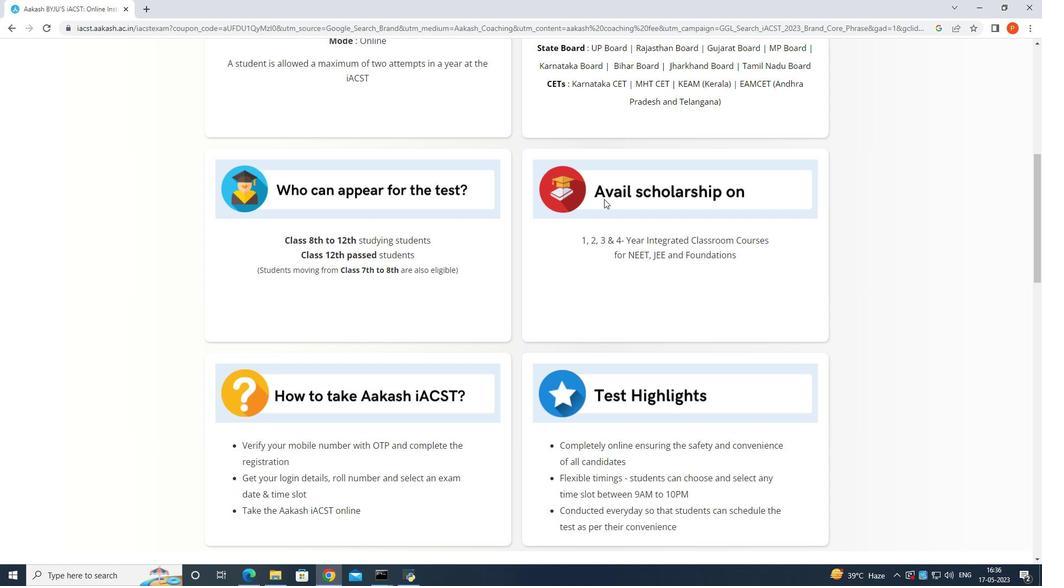 
Action: Mouse scrolled (604, 201) with delta (0, 0)
Screenshot: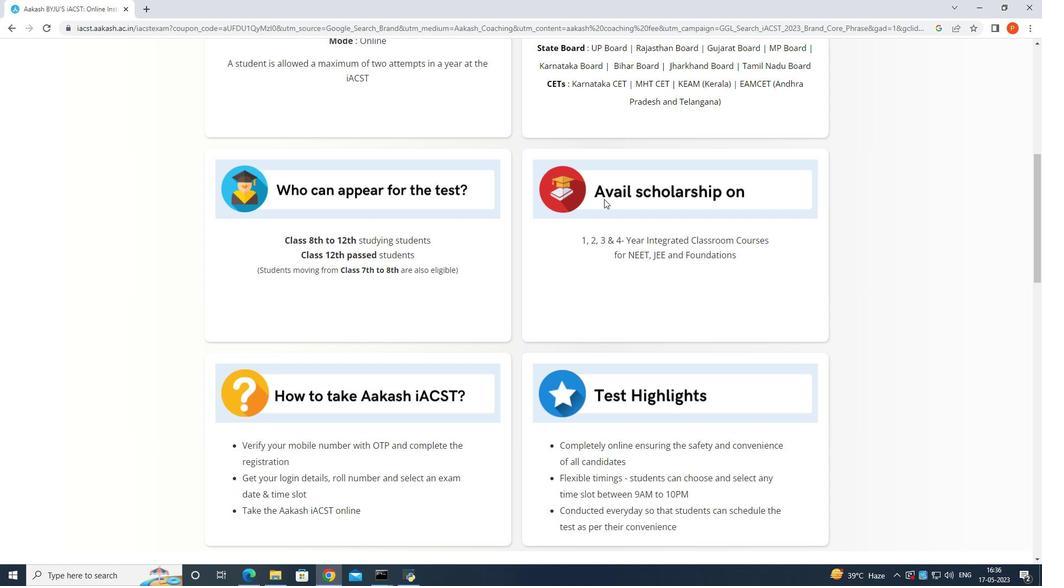 
Action: Mouse moved to (604, 202)
Screenshot: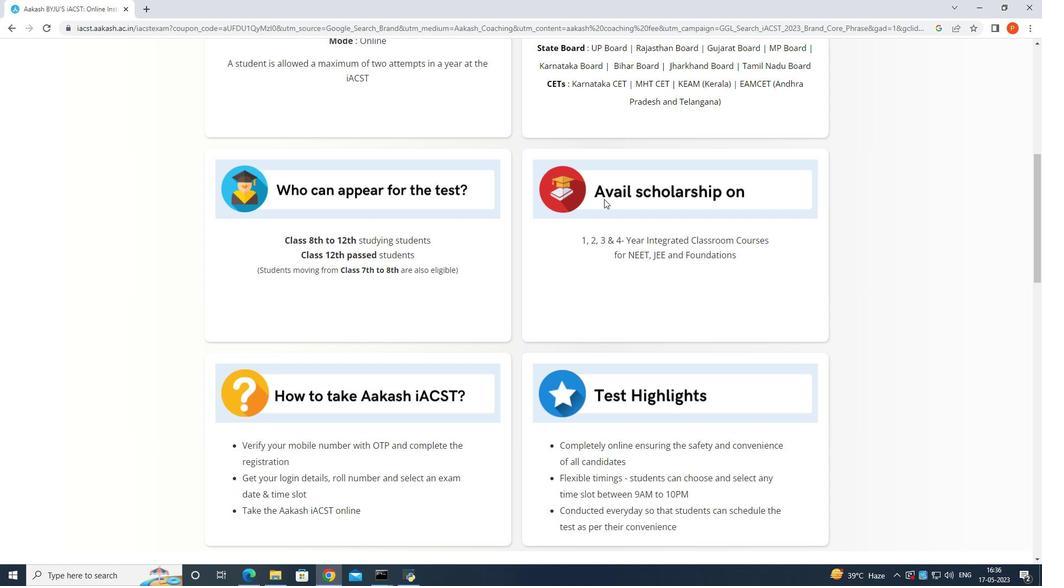 
Action: Mouse scrolled (604, 202) with delta (0, 0)
Screenshot: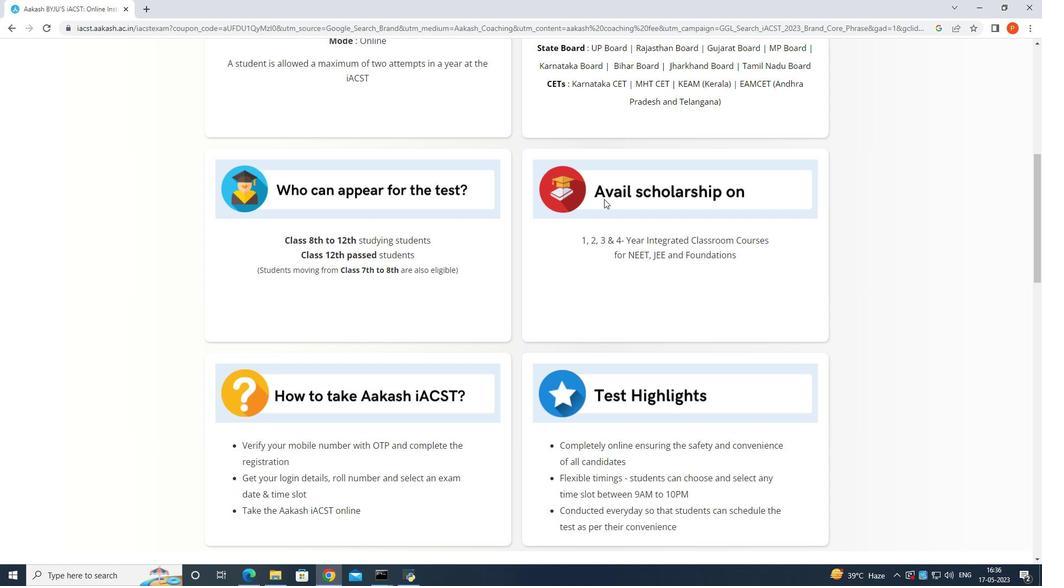 
Action: Mouse moved to (604, 202)
Screenshot: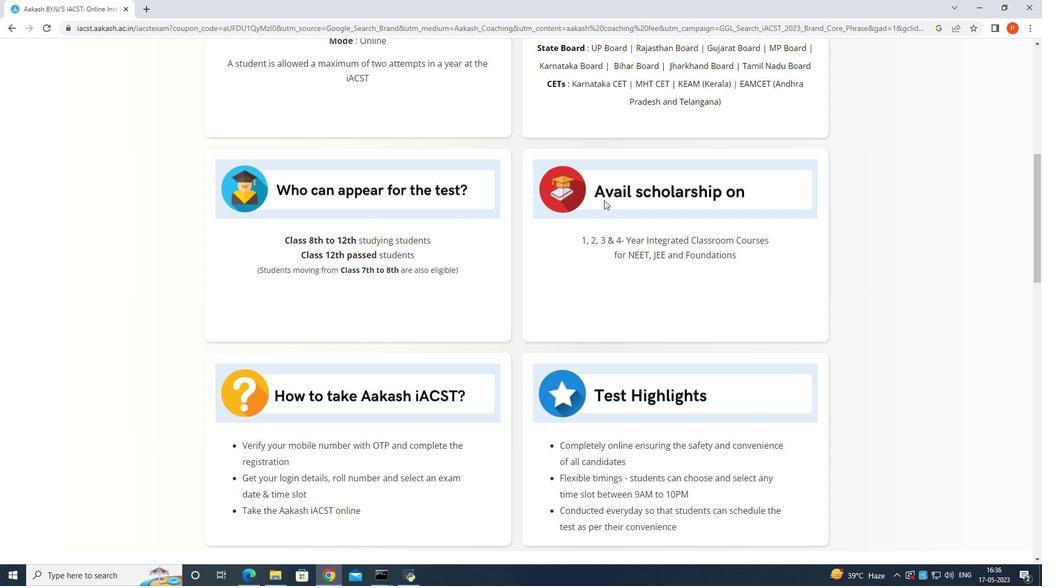 
Action: Mouse scrolled (604, 202) with delta (0, 0)
Screenshot: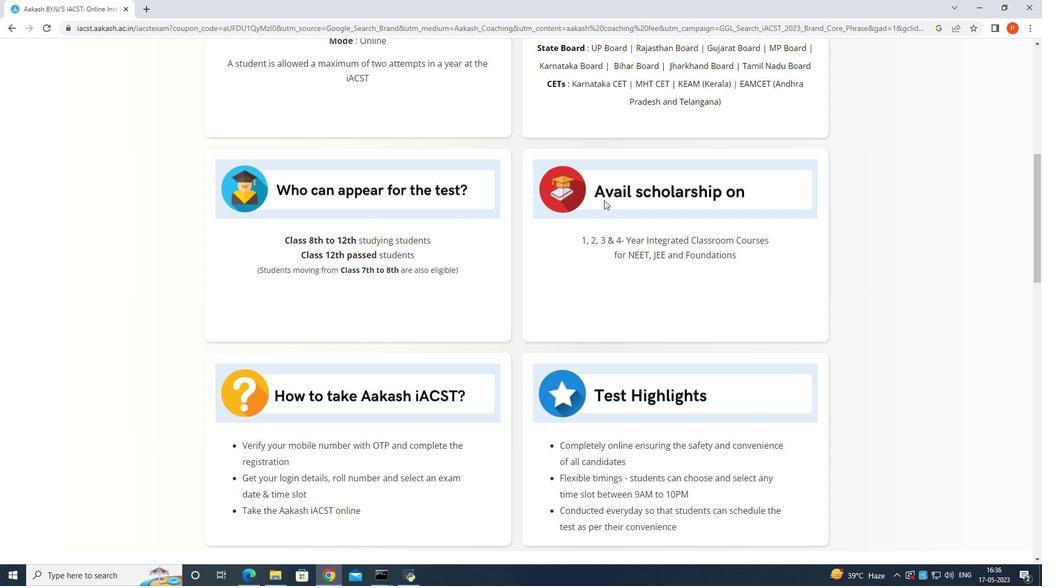 
Action: Mouse scrolled (604, 202) with delta (0, 0)
Screenshot: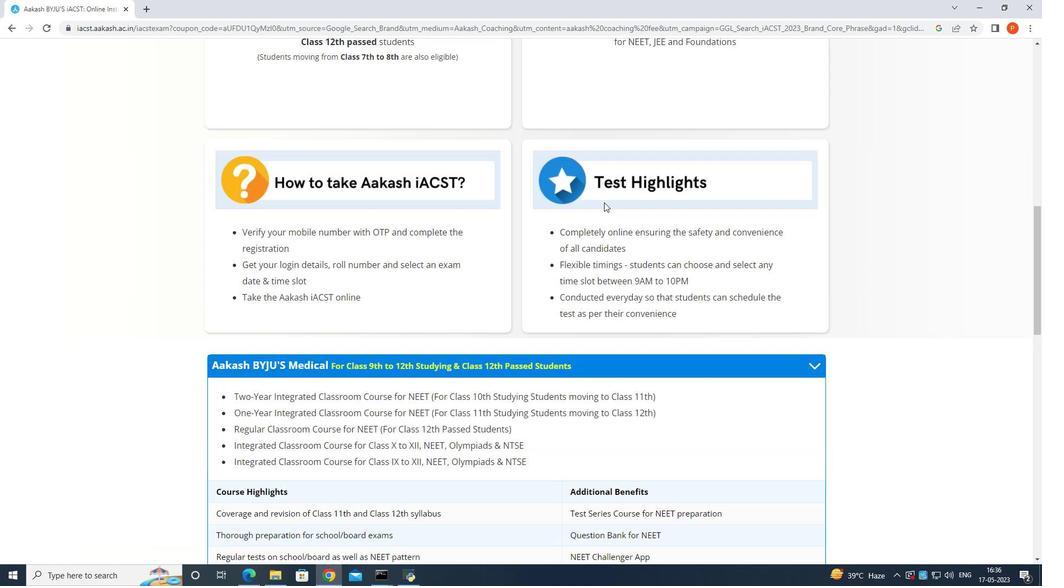 
Action: Mouse scrolled (604, 202) with delta (0, 0)
Screenshot: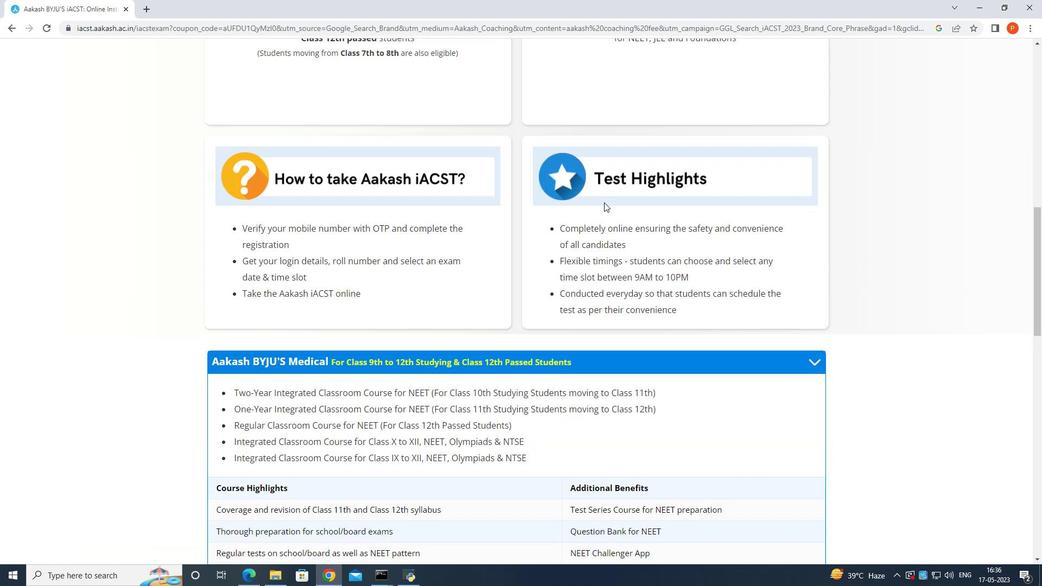 
Action: Mouse scrolled (604, 202) with delta (0, 0)
Screenshot: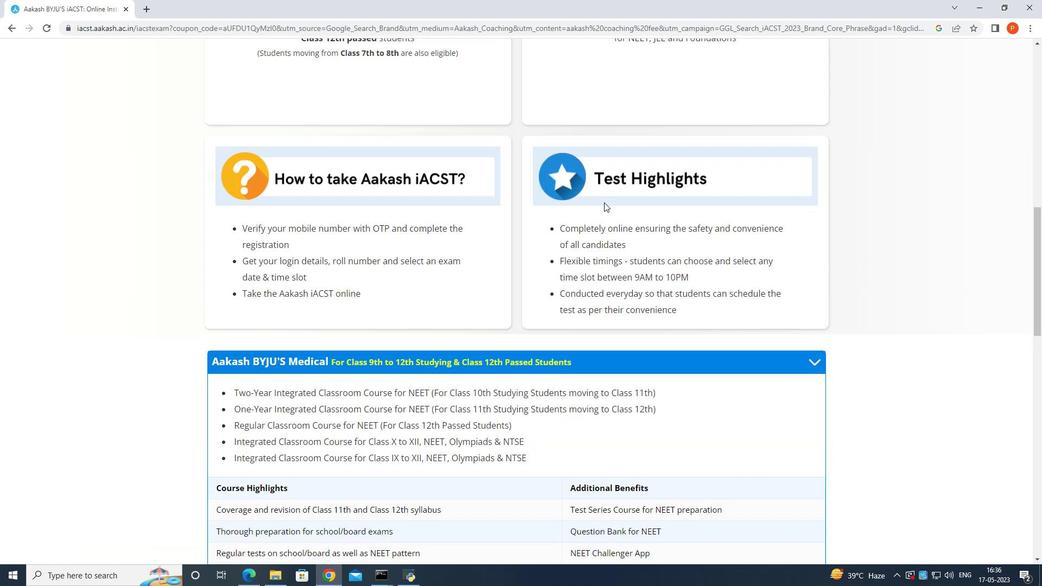 
Action: Mouse scrolled (604, 202) with delta (0, 0)
Screenshot: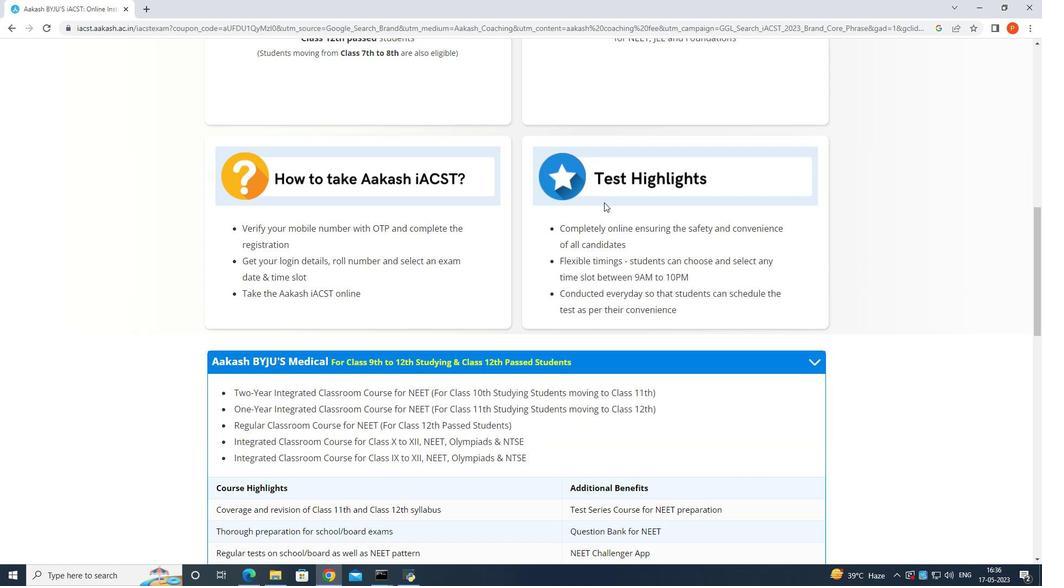 
Action: Mouse scrolled (604, 202) with delta (0, 0)
Screenshot: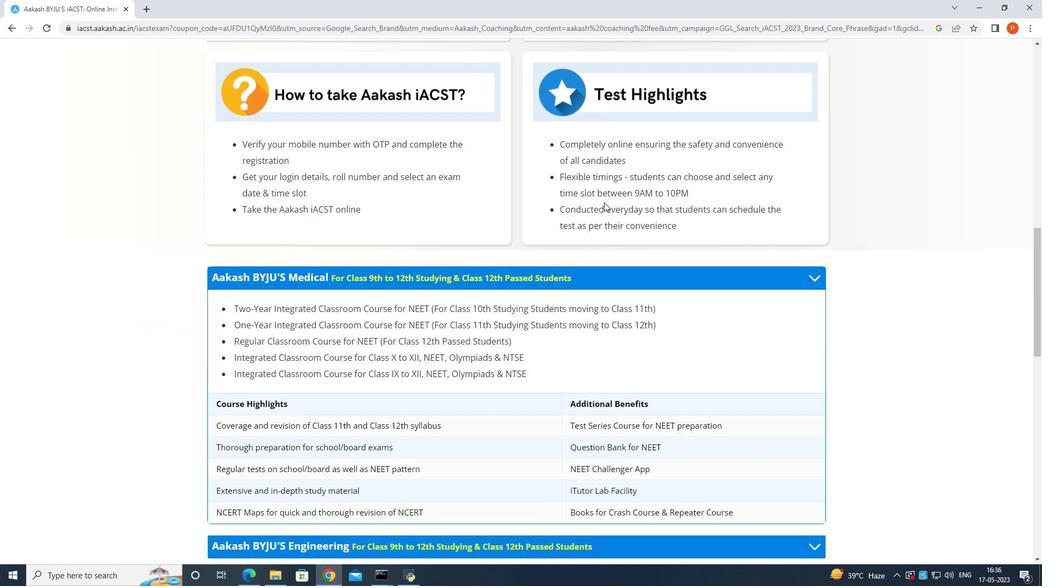 
Action: Mouse scrolled (604, 202) with delta (0, 0)
Screenshot: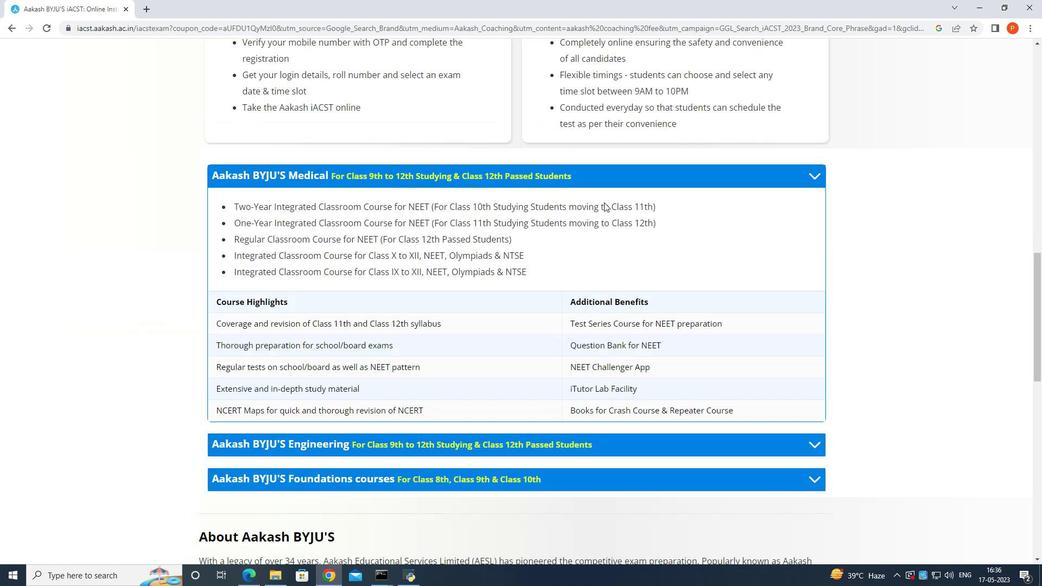 
Action: Mouse scrolled (604, 202) with delta (0, 0)
Screenshot: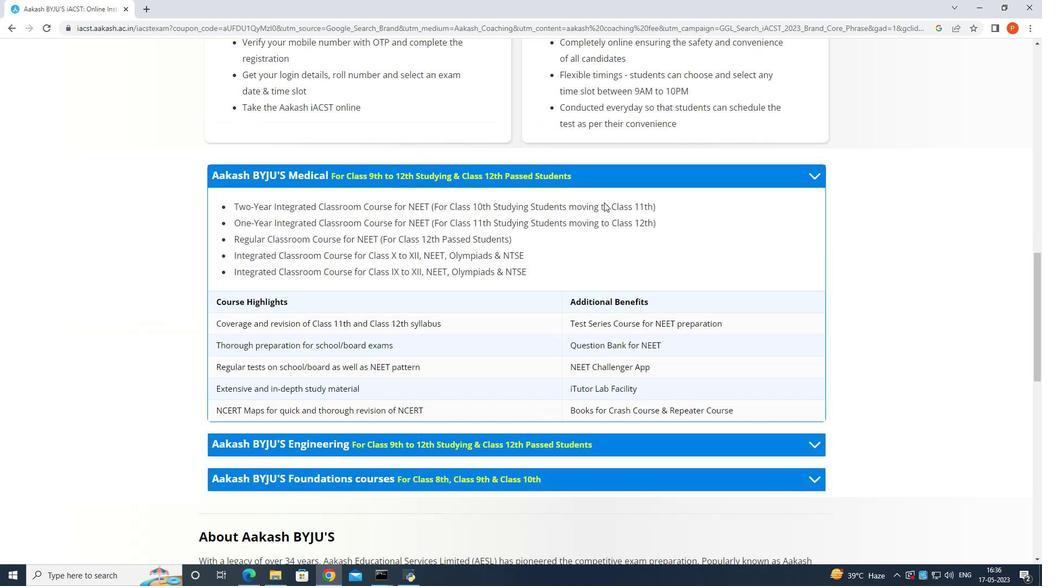 
Action: Mouse scrolled (604, 202) with delta (0, 0)
Screenshot: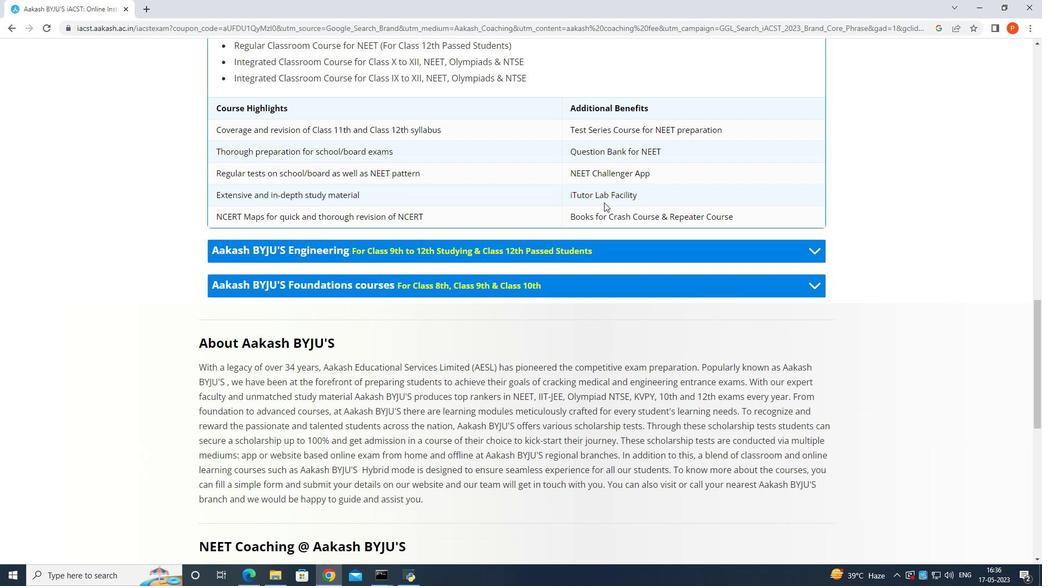 
Action: Mouse scrolled (604, 202) with delta (0, 0)
Screenshot: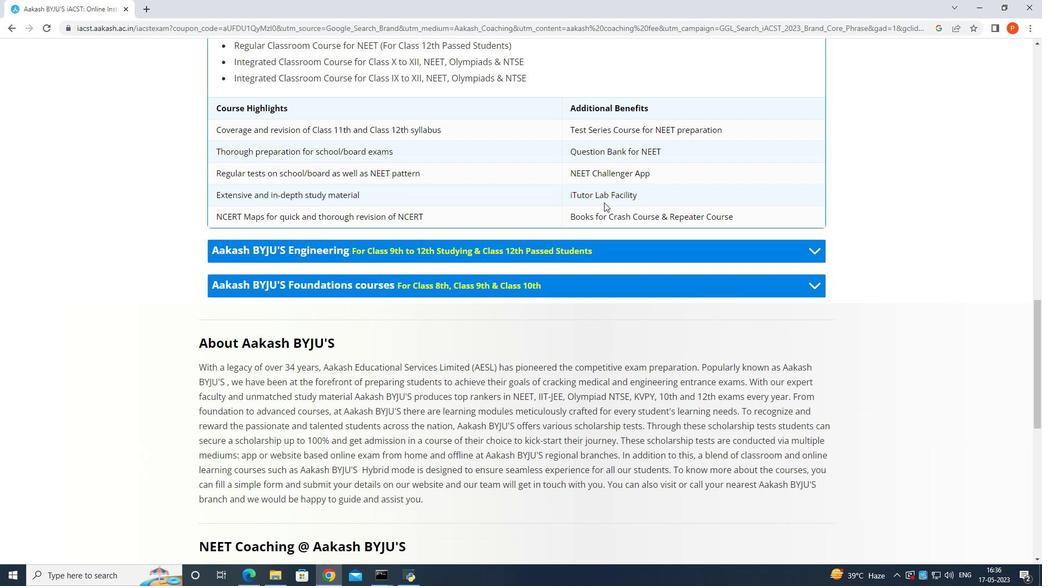 
Action: Mouse scrolled (604, 202) with delta (0, 0)
Screenshot: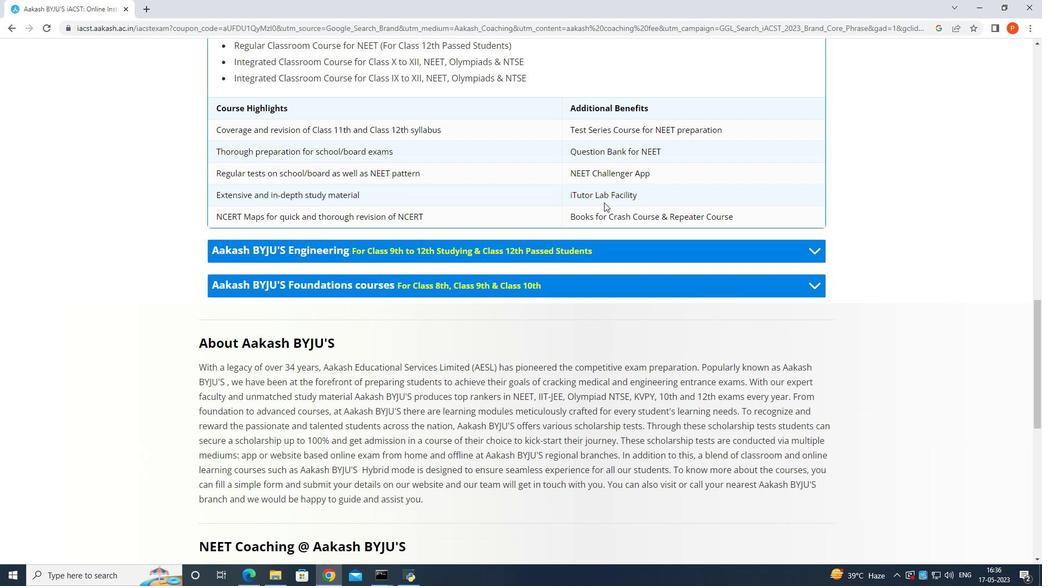 
Action: Mouse scrolled (604, 202) with delta (0, 0)
Screenshot: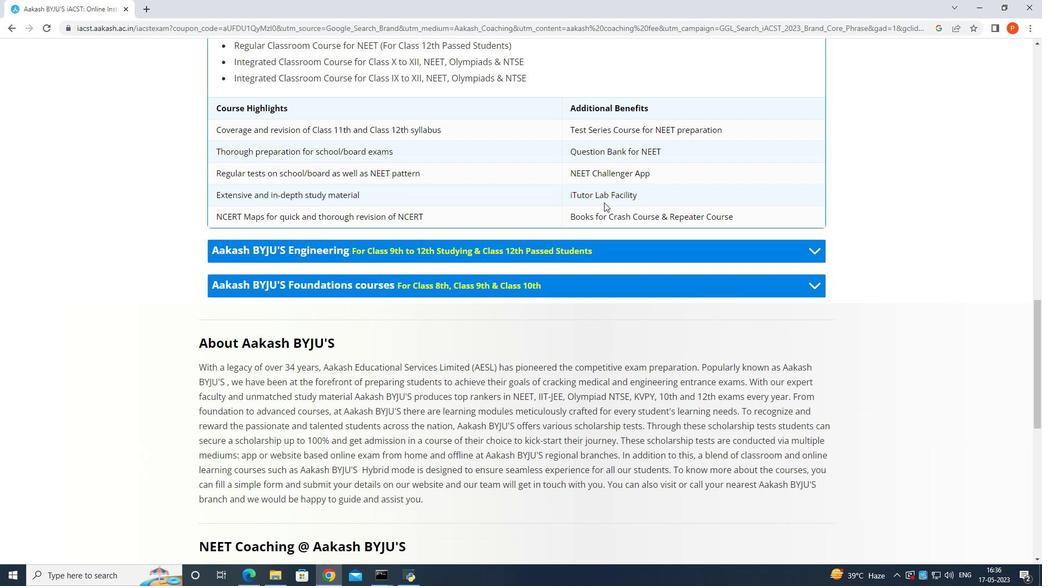 
Action: Mouse scrolled (604, 202) with delta (0, 0)
Screenshot: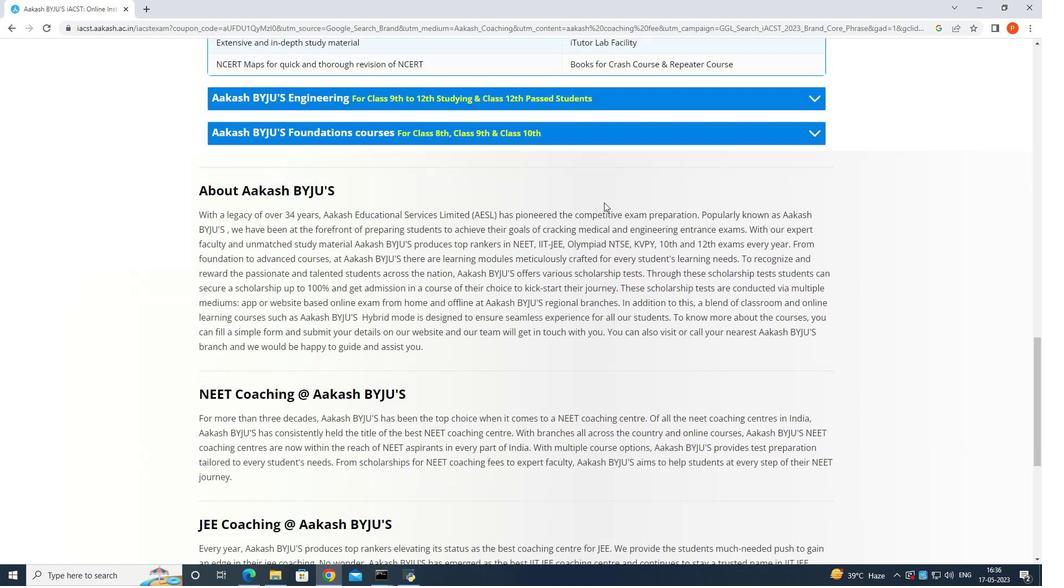 
Action: Mouse scrolled (604, 202) with delta (0, 0)
Screenshot: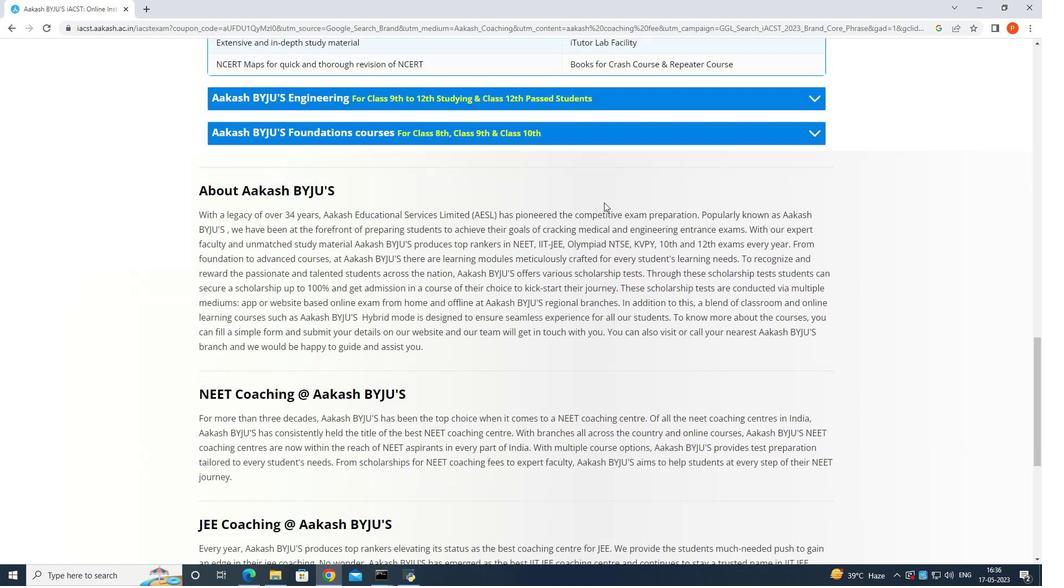 
Action: Mouse scrolled (604, 202) with delta (0, 0)
Screenshot: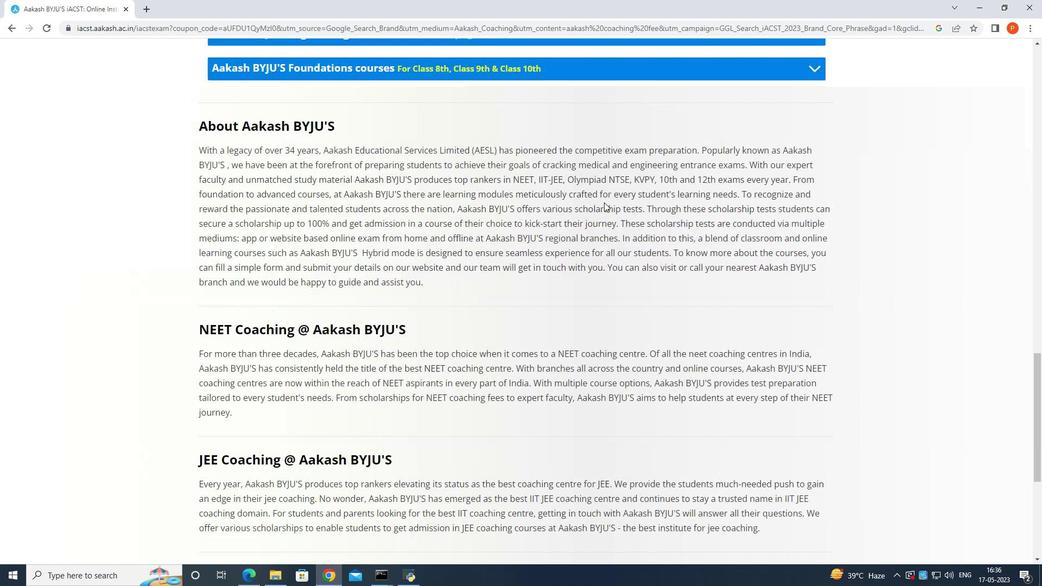 
Action: Mouse scrolled (604, 202) with delta (0, 0)
Screenshot: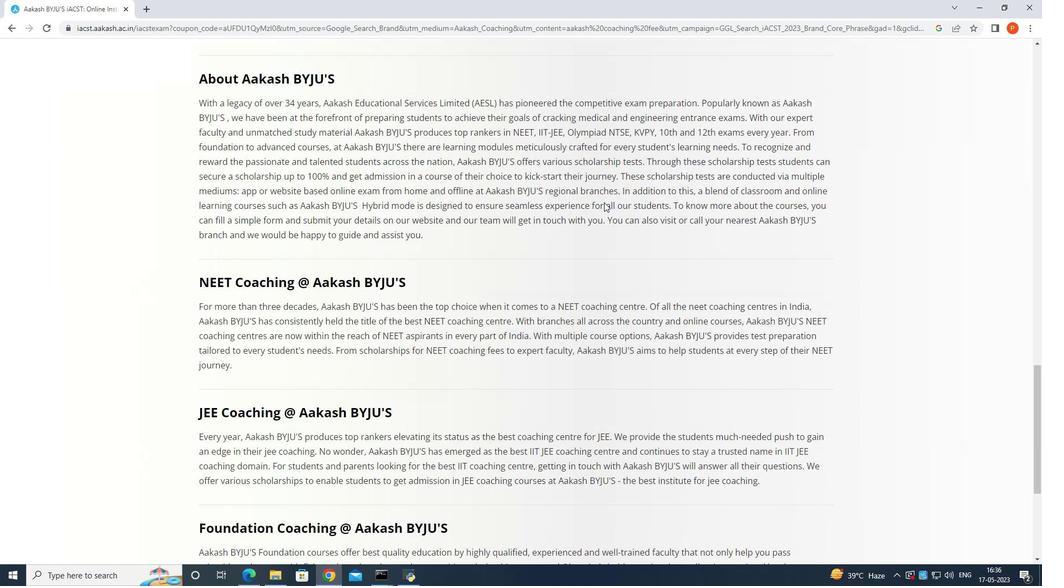 
Action: Mouse scrolled (604, 202) with delta (0, 0)
Screenshot: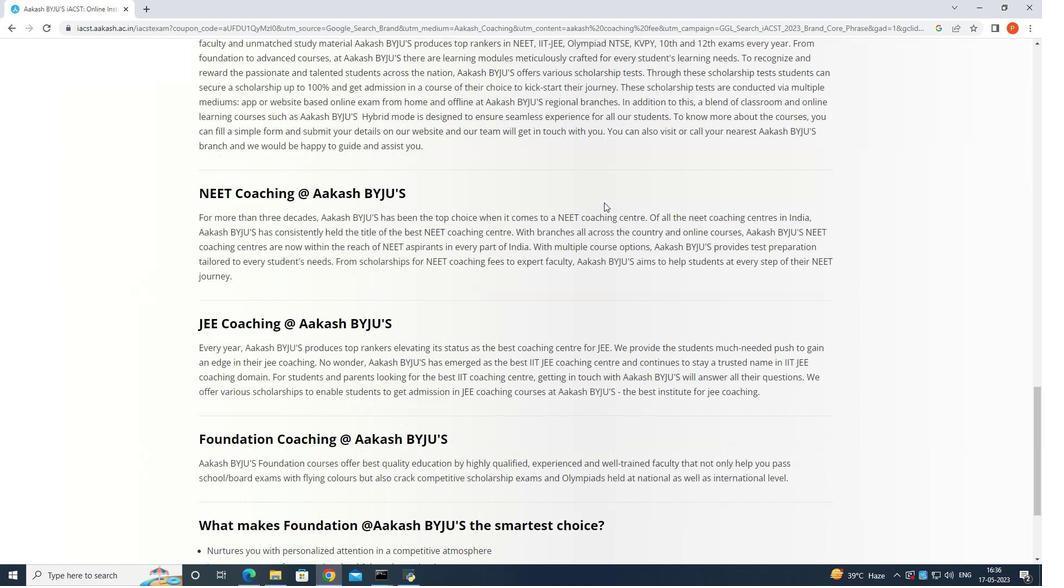 
Action: Mouse scrolled (604, 202) with delta (0, 0)
Screenshot: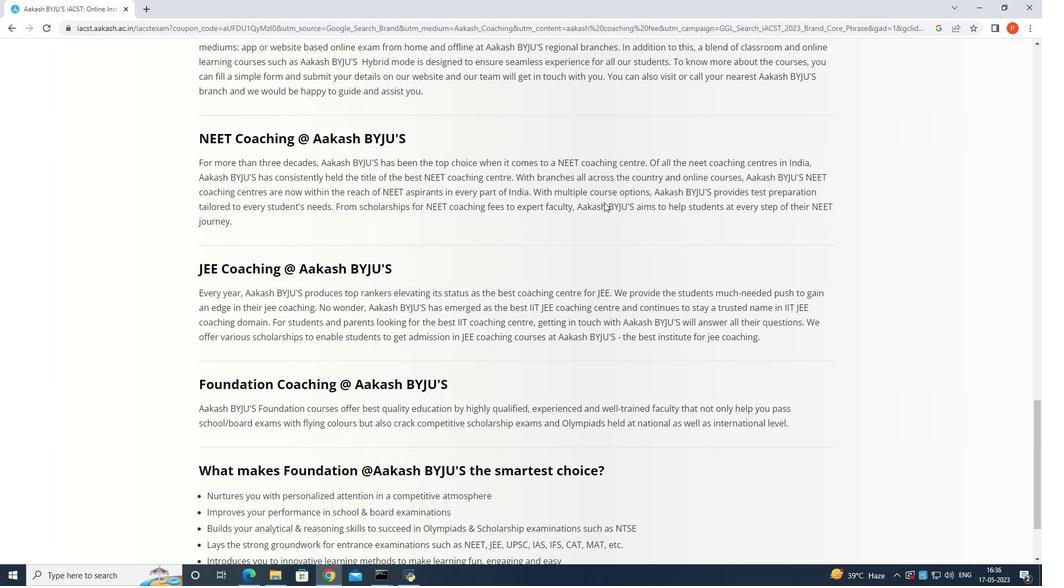 
Action: Mouse scrolled (604, 202) with delta (0, 0)
Screenshot: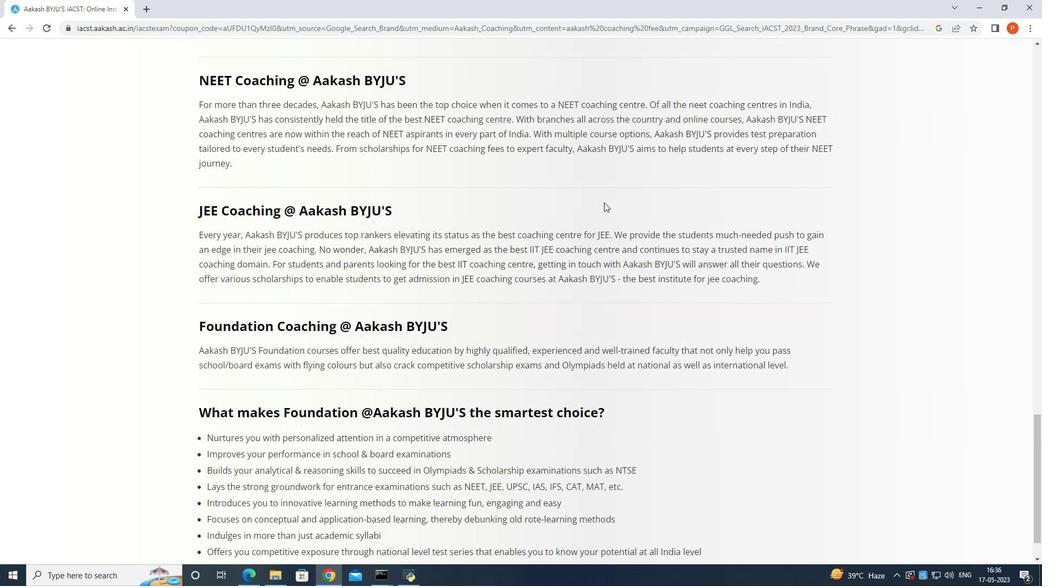 
Action: Mouse scrolled (604, 202) with delta (0, 0)
Screenshot: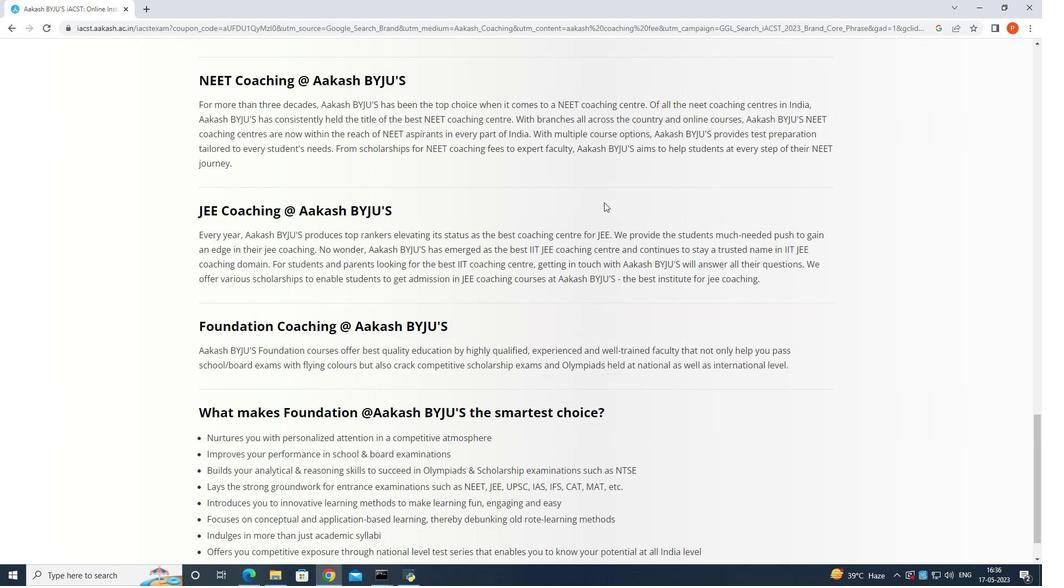 
Action: Mouse moved to (604, 203)
Screenshot: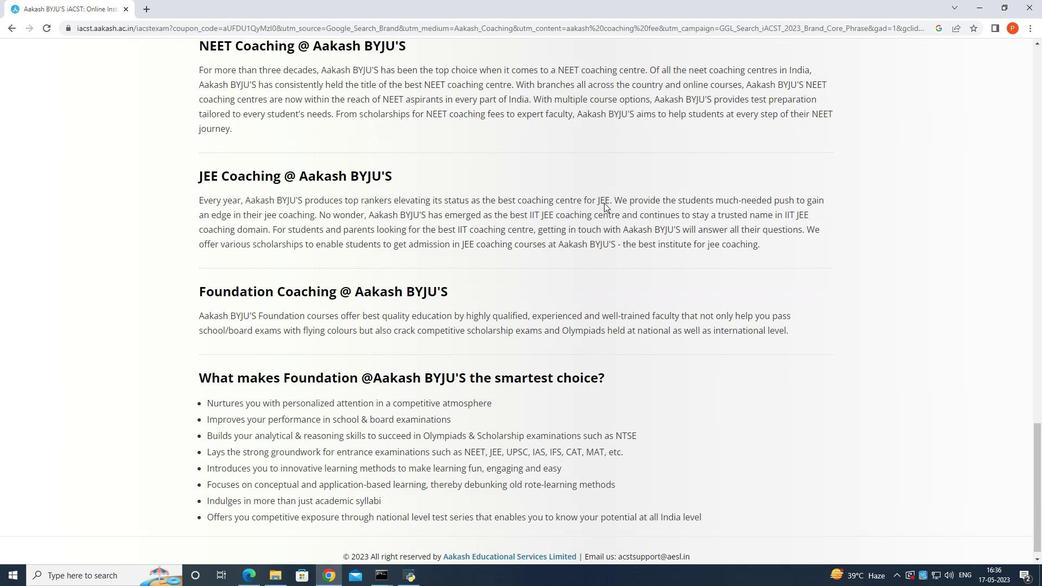
Action: Mouse scrolled (604, 203) with delta (0, 0)
Screenshot: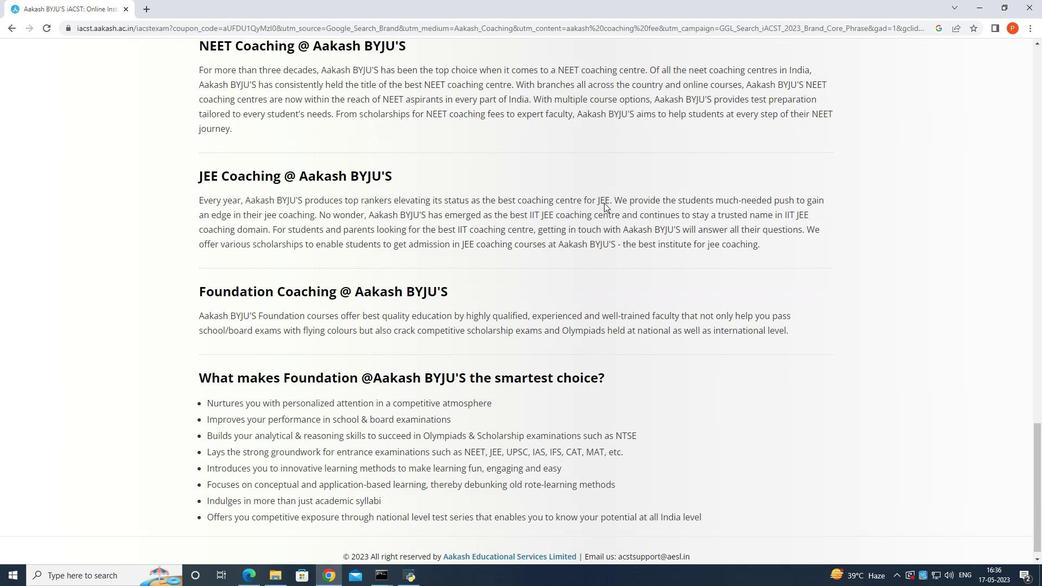 
Action: Mouse scrolled (604, 203) with delta (0, 0)
Screenshot: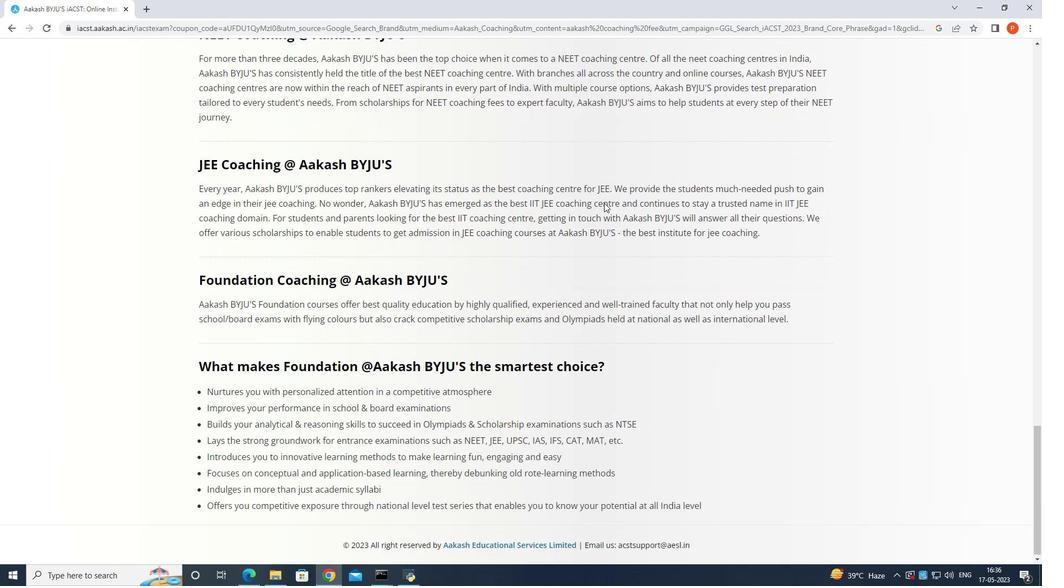 
Action: Mouse scrolled (604, 203) with delta (0, 0)
Screenshot: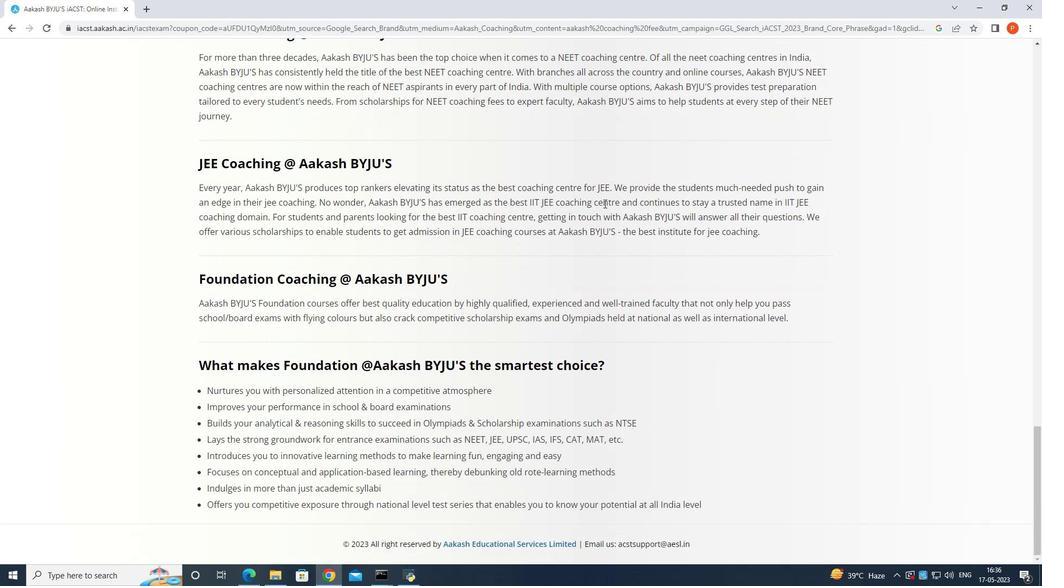 
Action: Mouse moved to (603, 204)
Screenshot: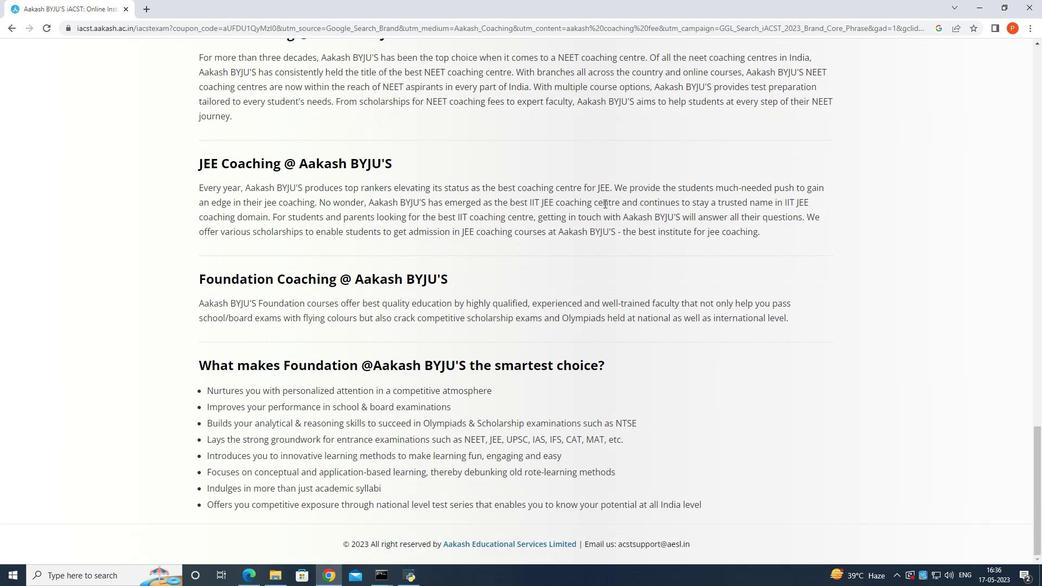 
Action: Mouse scrolled (603, 203) with delta (0, 0)
Screenshot: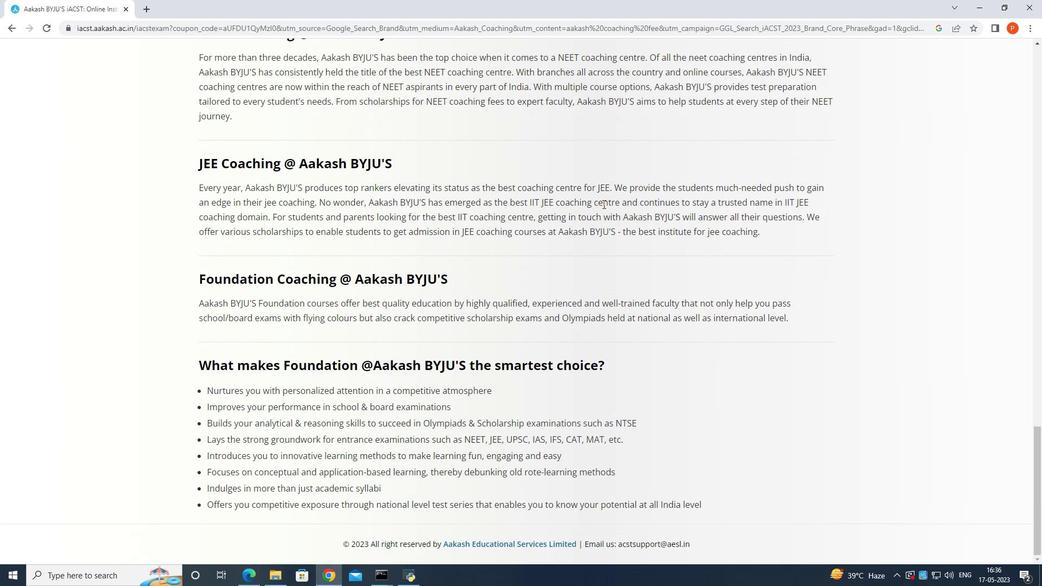 
Action: Mouse scrolled (603, 203) with delta (0, 0)
Screenshot: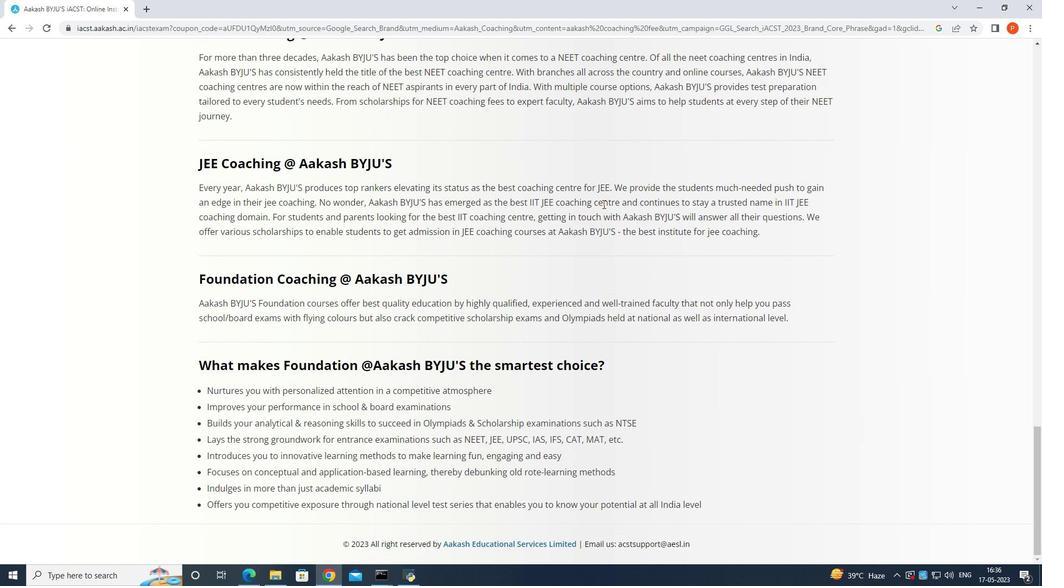 
Action: Mouse scrolled (603, 203) with delta (0, 0)
